Task: Research Airbnb options in Wevelgem, Belgium from 1st December, 2023 to 9th December, 2023 for 2 adults.1  bedroom having 1 bed and 1 bathroom. Property type can be house. Amenities needed are: heating. Look for 5 properties as per requirement.
Action: Mouse moved to (399, 118)
Screenshot: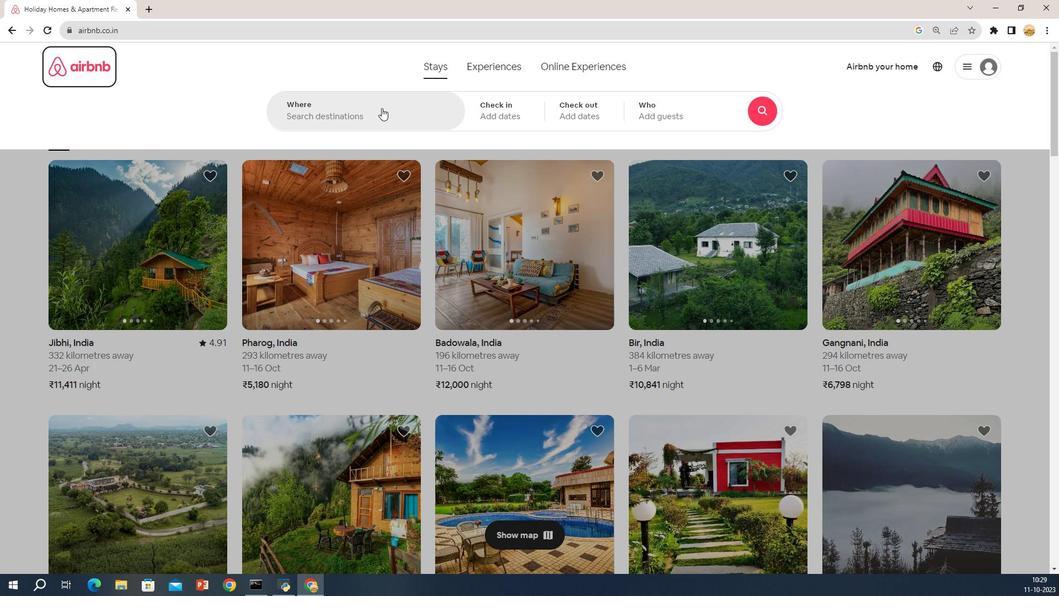 
Action: Mouse pressed left at (399, 118)
Screenshot: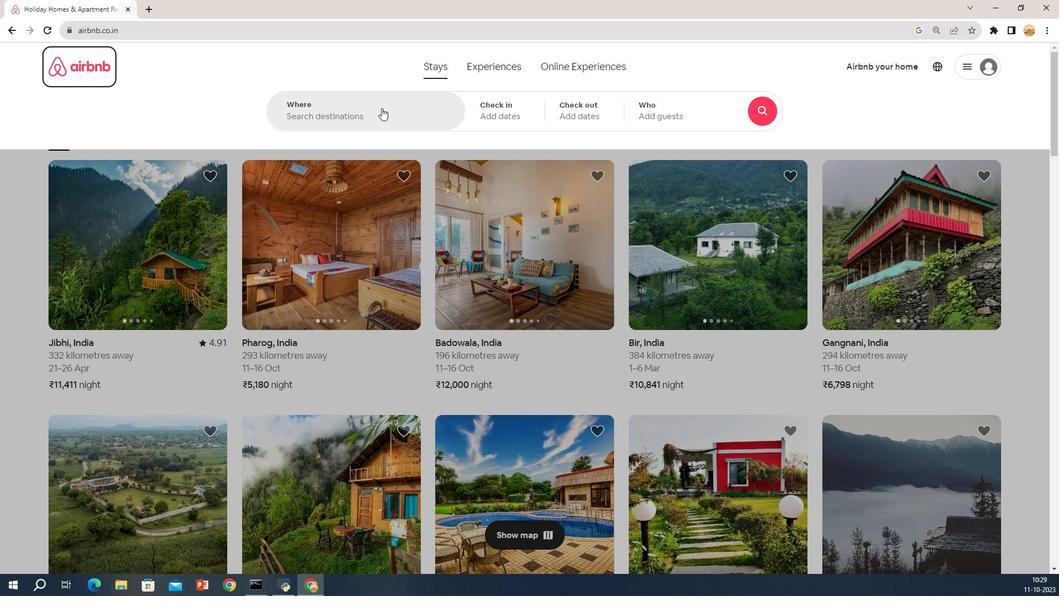 
Action: Mouse moved to (344, 142)
Screenshot: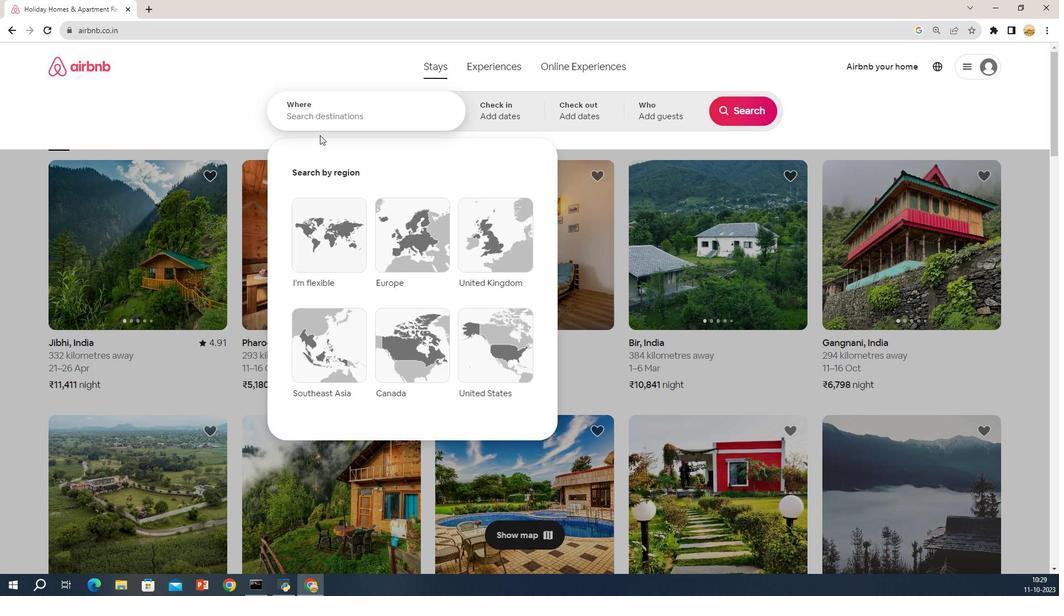 
Action: Key pressed <Key.shift>Wevelge,<Key.space><Key.shift><Key.shift><Key.shift><Key.shift><Key.shift><Key.shift><Key.shift>Belgium
Screenshot: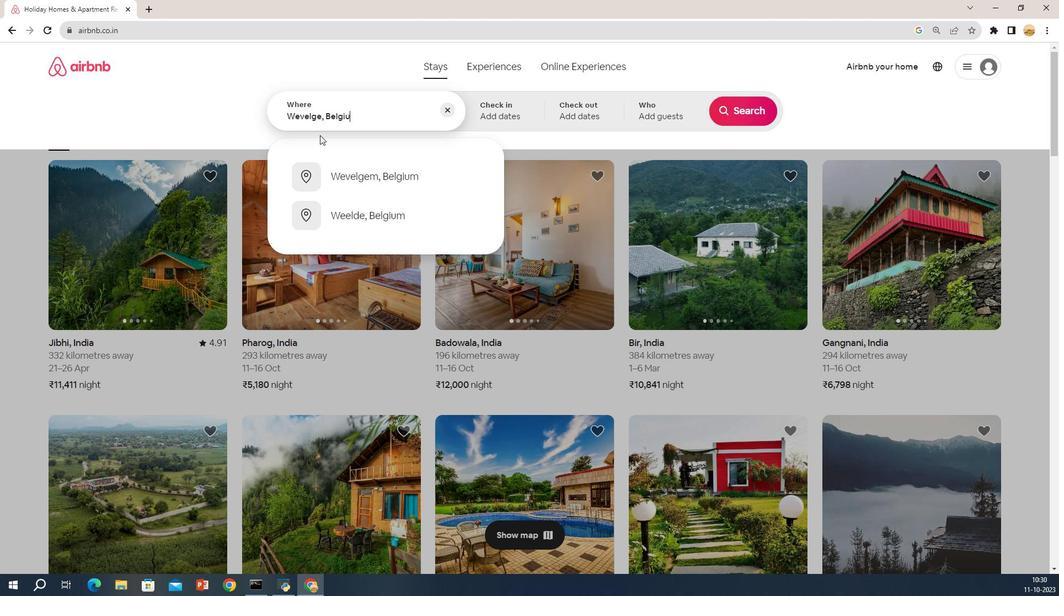 
Action: Mouse moved to (398, 183)
Screenshot: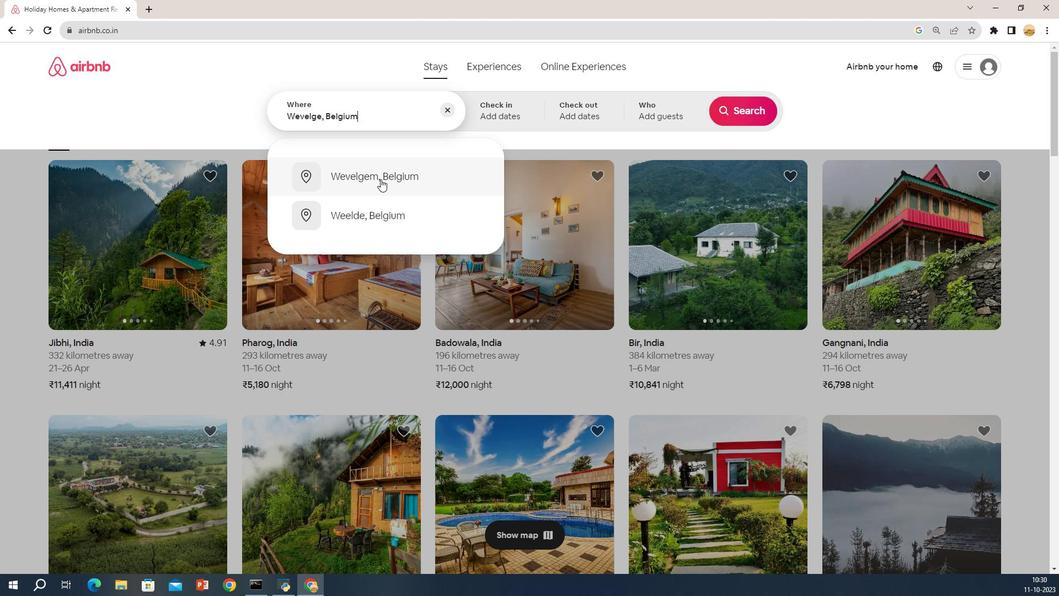 
Action: Mouse pressed left at (398, 183)
Screenshot: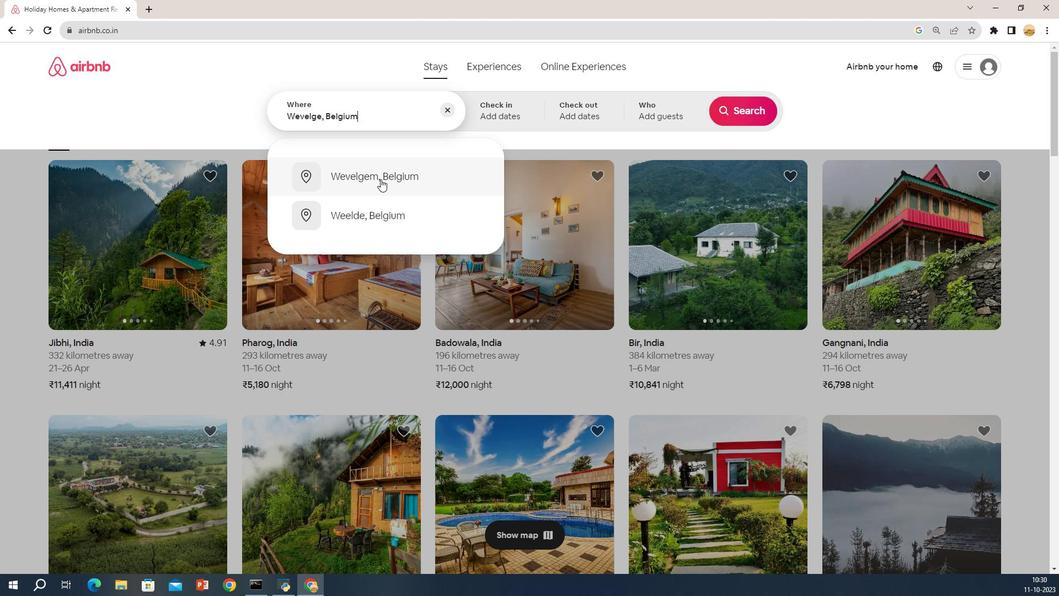 
Action: Mouse moved to (716, 207)
Screenshot: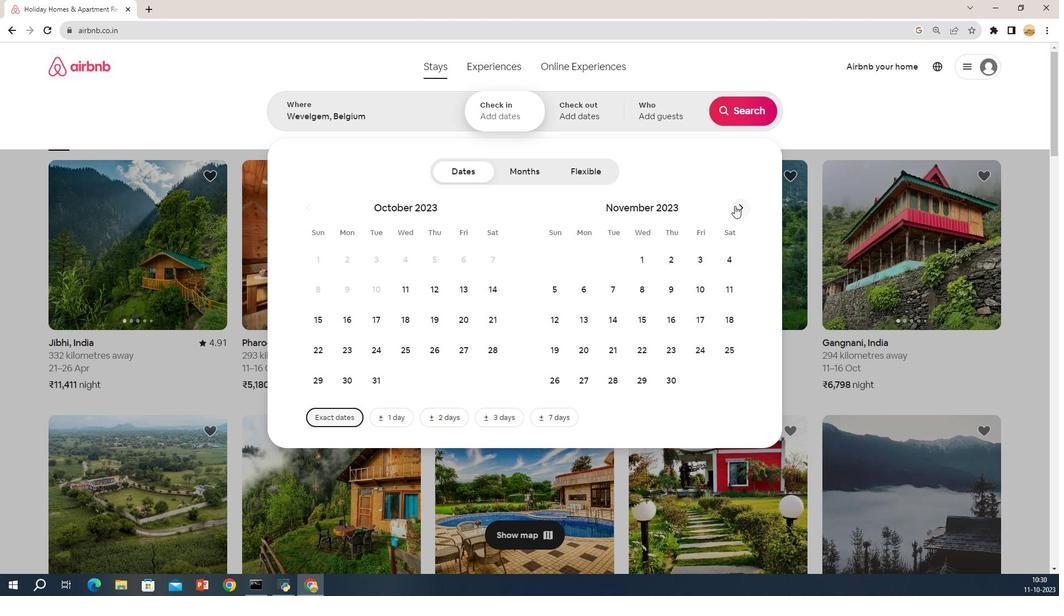 
Action: Mouse pressed left at (716, 207)
Screenshot: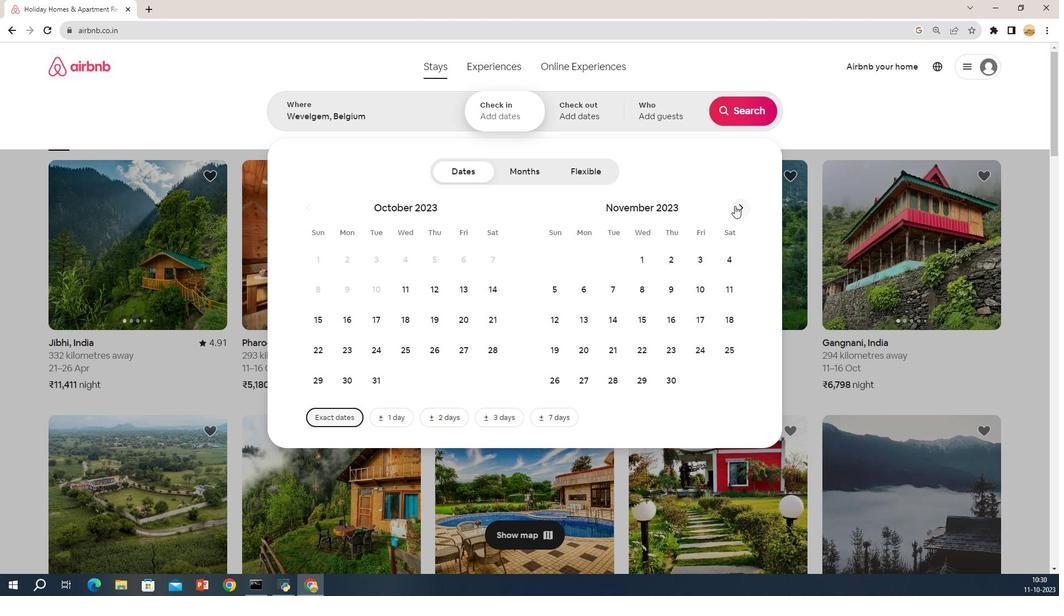 
Action: Mouse moved to (686, 263)
Screenshot: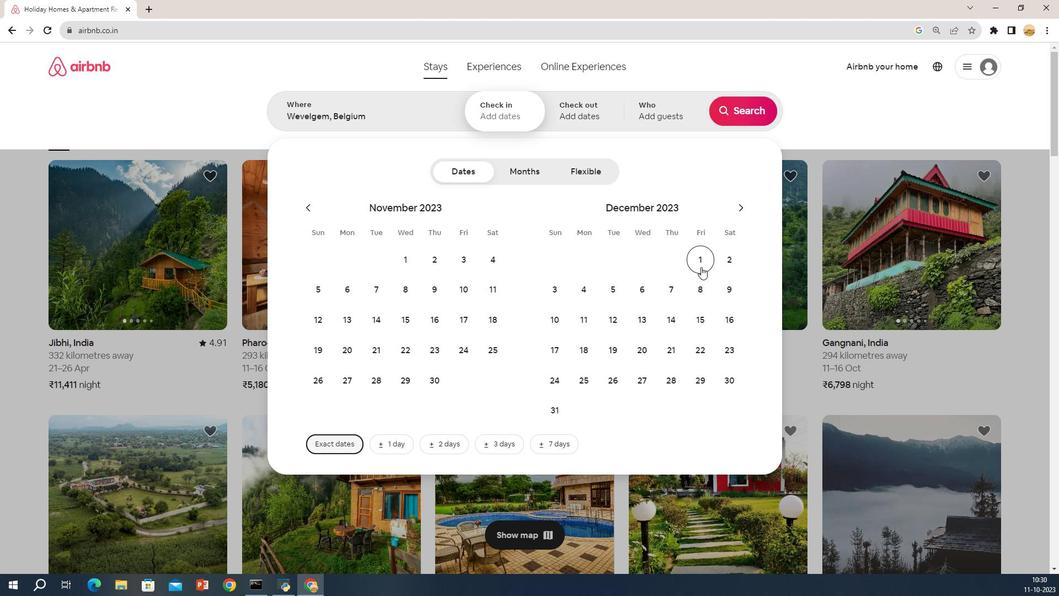 
Action: Mouse pressed left at (686, 263)
Screenshot: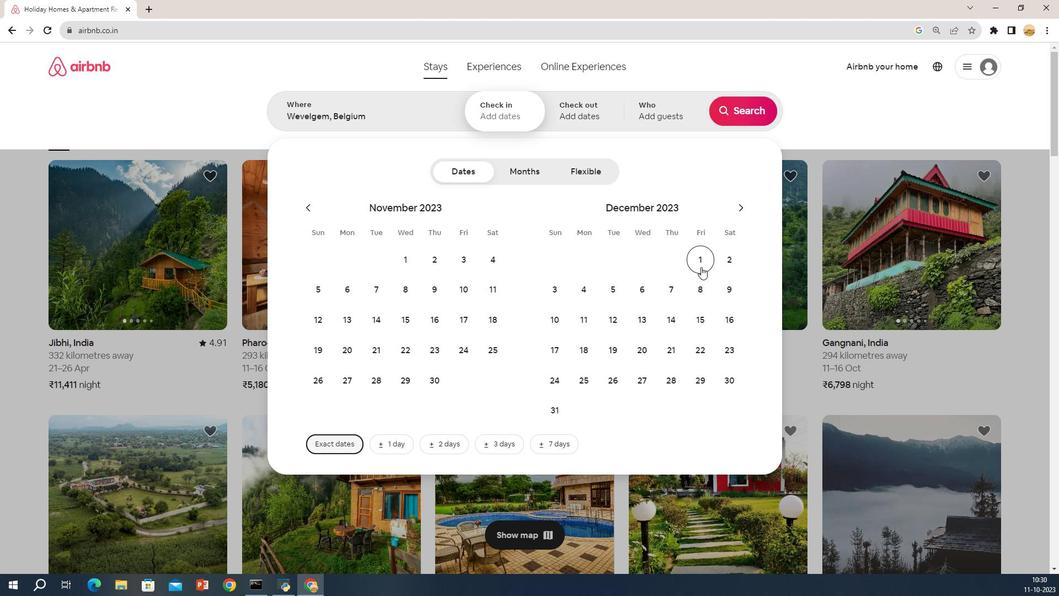 
Action: Mouse moved to (708, 289)
Screenshot: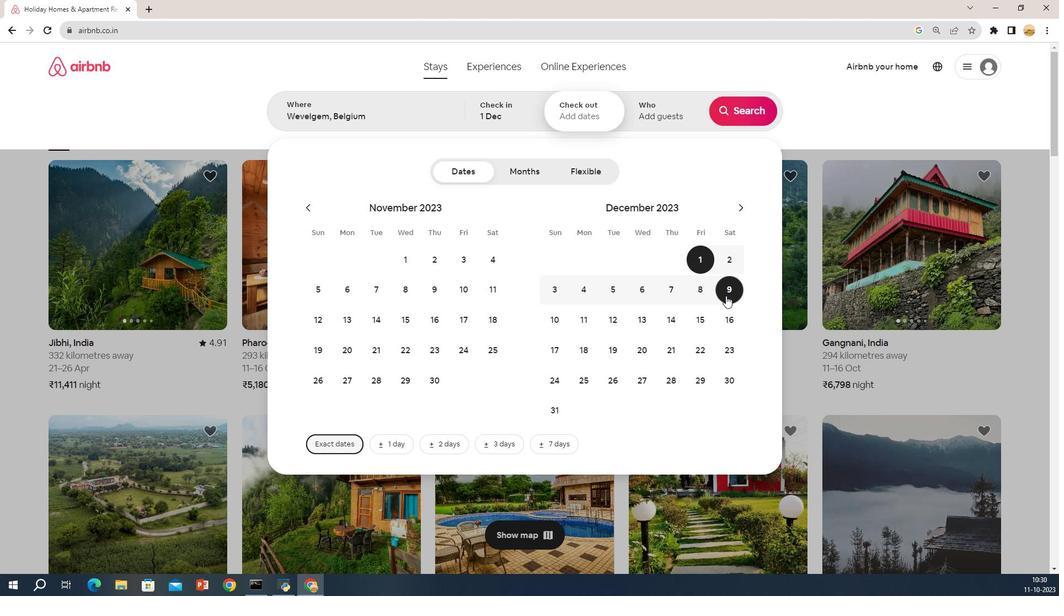 
Action: Mouse pressed left at (708, 289)
Screenshot: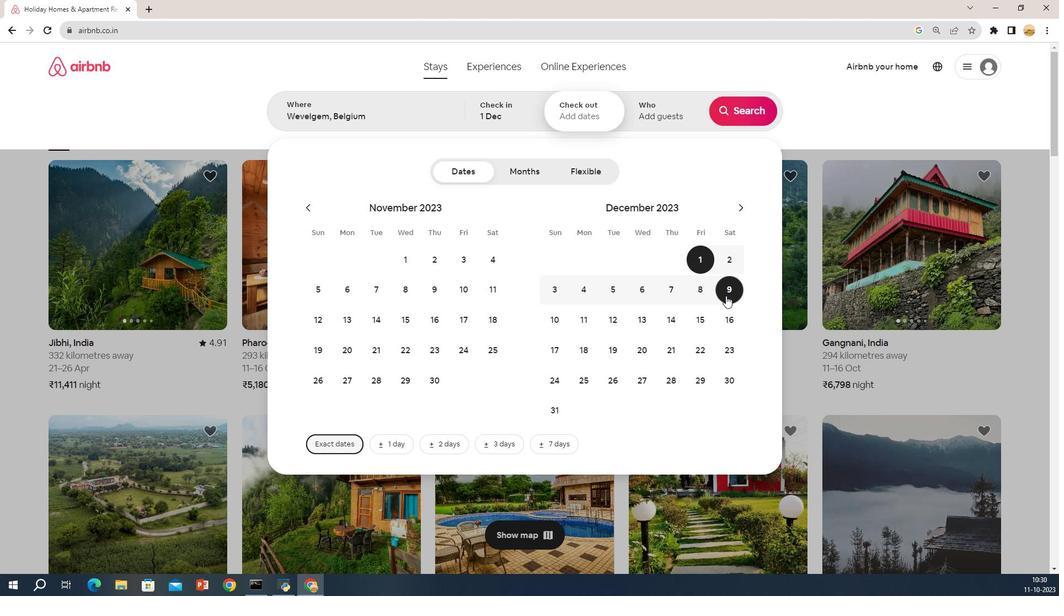 
Action: Mouse moved to (652, 129)
Screenshot: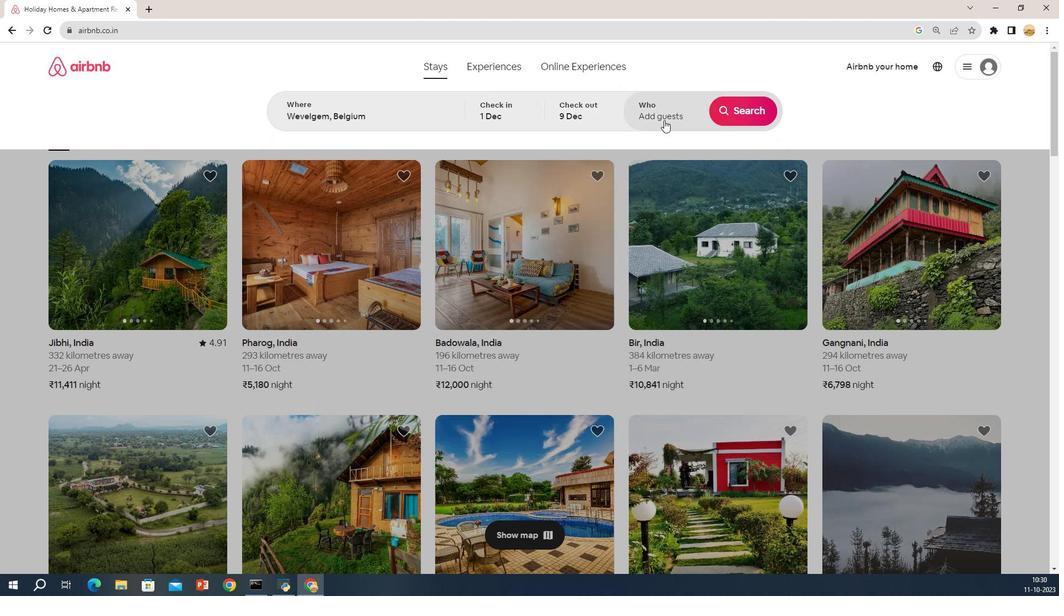 
Action: Mouse pressed left at (652, 129)
Screenshot: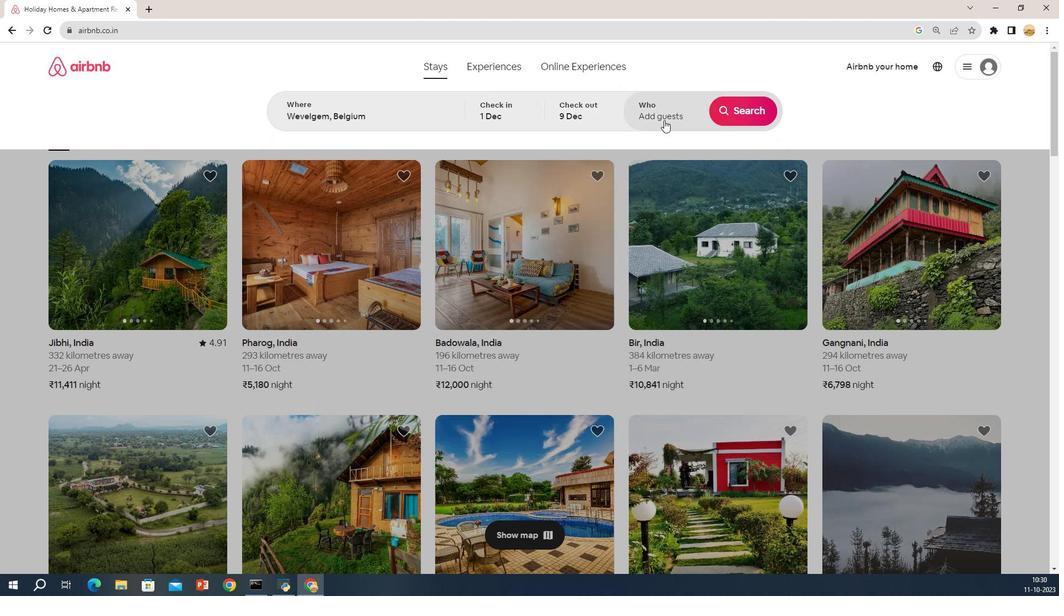 
Action: Mouse moved to (732, 178)
Screenshot: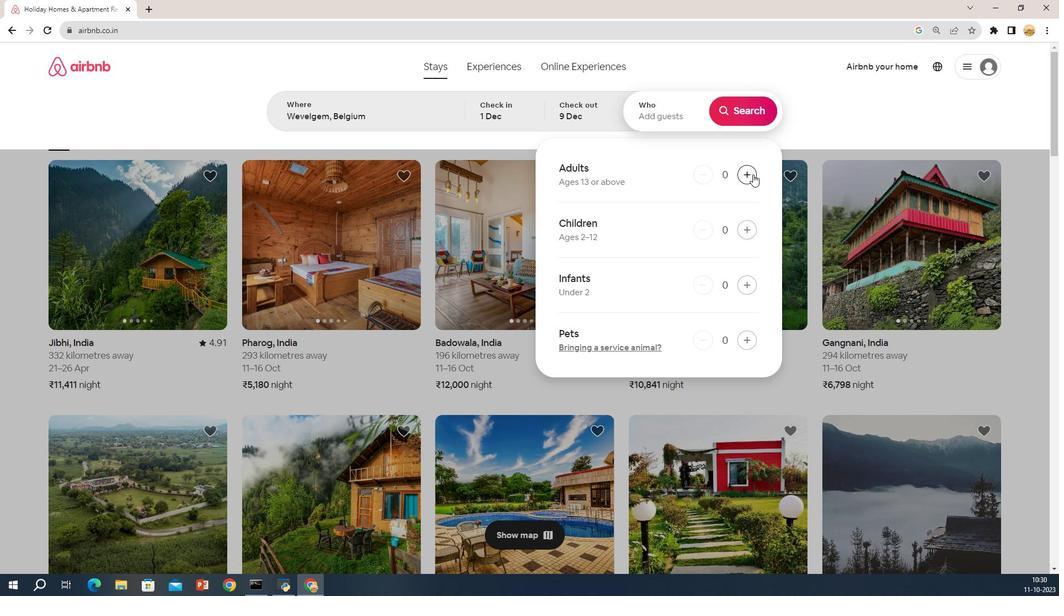
Action: Mouse pressed left at (732, 178)
Screenshot: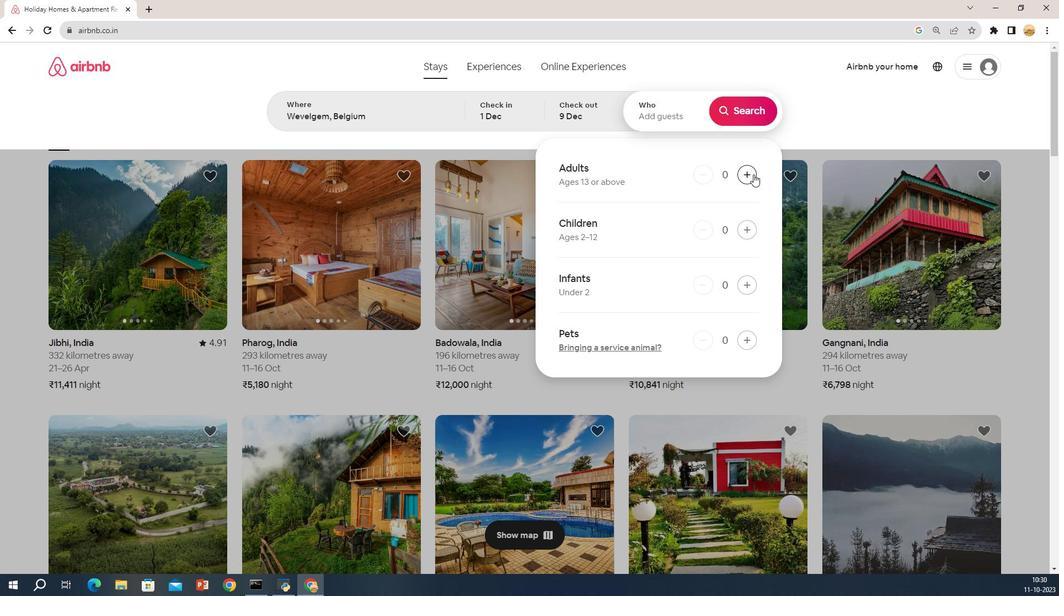 
Action: Mouse moved to (733, 178)
Screenshot: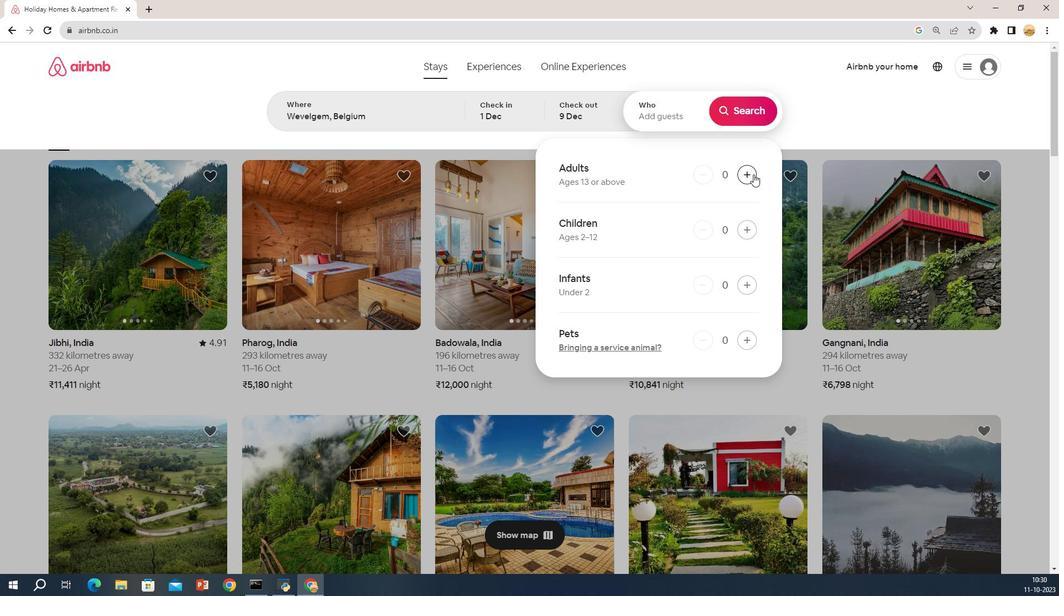 
Action: Mouse pressed left at (733, 178)
Screenshot: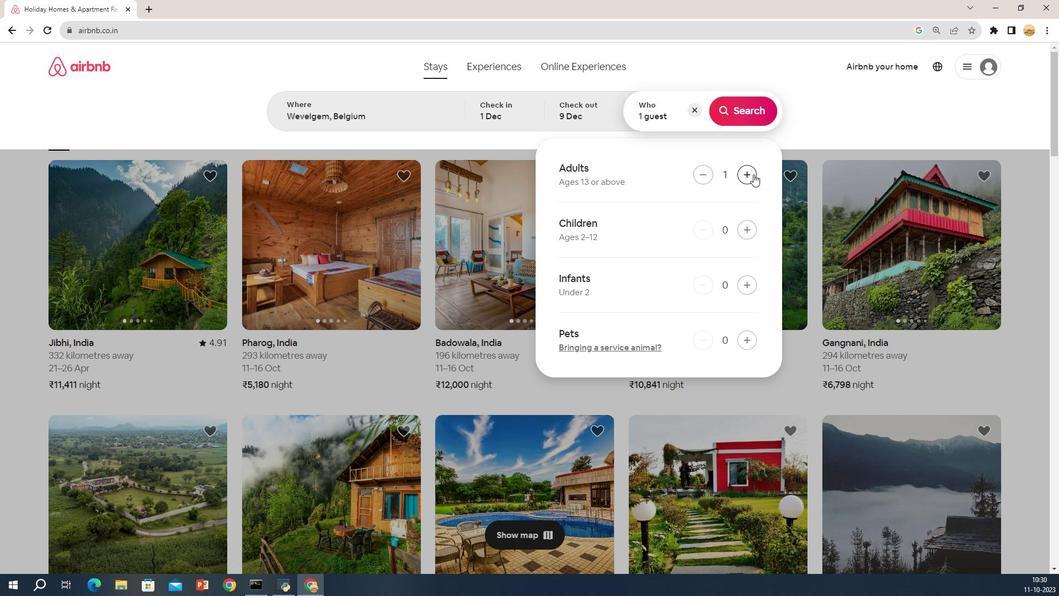 
Action: Mouse moved to (730, 124)
Screenshot: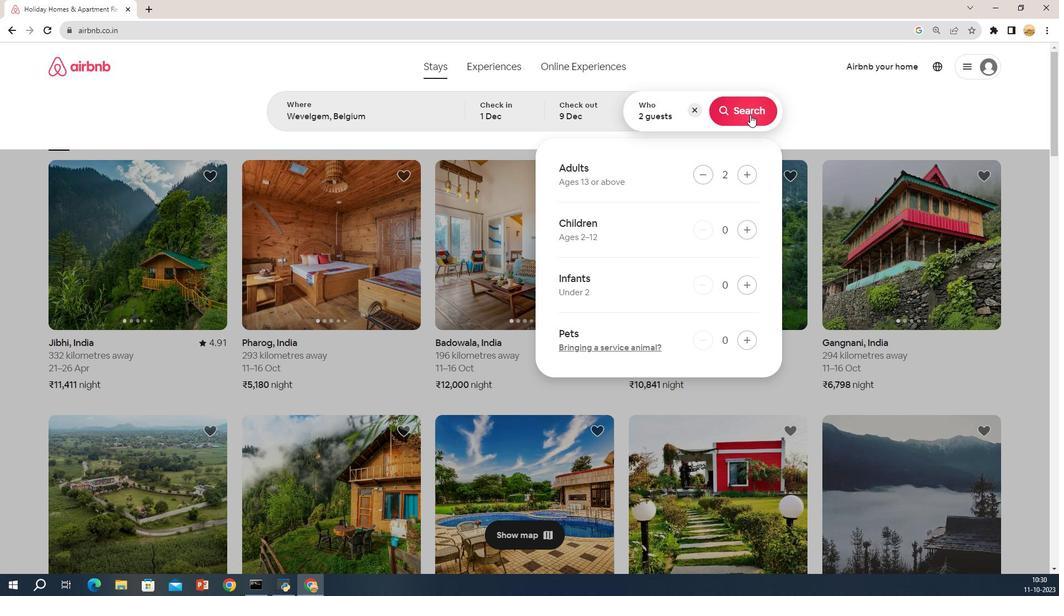 
Action: Mouse pressed left at (730, 124)
Screenshot: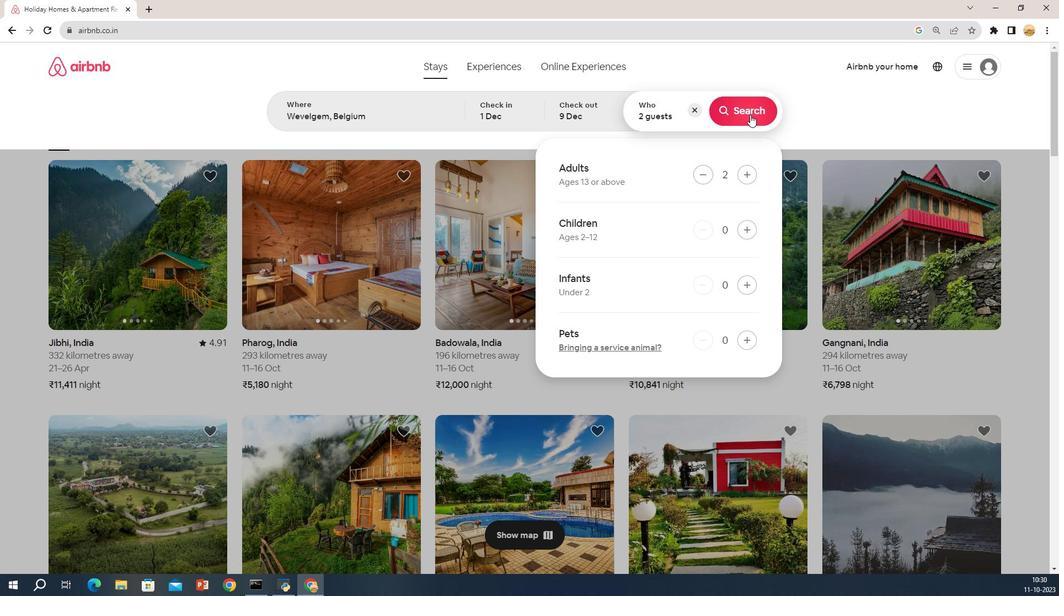 
Action: Mouse moved to (833, 123)
Screenshot: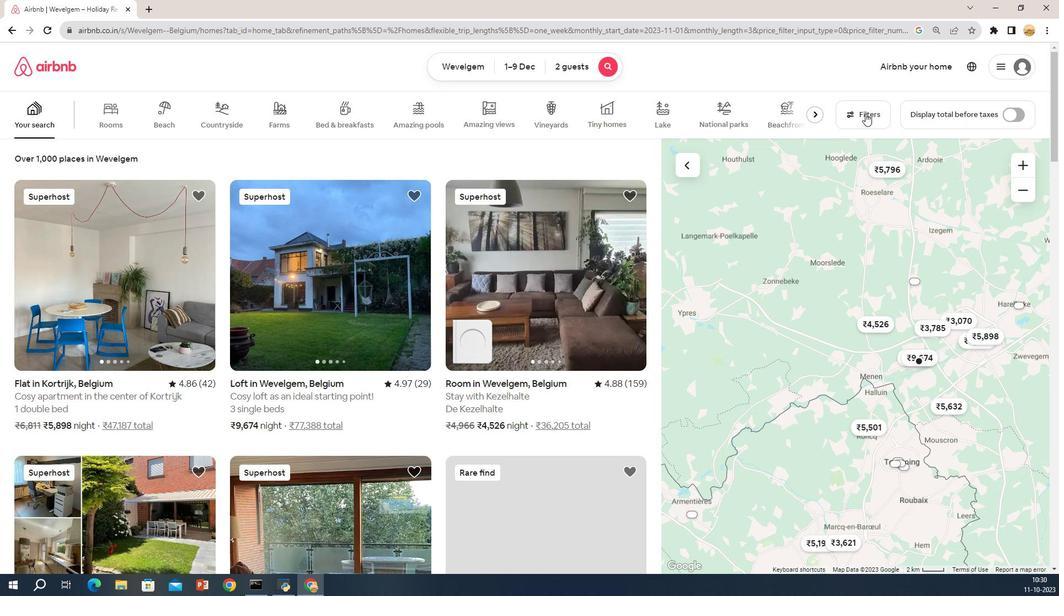 
Action: Mouse pressed left at (833, 123)
Screenshot: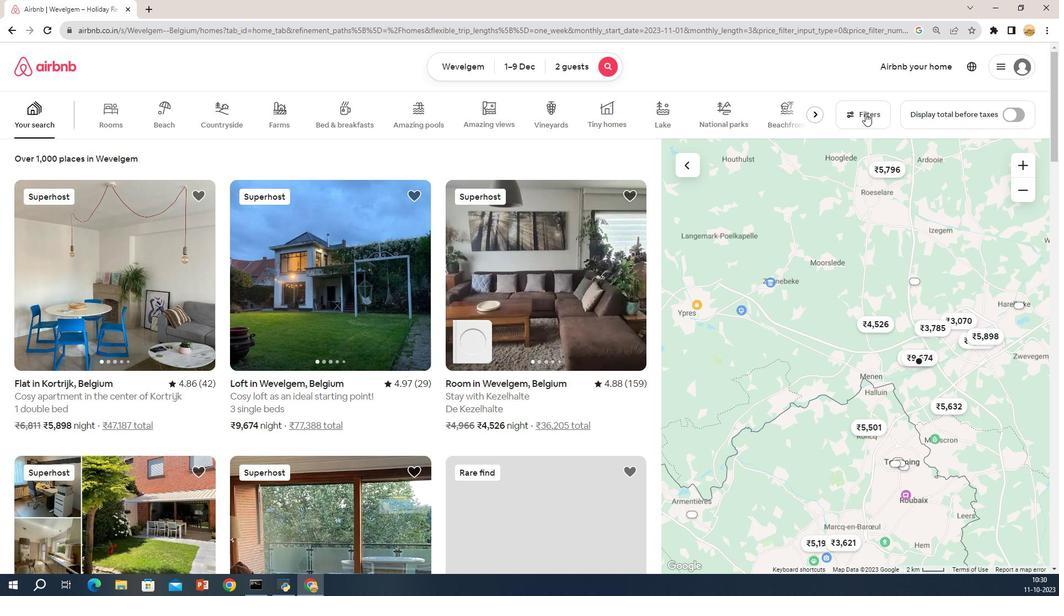 
Action: Mouse moved to (531, 290)
Screenshot: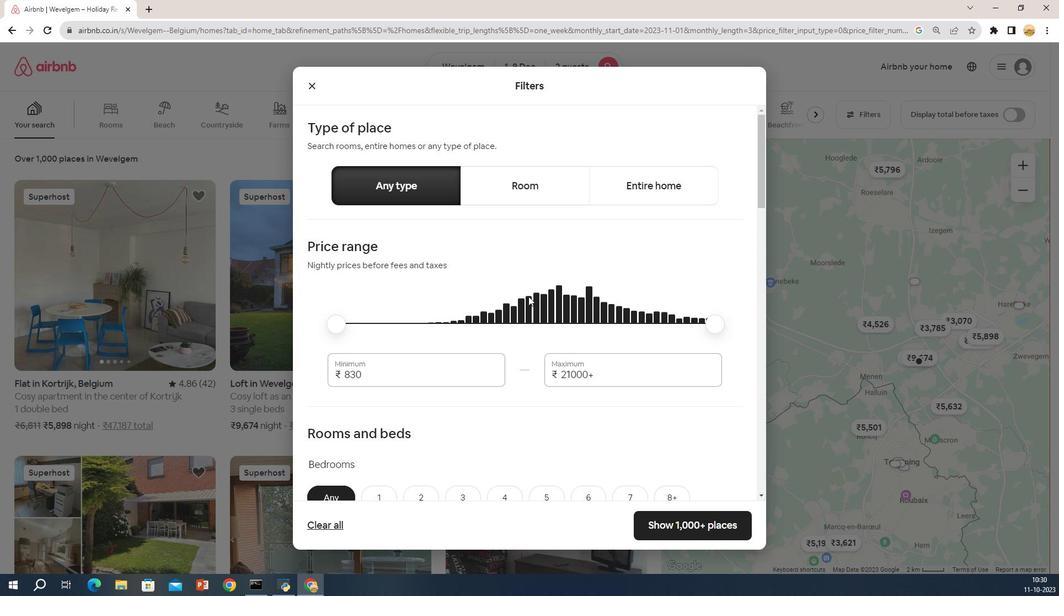 
Action: Mouse scrolled (531, 289) with delta (0, 0)
Screenshot: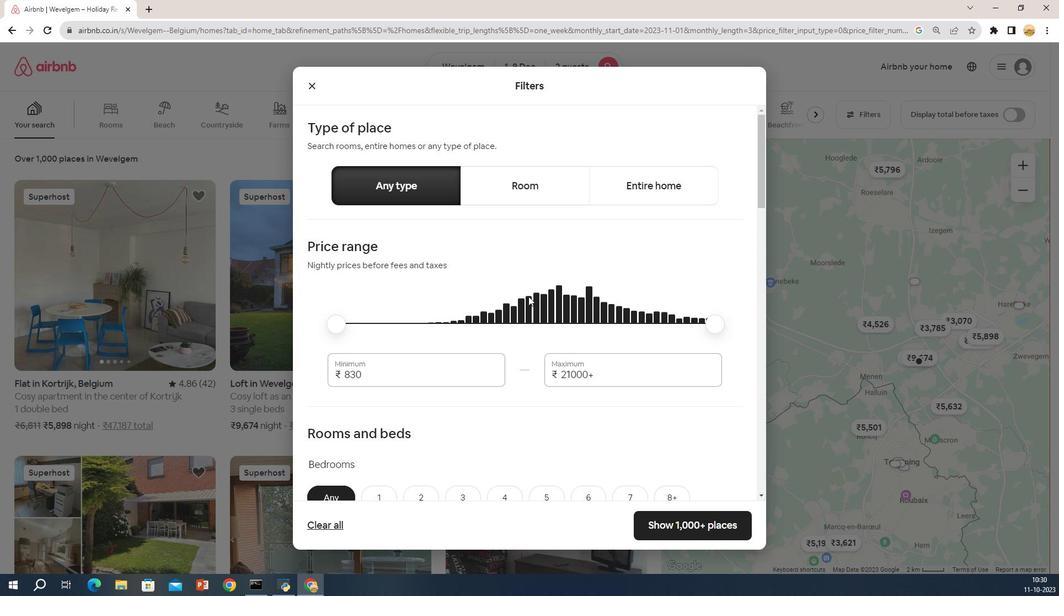 
Action: Mouse scrolled (531, 289) with delta (0, 0)
Screenshot: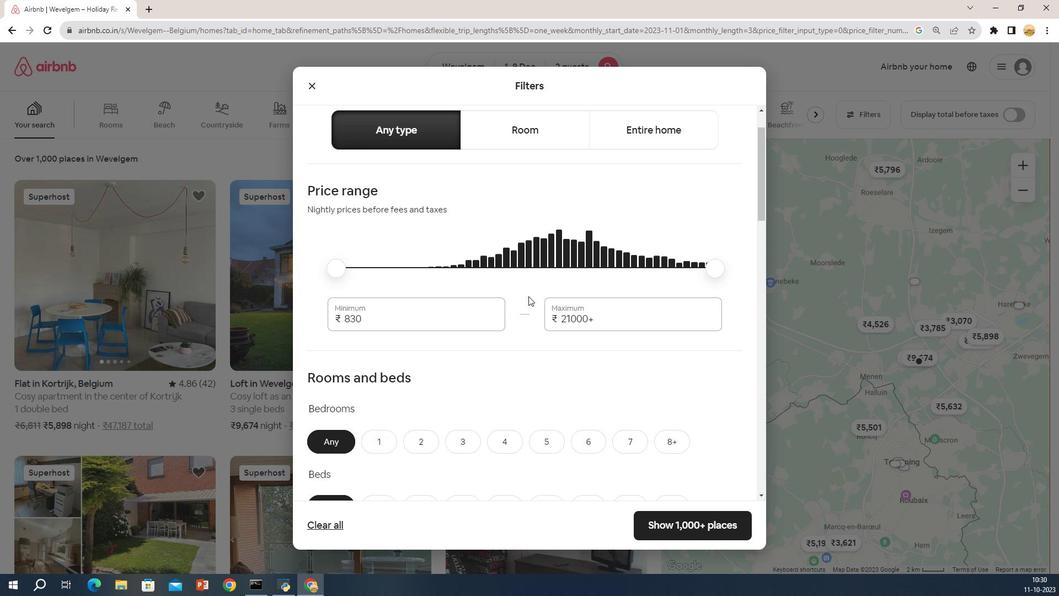 
Action: Mouse scrolled (531, 289) with delta (0, 0)
Screenshot: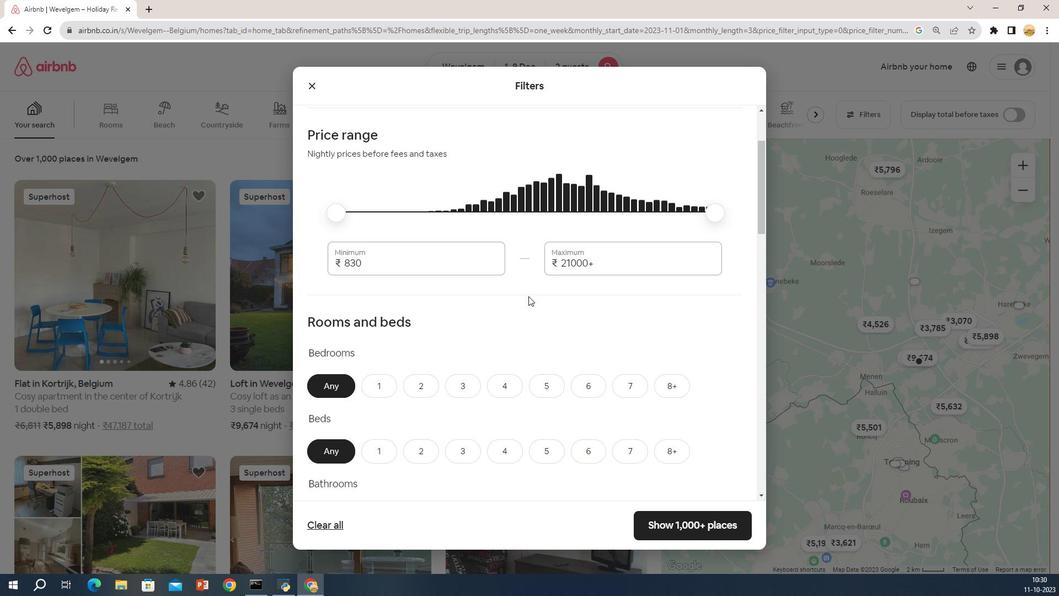 
Action: Mouse moved to (399, 321)
Screenshot: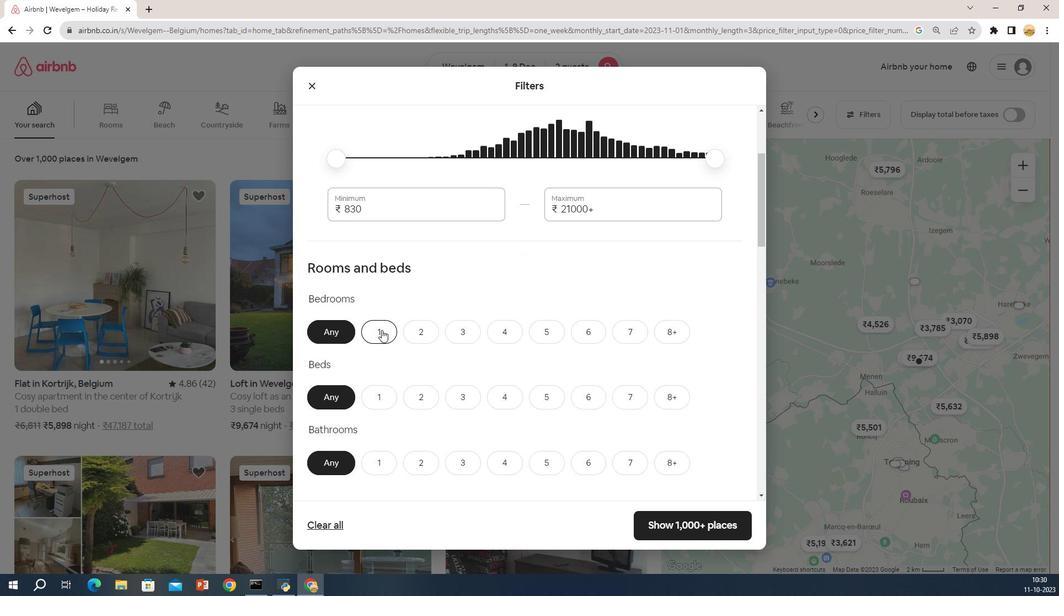 
Action: Mouse pressed left at (399, 321)
Screenshot: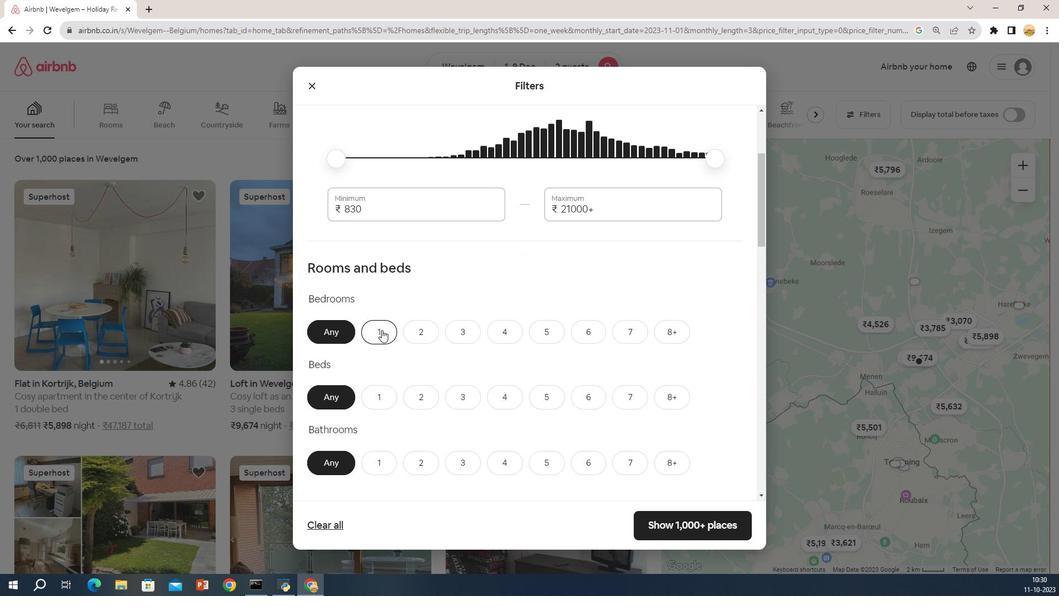 
Action: Mouse moved to (397, 379)
Screenshot: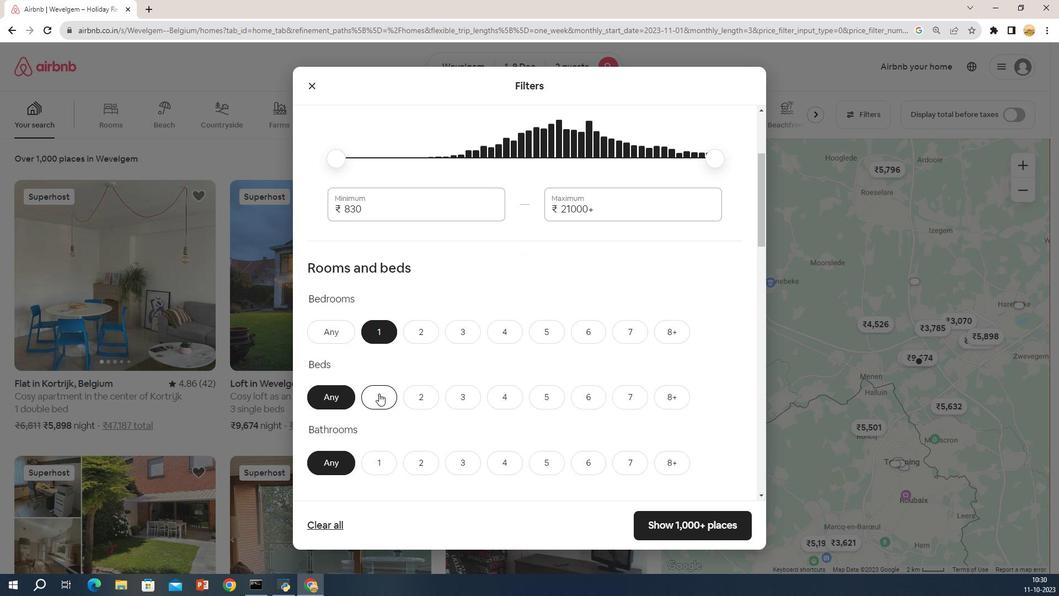 
Action: Mouse pressed left at (397, 379)
Screenshot: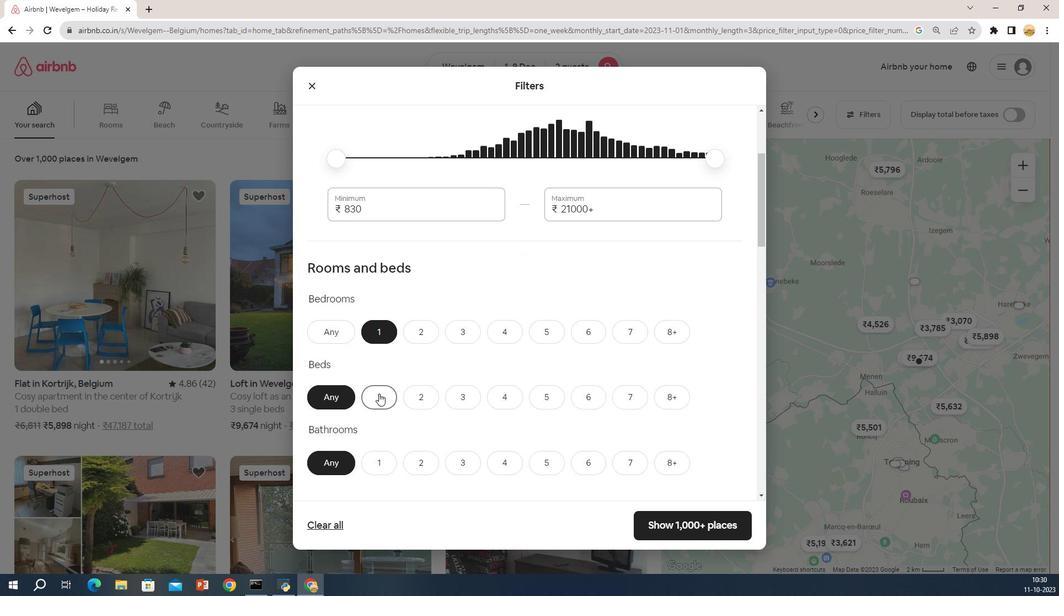 
Action: Mouse moved to (395, 444)
Screenshot: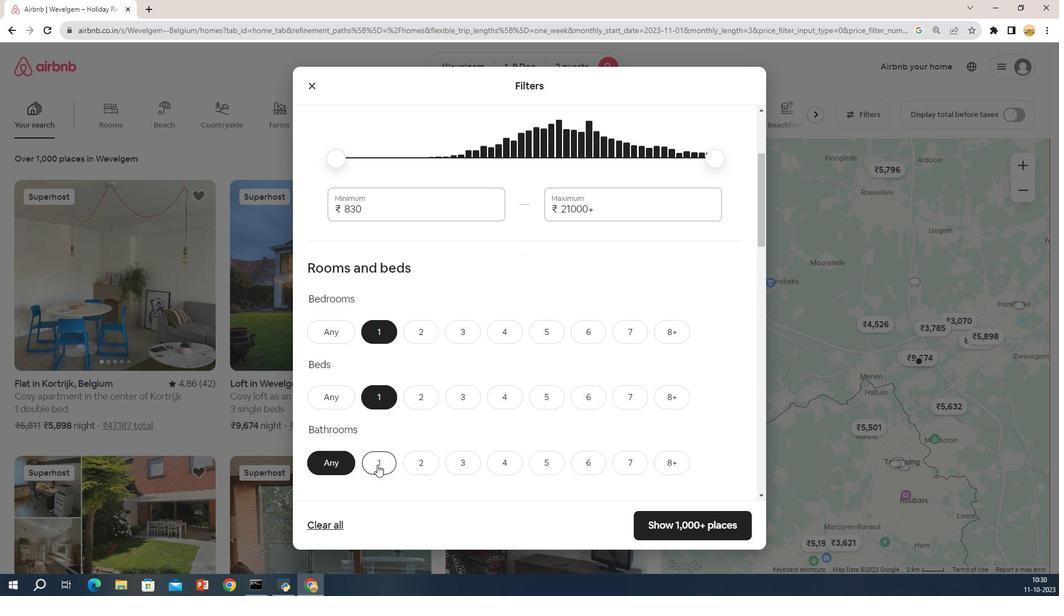 
Action: Mouse pressed left at (395, 444)
Screenshot: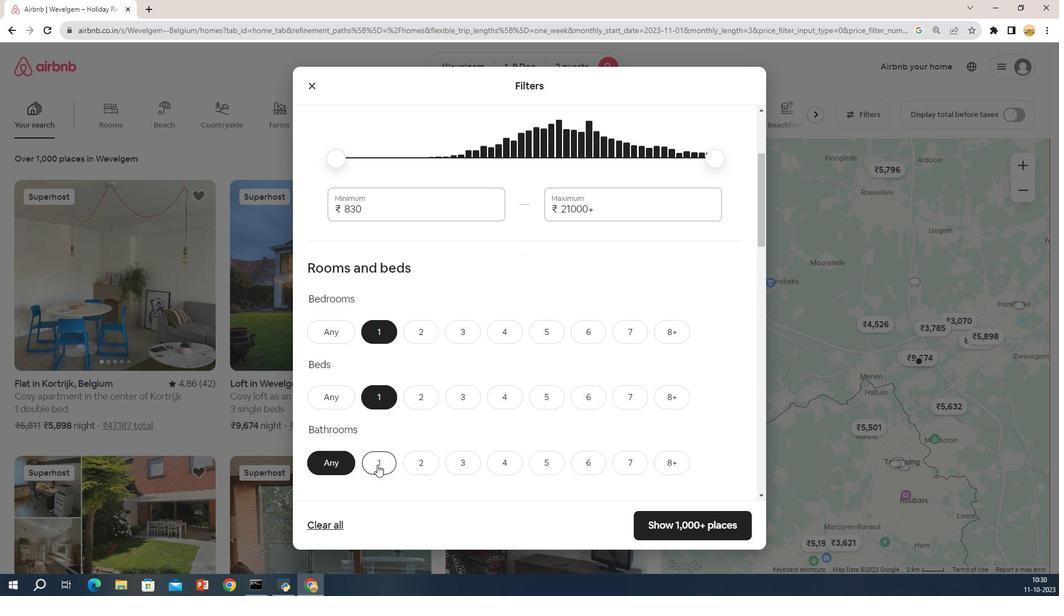 
Action: Mouse moved to (567, 342)
Screenshot: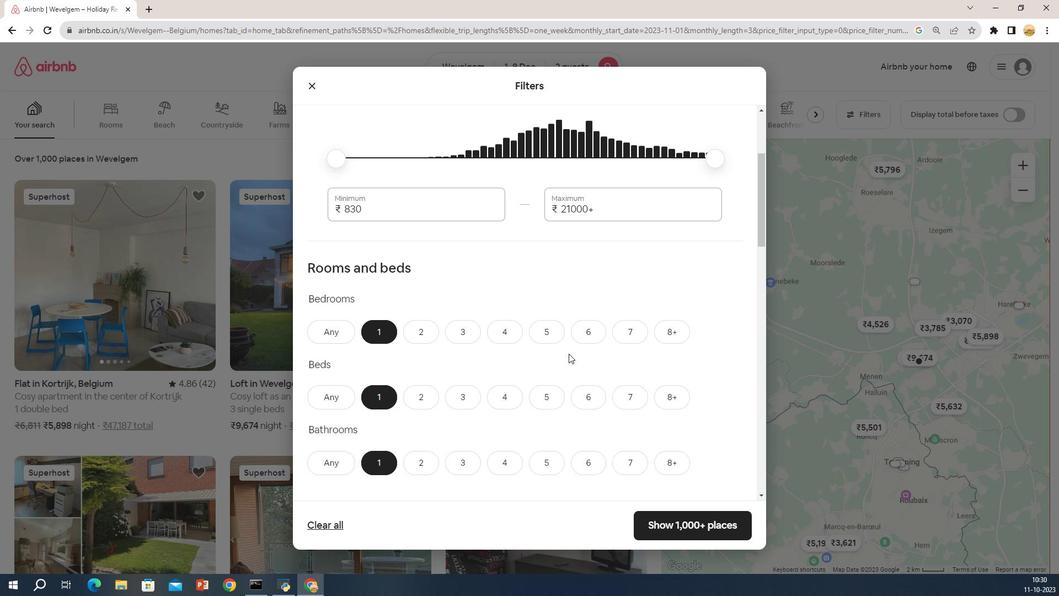 
Action: Mouse scrolled (567, 342) with delta (0, 0)
Screenshot: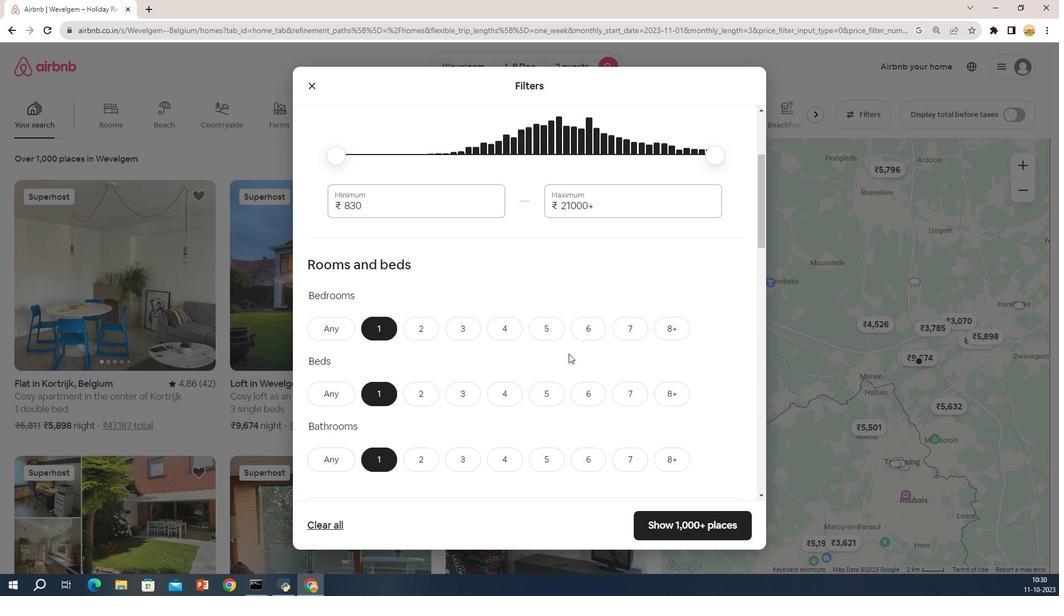 
Action: Mouse scrolled (567, 342) with delta (0, 0)
Screenshot: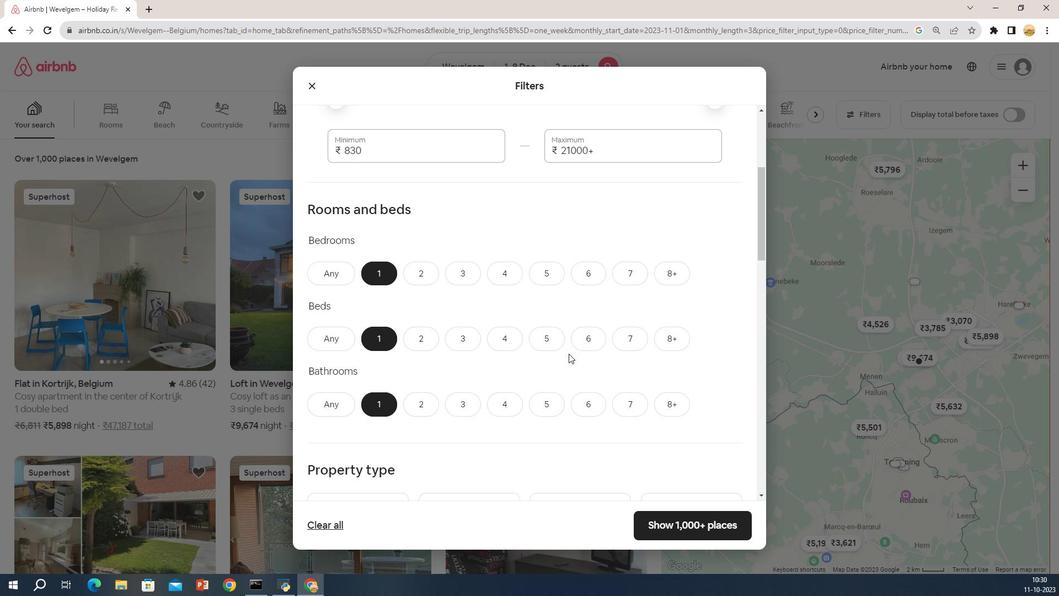 
Action: Mouse moved to (568, 343)
Screenshot: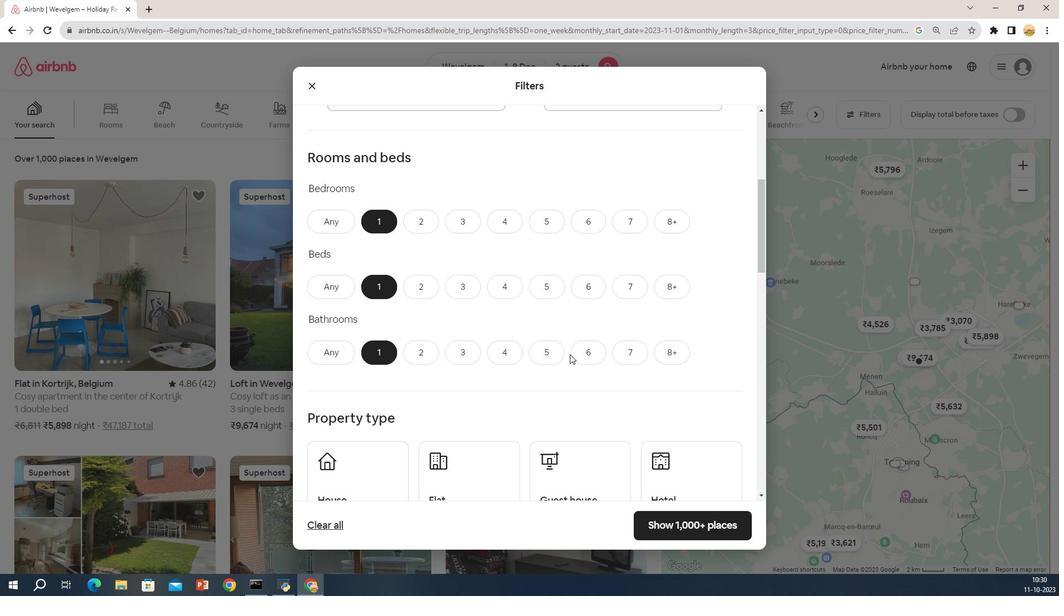 
Action: Mouse scrolled (568, 342) with delta (0, 0)
Screenshot: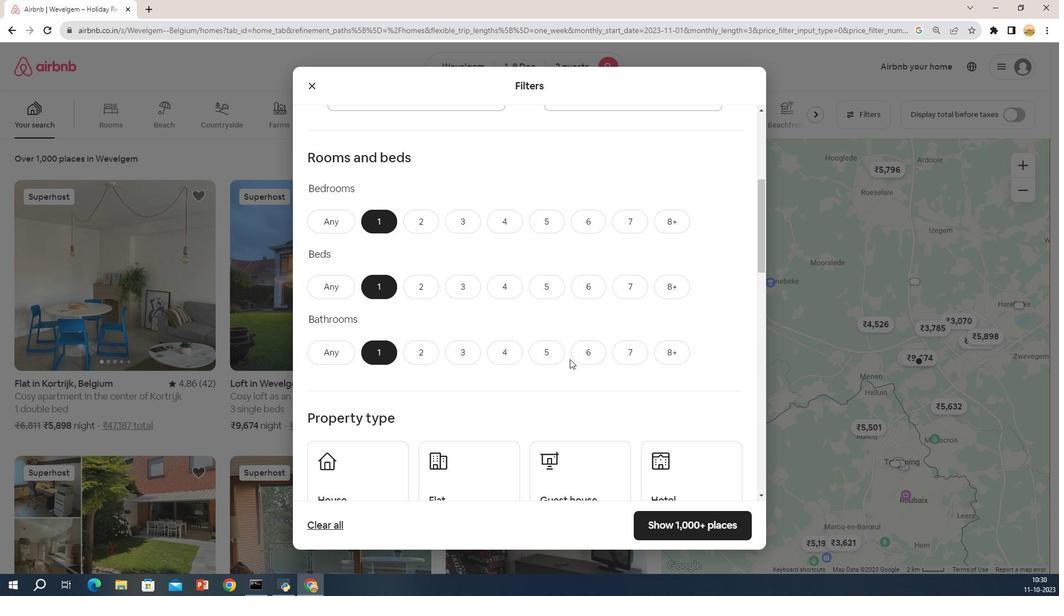 
Action: Mouse moved to (566, 356)
Screenshot: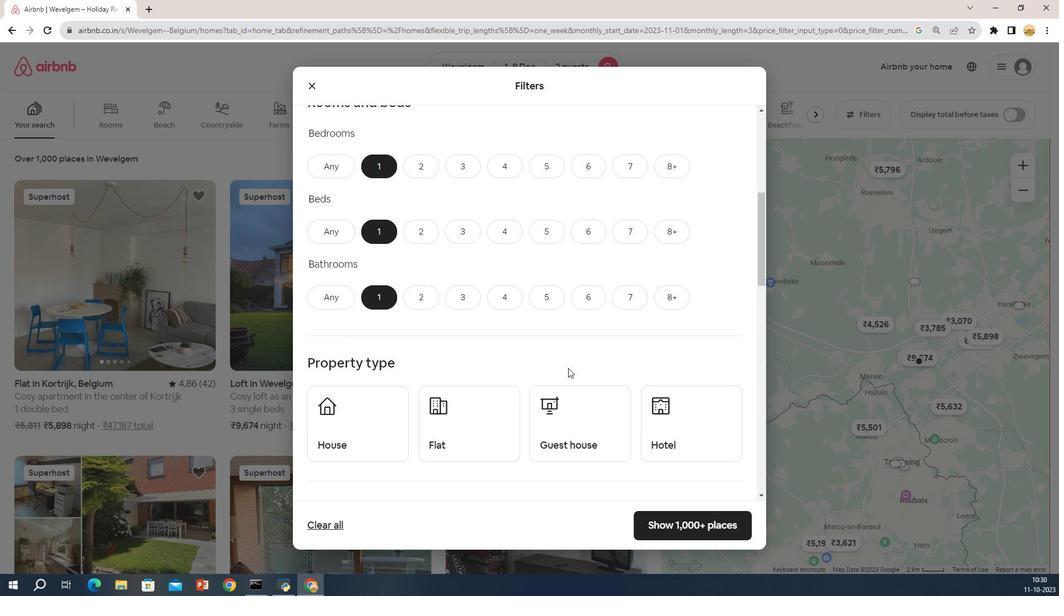 
Action: Mouse scrolled (566, 355) with delta (0, 0)
Screenshot: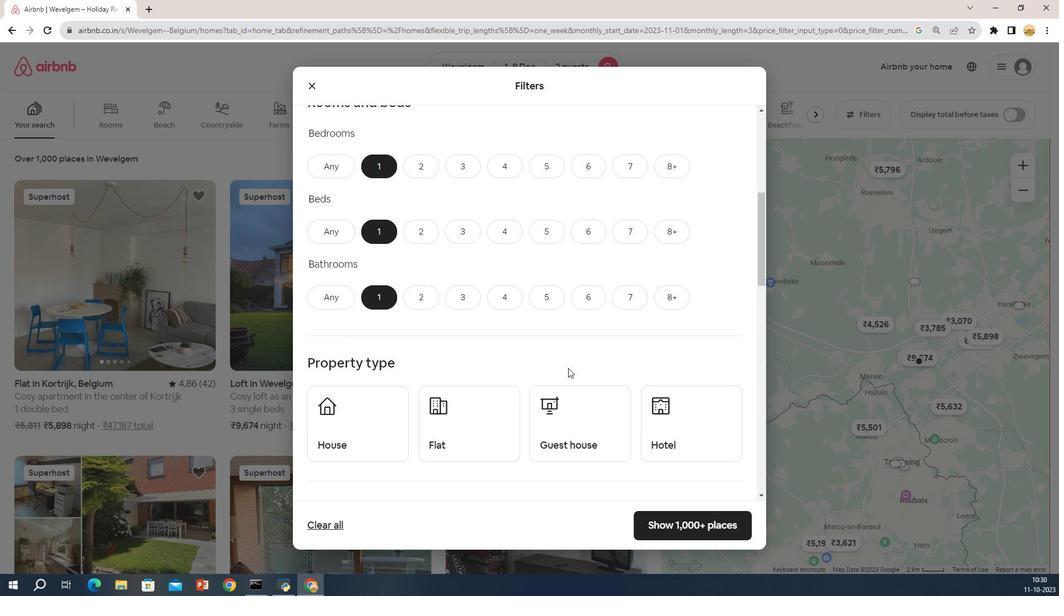 
Action: Mouse moved to (370, 349)
Screenshot: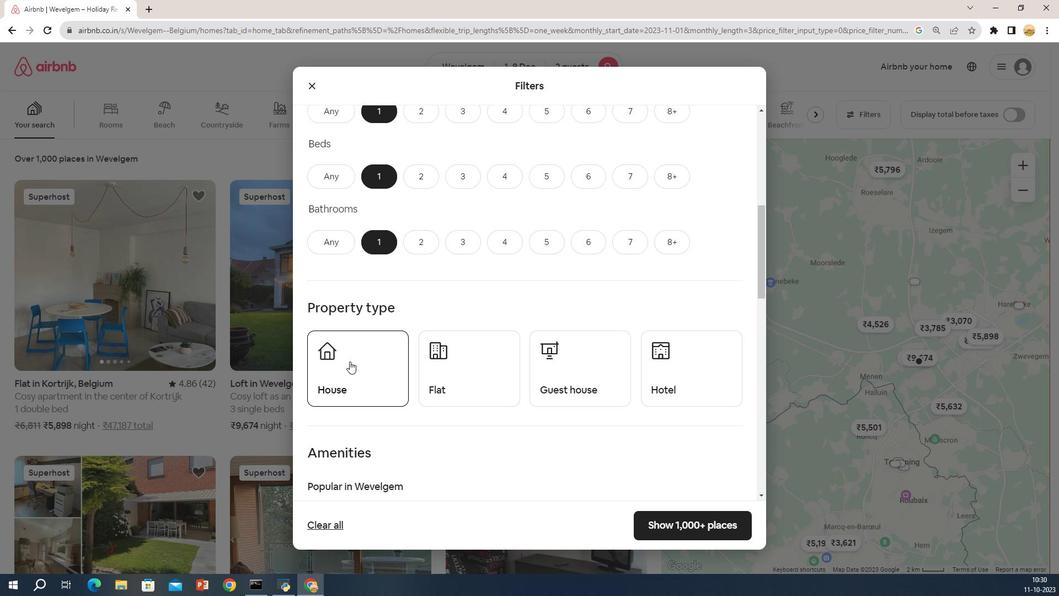 
Action: Mouse pressed left at (370, 349)
Screenshot: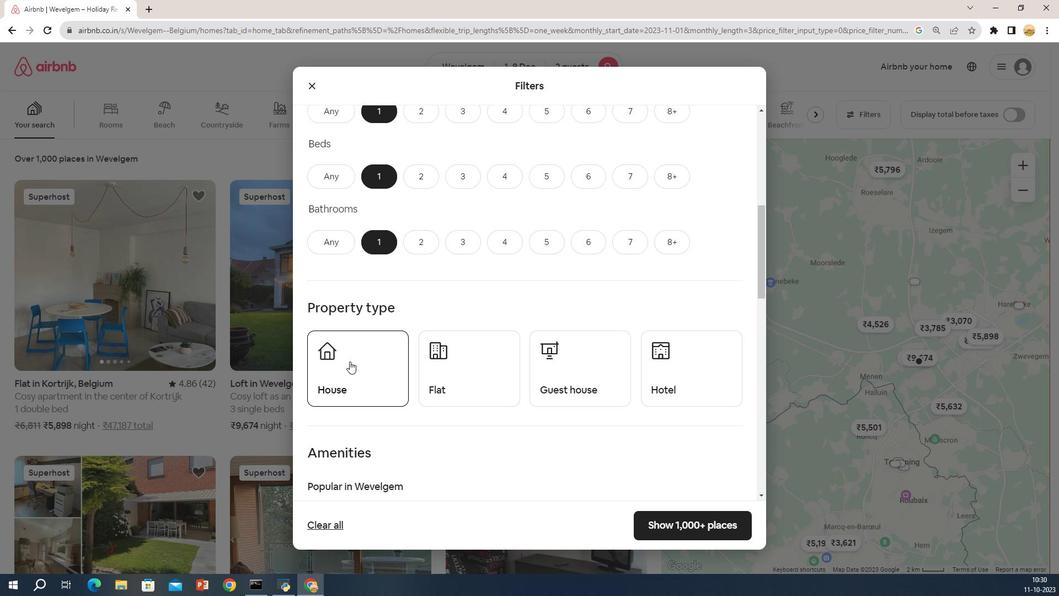 
Action: Mouse scrolled (370, 349) with delta (0, 0)
Screenshot: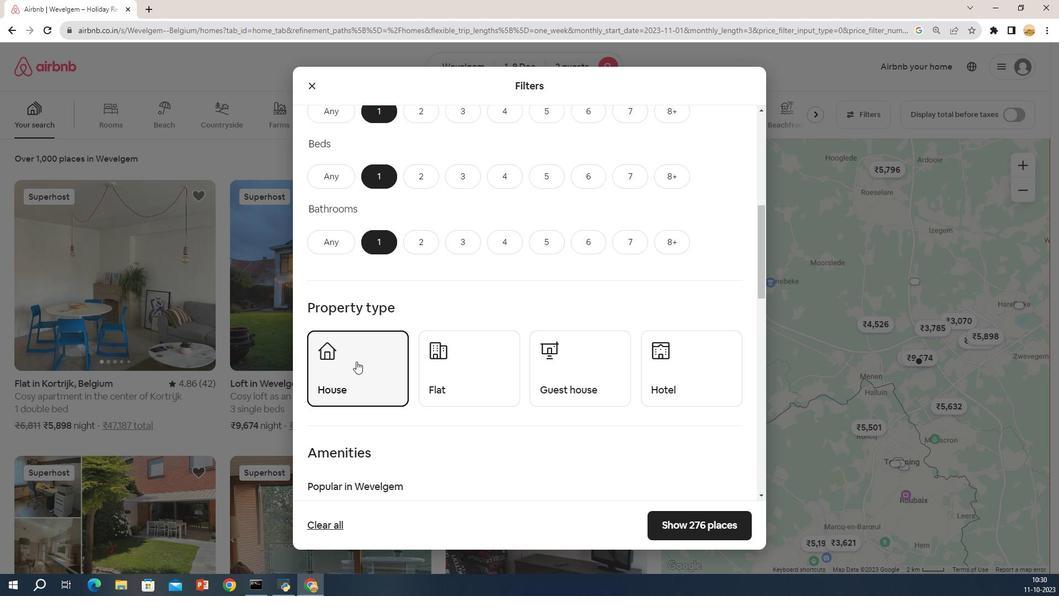 
Action: Mouse moved to (378, 351)
Screenshot: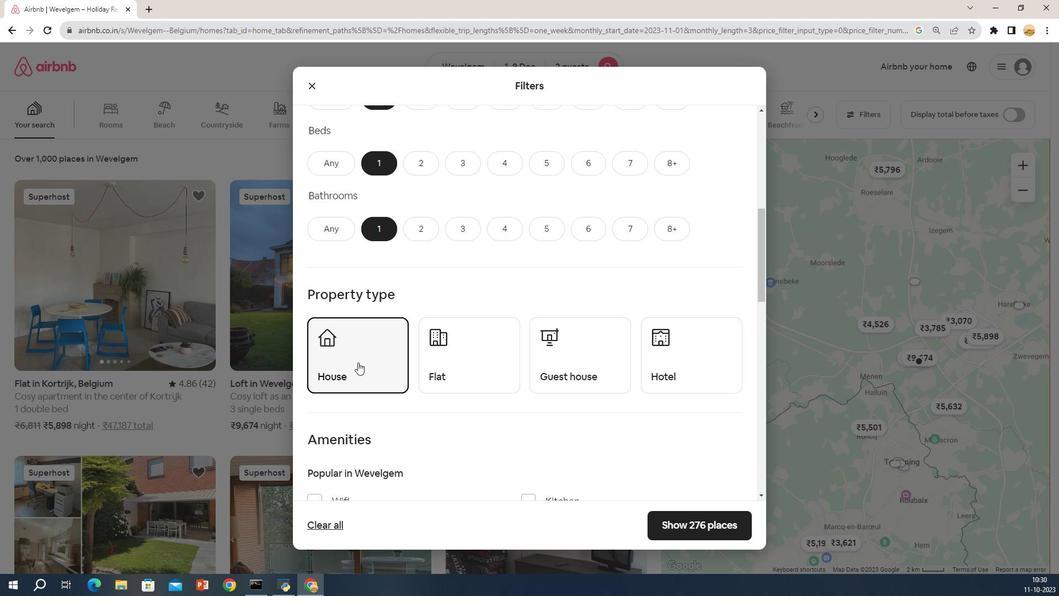 
Action: Mouse scrolled (378, 350) with delta (0, 0)
Screenshot: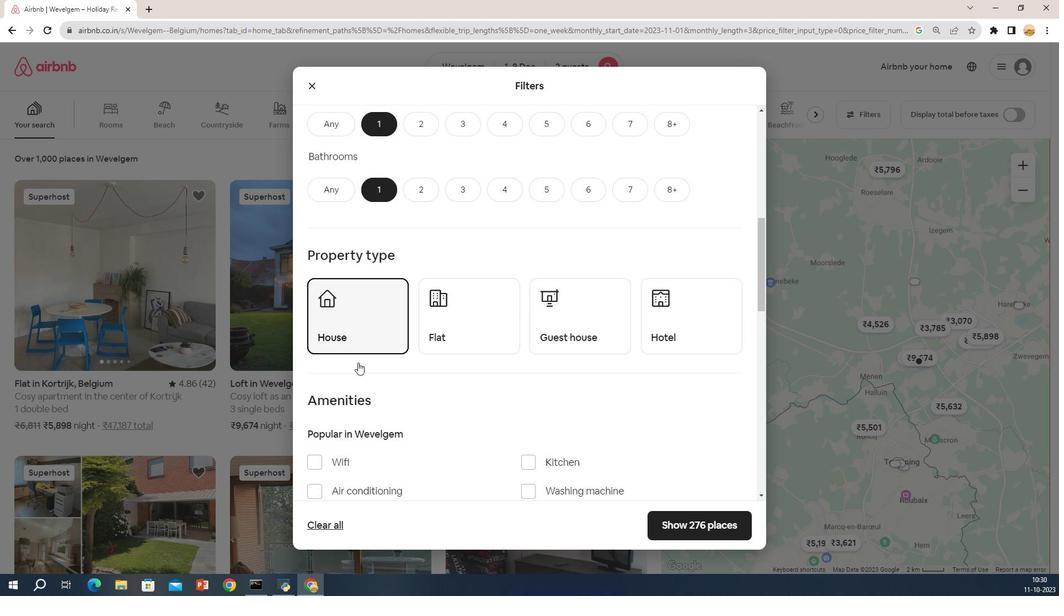 
Action: Mouse moved to (362, 461)
Screenshot: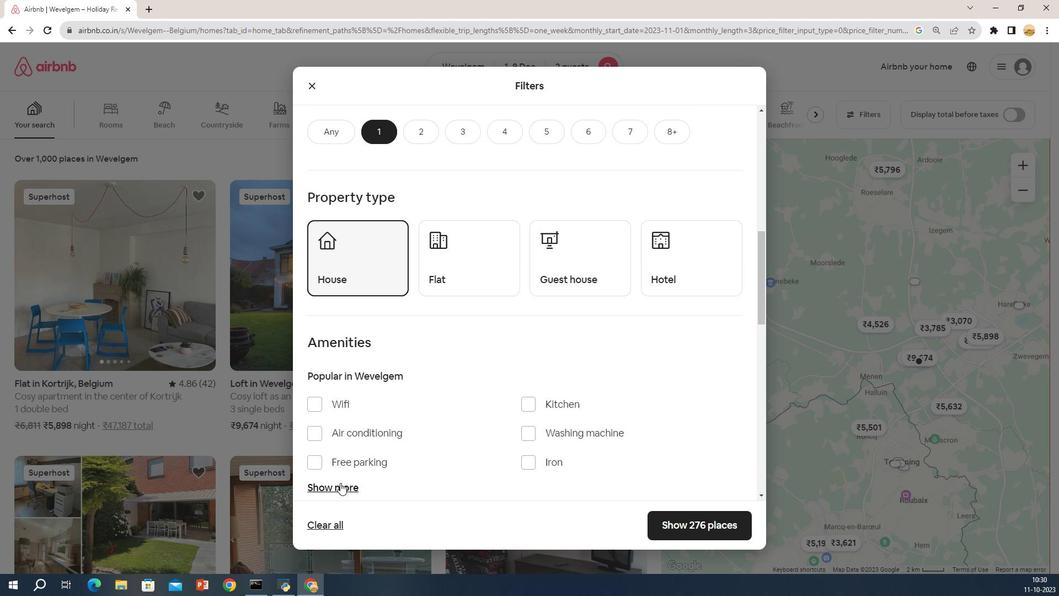 
Action: Mouse pressed left at (362, 461)
Screenshot: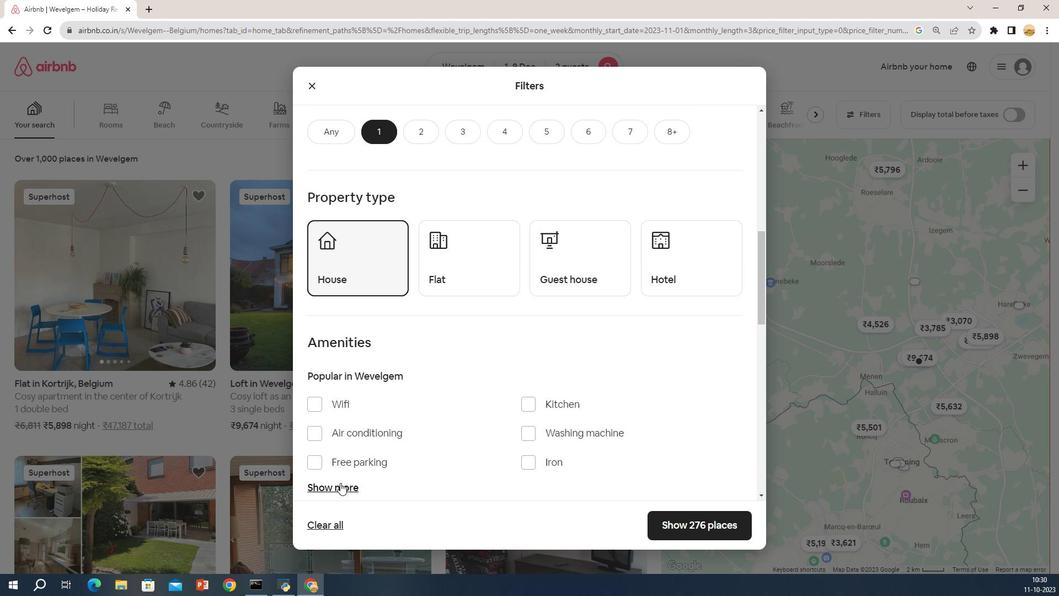 
Action: Mouse moved to (521, 397)
Screenshot: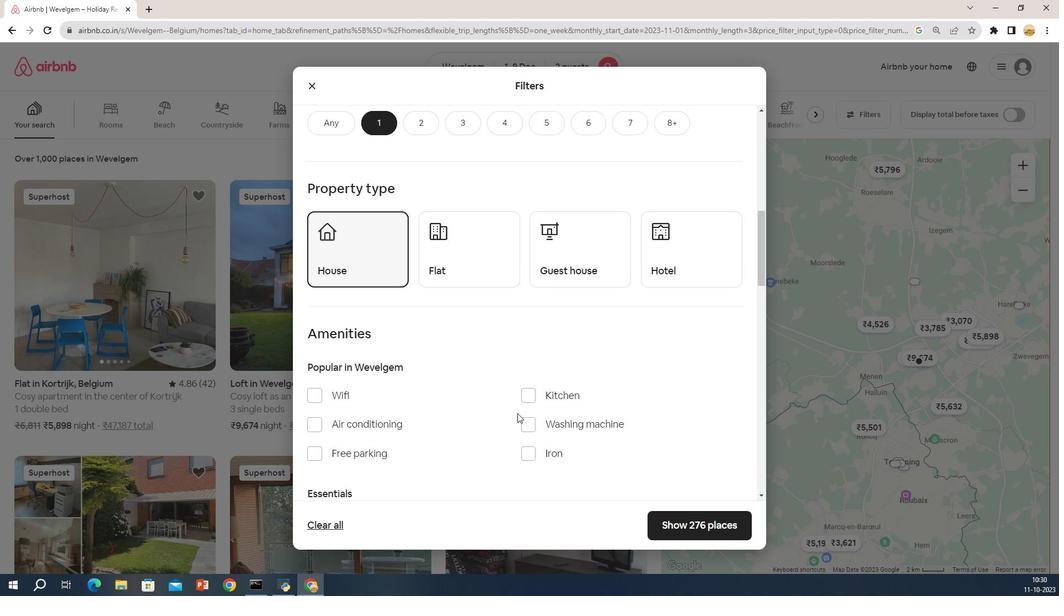 
Action: Mouse scrolled (521, 396) with delta (0, 0)
Screenshot: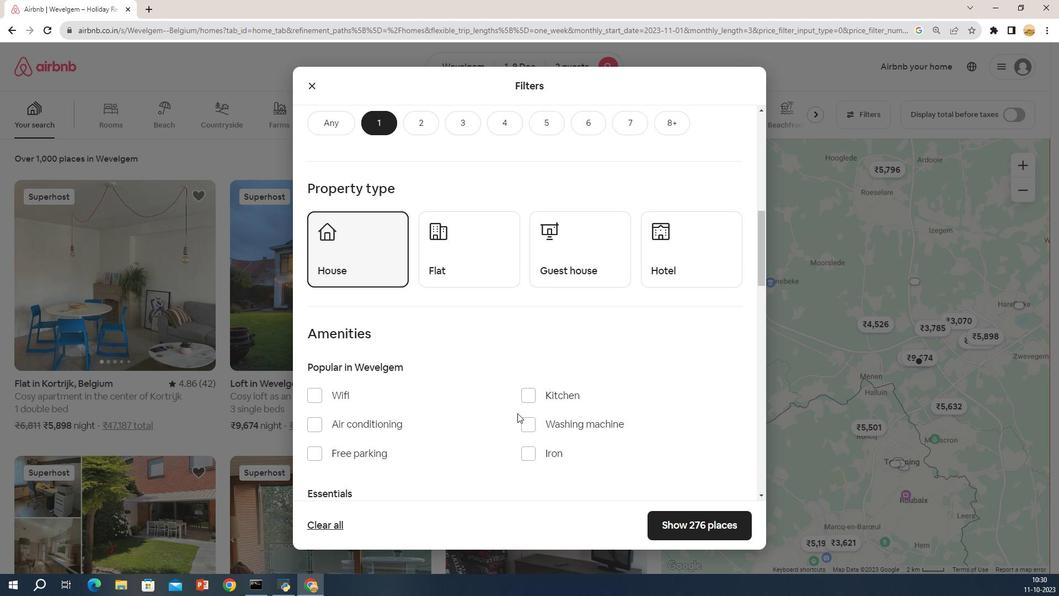 
Action: Mouse moved to (407, 365)
Screenshot: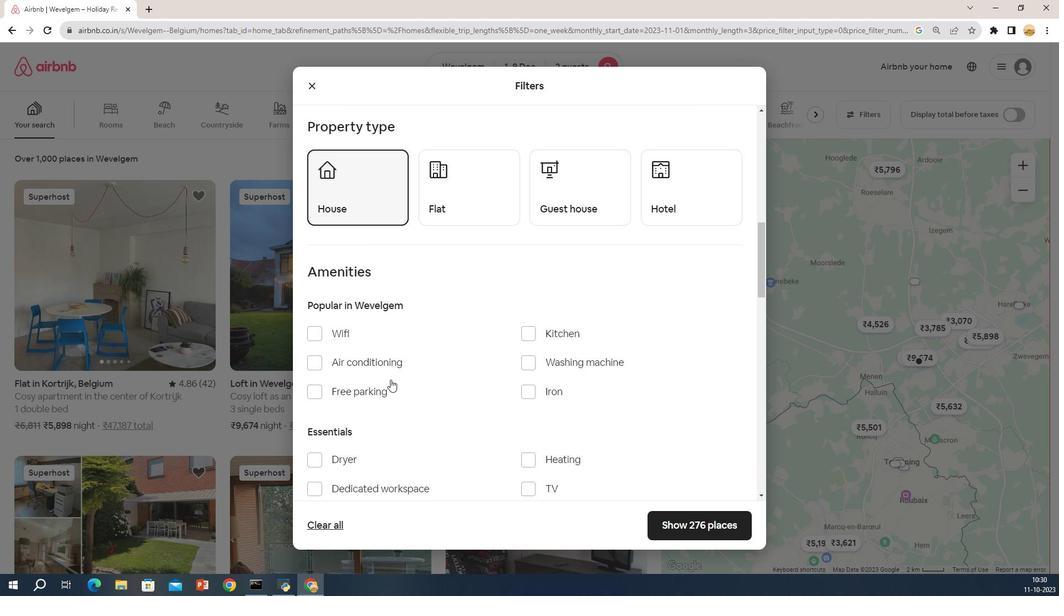 
Action: Mouse scrolled (407, 365) with delta (0, 0)
Screenshot: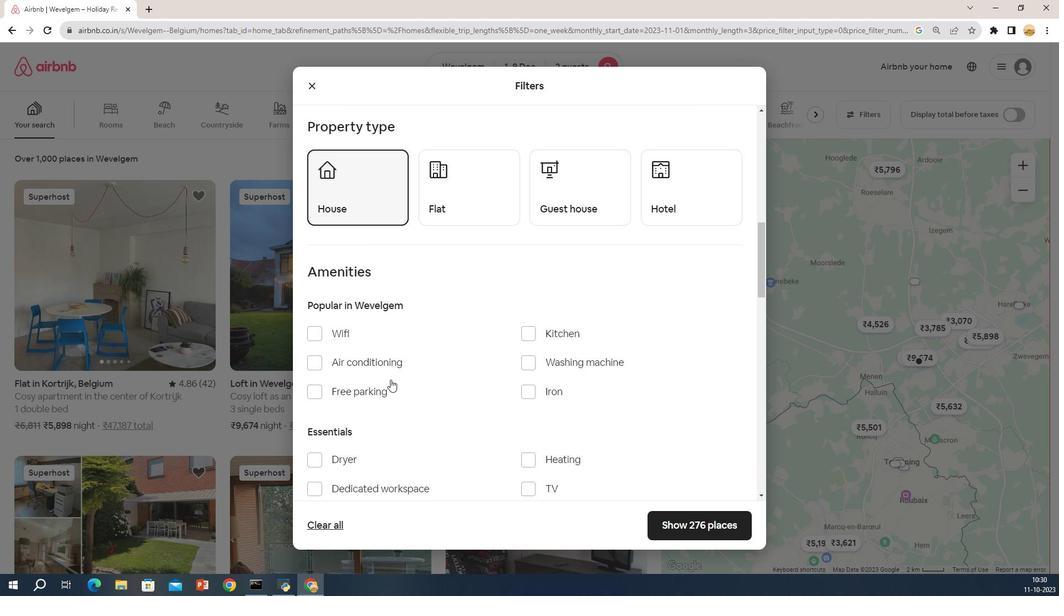 
Action: Mouse moved to (532, 391)
Screenshot: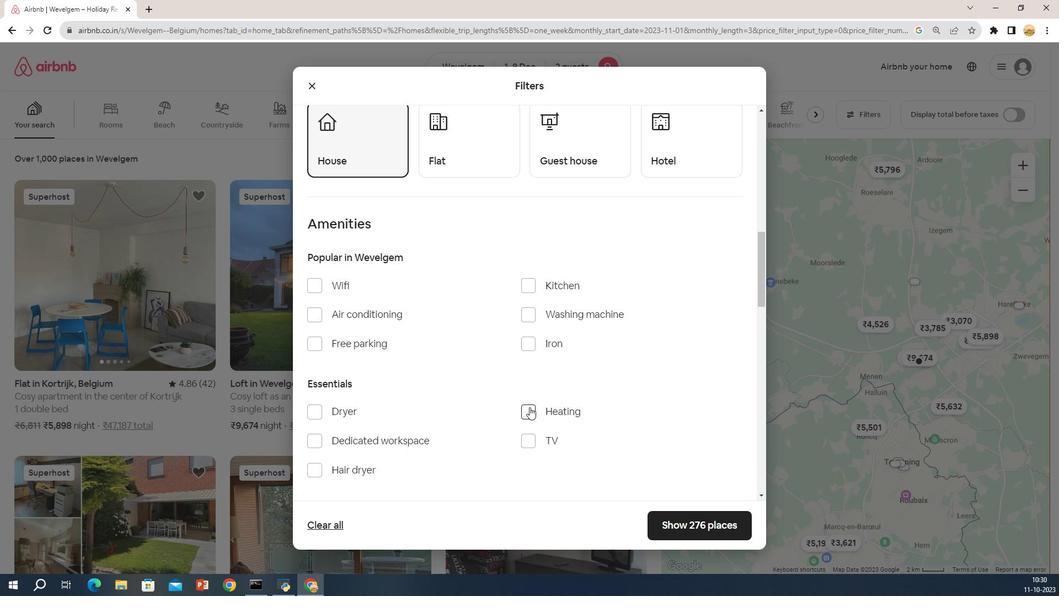 
Action: Mouse pressed left at (532, 391)
Screenshot: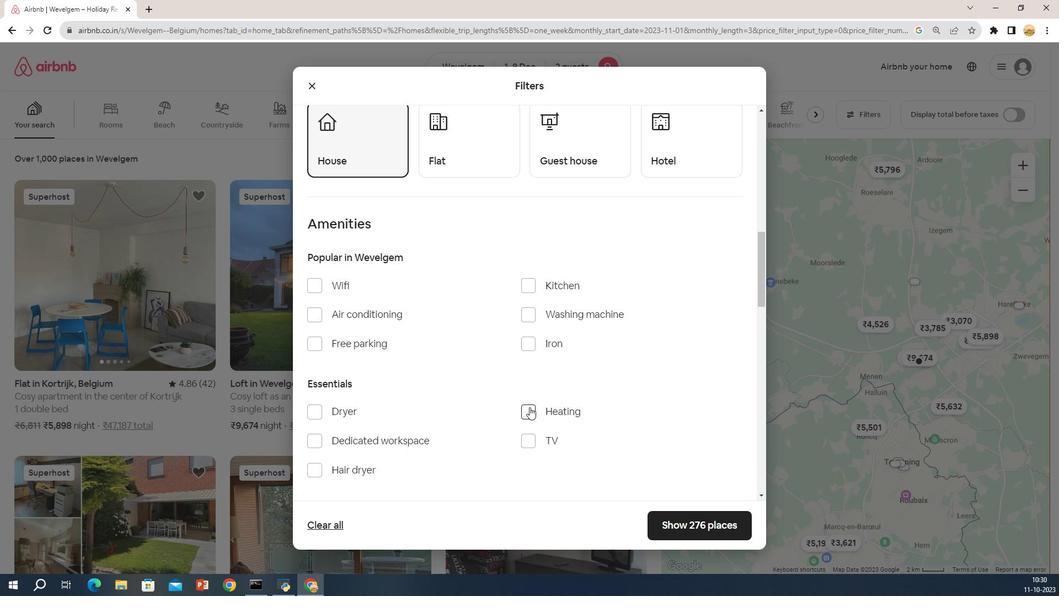 
Action: Mouse moved to (508, 384)
Screenshot: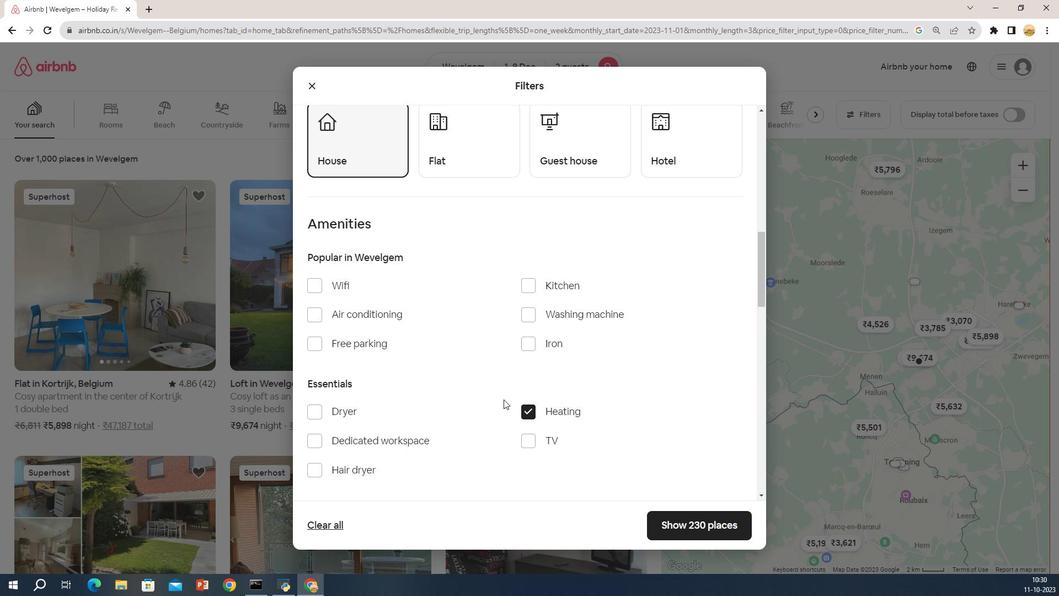 
Action: Mouse scrolled (508, 384) with delta (0, 0)
Screenshot: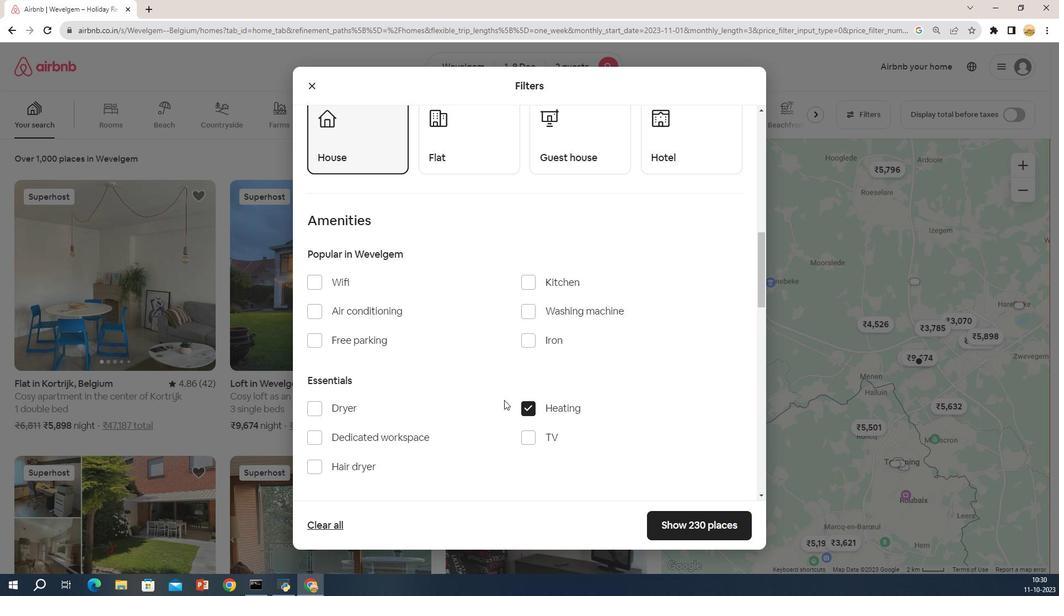 
Action: Mouse moved to (510, 385)
Screenshot: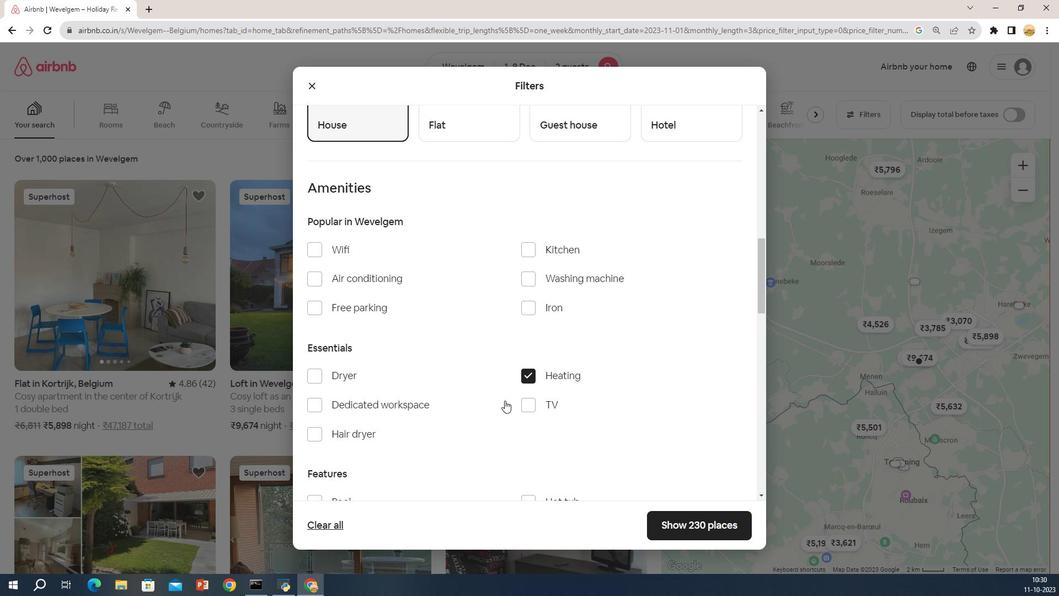 
Action: Mouse scrolled (510, 385) with delta (0, 0)
Screenshot: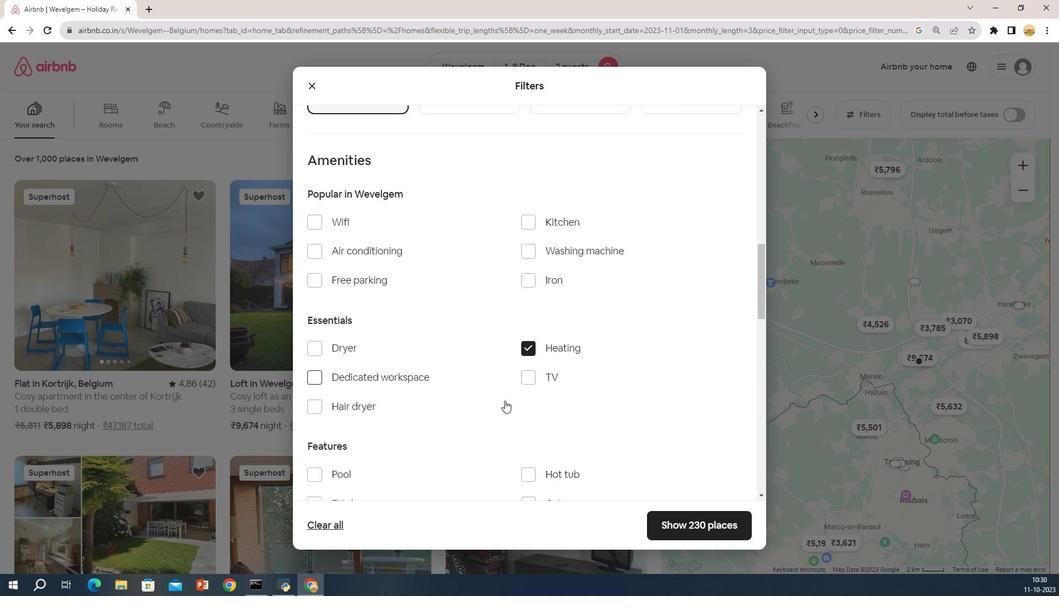 
Action: Mouse moved to (510, 385)
Screenshot: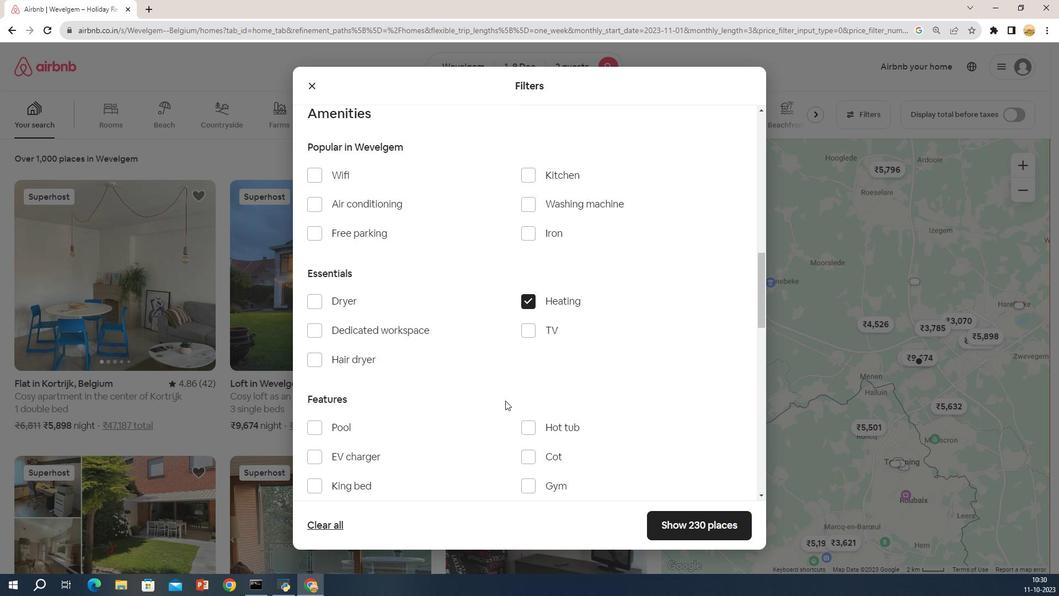 
Action: Mouse scrolled (510, 385) with delta (0, 0)
Screenshot: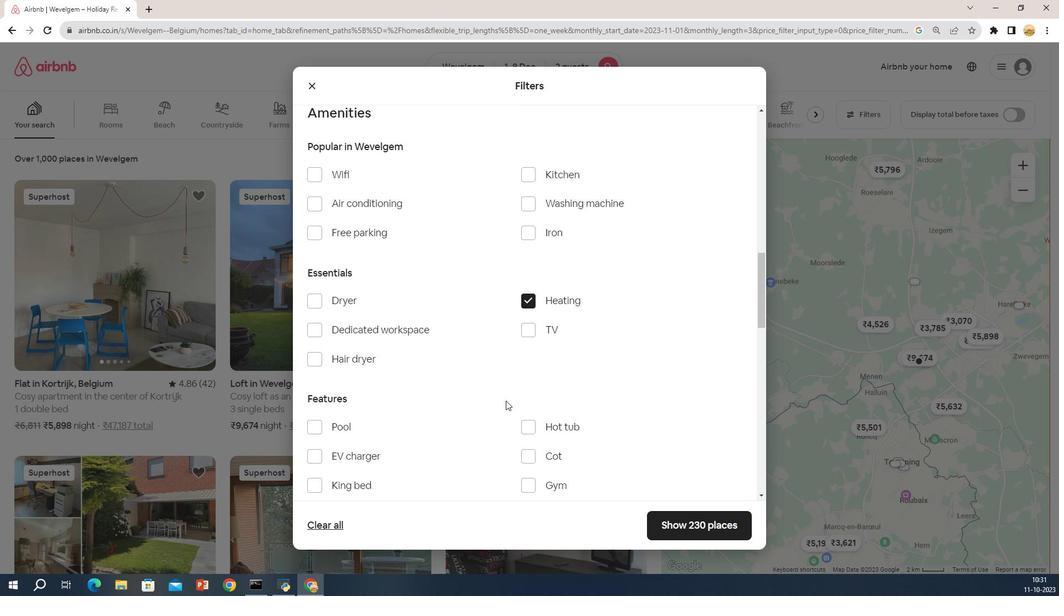 
Action: Mouse moved to (511, 385)
Screenshot: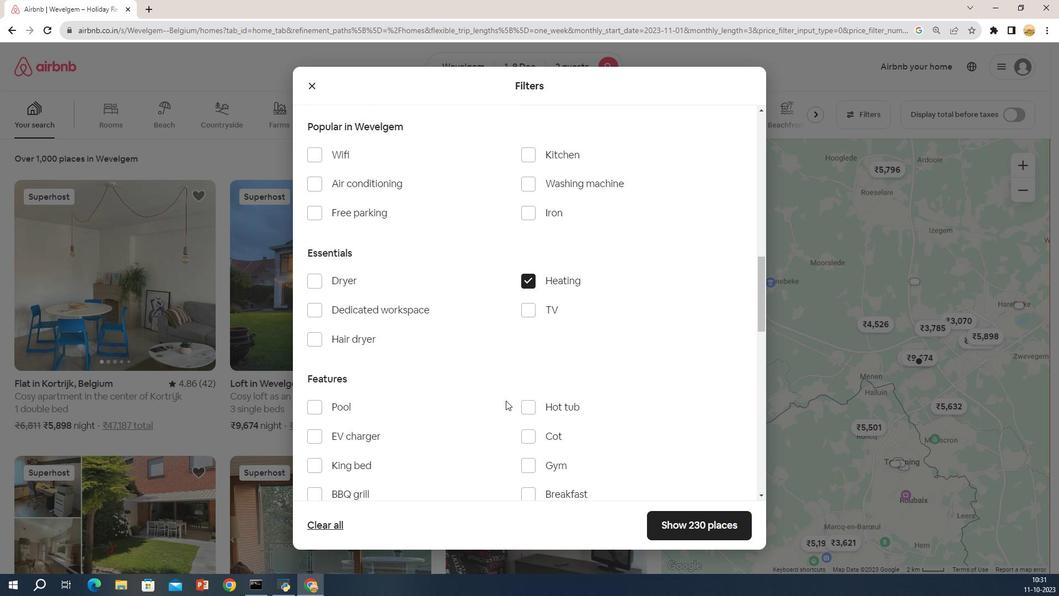 
Action: Mouse scrolled (511, 385) with delta (0, 0)
Screenshot: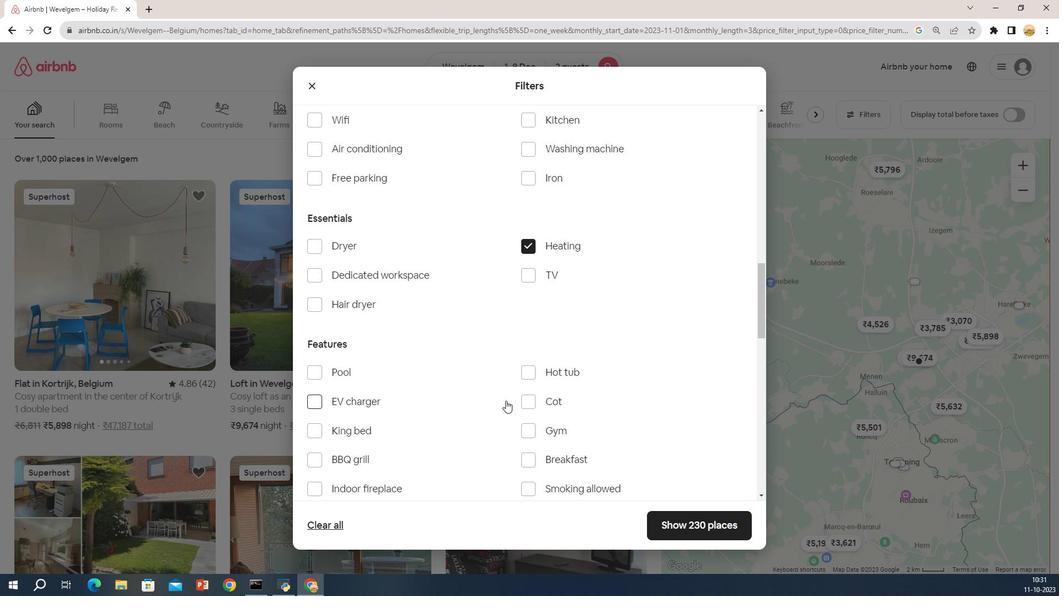 
Action: Mouse moved to (657, 498)
Screenshot: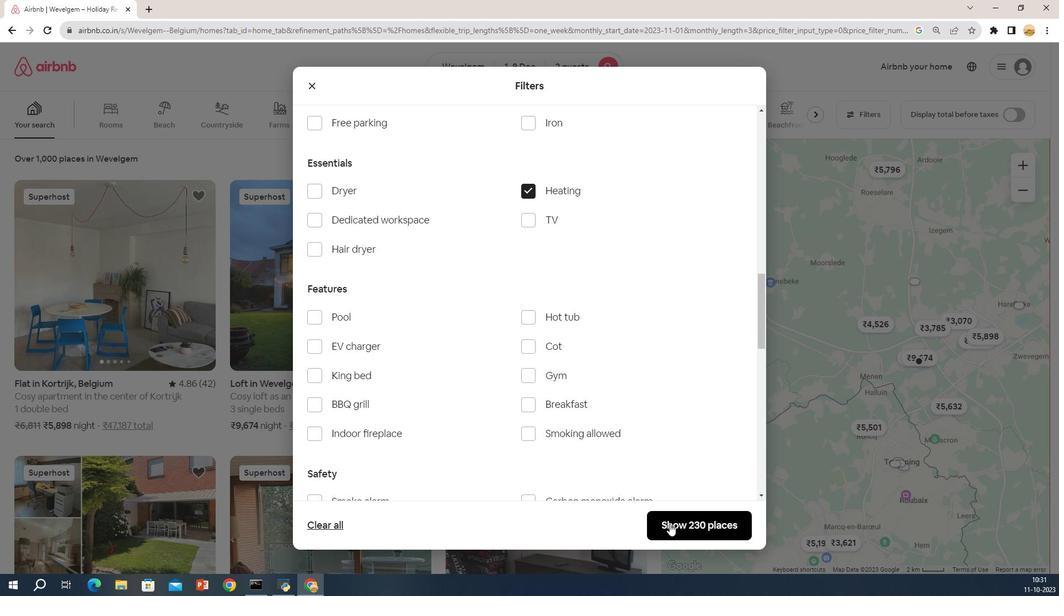 
Action: Mouse pressed left at (657, 498)
Screenshot: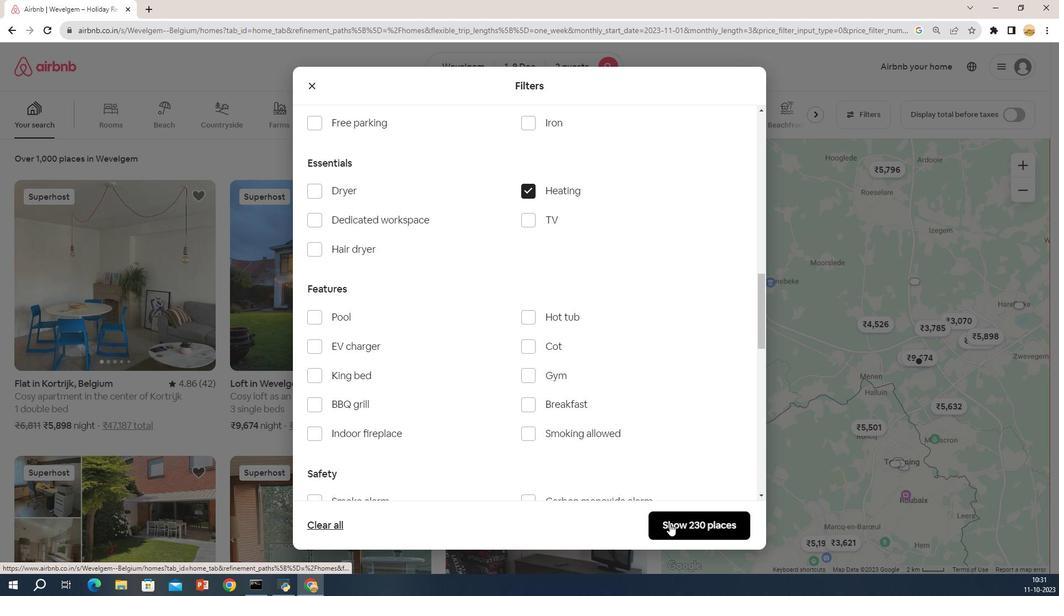 
Action: Mouse moved to (198, 270)
Screenshot: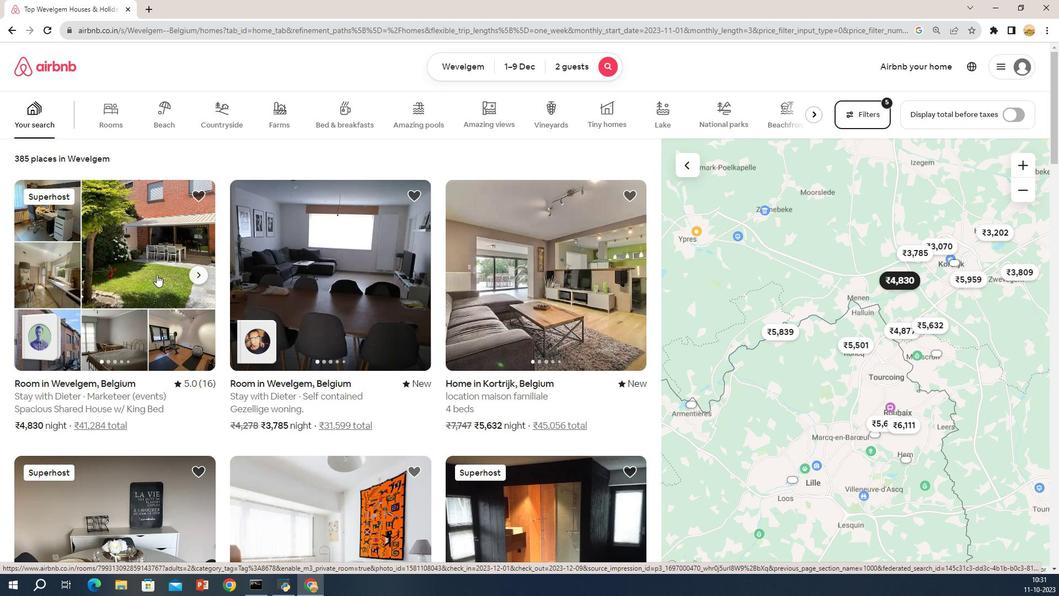 
Action: Mouse pressed left at (198, 270)
Screenshot: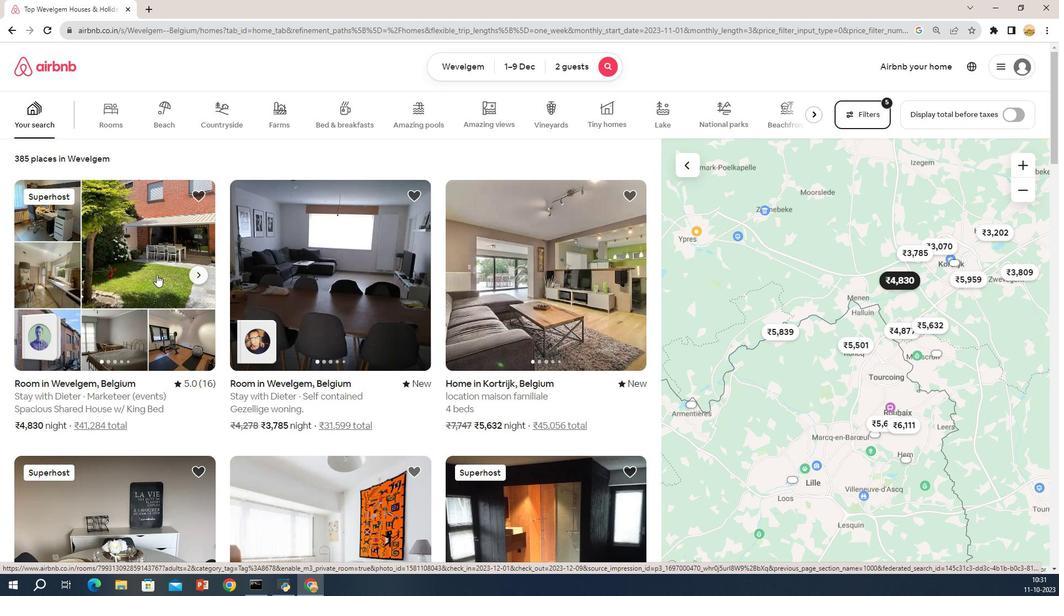 
Action: Mouse moved to (288, 205)
Screenshot: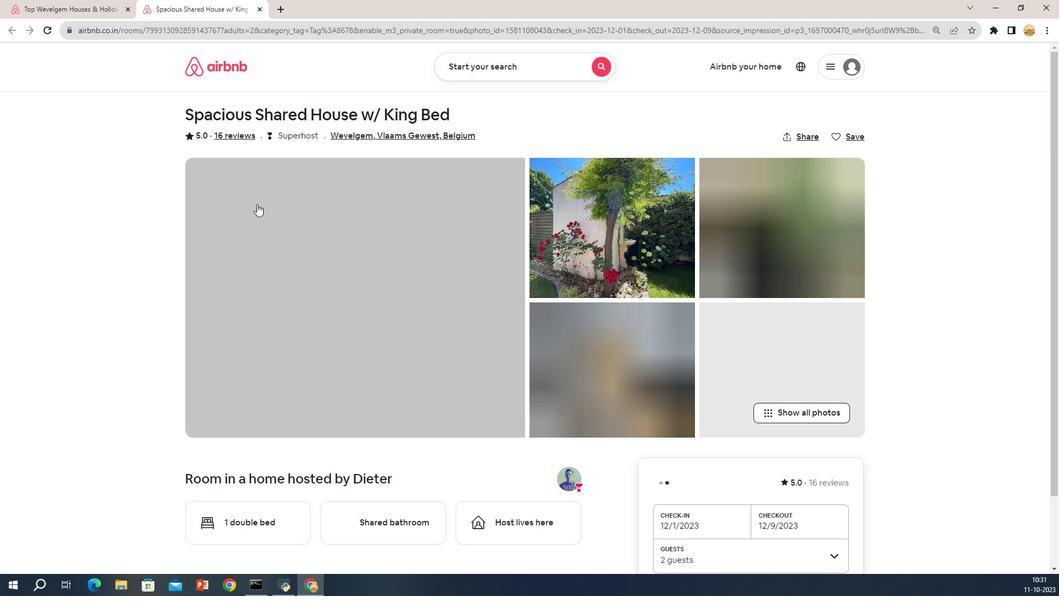 
Action: Mouse pressed left at (288, 205)
Screenshot: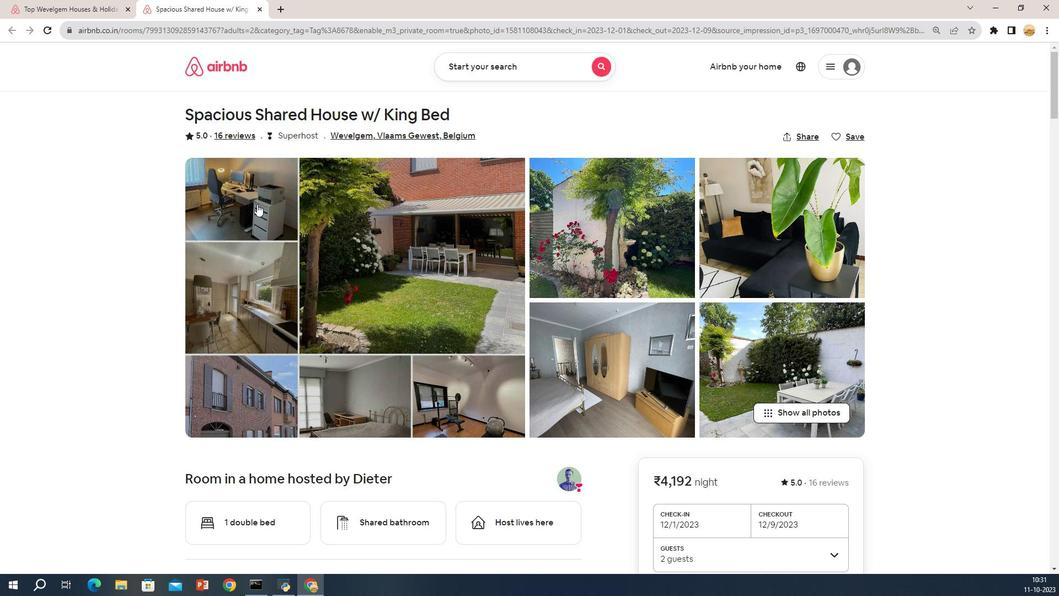 
Action: Mouse moved to (582, 297)
Screenshot: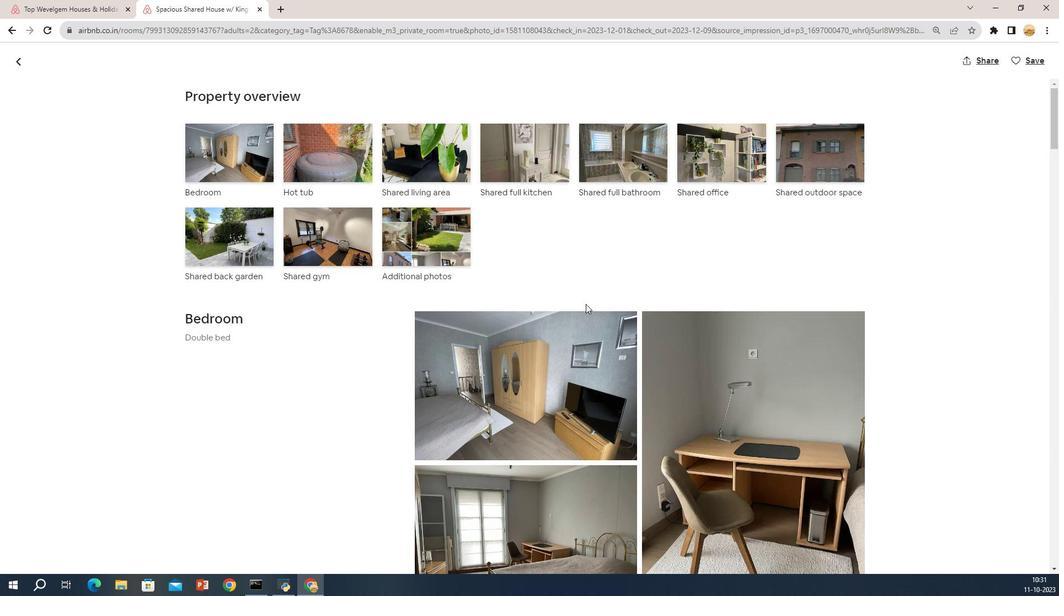 
Action: Mouse scrolled (582, 296) with delta (0, 0)
Screenshot: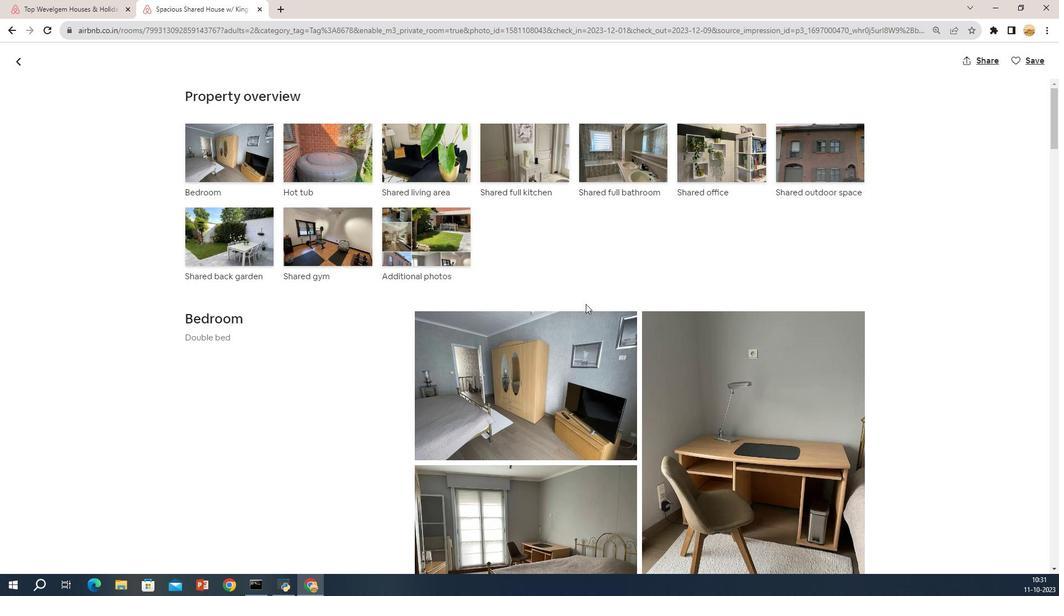 
Action: Mouse moved to (582, 297)
Screenshot: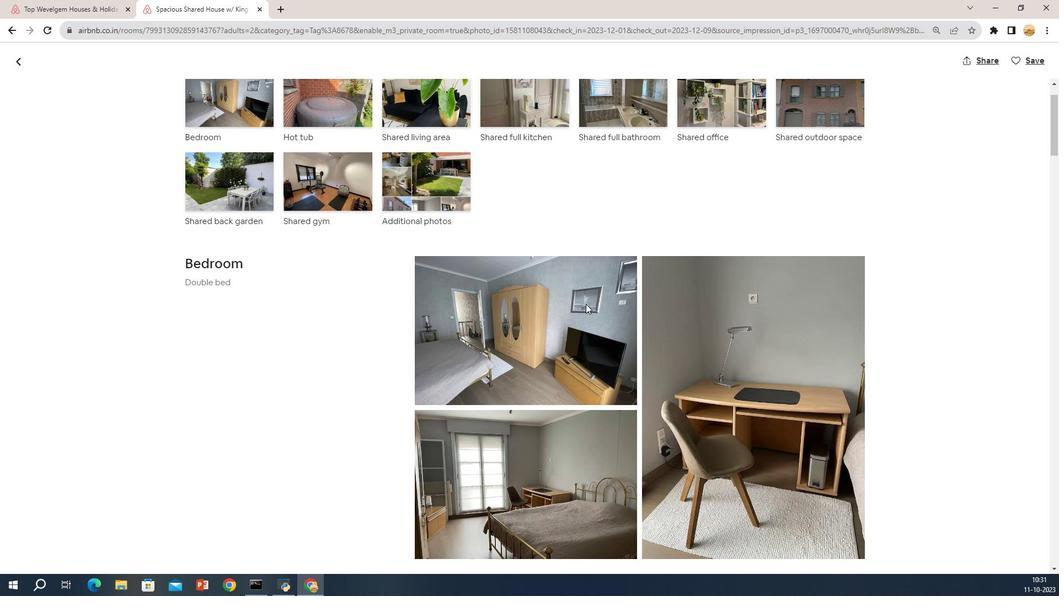 
Action: Mouse scrolled (582, 296) with delta (0, 0)
Screenshot: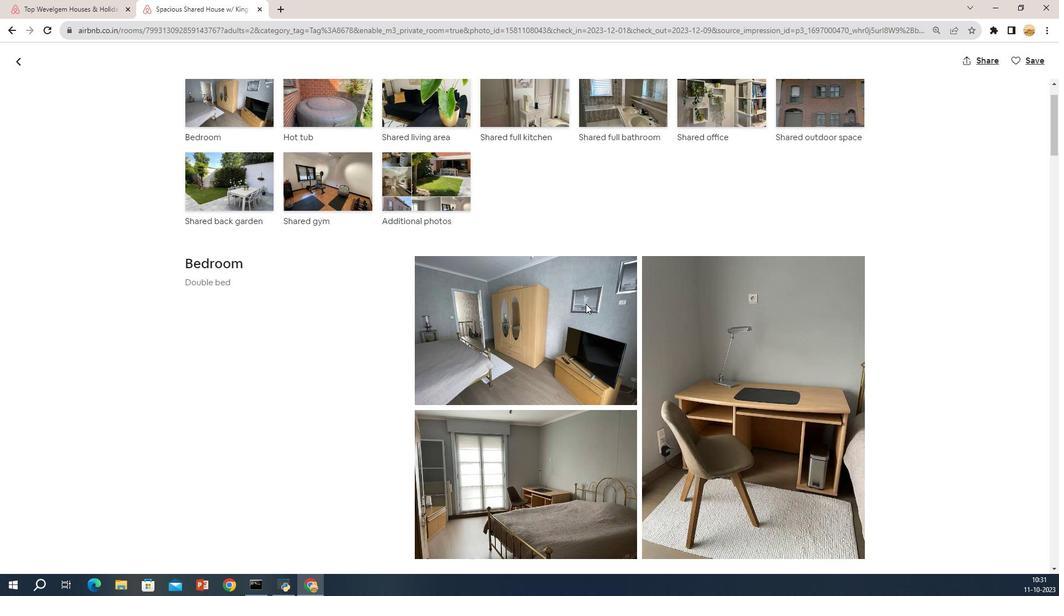 
Action: Mouse scrolled (582, 296) with delta (0, 0)
Screenshot: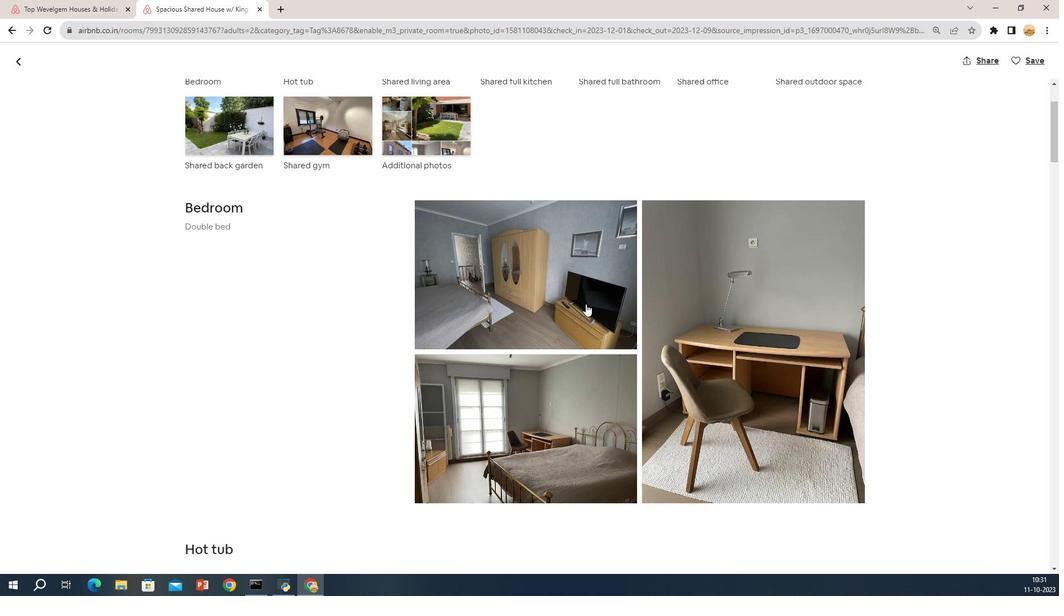 
Action: Mouse scrolled (582, 296) with delta (0, 0)
Screenshot: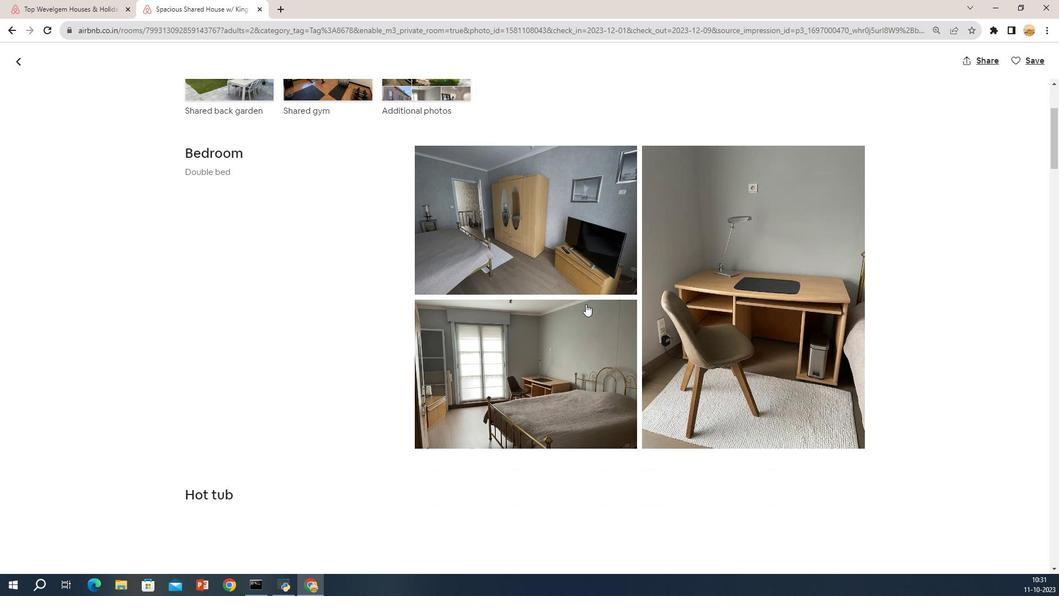 
Action: Mouse moved to (583, 299)
Screenshot: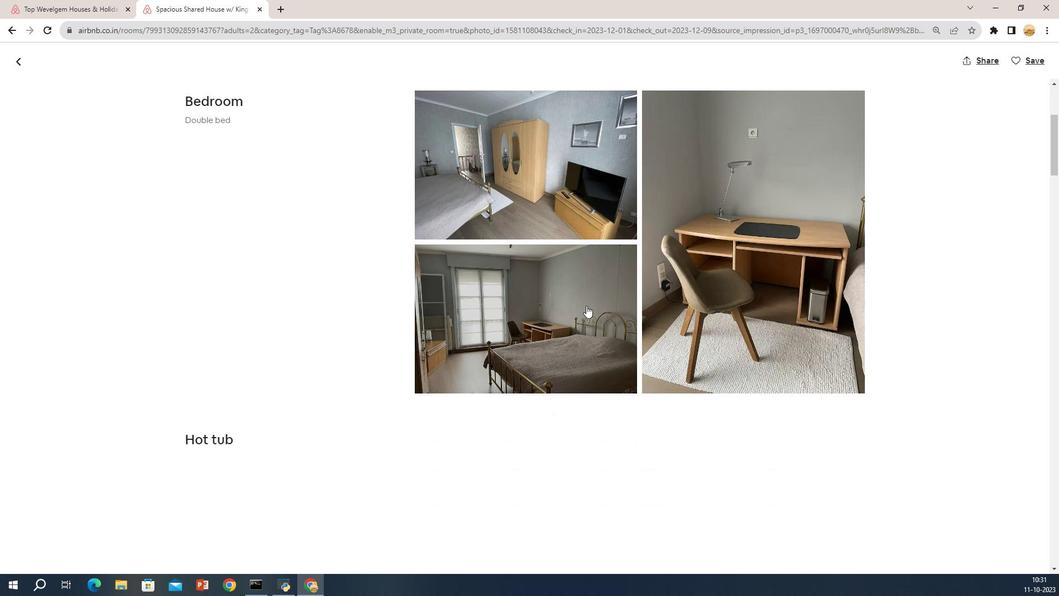
Action: Mouse scrolled (583, 298) with delta (0, 0)
Screenshot: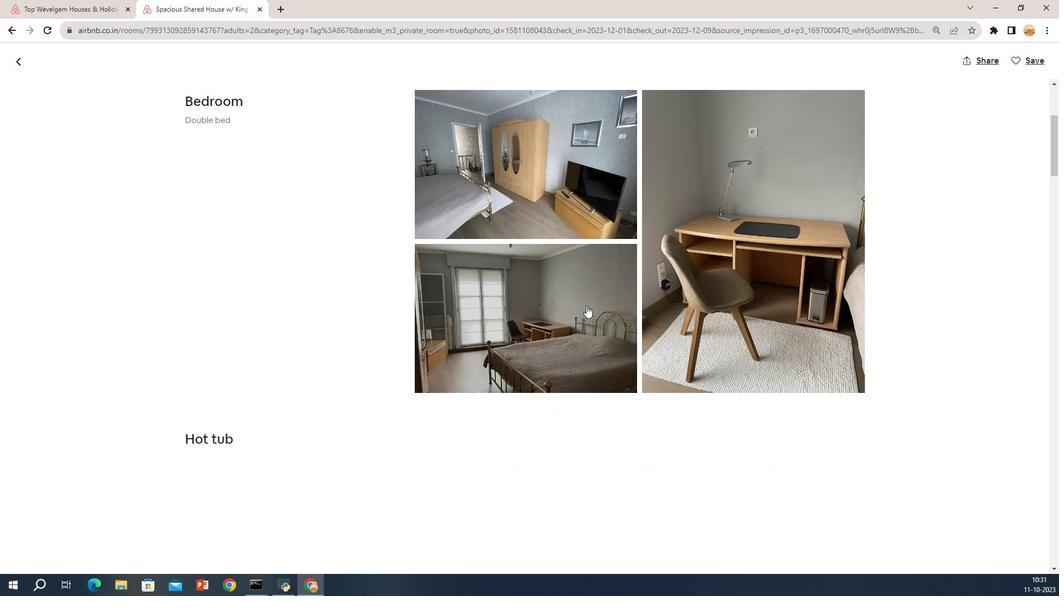 
Action: Mouse scrolled (583, 298) with delta (0, 0)
Screenshot: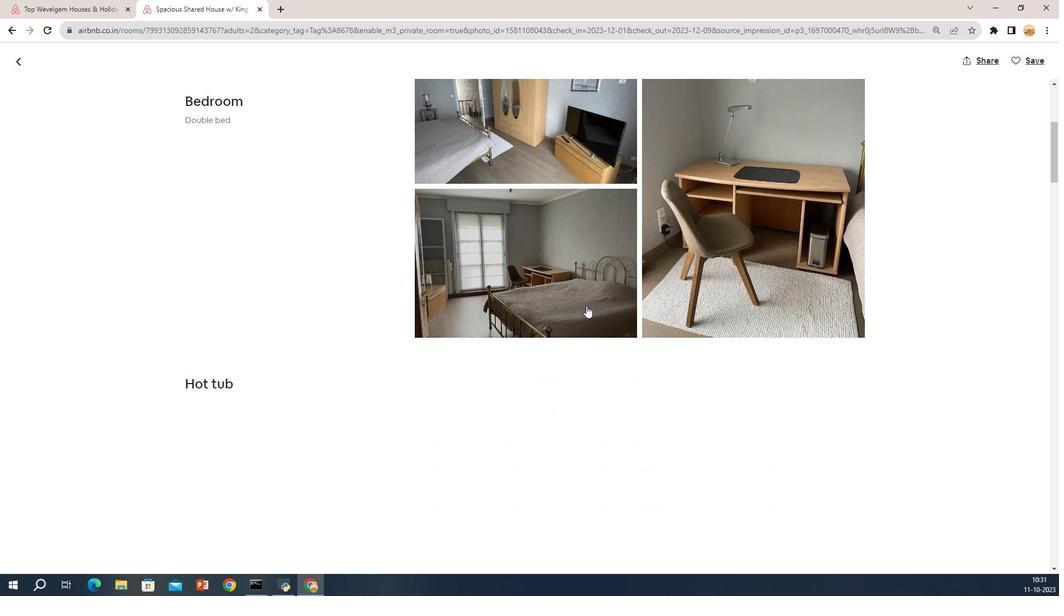 
Action: Mouse scrolled (583, 298) with delta (0, 0)
Screenshot: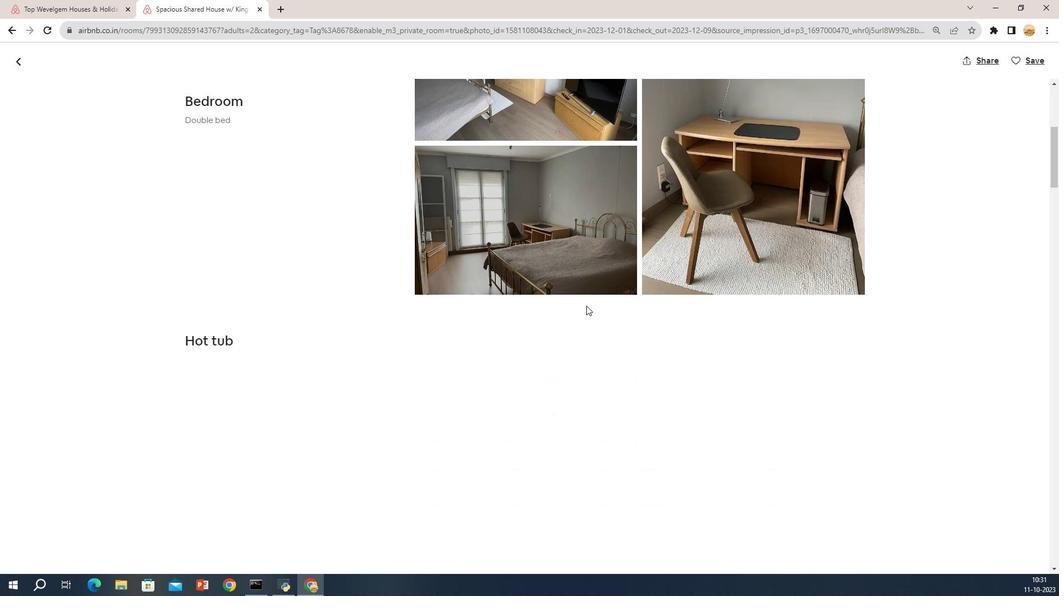 
Action: Mouse scrolled (583, 298) with delta (0, 0)
Screenshot: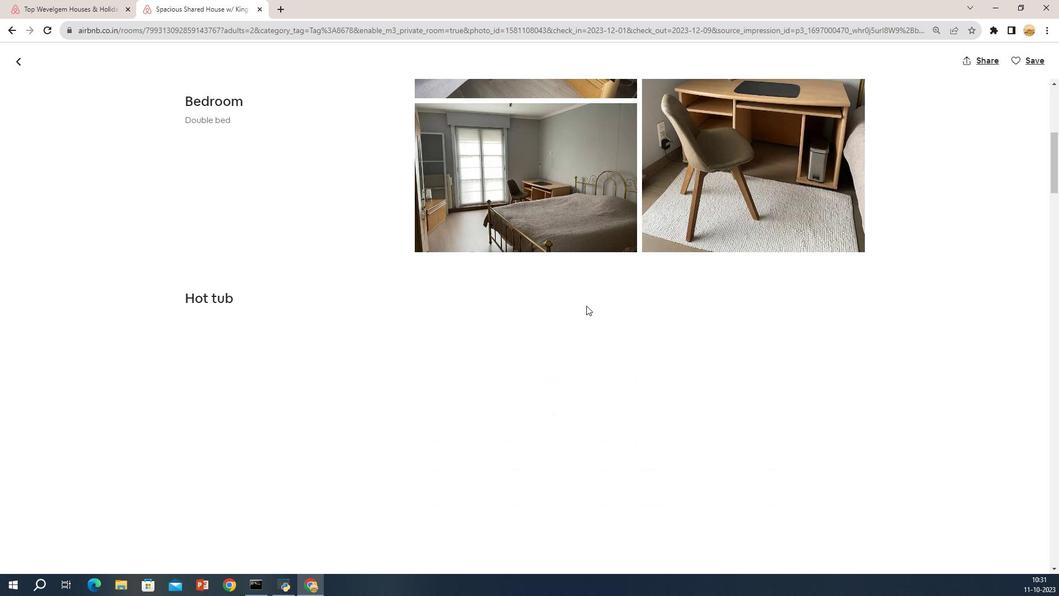 
Action: Mouse scrolled (583, 298) with delta (0, 0)
Screenshot: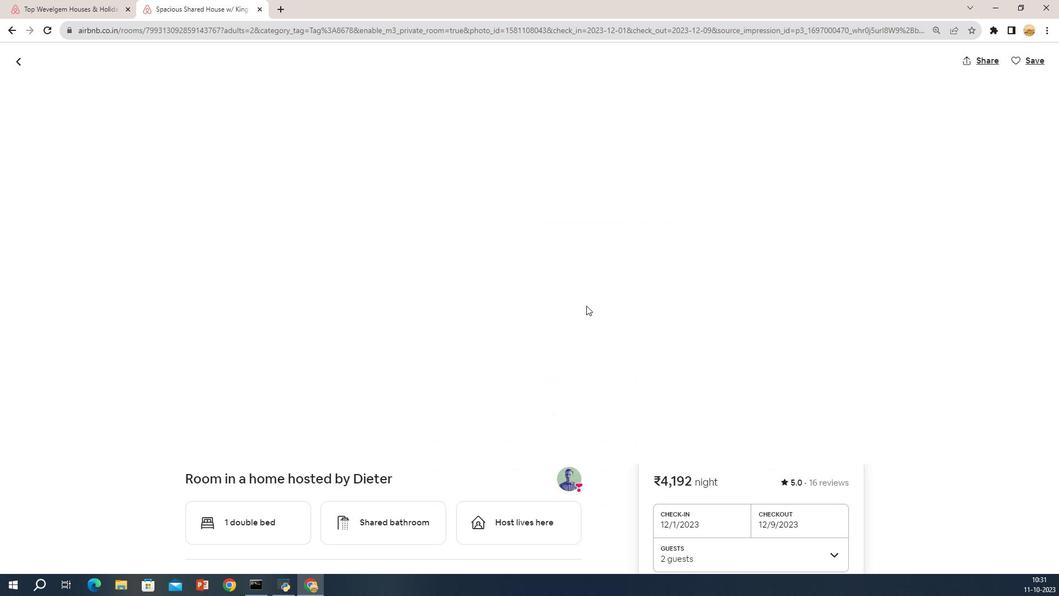 
Action: Mouse scrolled (583, 298) with delta (0, 0)
Screenshot: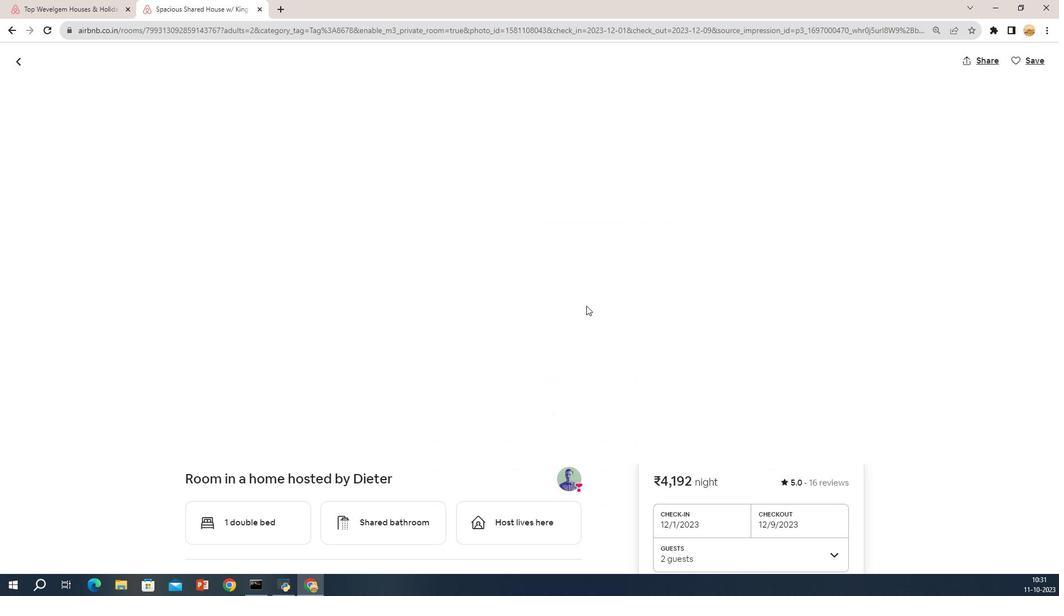 
Action: Mouse scrolled (583, 299) with delta (0, 0)
Screenshot: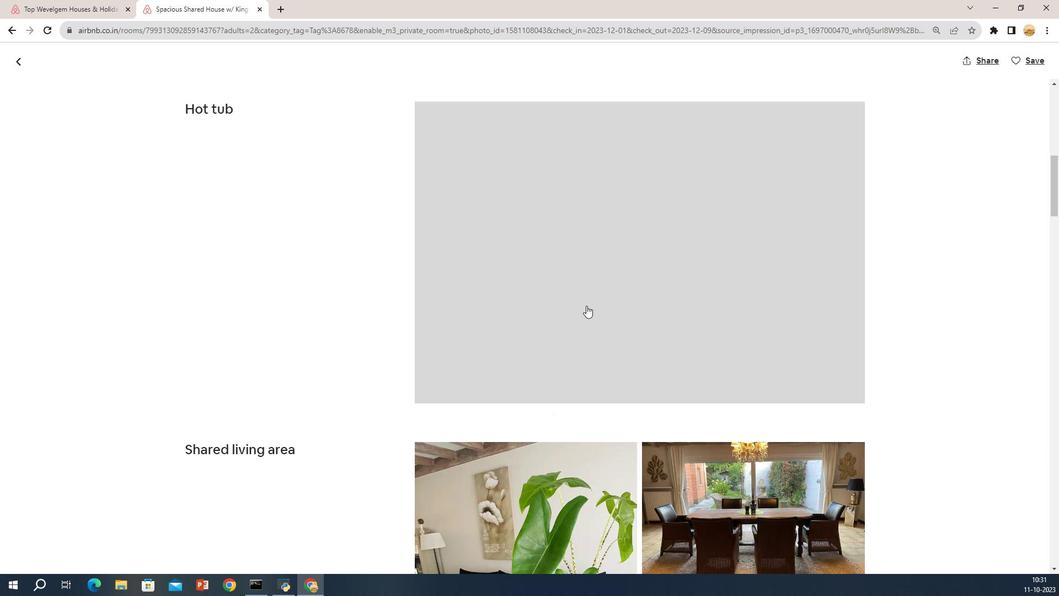 
Action: Mouse scrolled (583, 299) with delta (0, 0)
Screenshot: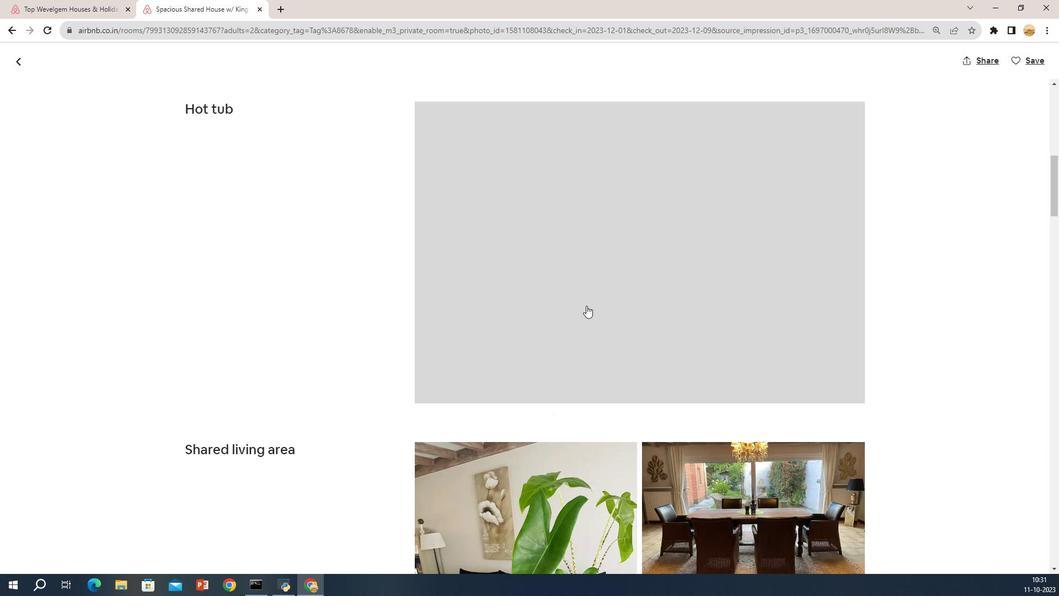 
Action: Mouse scrolled (583, 299) with delta (0, 0)
Screenshot: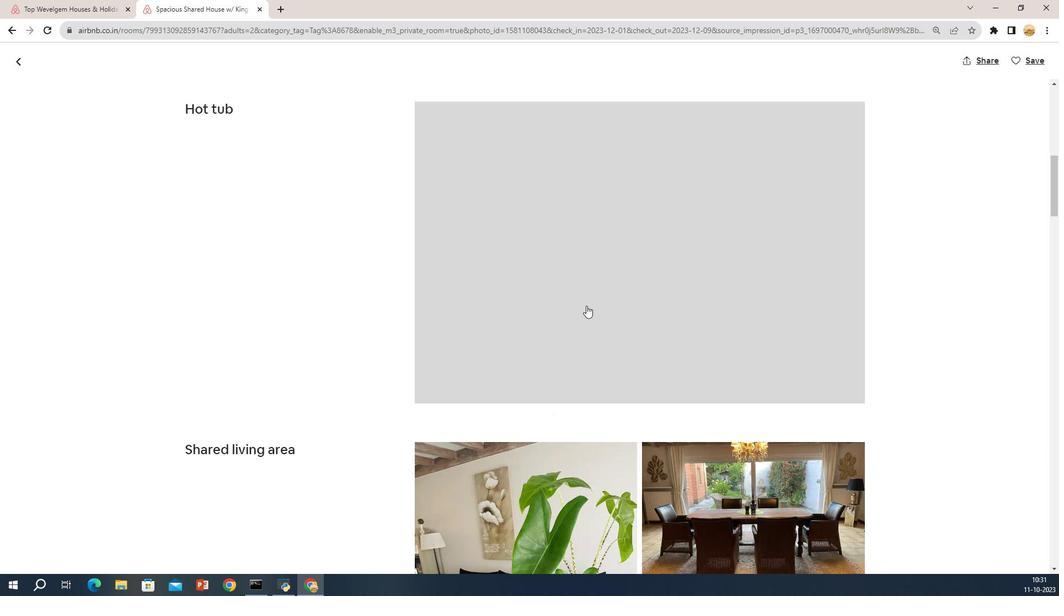 
Action: Mouse scrolled (583, 299) with delta (0, 0)
Screenshot: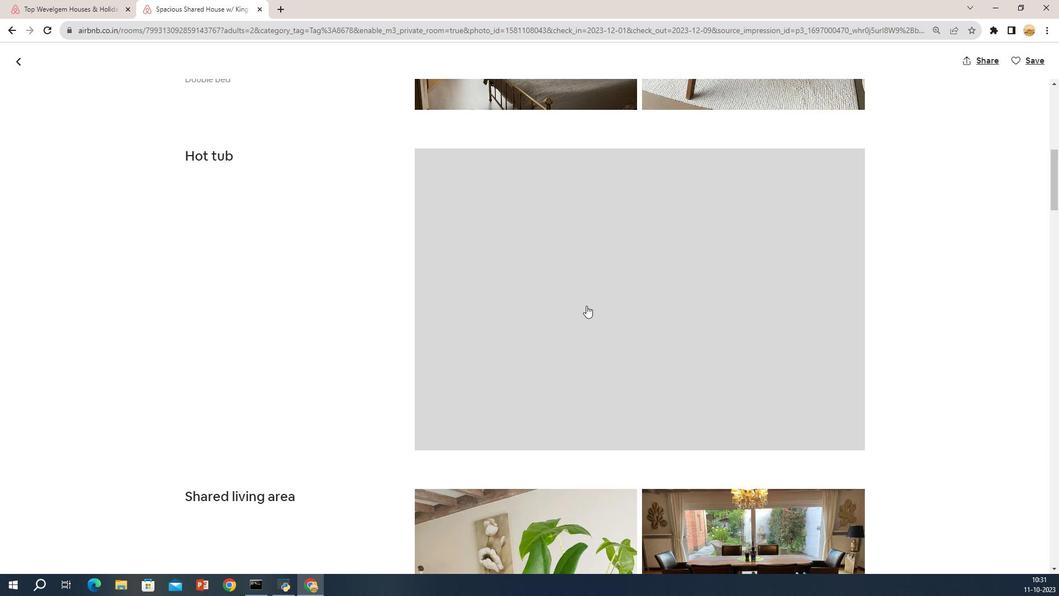 
Action: Mouse scrolled (583, 299) with delta (0, 0)
Screenshot: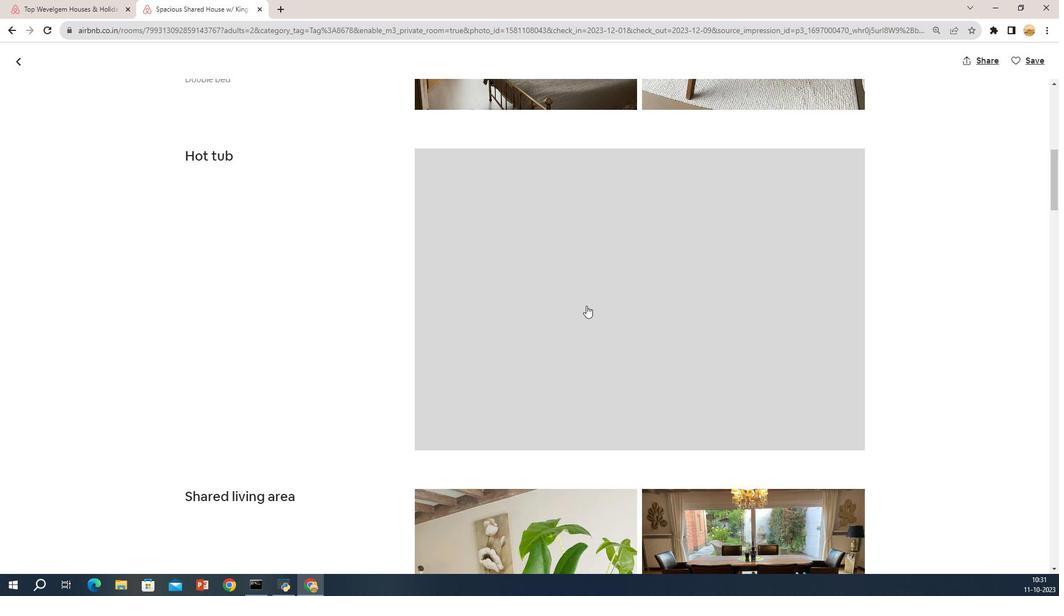 
Action: Mouse scrolled (583, 299) with delta (0, 0)
Screenshot: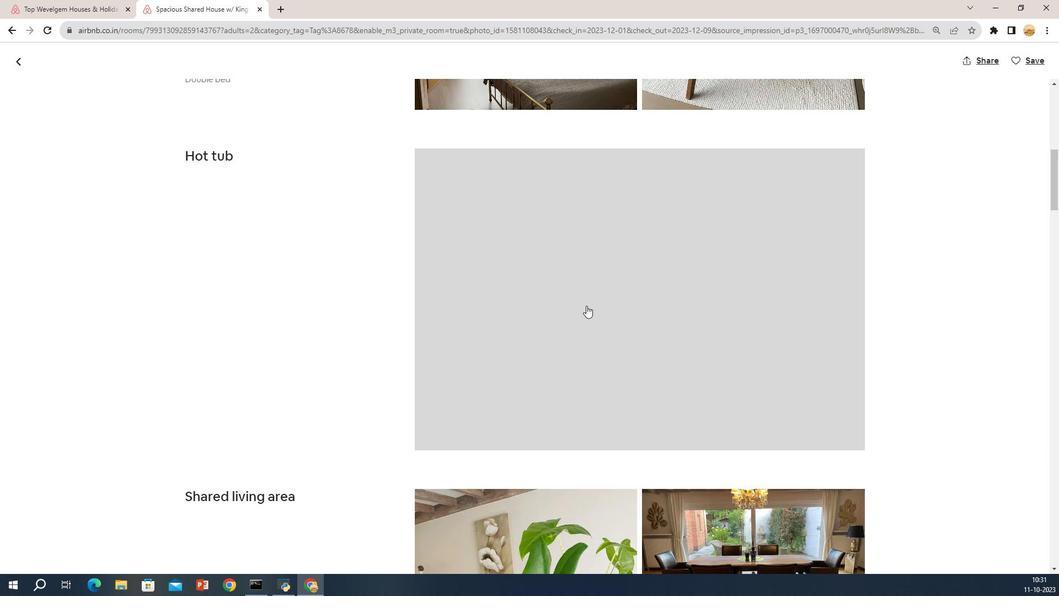 
Action: Mouse scrolled (583, 299) with delta (0, 0)
Screenshot: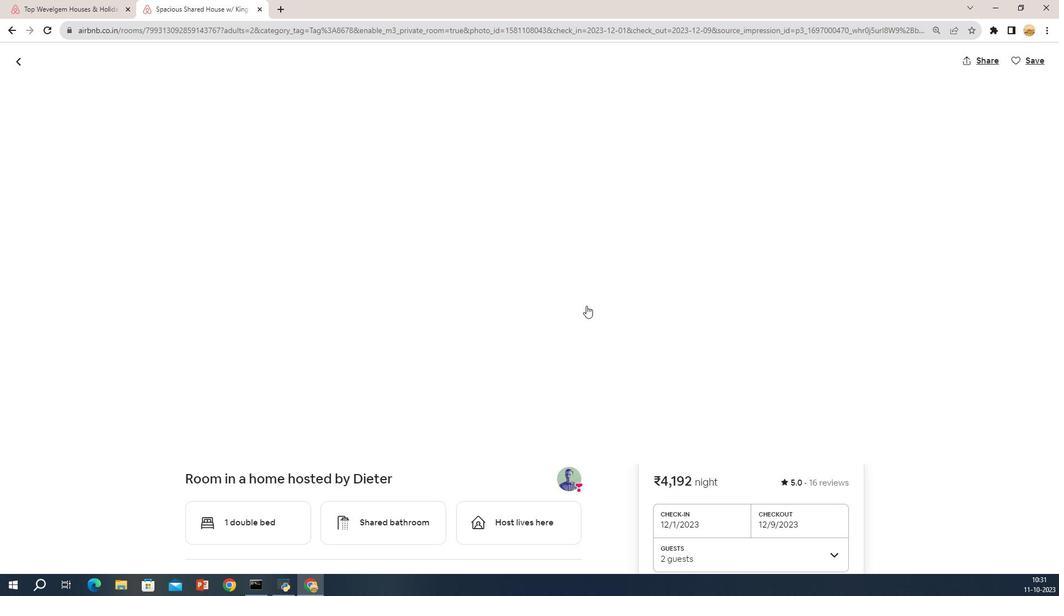 
Action: Mouse scrolled (583, 299) with delta (0, 0)
Screenshot: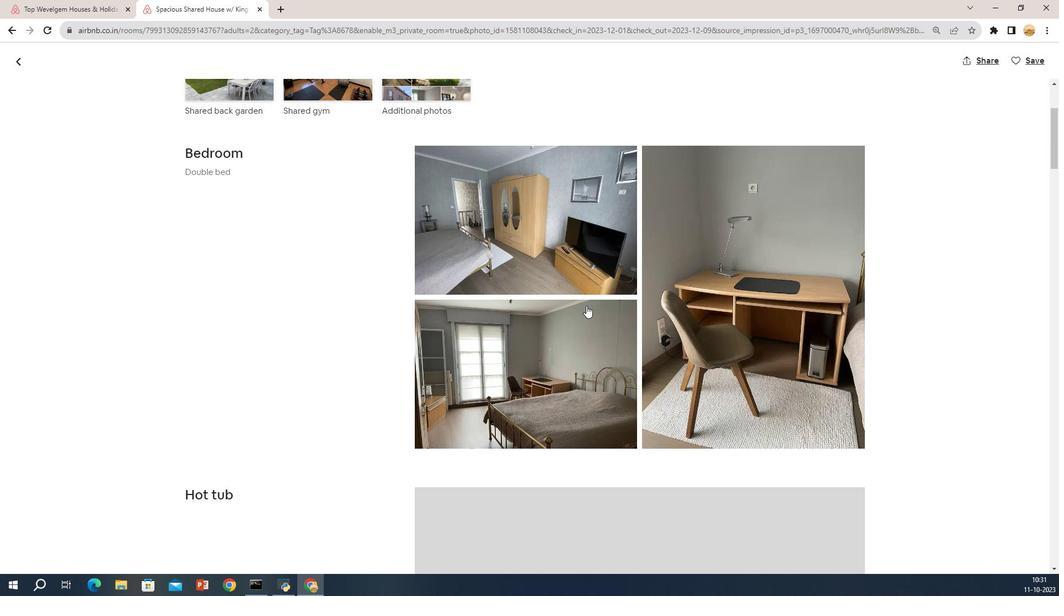 
Action: Mouse scrolled (583, 299) with delta (0, 0)
Screenshot: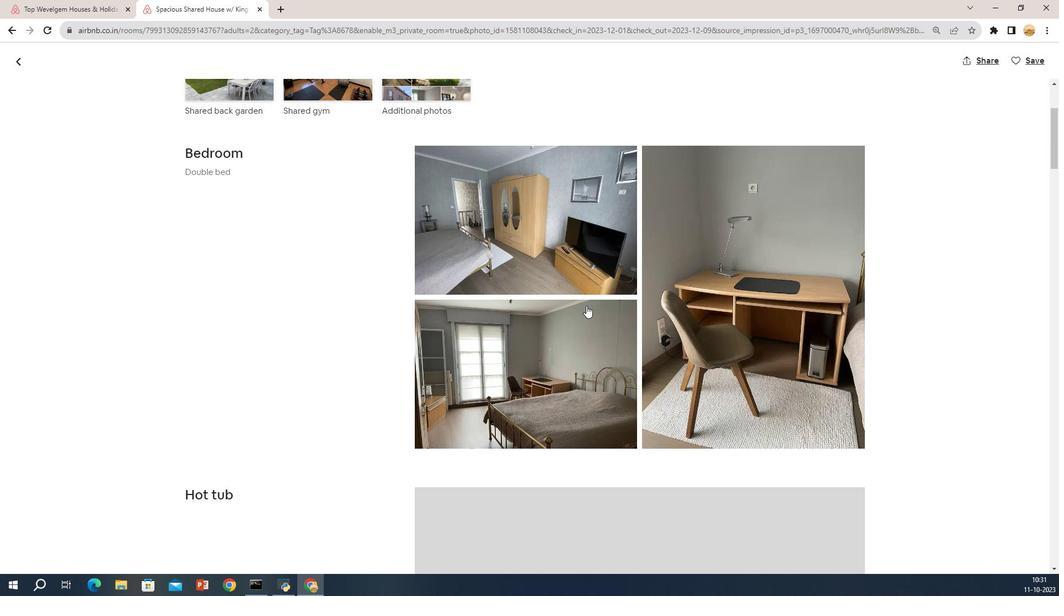 
Action: Mouse scrolled (583, 299) with delta (0, 0)
Screenshot: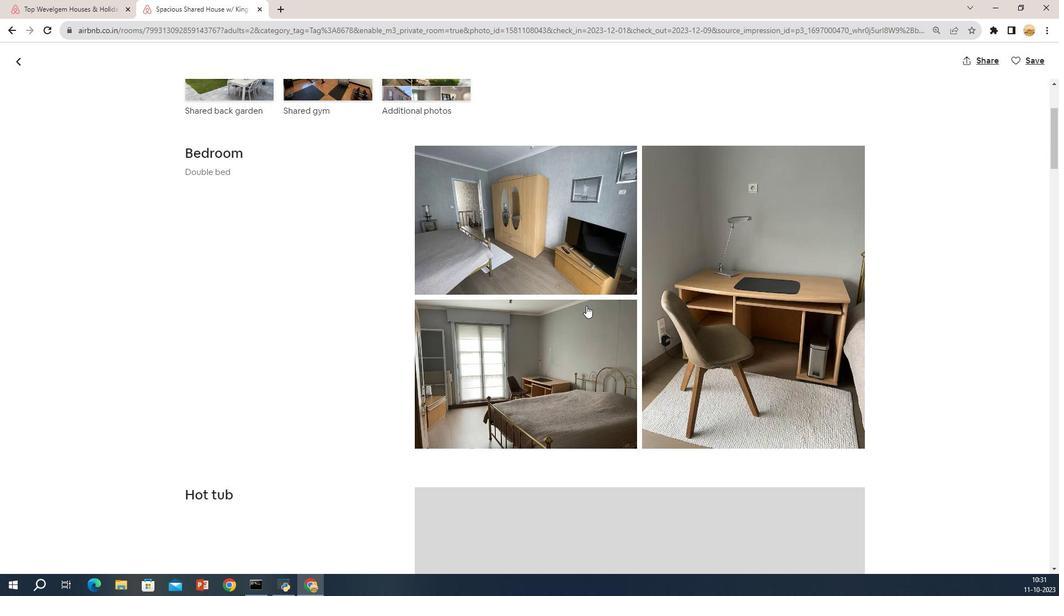 
Action: Mouse moved to (339, 165)
Screenshot: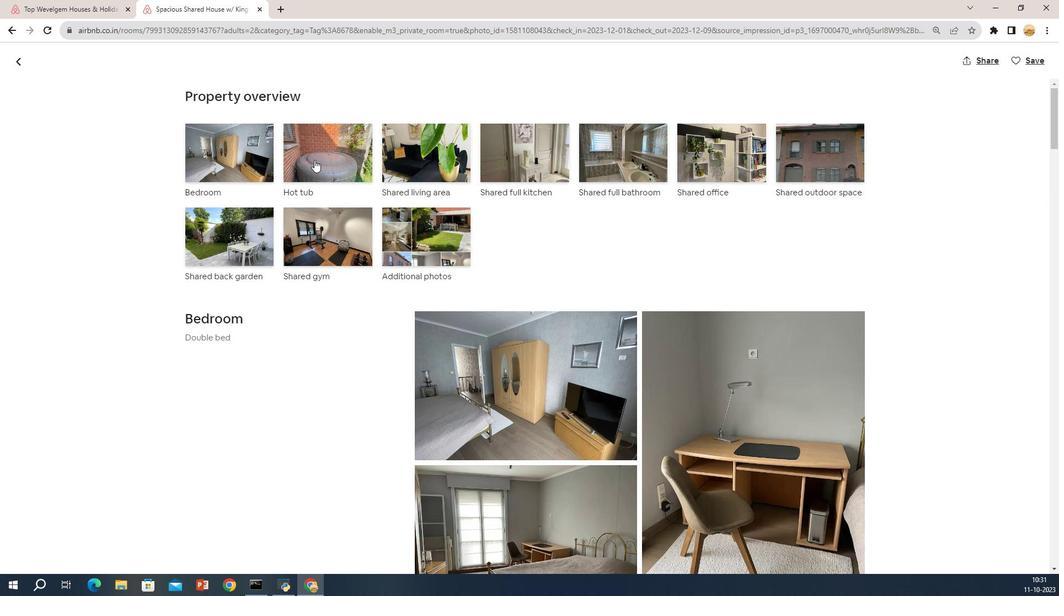
Action: Mouse pressed left at (339, 165)
Screenshot: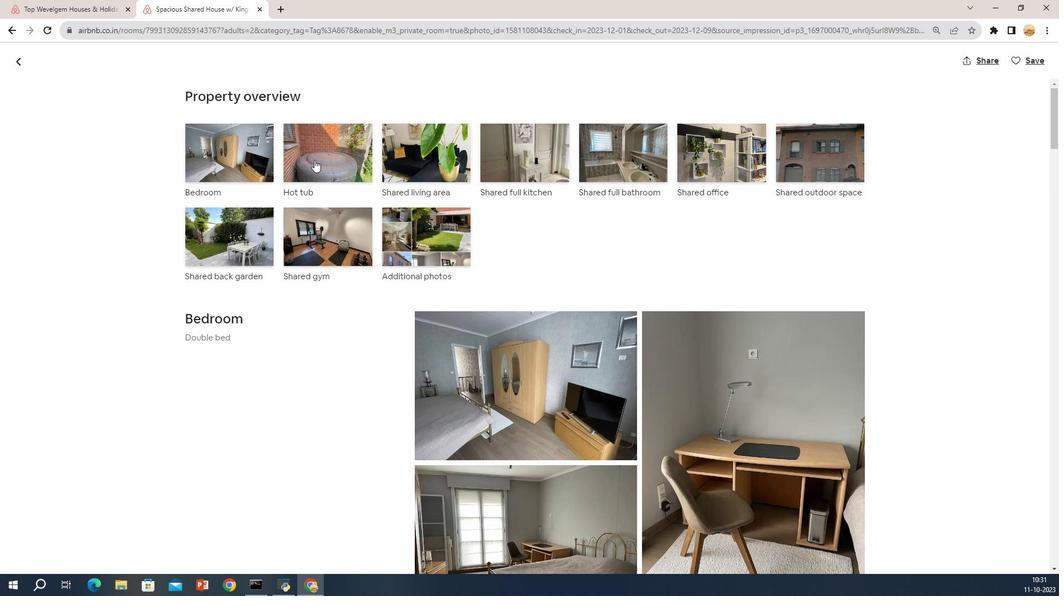 
Action: Mouse moved to (566, 208)
Screenshot: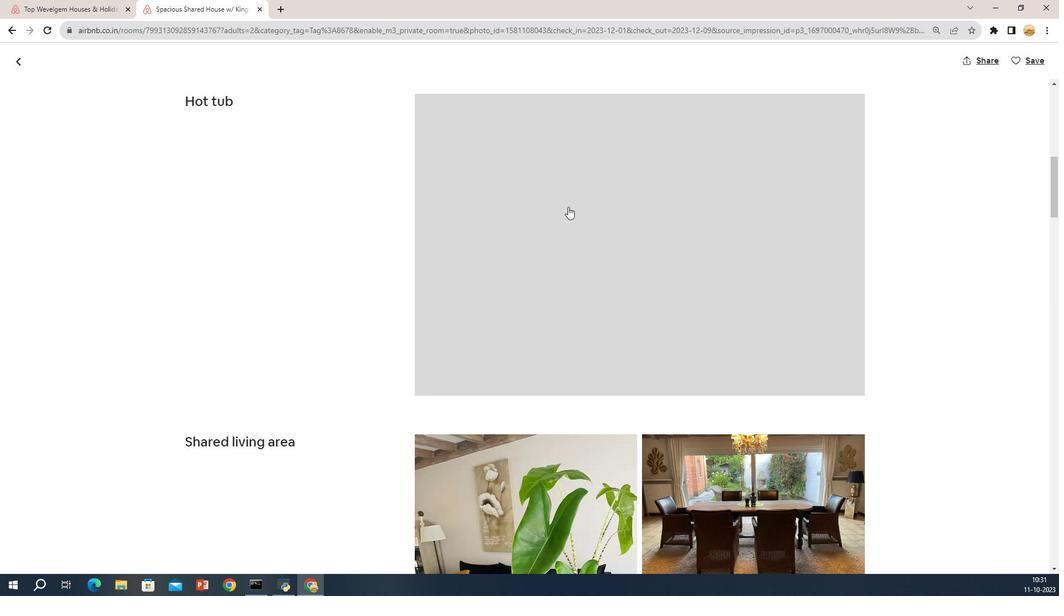
Action: Mouse scrolled (566, 208) with delta (0, 0)
Screenshot: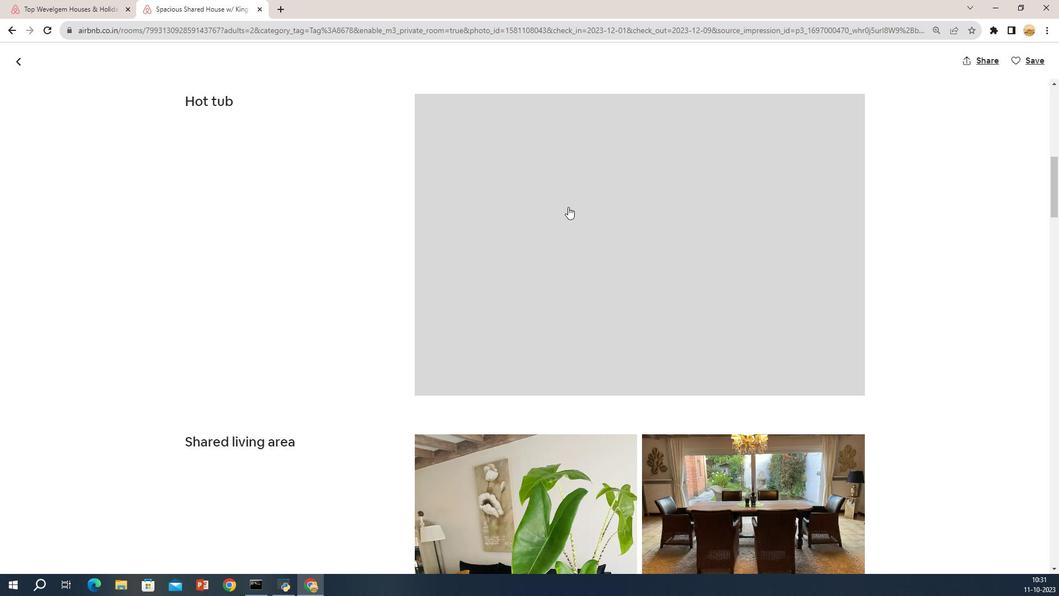 
Action: Mouse scrolled (566, 208) with delta (0, 0)
Screenshot: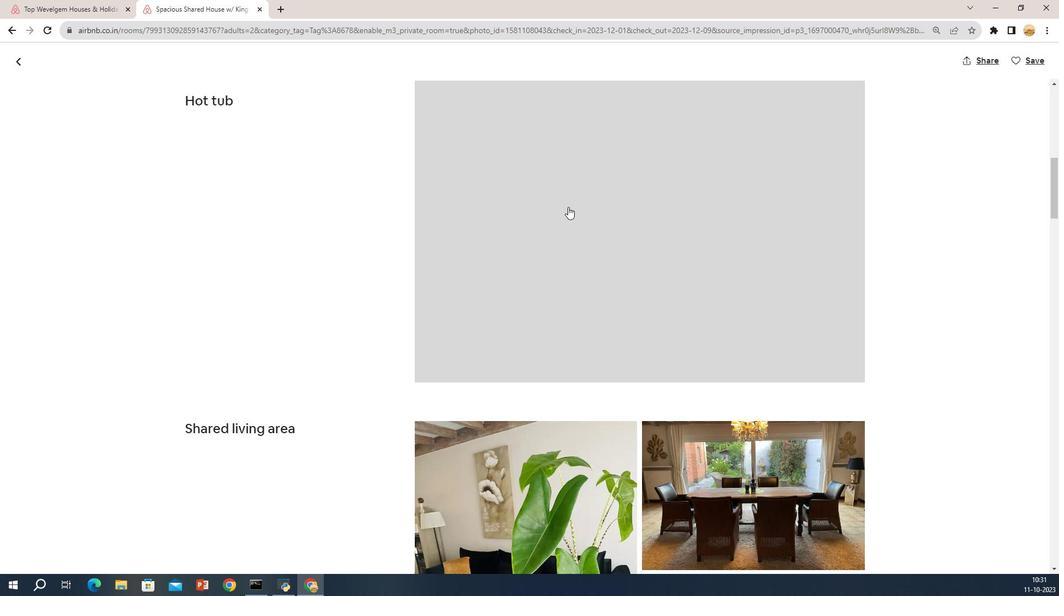 
Action: Mouse moved to (567, 209)
Screenshot: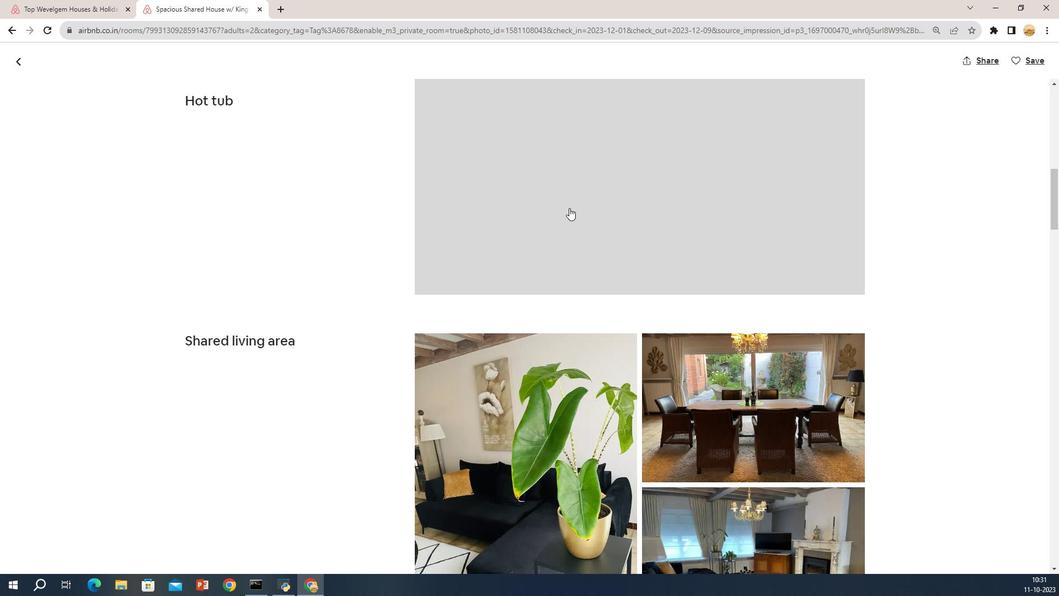 
Action: Mouse scrolled (567, 209) with delta (0, 0)
Screenshot: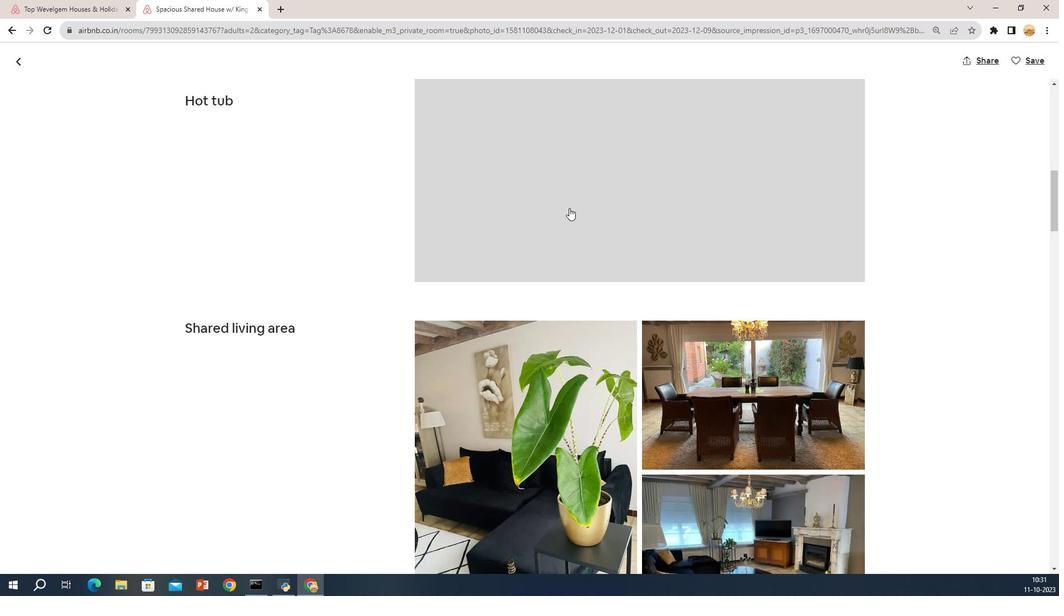 
Action: Mouse scrolled (567, 209) with delta (0, 0)
Screenshot: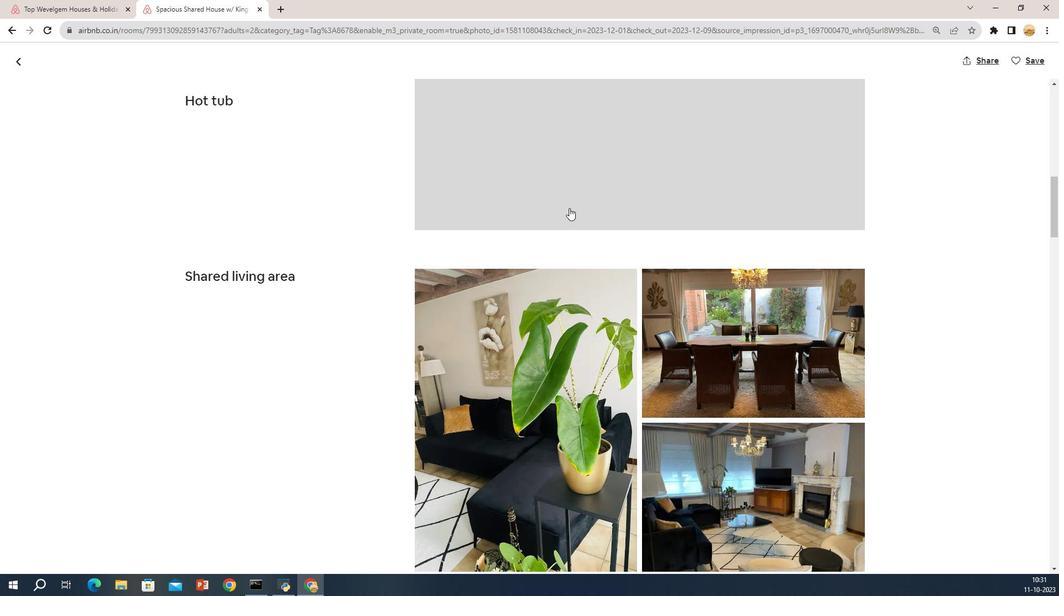 
Action: Mouse moved to (567, 209)
Screenshot: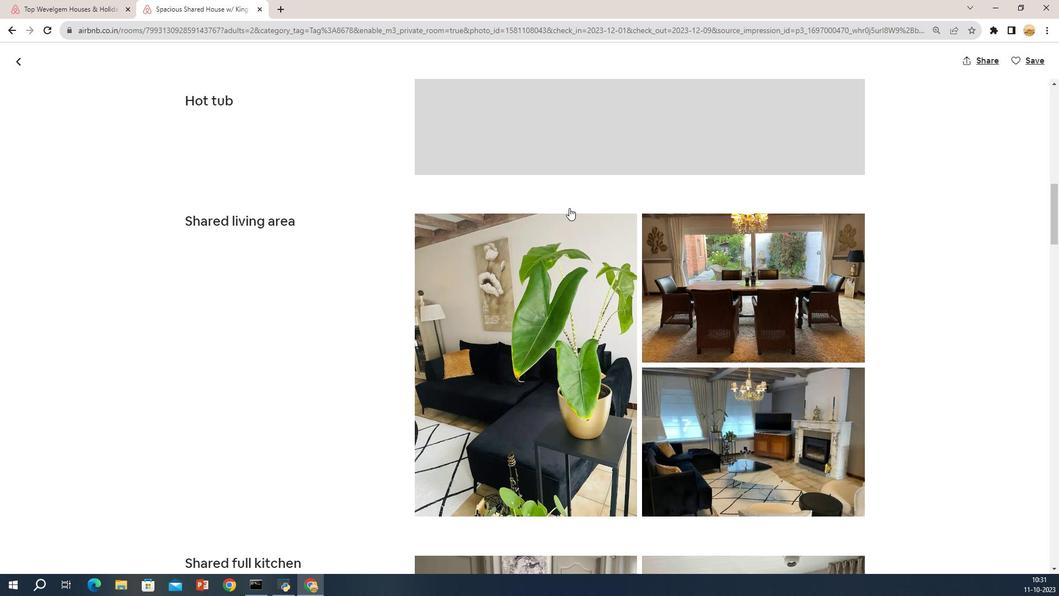 
Action: Mouse scrolled (567, 209) with delta (0, 0)
Screenshot: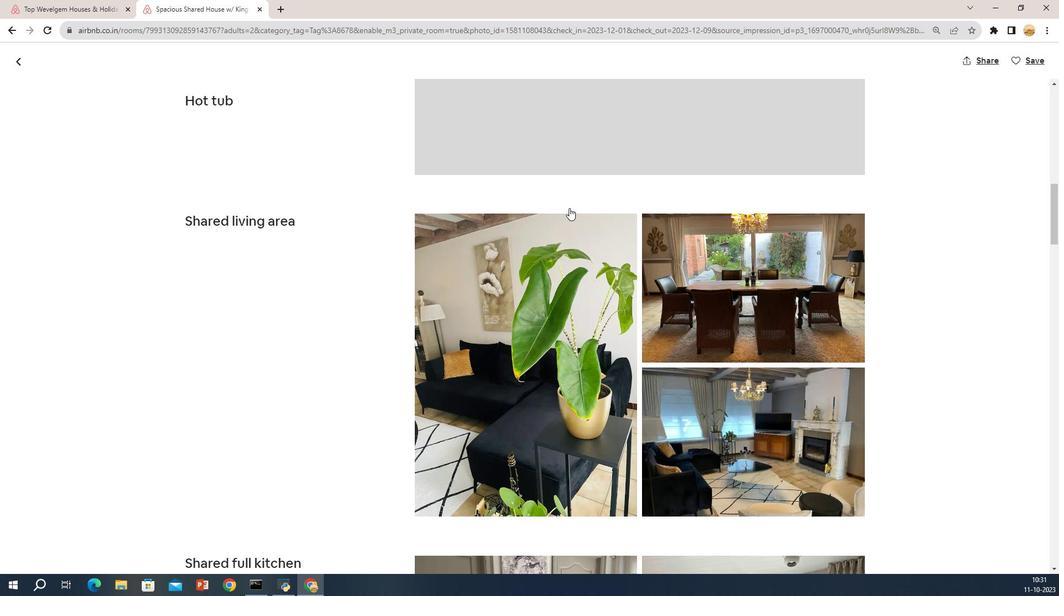 
Action: Mouse scrolled (567, 209) with delta (0, 0)
Screenshot: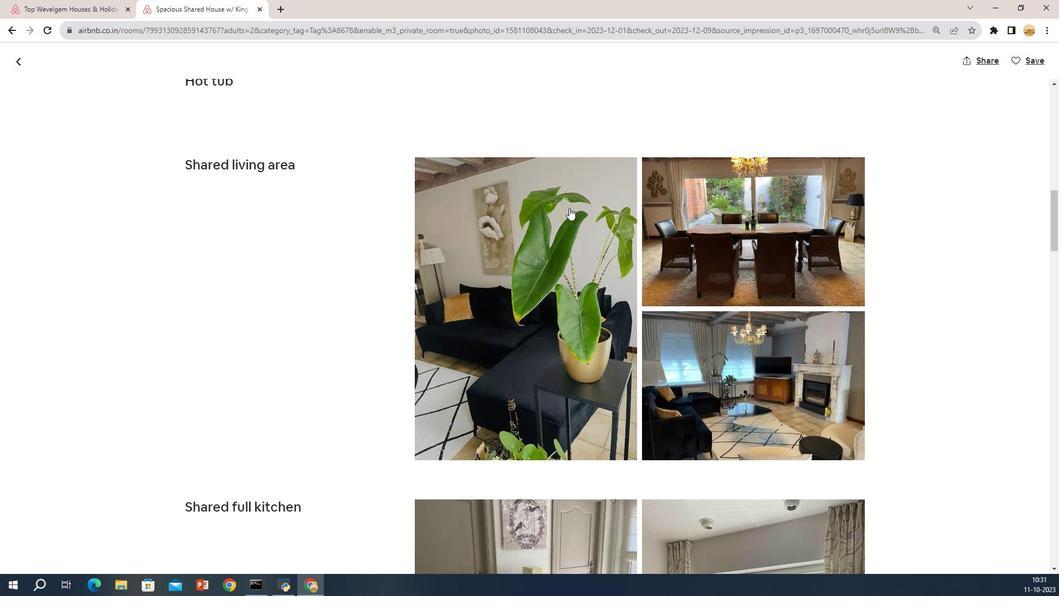 
Action: Mouse scrolled (567, 209) with delta (0, 0)
Screenshot: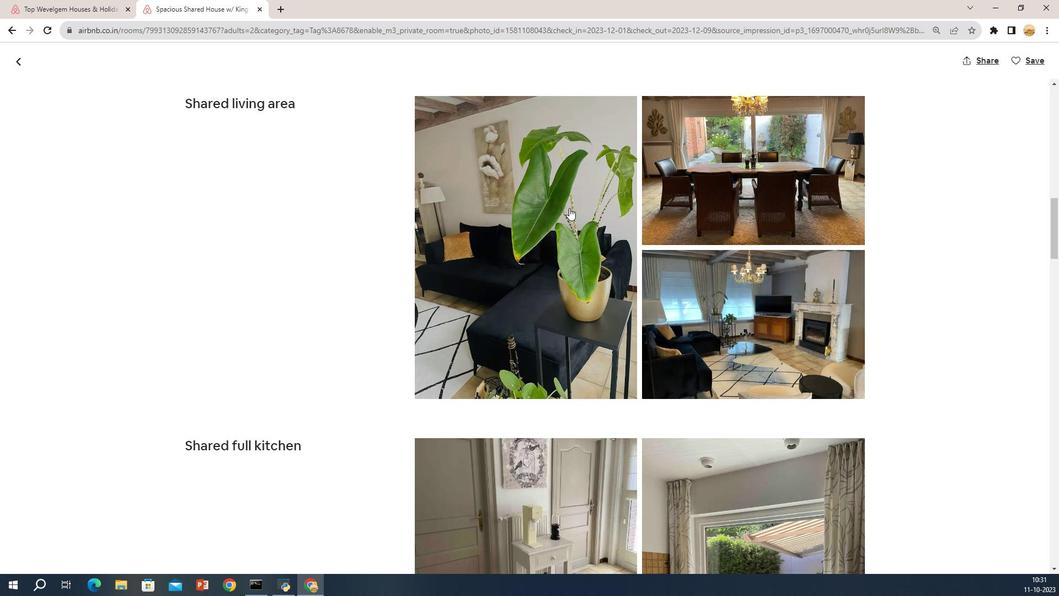 
Action: Mouse scrolled (567, 209) with delta (0, 0)
Screenshot: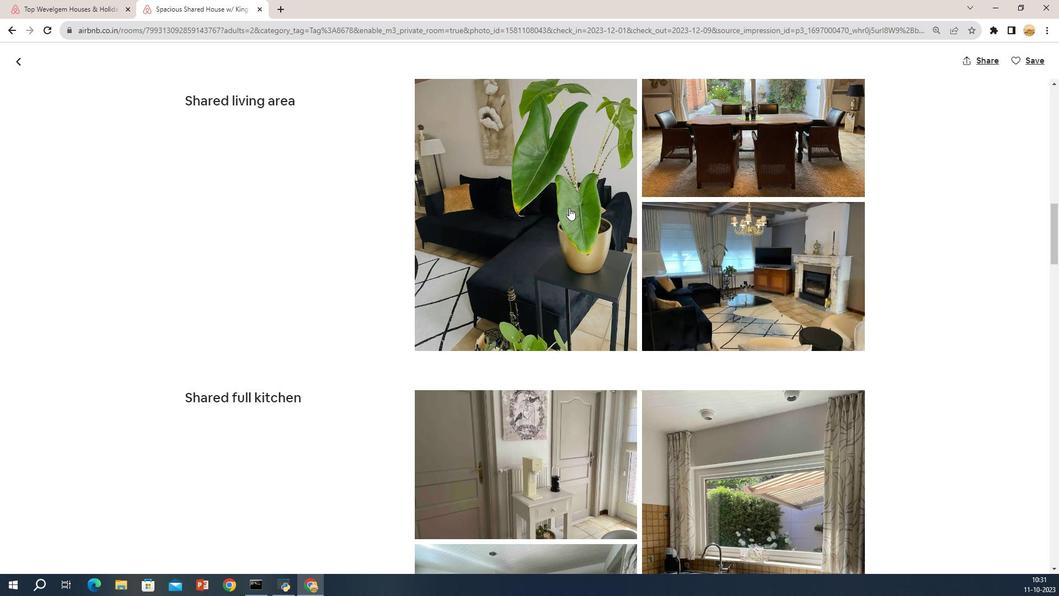 
Action: Mouse scrolled (567, 209) with delta (0, 0)
Screenshot: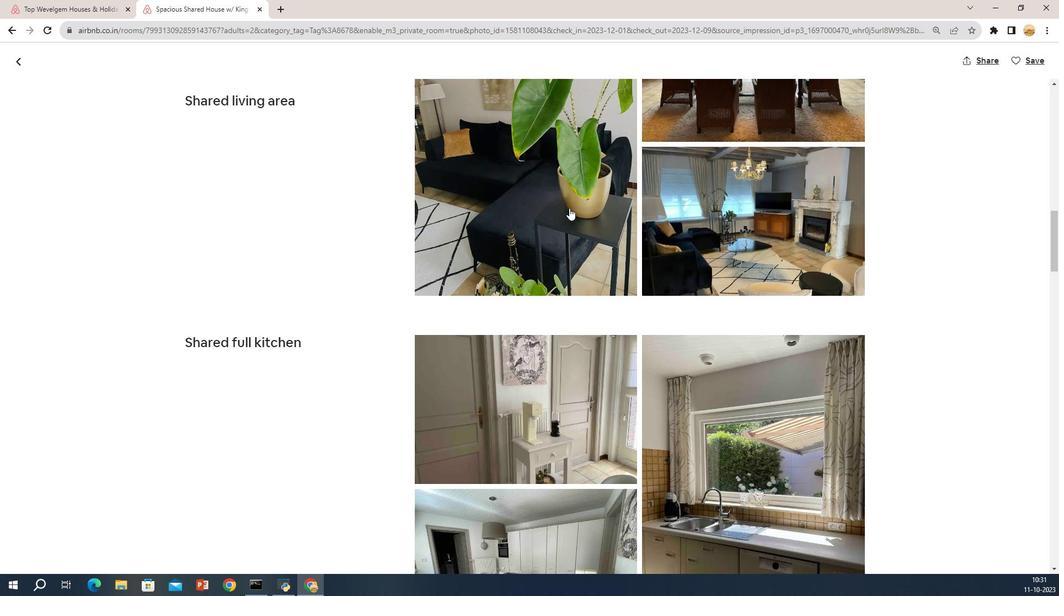 
Action: Mouse scrolled (567, 209) with delta (0, 0)
Screenshot: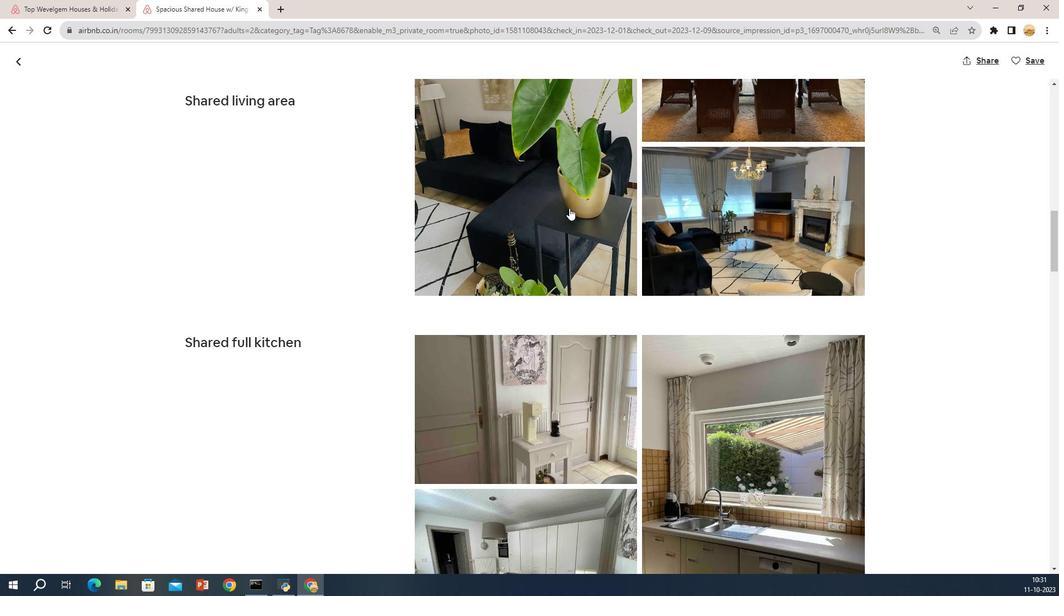 
Action: Mouse scrolled (567, 209) with delta (0, 0)
Screenshot: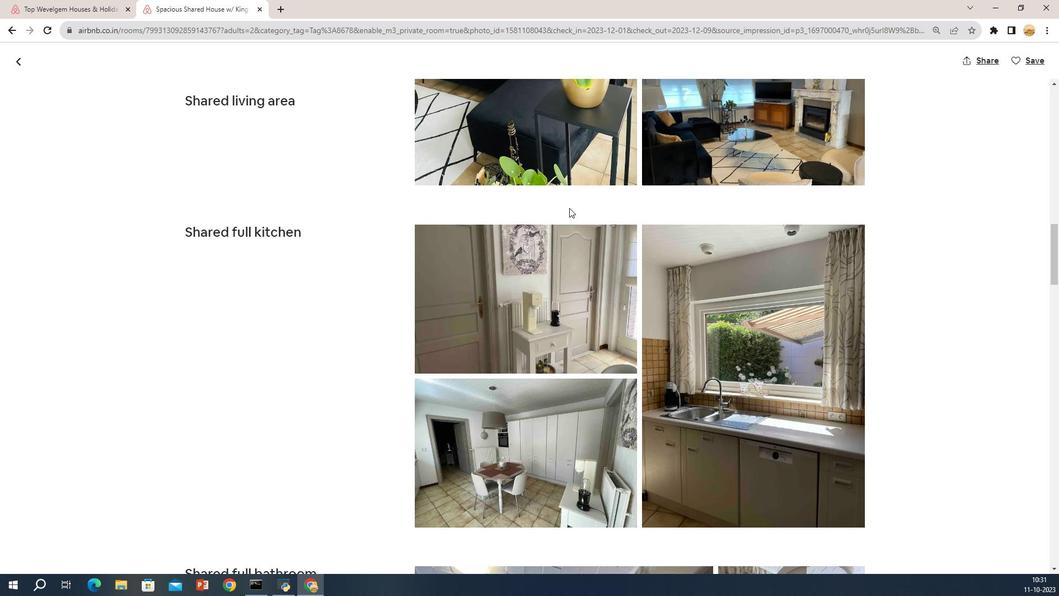 
Action: Mouse scrolled (567, 209) with delta (0, 0)
Screenshot: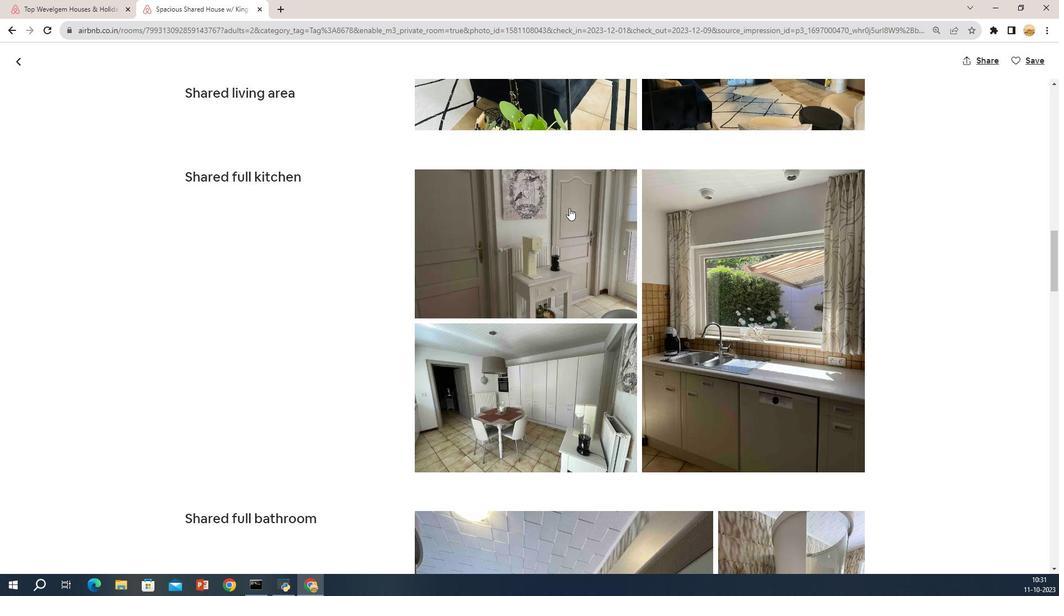
Action: Mouse scrolled (567, 209) with delta (0, 0)
Screenshot: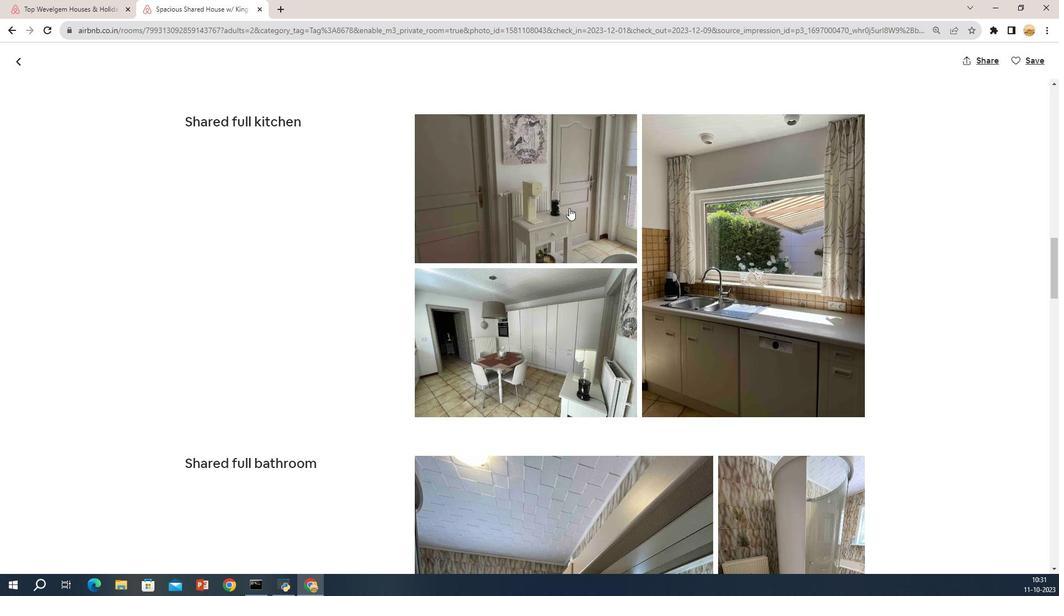 
Action: Mouse scrolled (567, 209) with delta (0, 0)
Screenshot: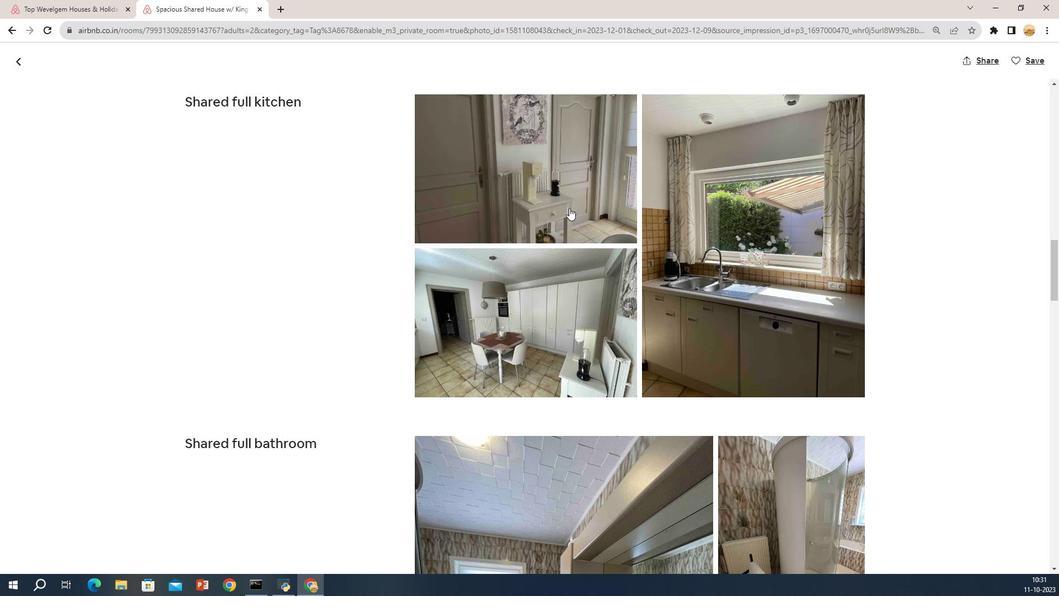 
Action: Mouse scrolled (567, 209) with delta (0, 0)
Screenshot: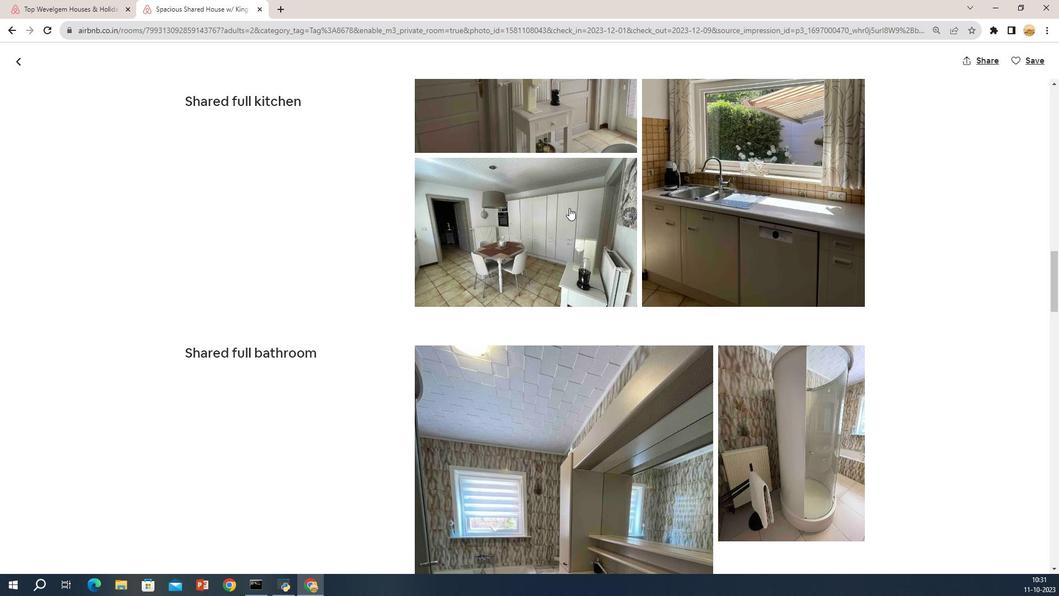 
Action: Mouse scrolled (567, 209) with delta (0, 0)
Screenshot: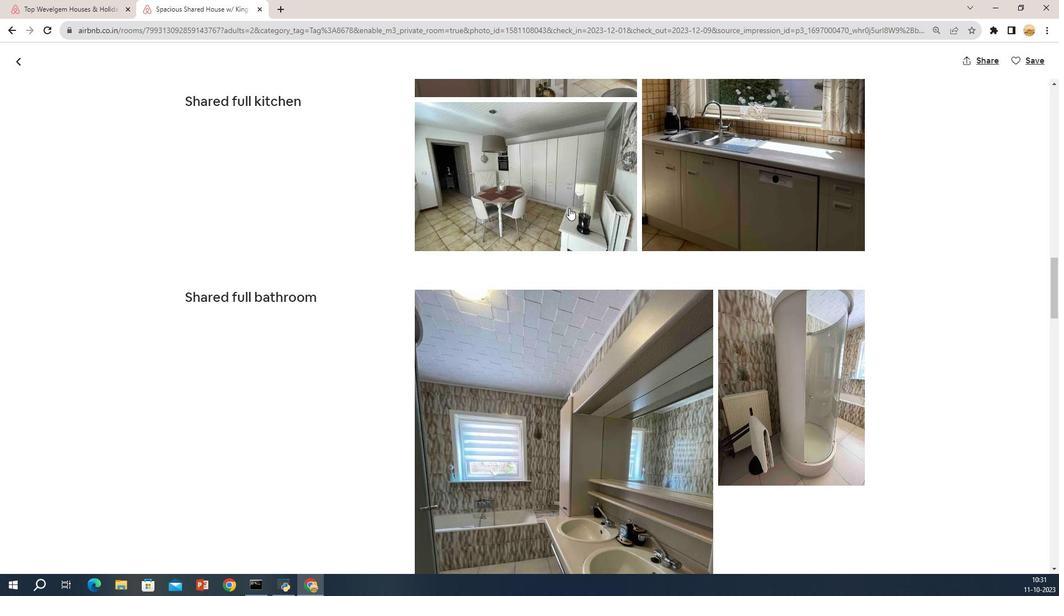 
Action: Mouse scrolled (567, 209) with delta (0, 0)
Screenshot: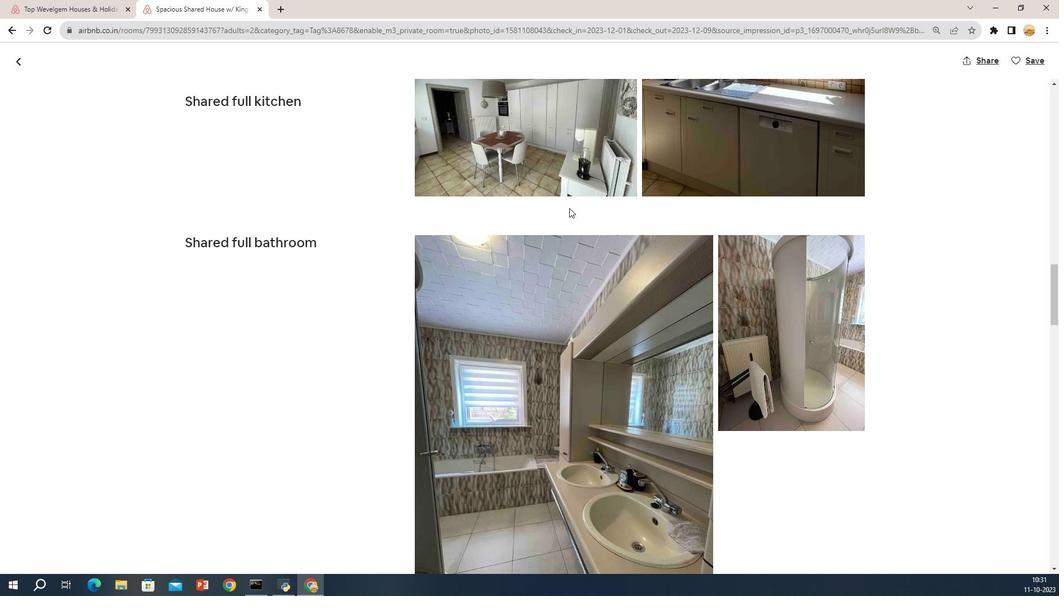 
Action: Mouse scrolled (567, 209) with delta (0, 0)
Screenshot: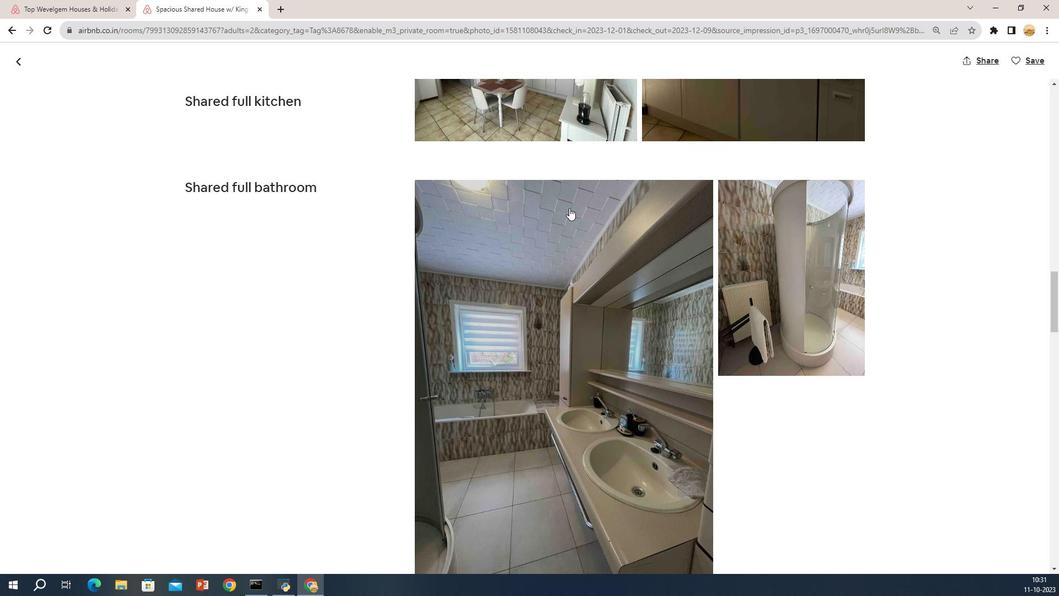 
Action: Mouse scrolled (567, 209) with delta (0, 0)
Screenshot: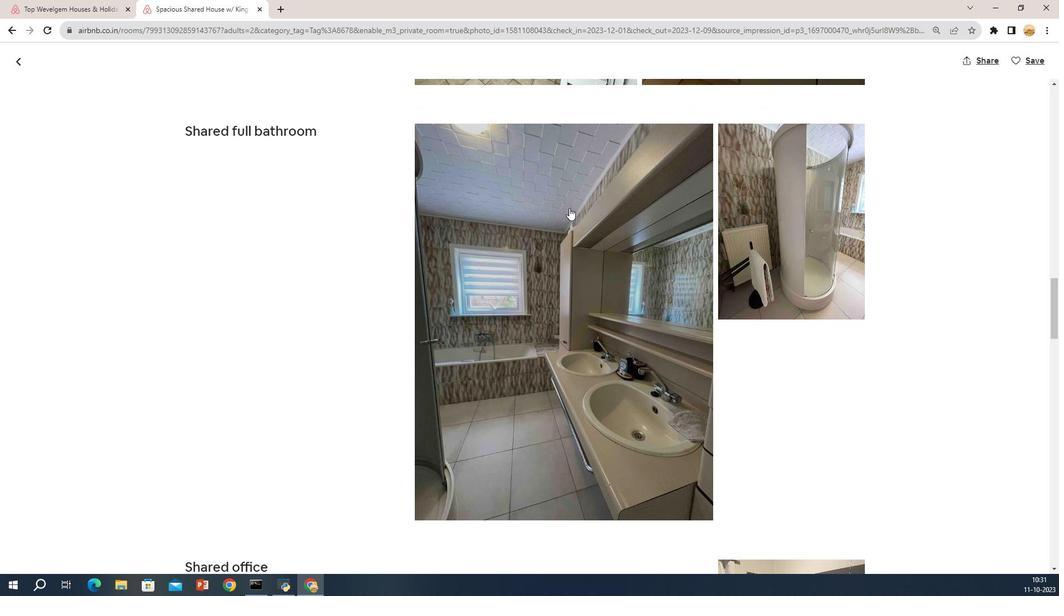 
Action: Mouse scrolled (567, 209) with delta (0, 0)
Screenshot: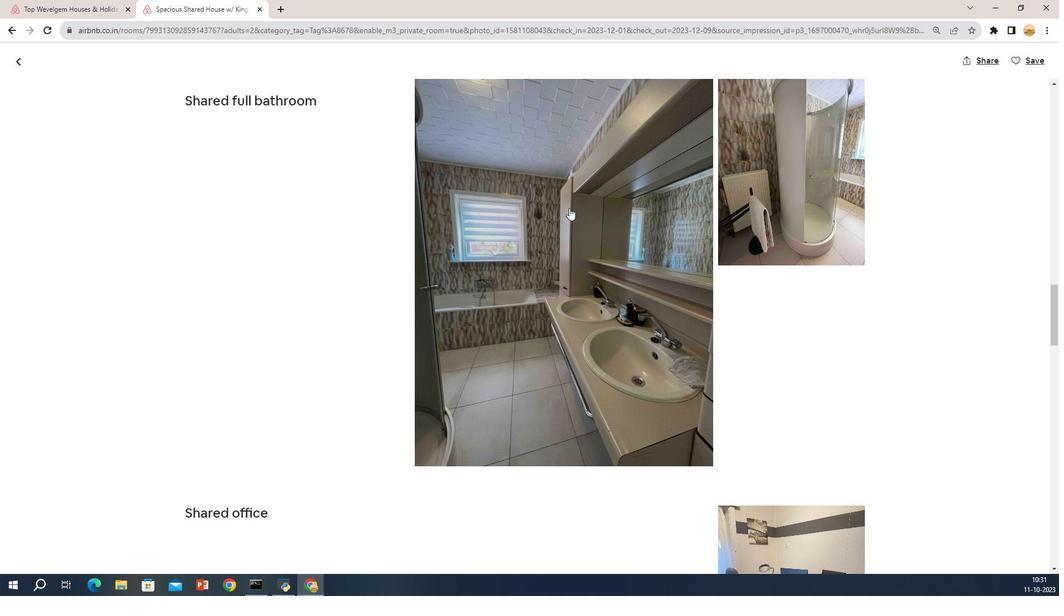 
Action: Mouse scrolled (567, 209) with delta (0, 0)
Screenshot: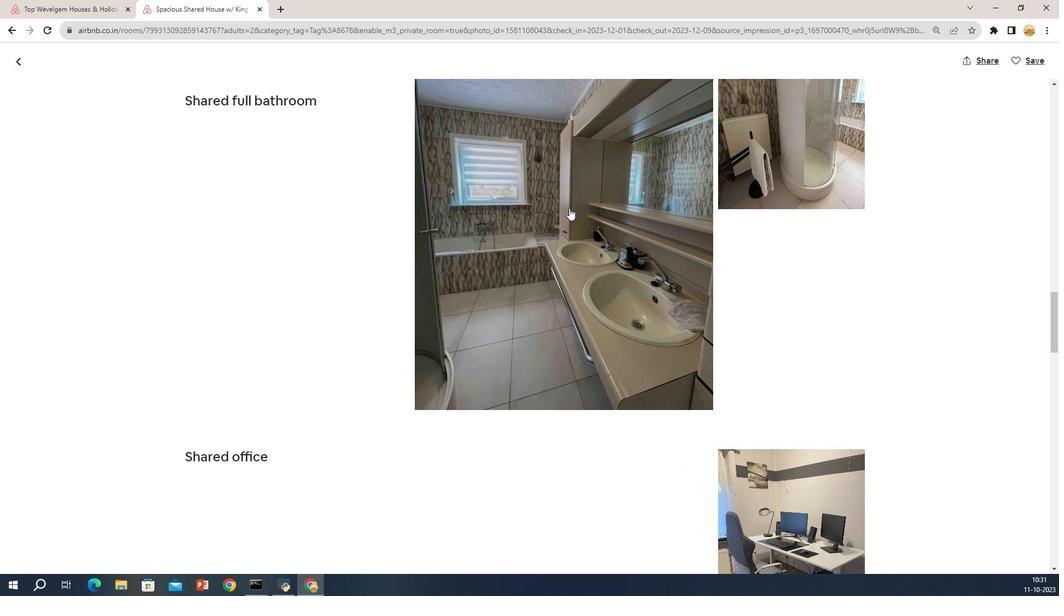
Action: Mouse scrolled (567, 209) with delta (0, 0)
Screenshot: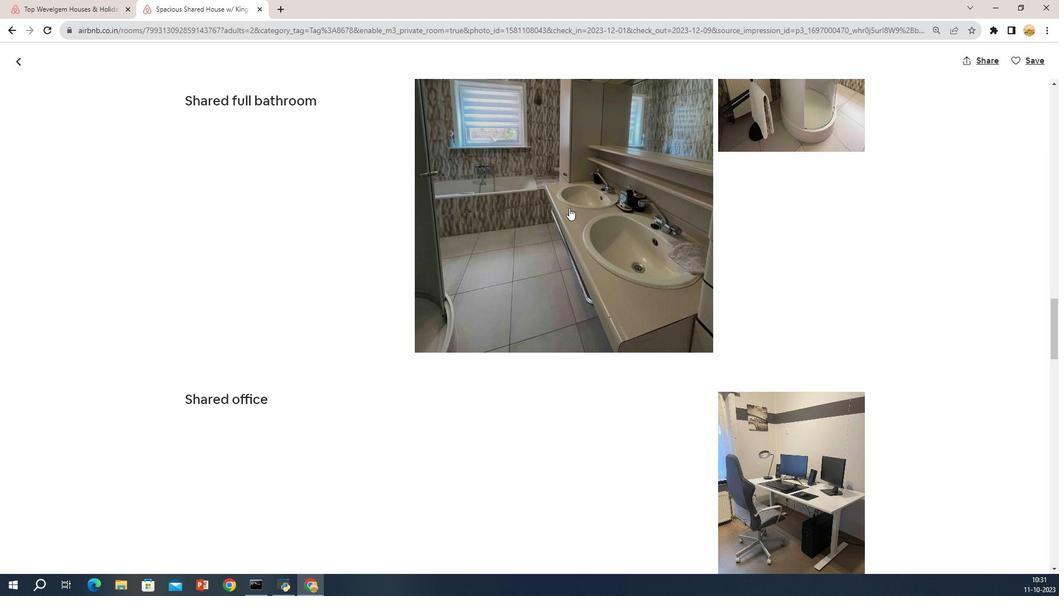 
Action: Mouse scrolled (567, 209) with delta (0, 0)
Screenshot: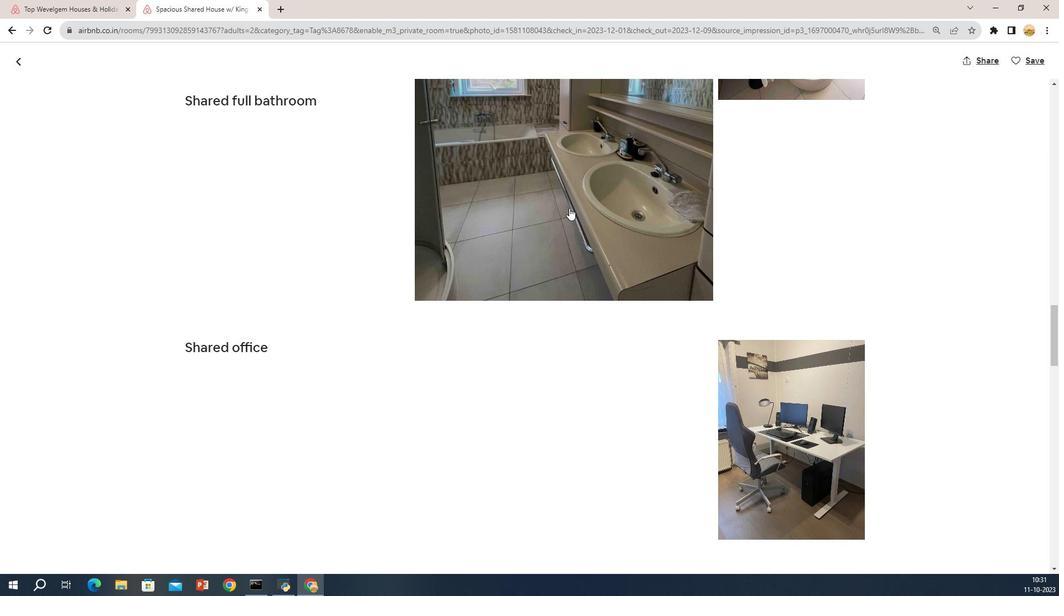 
Action: Mouse scrolled (567, 209) with delta (0, 0)
Screenshot: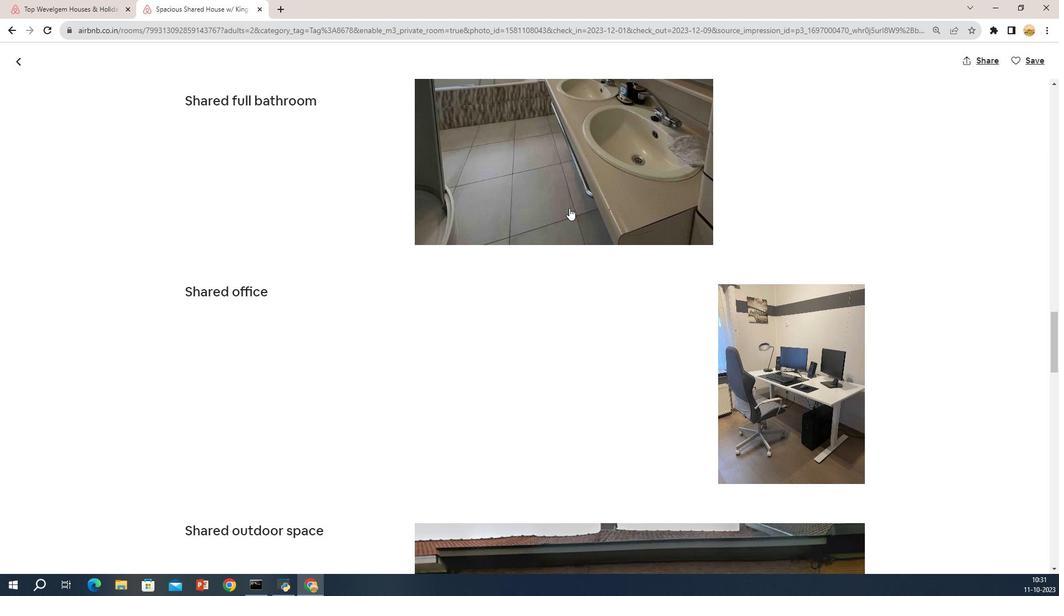 
Action: Mouse scrolled (567, 209) with delta (0, 0)
Screenshot: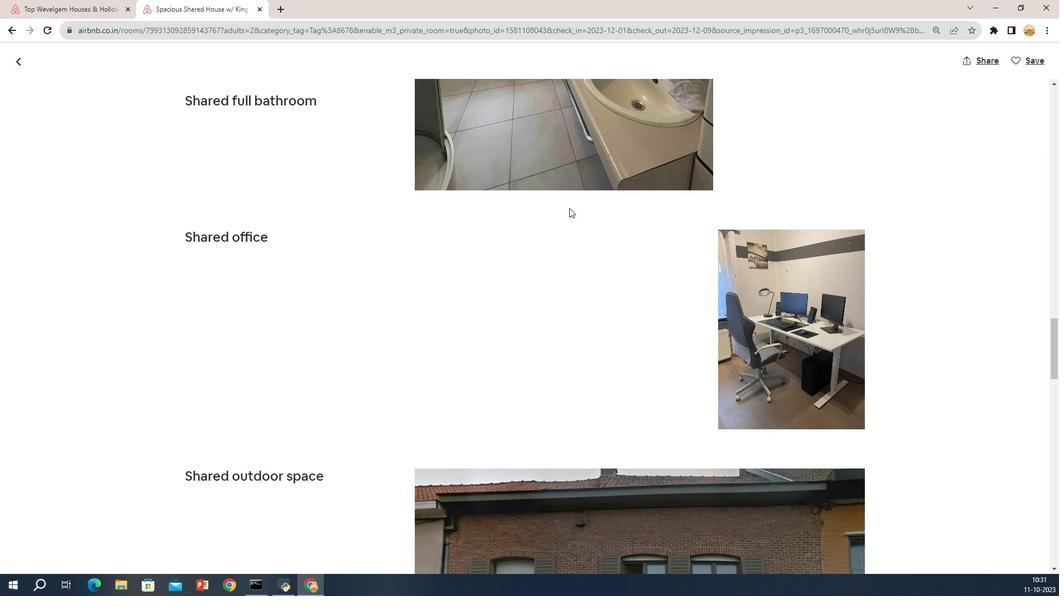 
Action: Mouse scrolled (567, 209) with delta (0, 0)
Screenshot: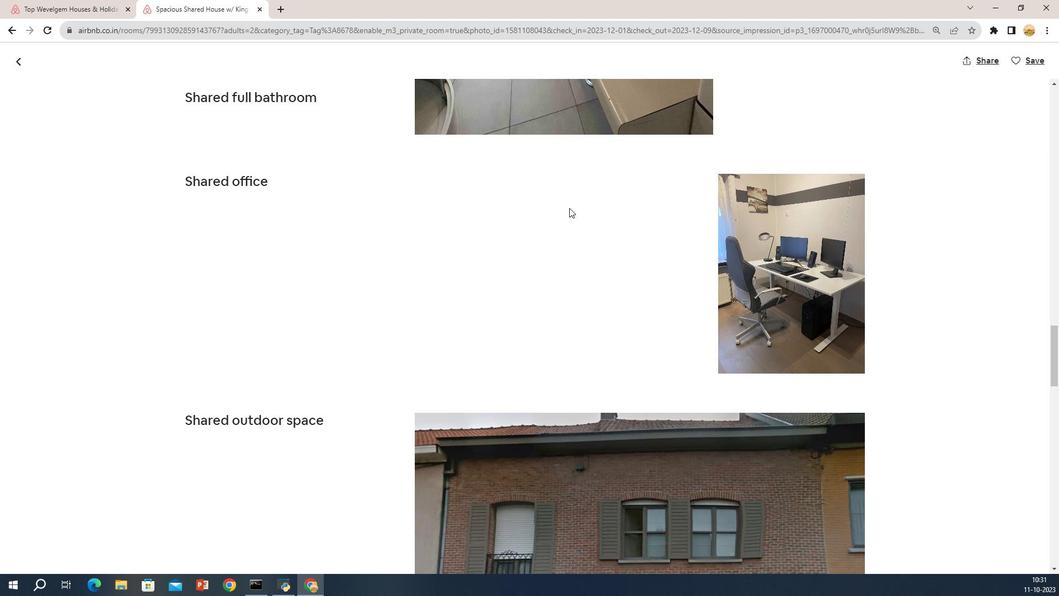 
Action: Mouse scrolled (567, 209) with delta (0, 0)
Screenshot: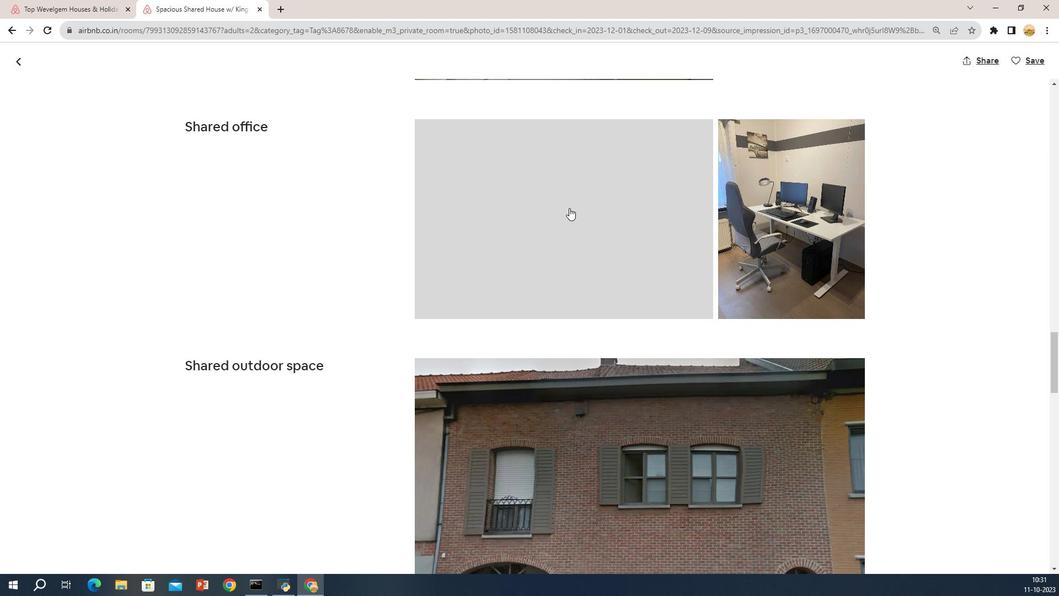 
Action: Mouse scrolled (567, 209) with delta (0, 0)
Screenshot: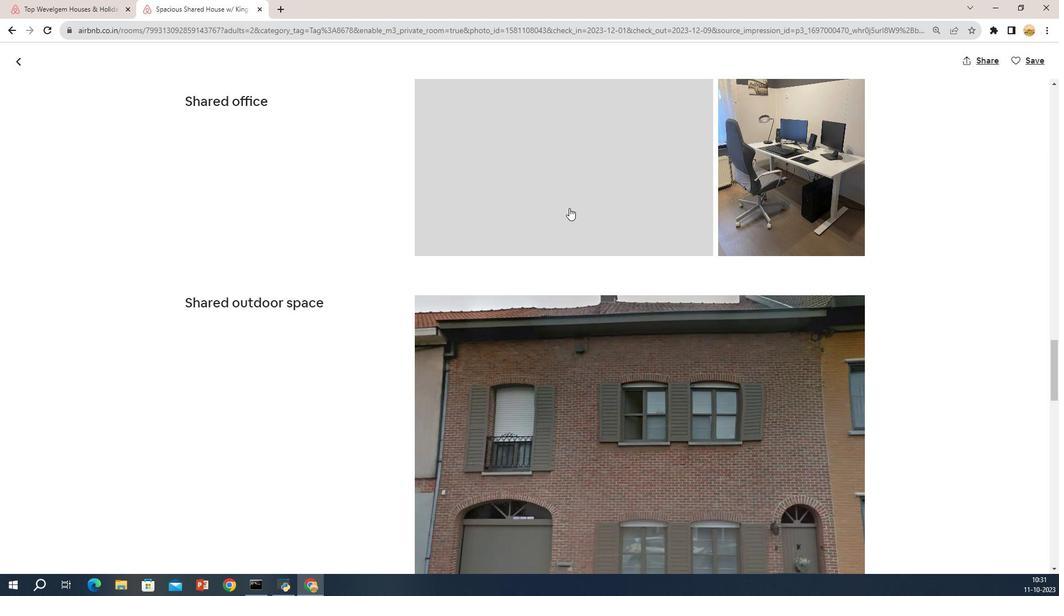 
Action: Mouse scrolled (567, 209) with delta (0, 0)
Screenshot: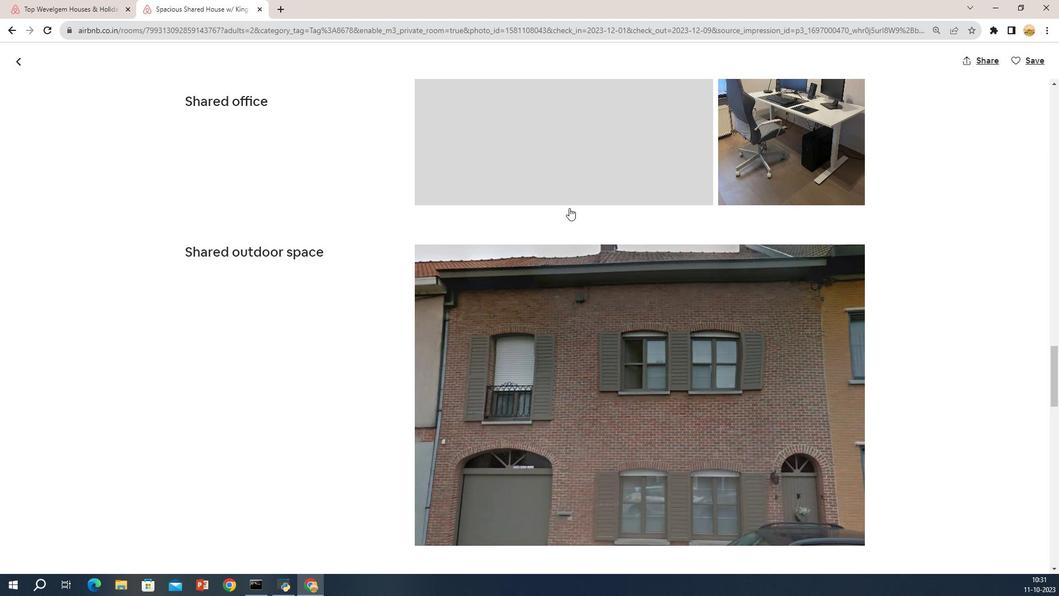 
Action: Mouse scrolled (567, 209) with delta (0, 0)
Screenshot: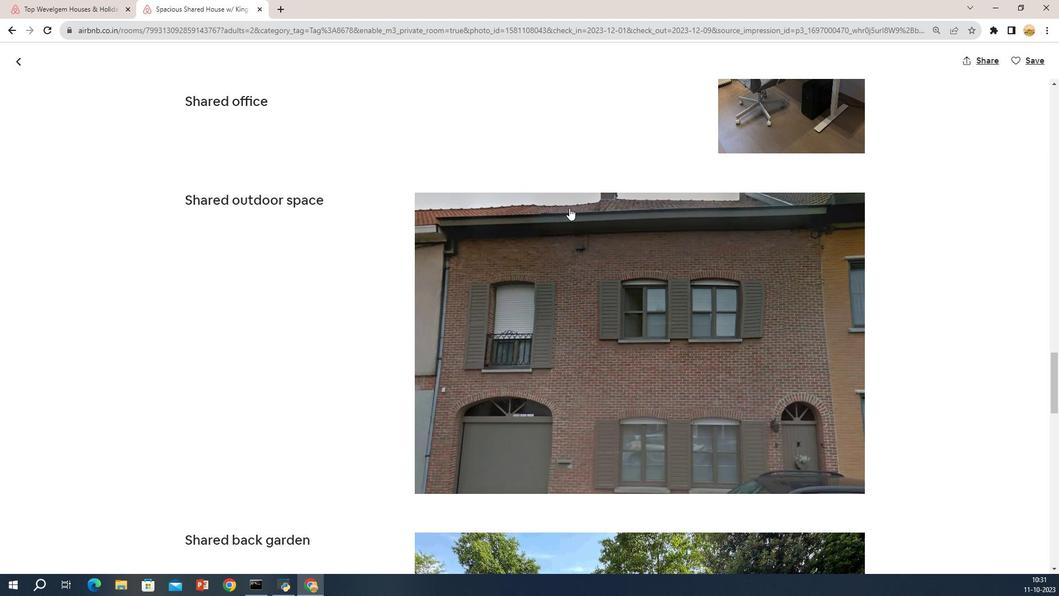 
Action: Mouse scrolled (567, 209) with delta (0, 0)
Screenshot: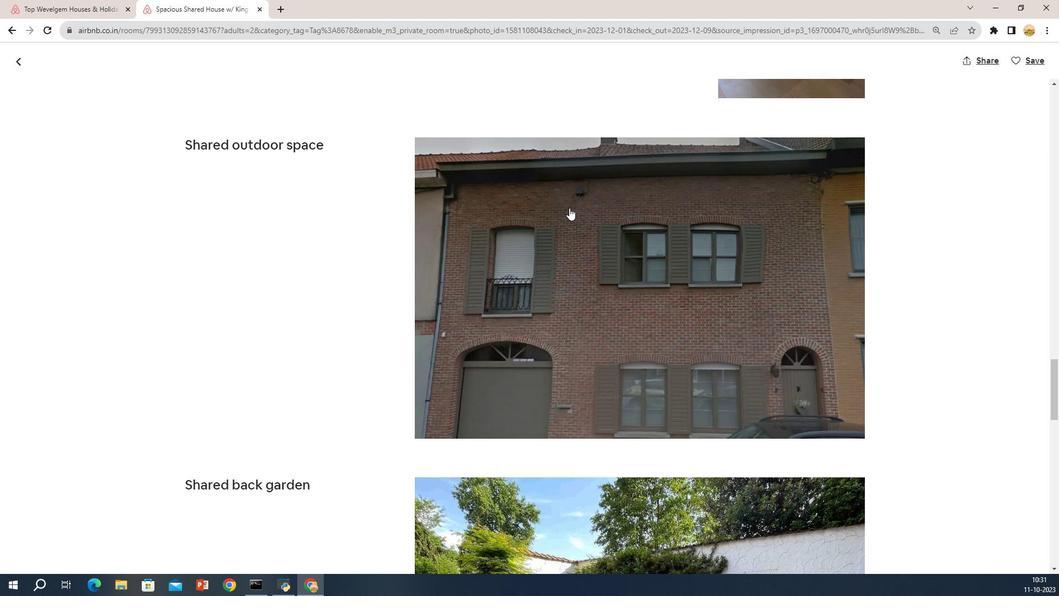 
Action: Mouse scrolled (567, 209) with delta (0, 0)
Screenshot: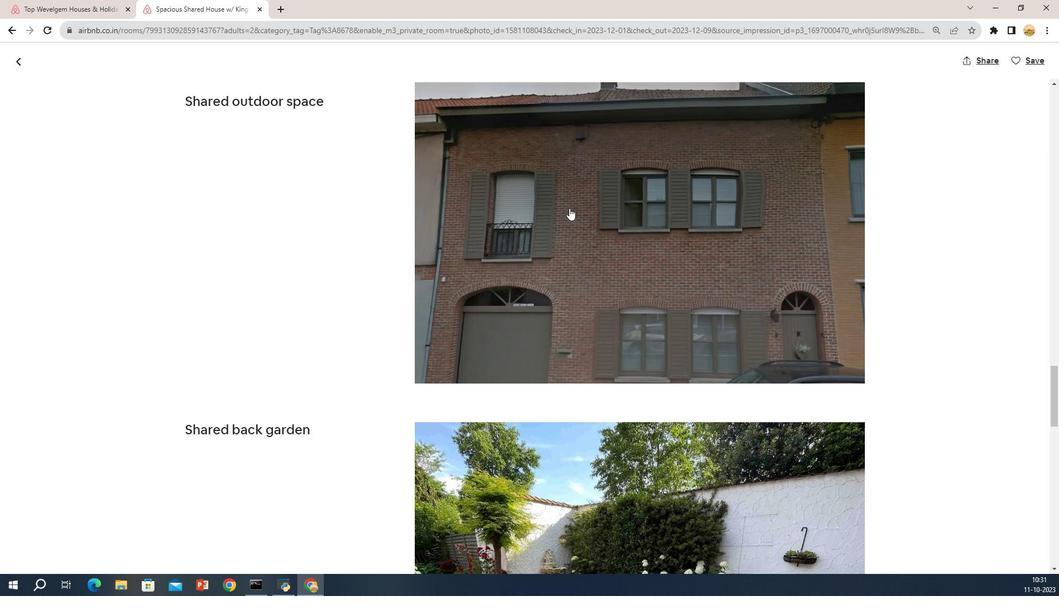 
Action: Mouse scrolled (567, 209) with delta (0, 0)
Screenshot: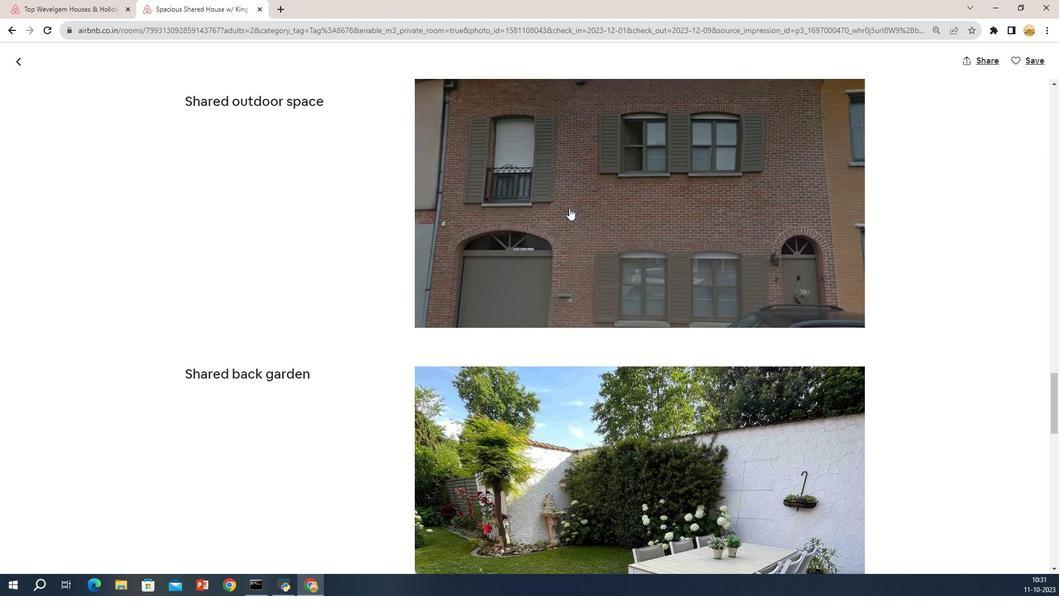 
Action: Mouse scrolled (567, 209) with delta (0, 0)
Screenshot: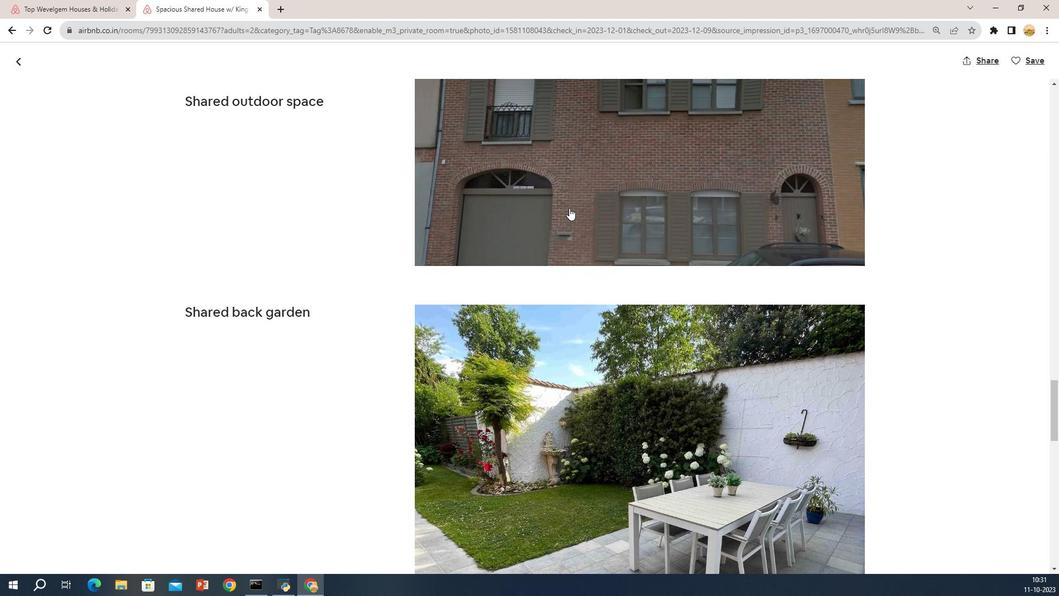 
Action: Mouse scrolled (567, 209) with delta (0, 0)
Screenshot: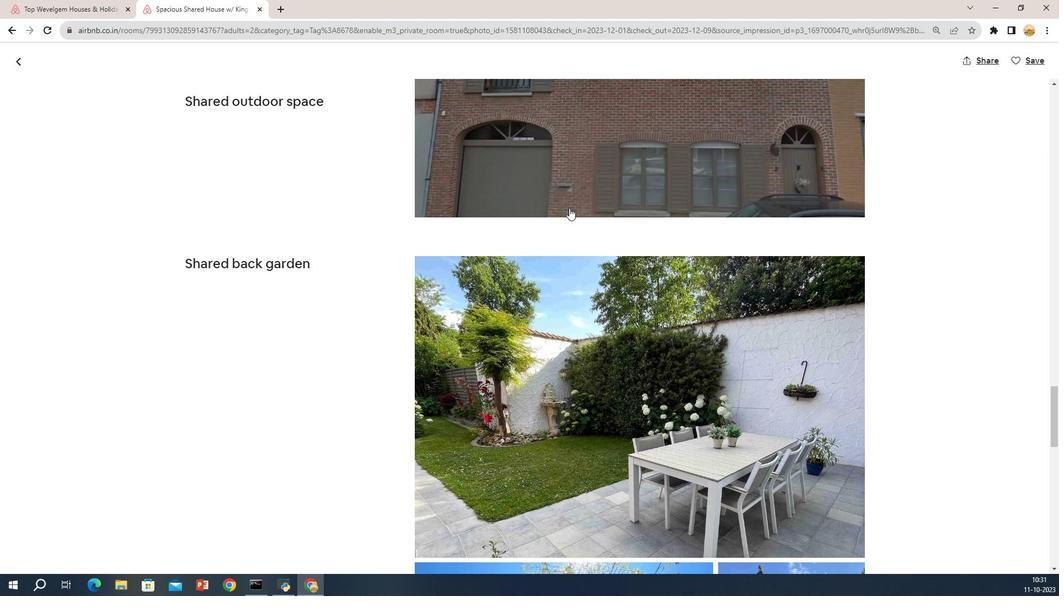 
Action: Mouse scrolled (567, 209) with delta (0, 0)
Screenshot: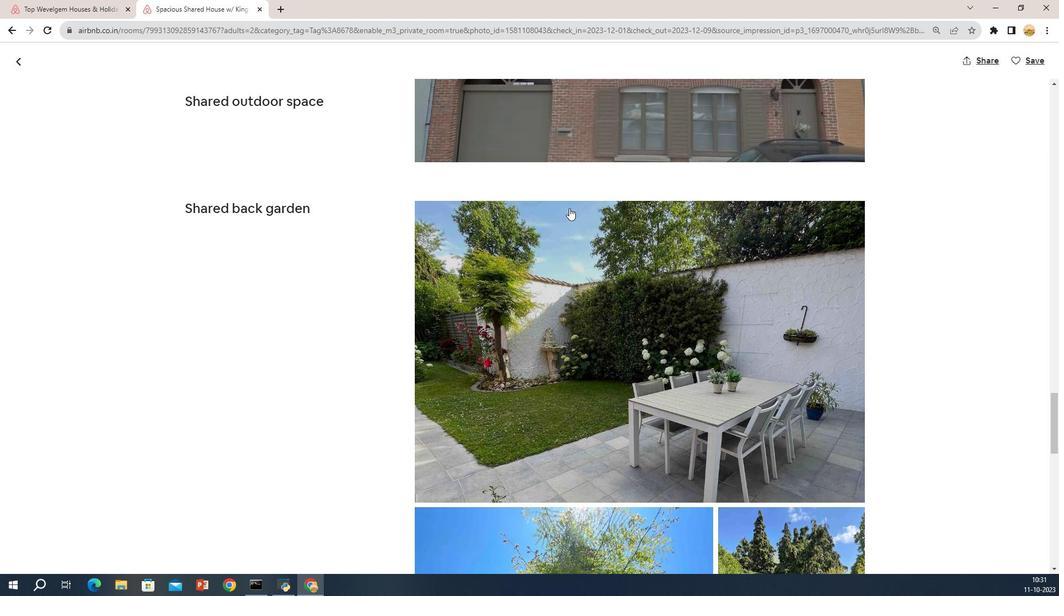 
Action: Mouse scrolled (567, 209) with delta (0, 0)
Screenshot: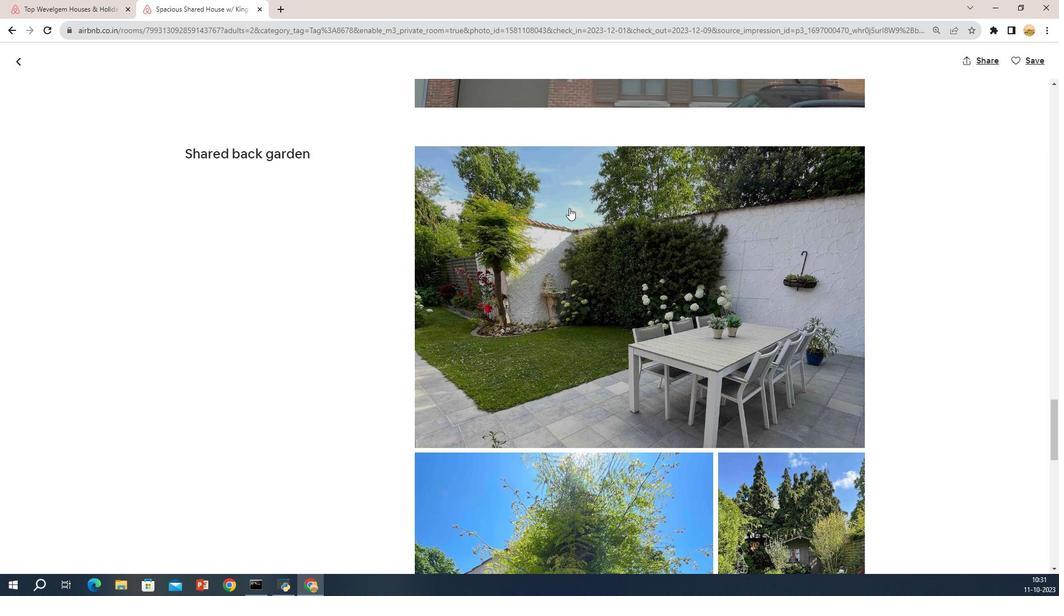 
Action: Mouse scrolled (567, 209) with delta (0, 0)
Screenshot: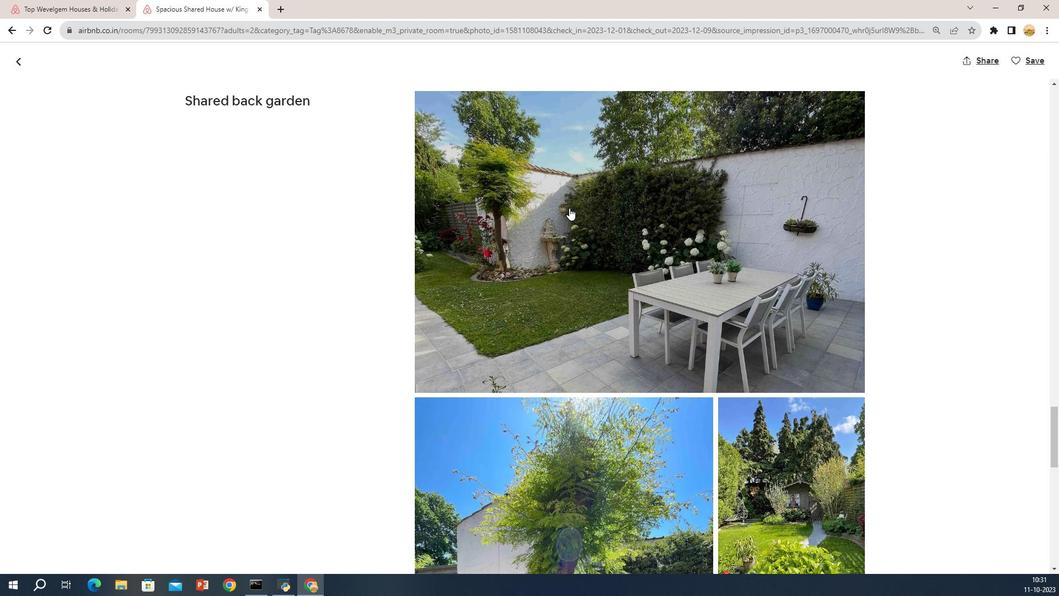 
Action: Mouse scrolled (567, 209) with delta (0, 0)
Screenshot: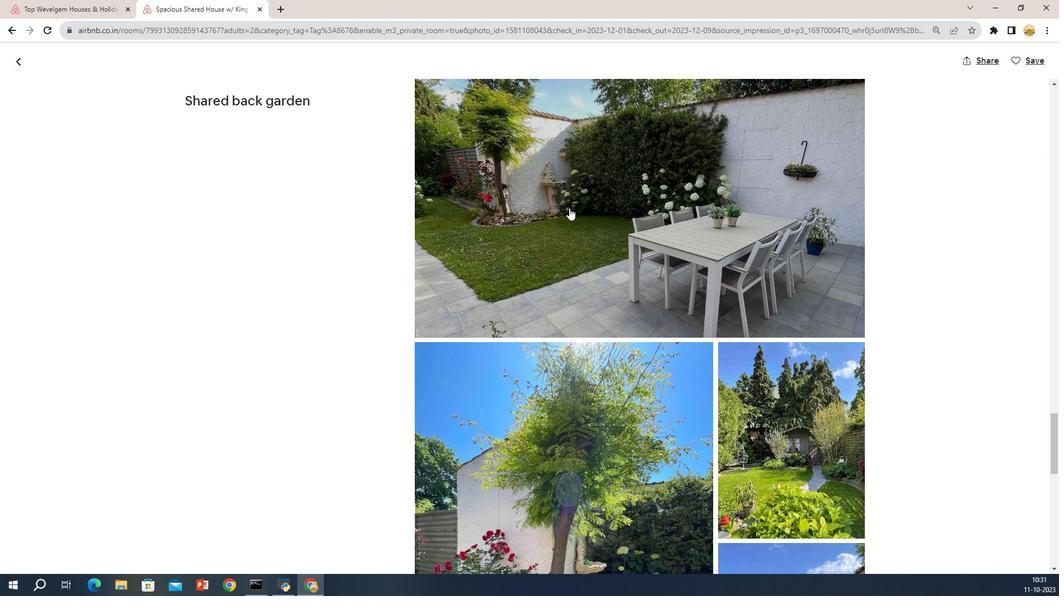 
Action: Mouse scrolled (567, 209) with delta (0, 0)
Screenshot: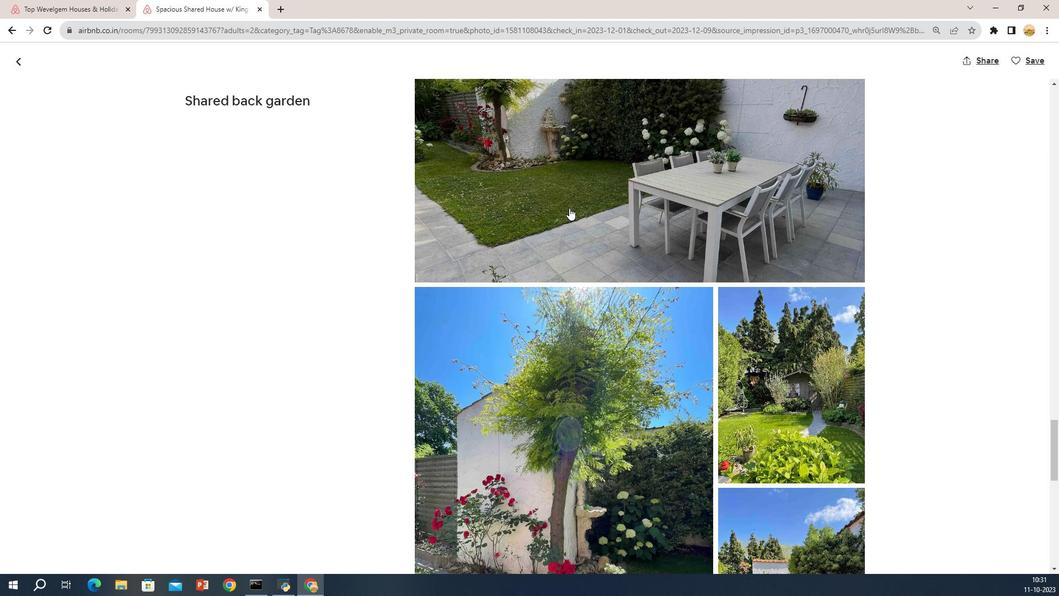 
Action: Mouse scrolled (567, 209) with delta (0, 0)
Screenshot: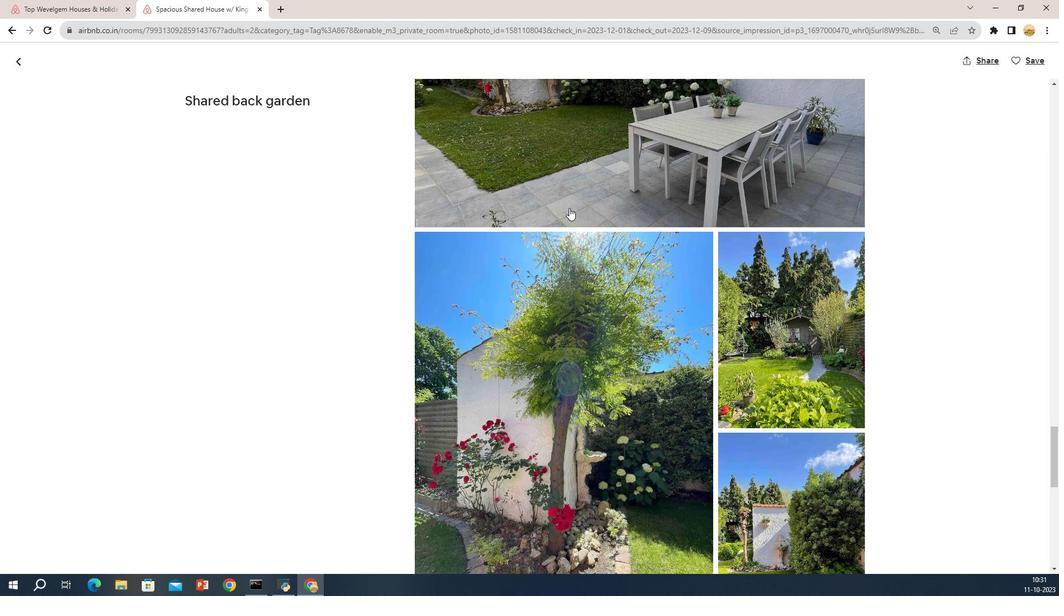 
Action: Mouse scrolled (567, 209) with delta (0, 0)
Screenshot: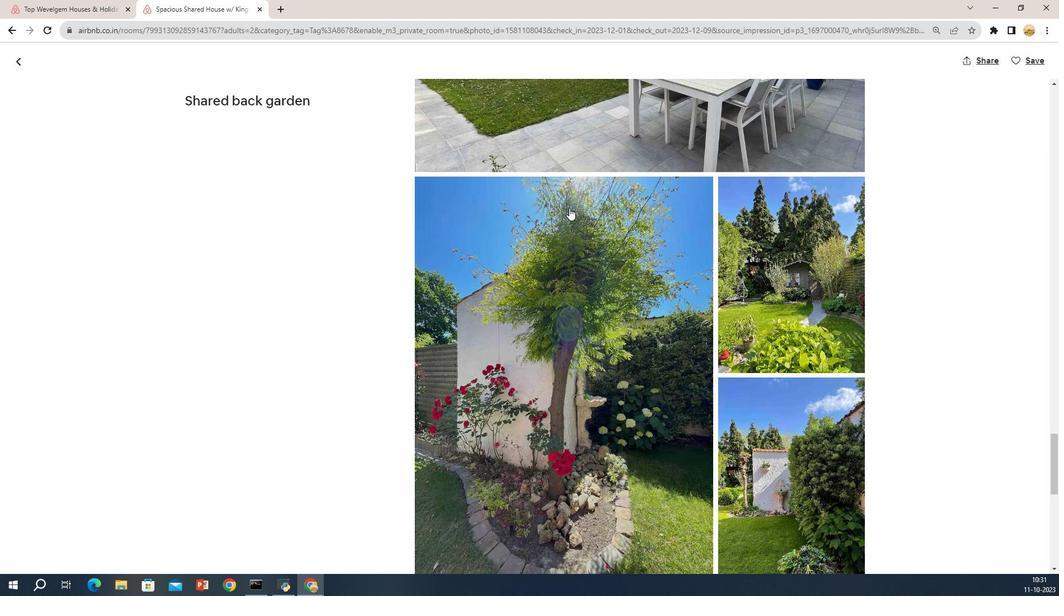 
Action: Mouse scrolled (567, 209) with delta (0, 0)
Screenshot: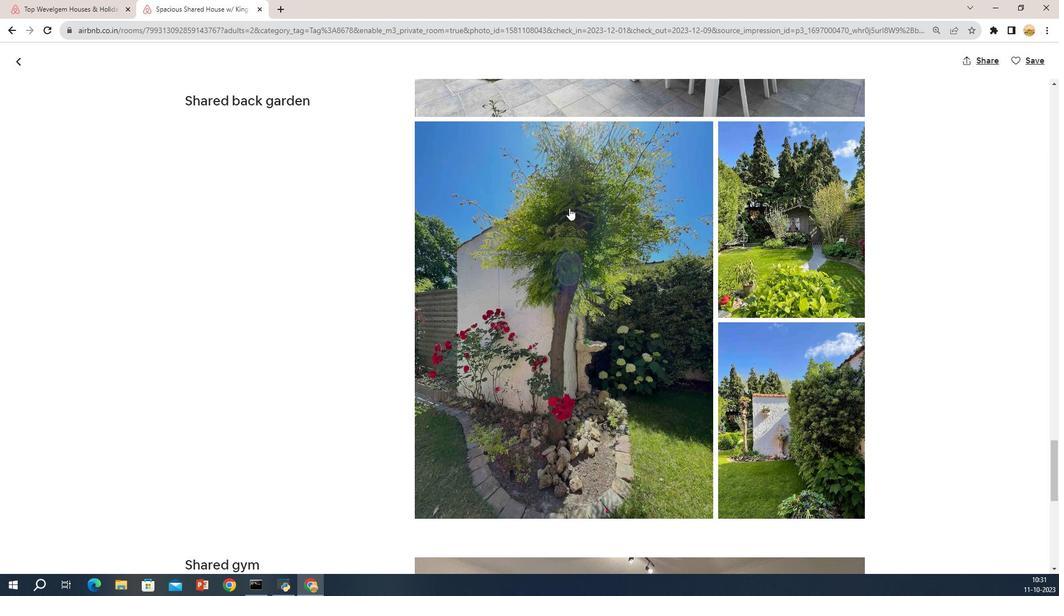
Action: Mouse scrolled (567, 209) with delta (0, 0)
Screenshot: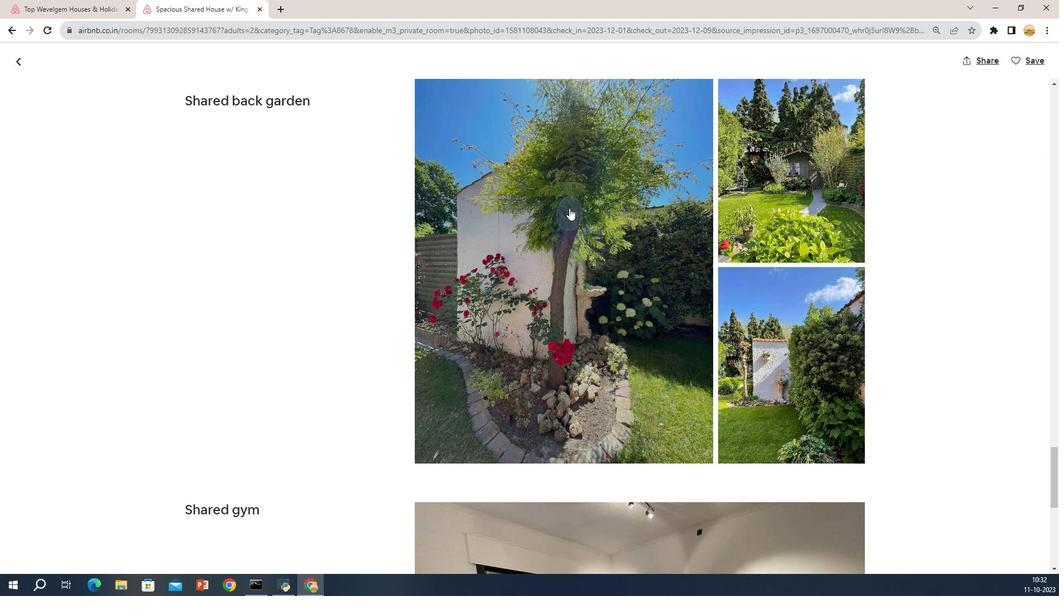 
Action: Mouse scrolled (567, 209) with delta (0, 0)
Screenshot: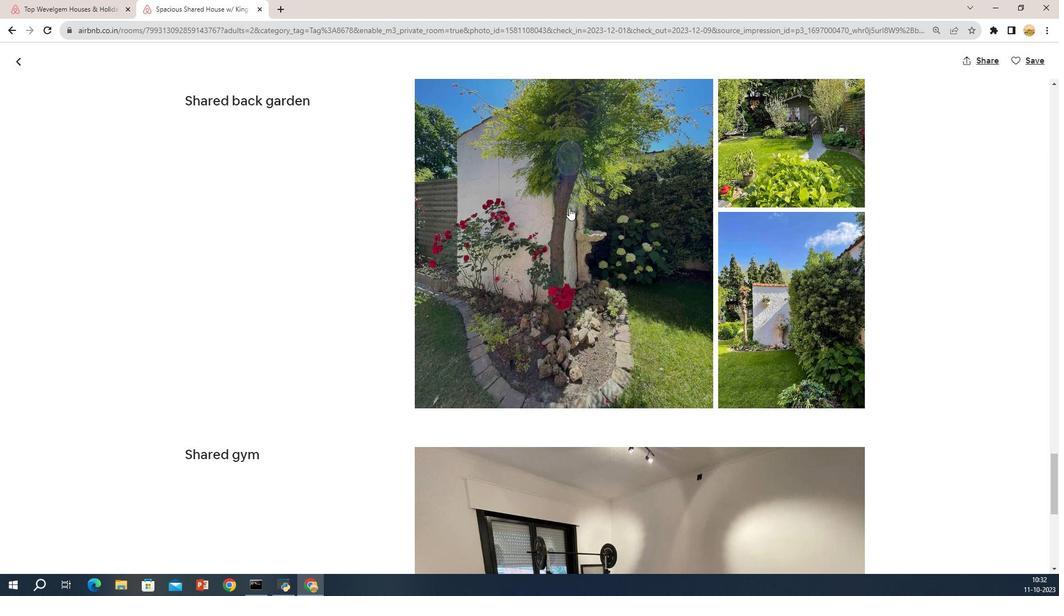 
Action: Mouse scrolled (567, 209) with delta (0, 0)
Screenshot: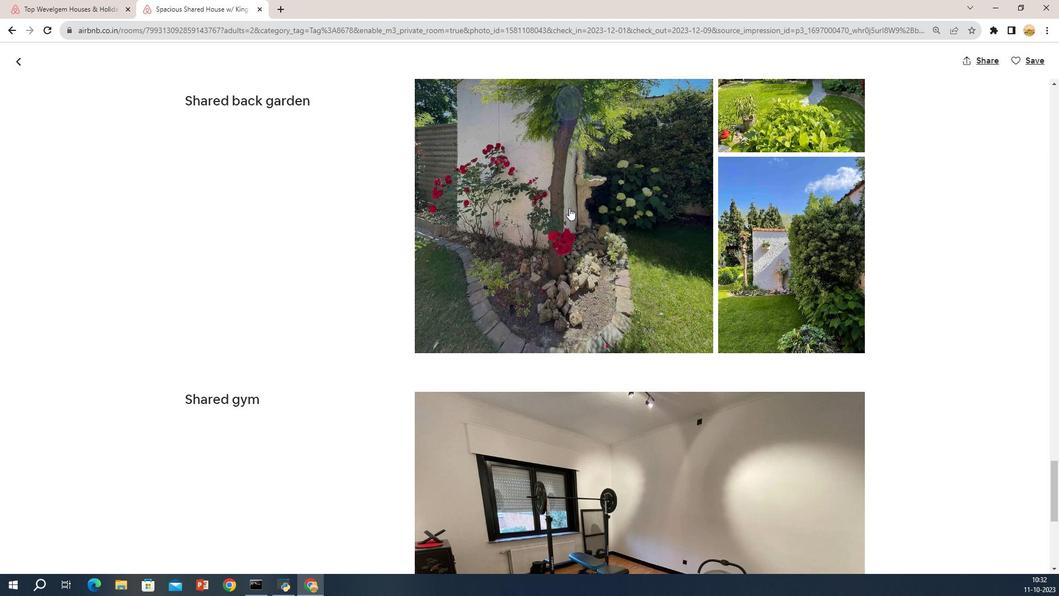 
Action: Mouse scrolled (567, 209) with delta (0, 0)
Screenshot: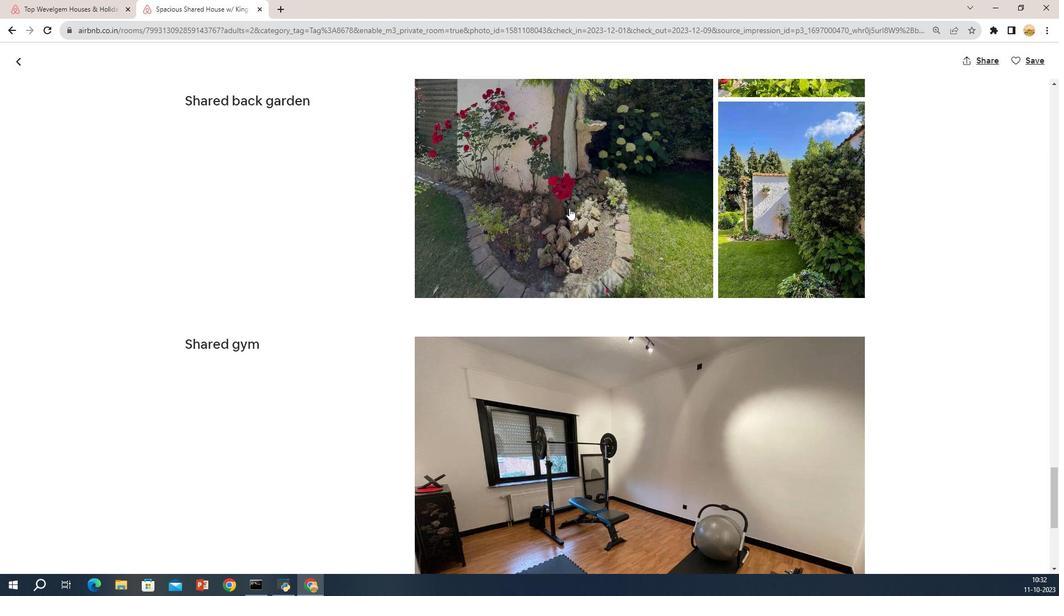 
Action: Mouse scrolled (567, 209) with delta (0, 0)
Screenshot: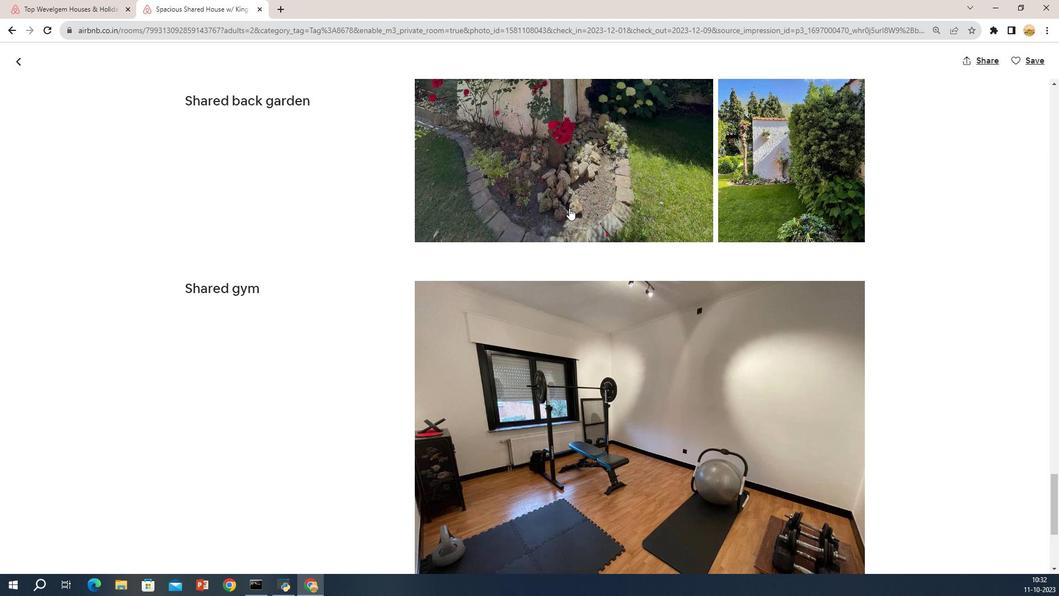 
Action: Mouse scrolled (567, 209) with delta (0, 0)
Screenshot: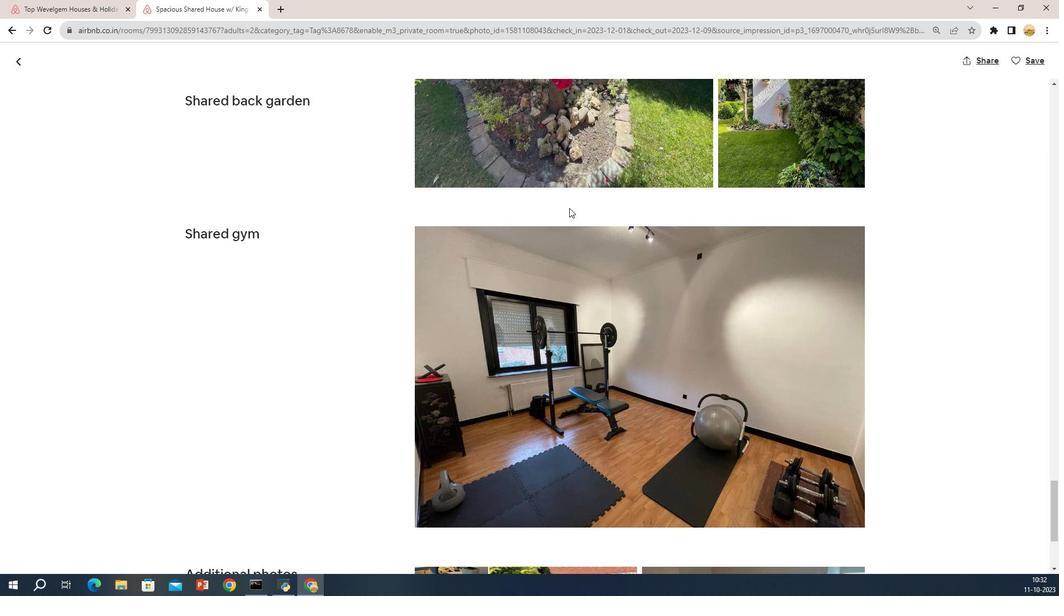 
Action: Mouse scrolled (567, 209) with delta (0, 0)
Screenshot: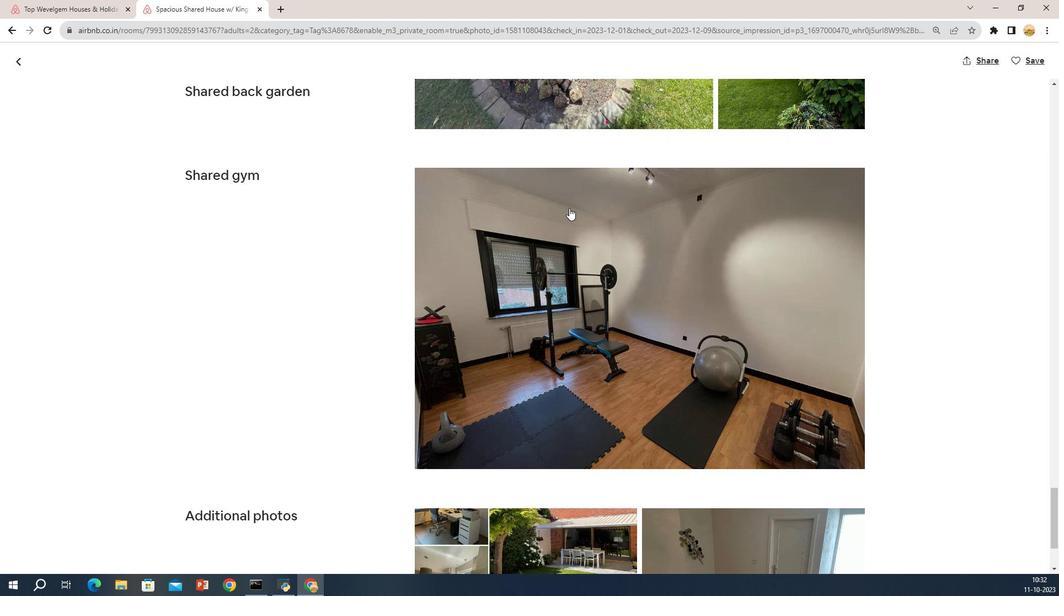 
Action: Mouse scrolled (567, 209) with delta (0, 0)
Screenshot: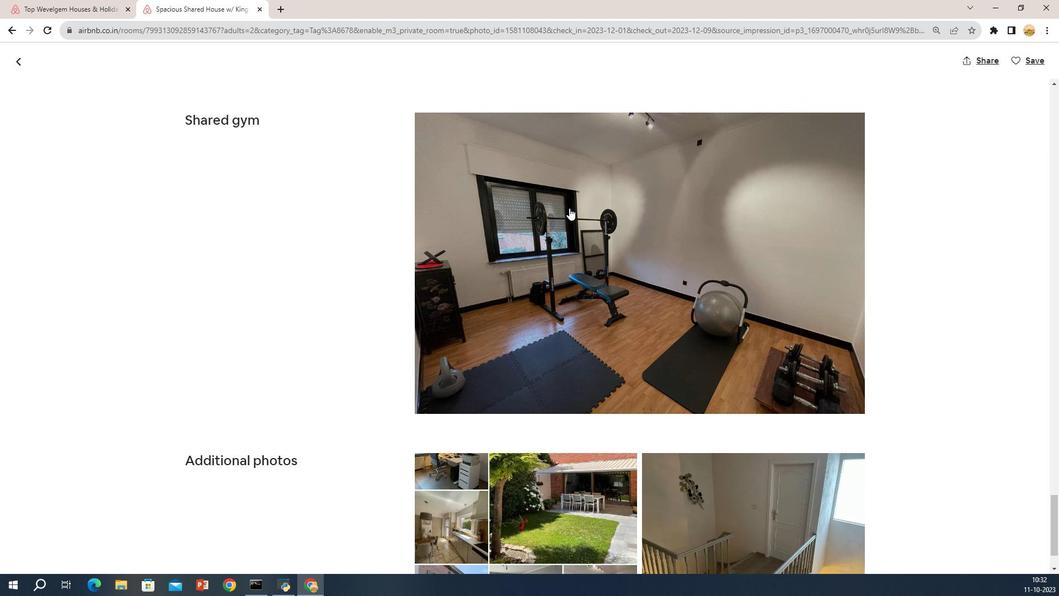 
Action: Mouse scrolled (567, 209) with delta (0, 0)
Screenshot: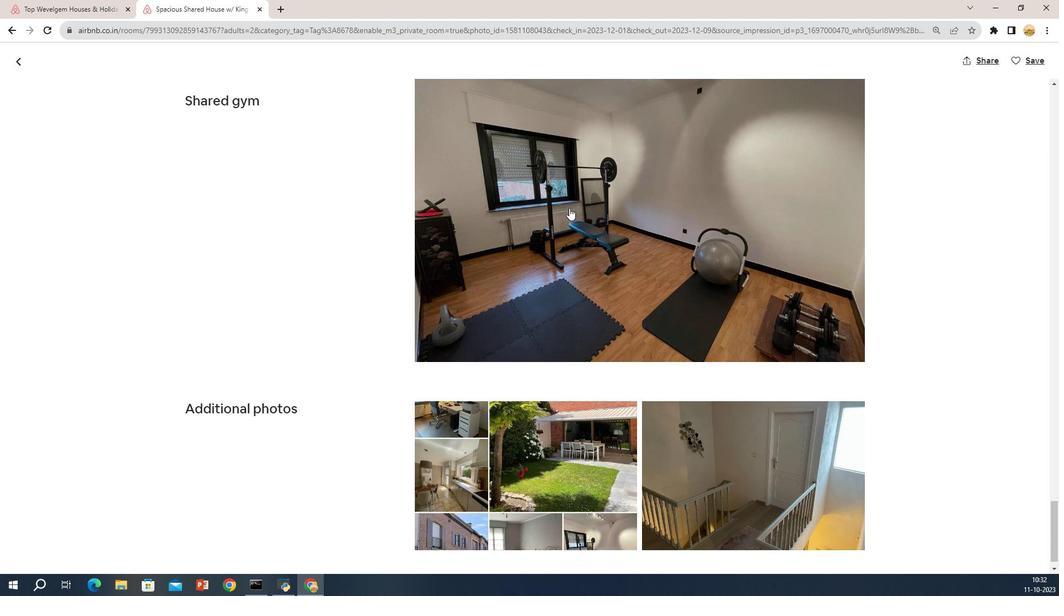 
Action: Mouse scrolled (567, 209) with delta (0, 0)
Screenshot: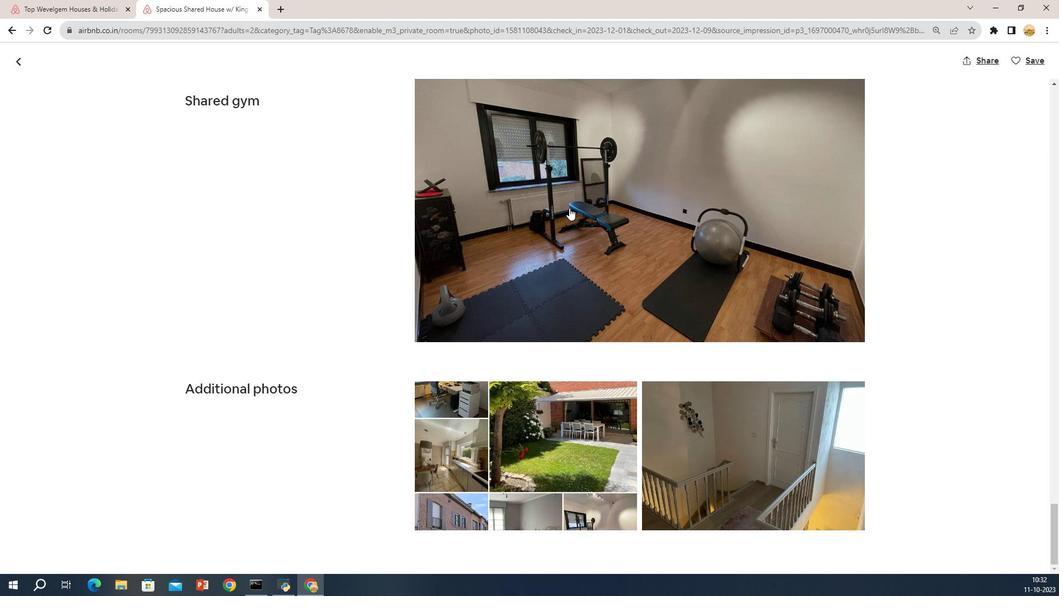 
Action: Mouse scrolled (567, 209) with delta (0, 0)
Screenshot: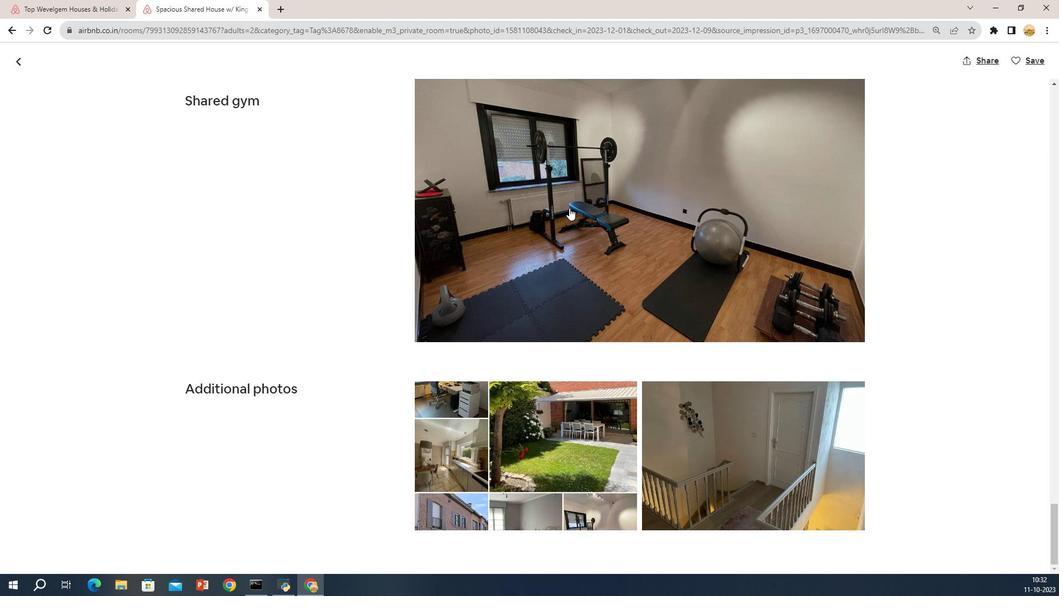 
Action: Mouse scrolled (567, 209) with delta (0, 0)
Screenshot: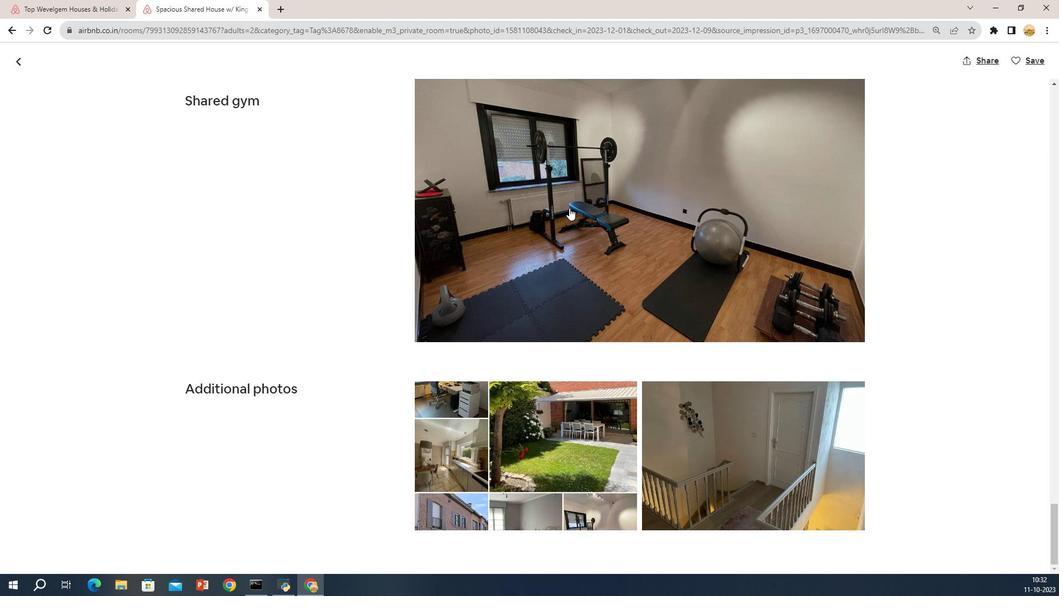 
Action: Mouse moved to (77, 75)
Screenshot: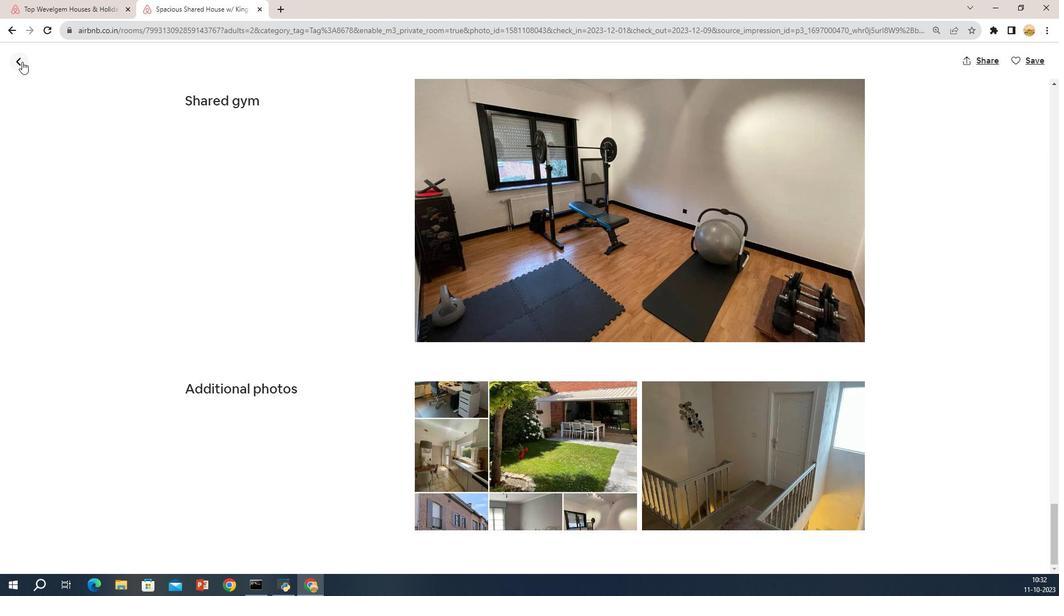 
Action: Mouse pressed left at (77, 75)
Screenshot: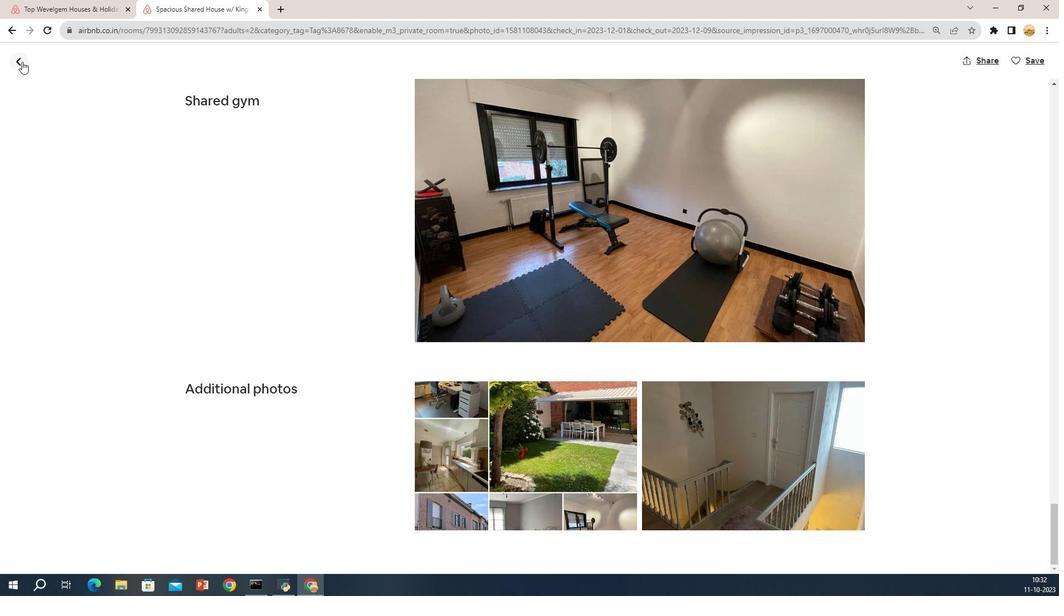 
Action: Mouse moved to (502, 192)
Screenshot: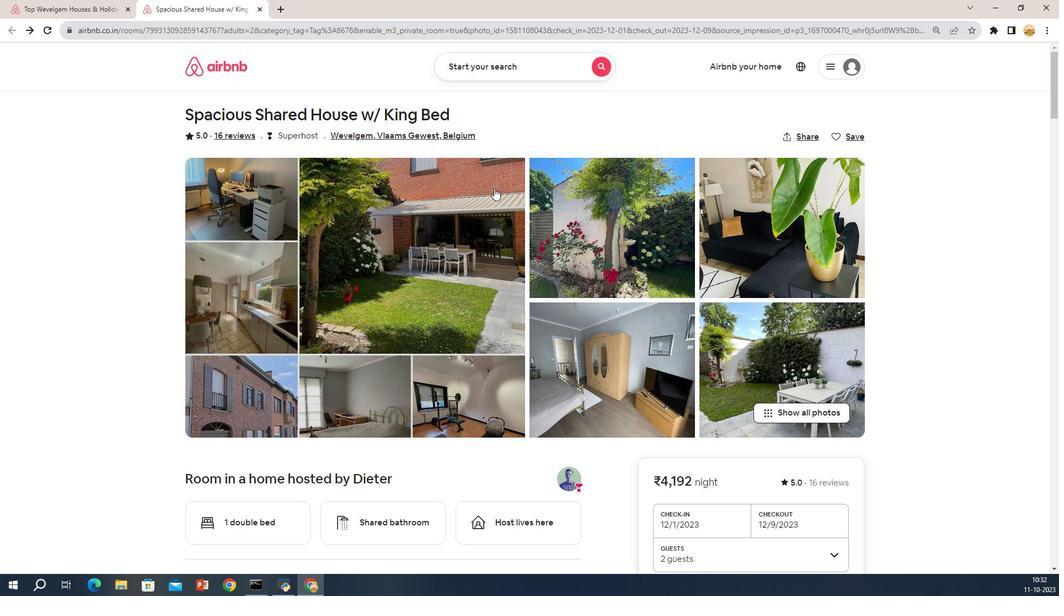 
Action: Mouse scrolled (502, 192) with delta (0, 0)
Screenshot: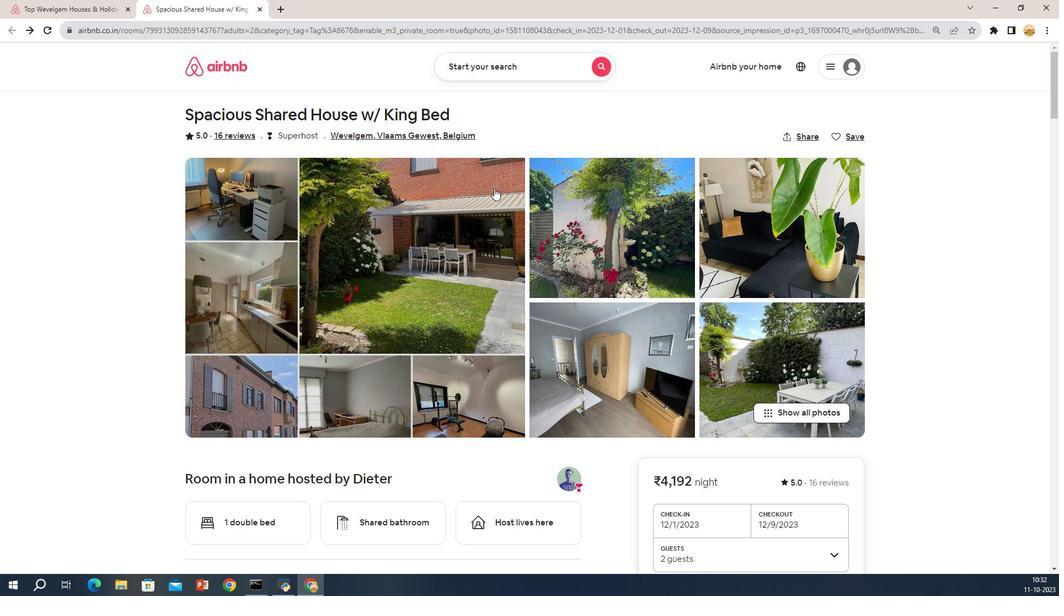
Action: Mouse moved to (587, 272)
Screenshot: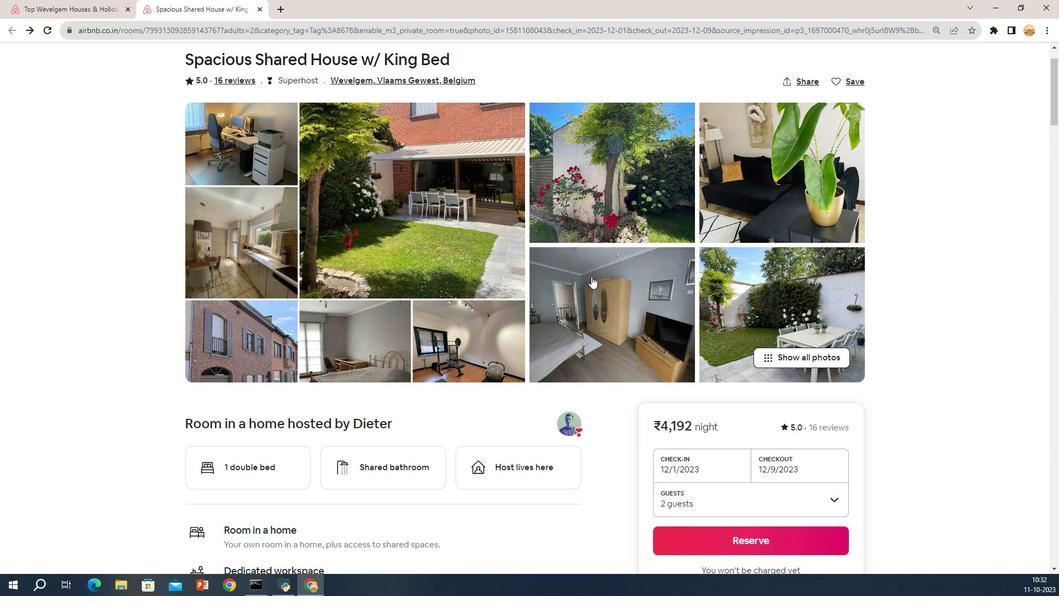
Action: Mouse scrolled (587, 271) with delta (0, 0)
Screenshot: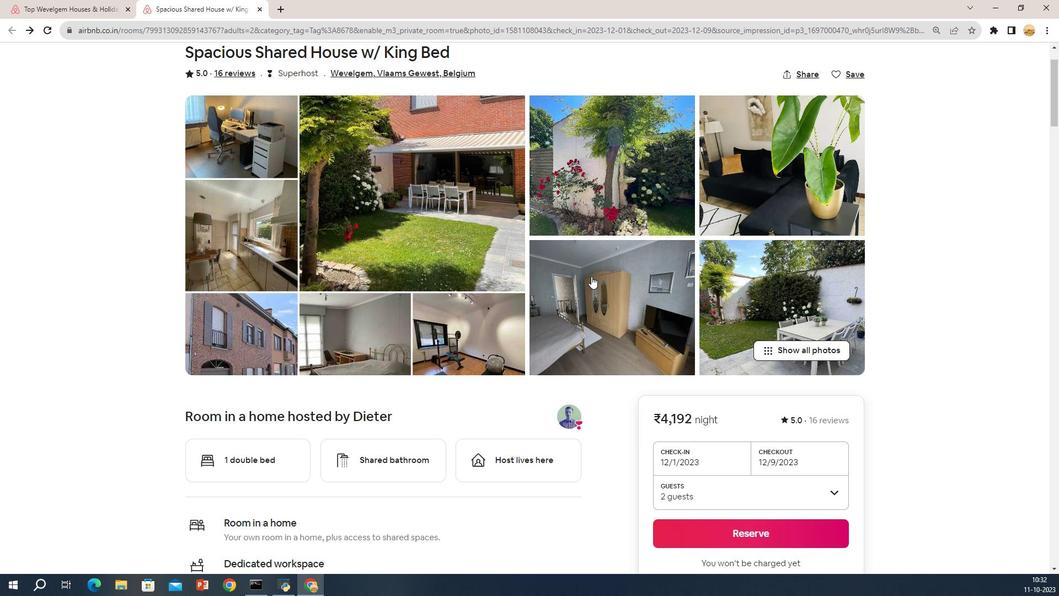
Action: Mouse scrolled (587, 271) with delta (0, 0)
Screenshot: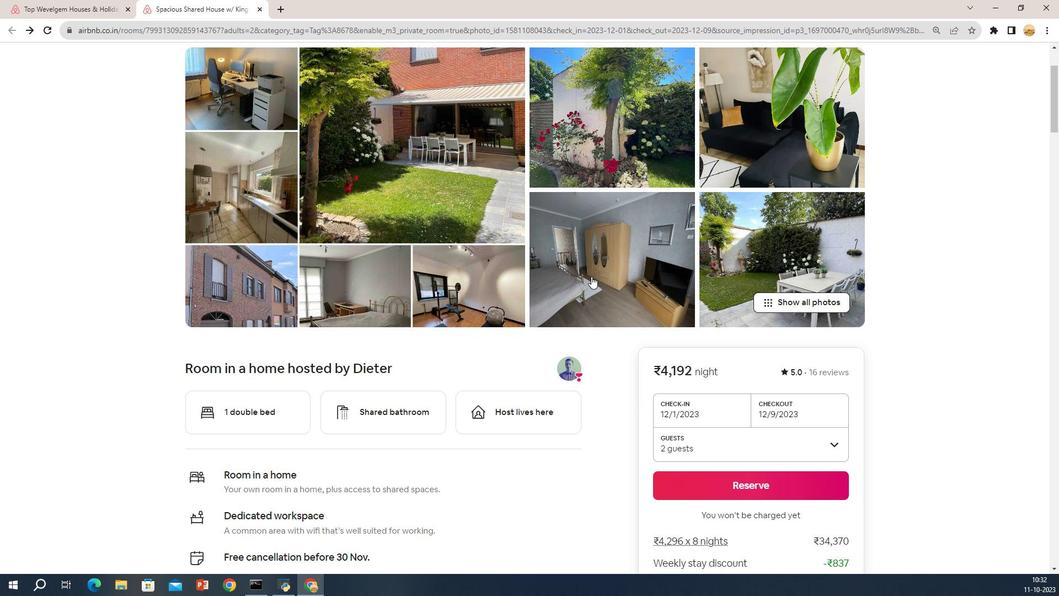 
Action: Mouse scrolled (587, 271) with delta (0, 0)
Screenshot: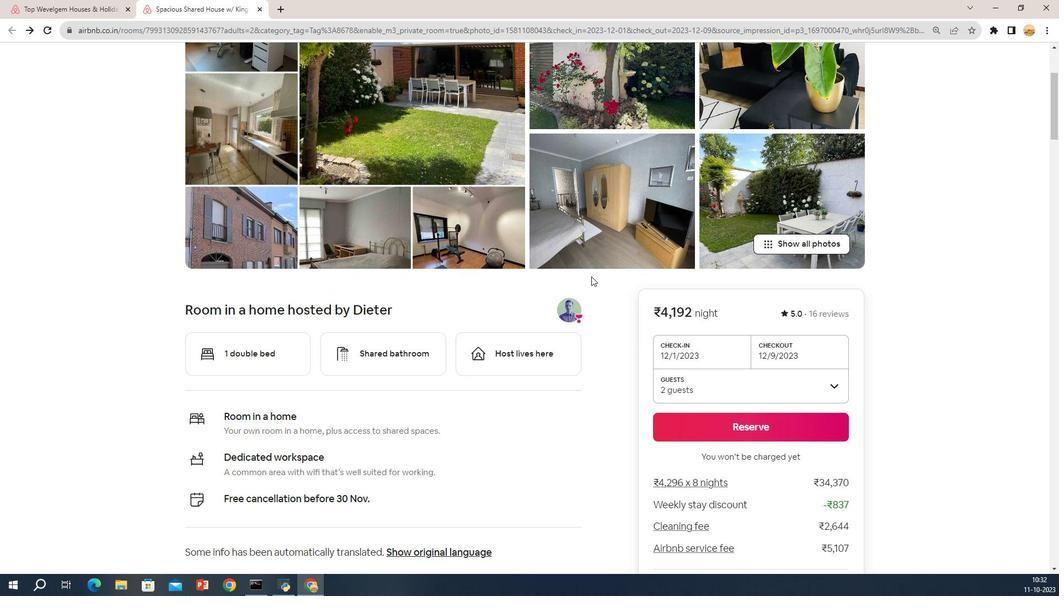 
Action: Mouse scrolled (587, 271) with delta (0, 0)
Screenshot: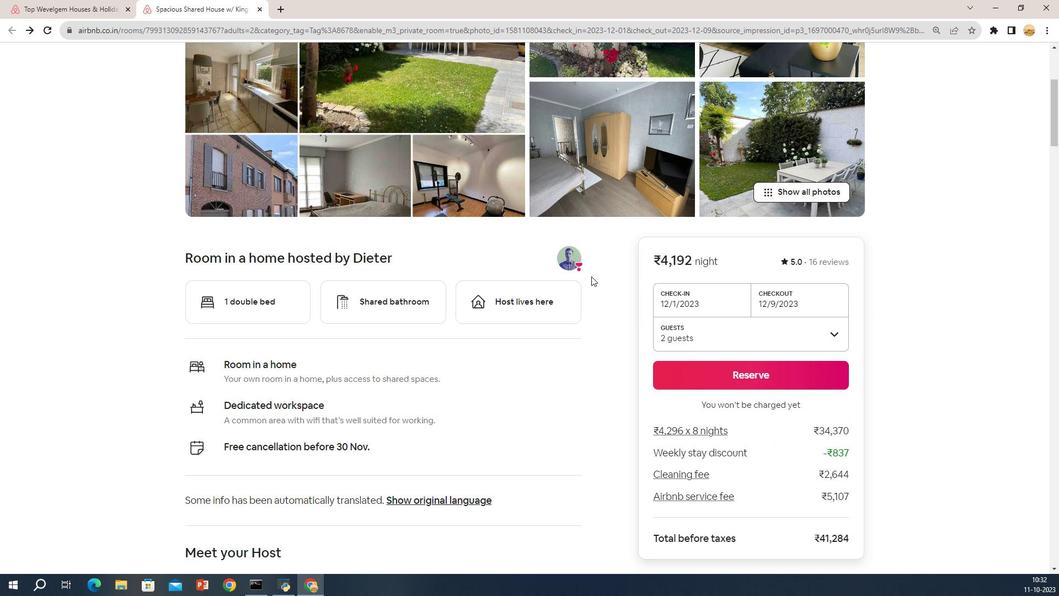 
Action: Mouse scrolled (587, 271) with delta (0, 0)
Screenshot: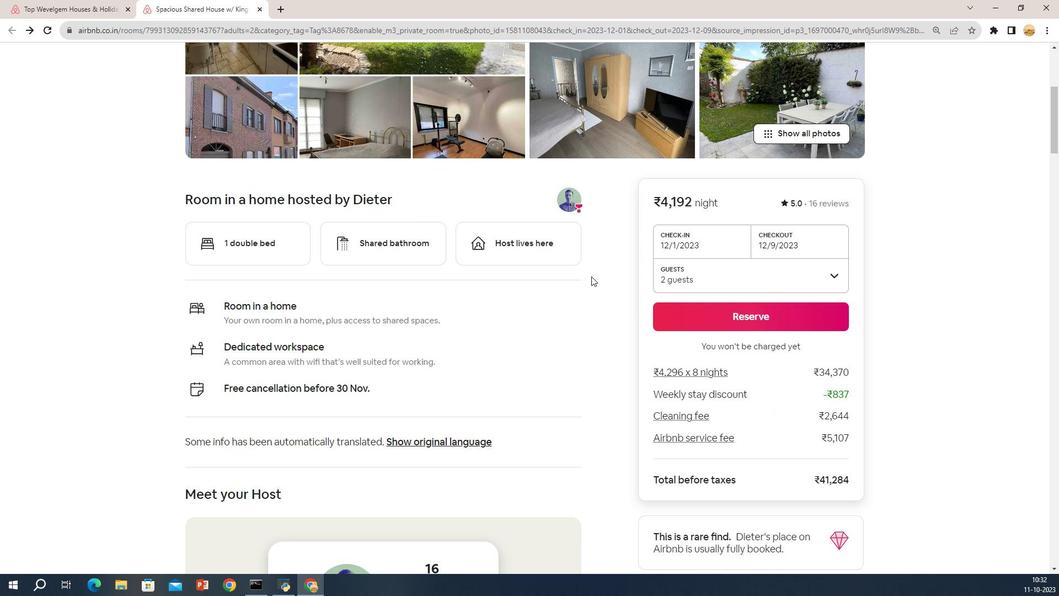 
Action: Mouse scrolled (587, 271) with delta (0, 0)
Screenshot: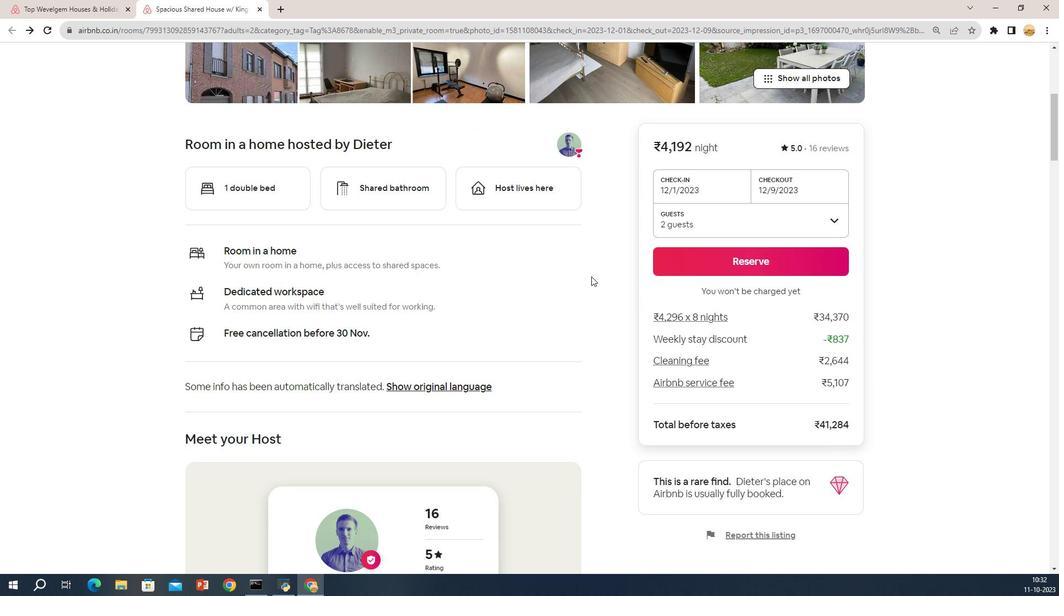 
Action: Mouse scrolled (587, 271) with delta (0, 0)
Screenshot: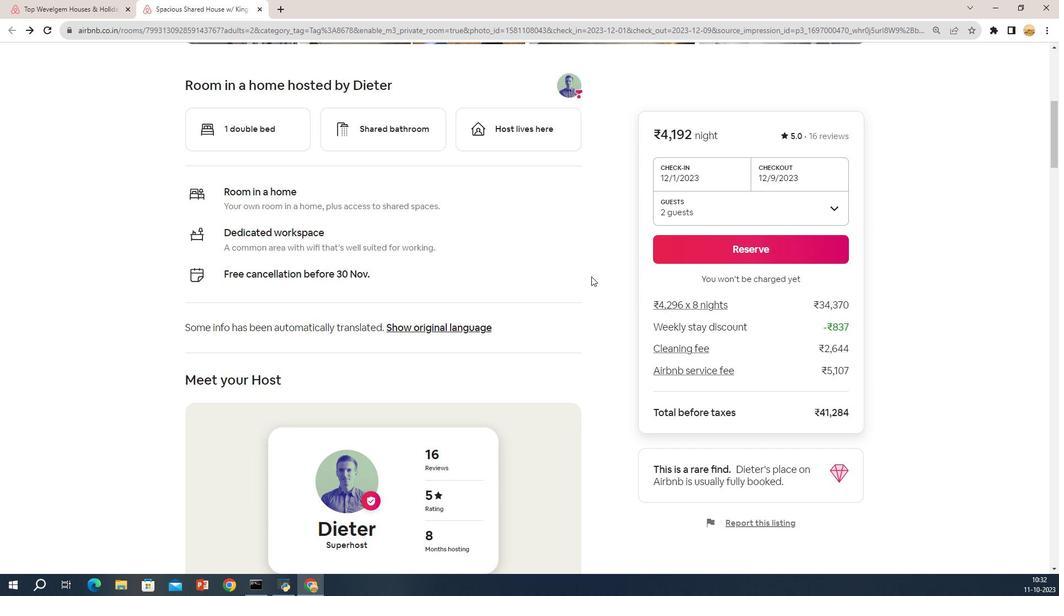 
Action: Mouse scrolled (587, 271) with delta (0, 0)
Screenshot: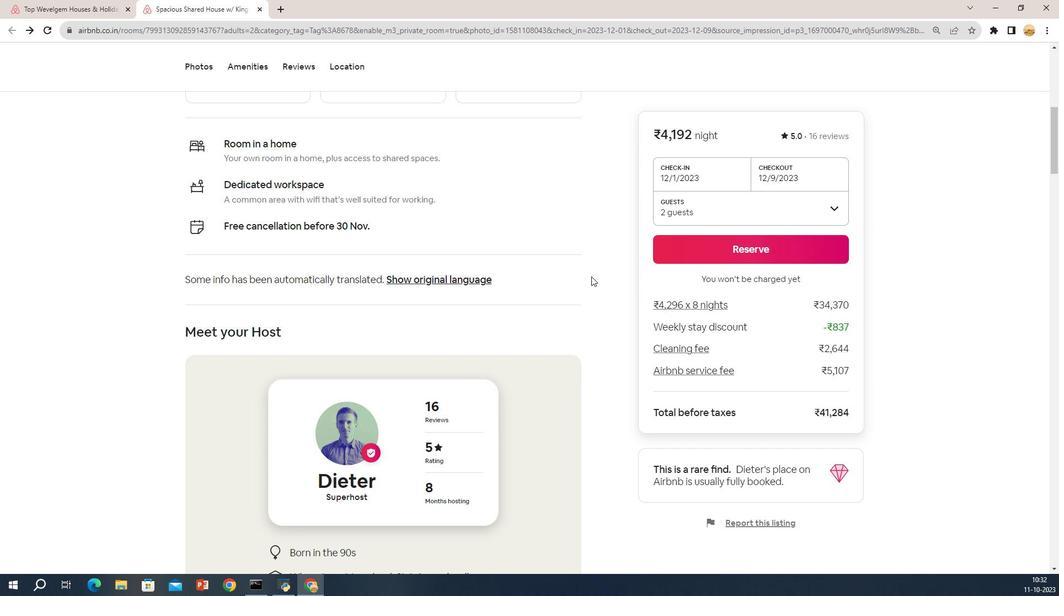 
Action: Mouse scrolled (587, 271) with delta (0, 0)
Screenshot: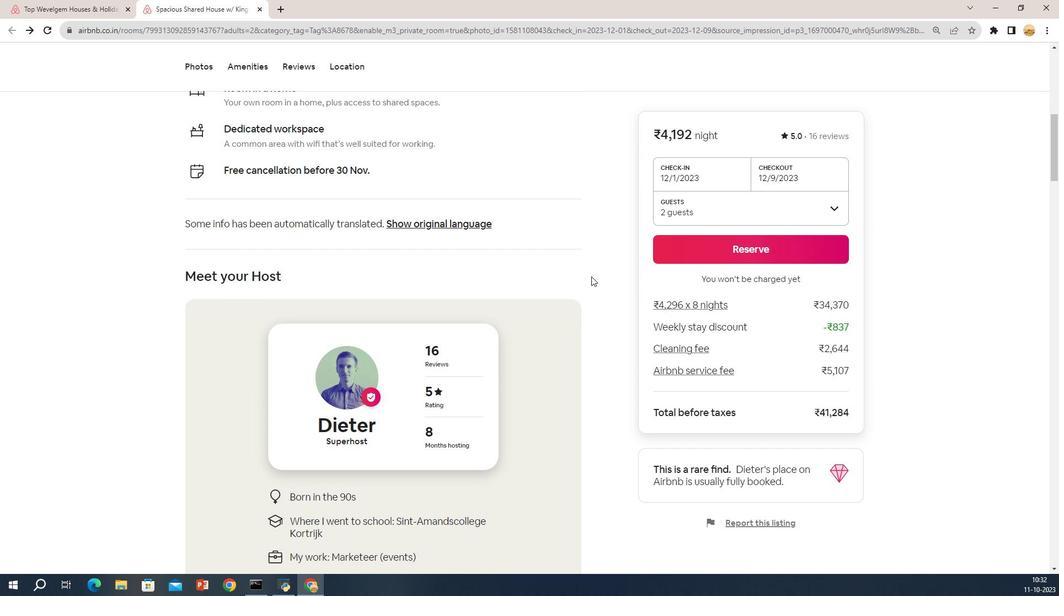 
Action: Mouse scrolled (587, 271) with delta (0, 0)
Screenshot: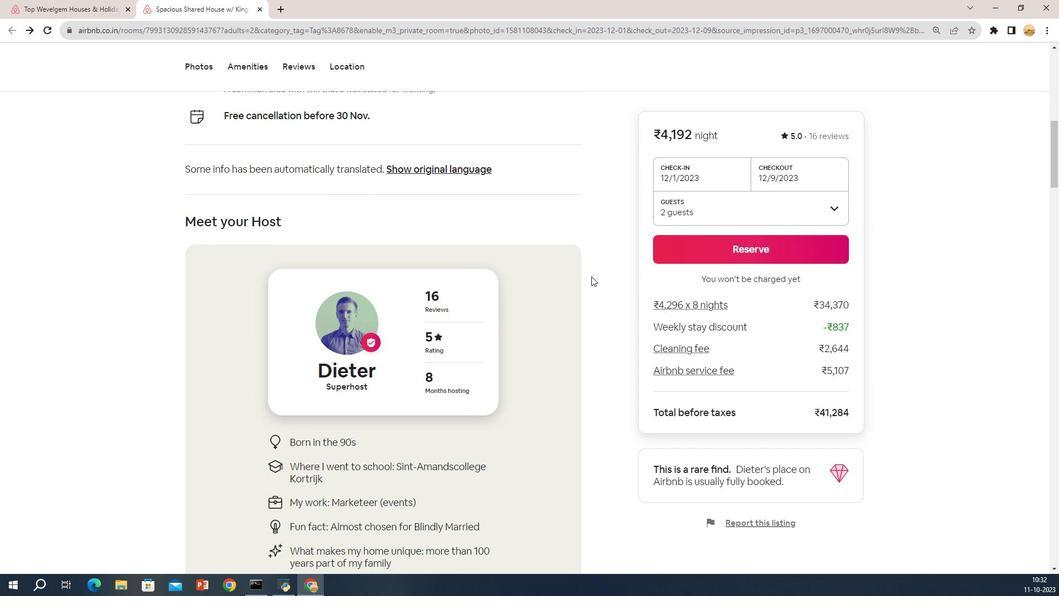
Action: Mouse scrolled (587, 271) with delta (0, 0)
Screenshot: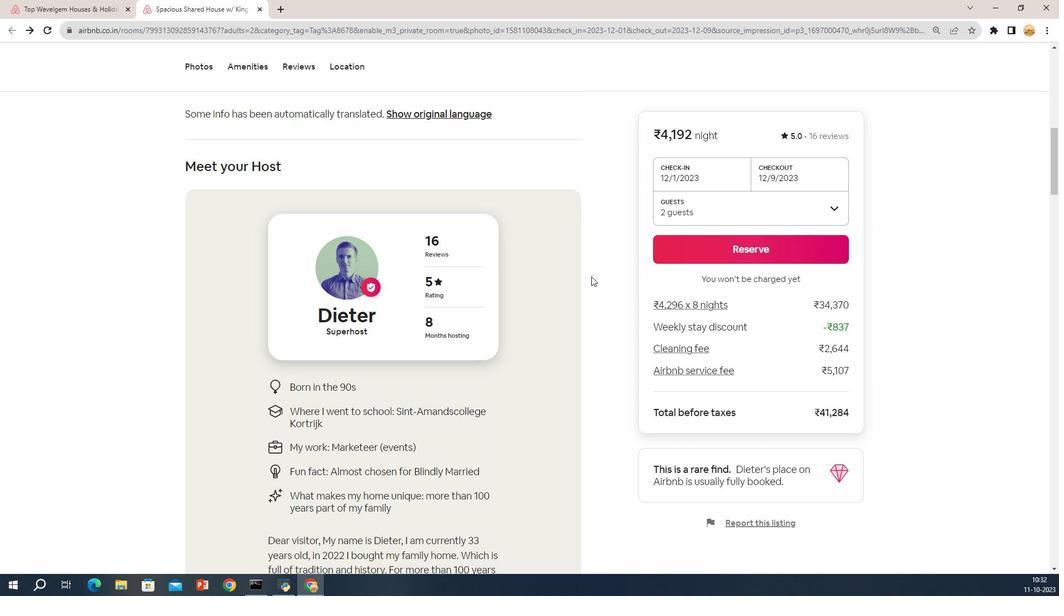 
Action: Mouse scrolled (587, 271) with delta (0, 0)
Screenshot: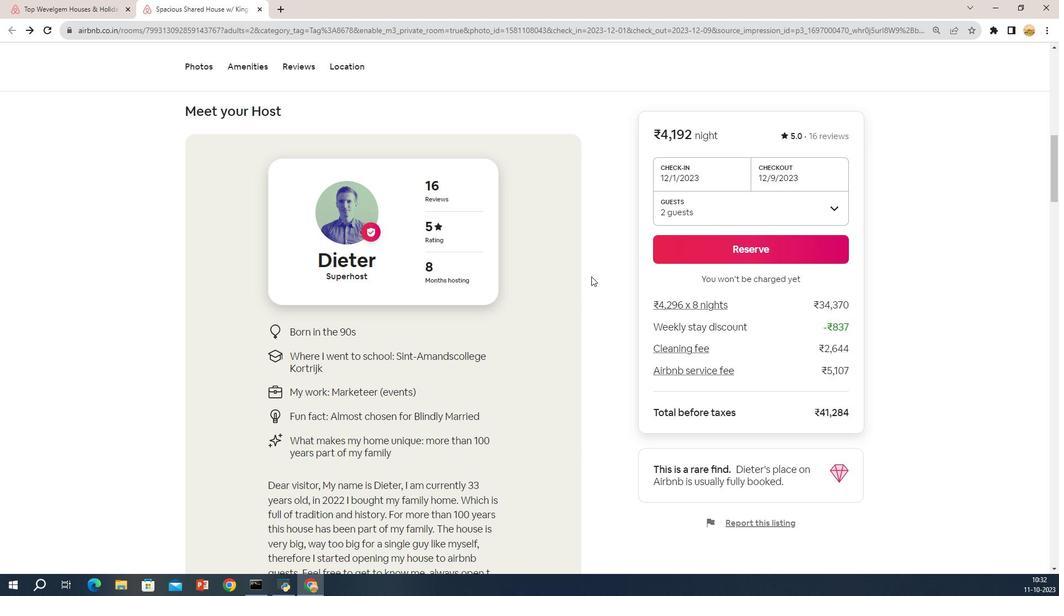 
Action: Mouse scrolled (587, 271) with delta (0, 0)
Screenshot: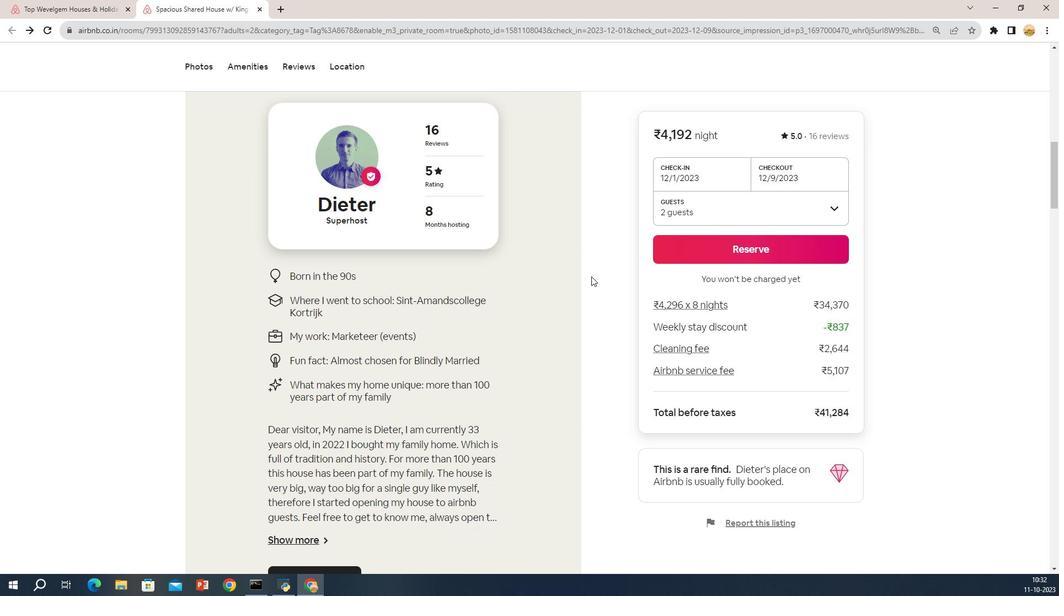 
Action: Mouse scrolled (587, 271) with delta (0, 0)
Screenshot: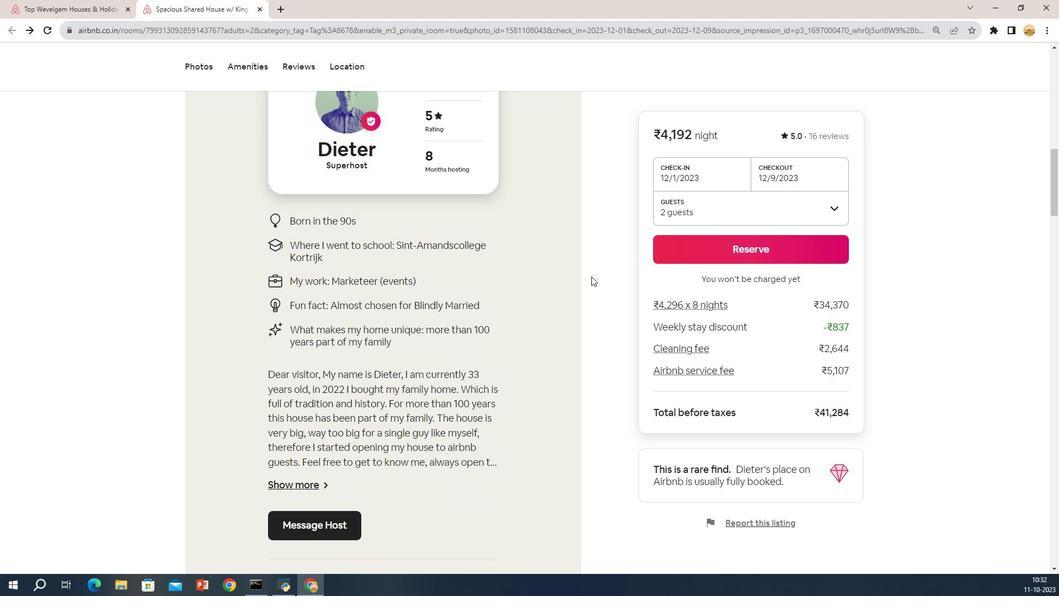 
Action: Mouse scrolled (587, 271) with delta (0, 0)
Screenshot: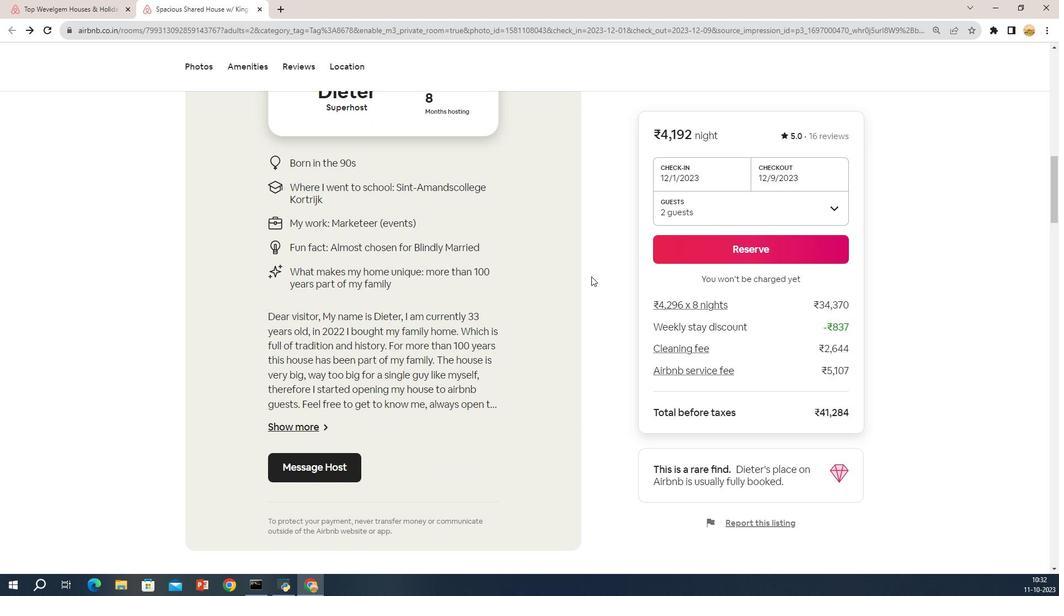 
Action: Mouse scrolled (587, 271) with delta (0, 0)
Screenshot: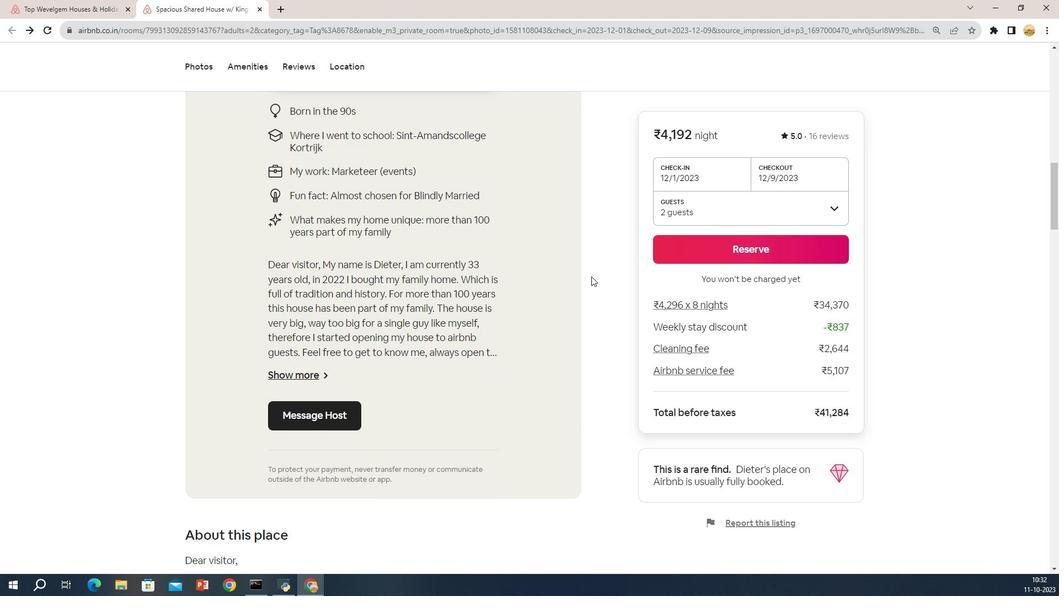 
Action: Mouse scrolled (587, 271) with delta (0, 0)
Screenshot: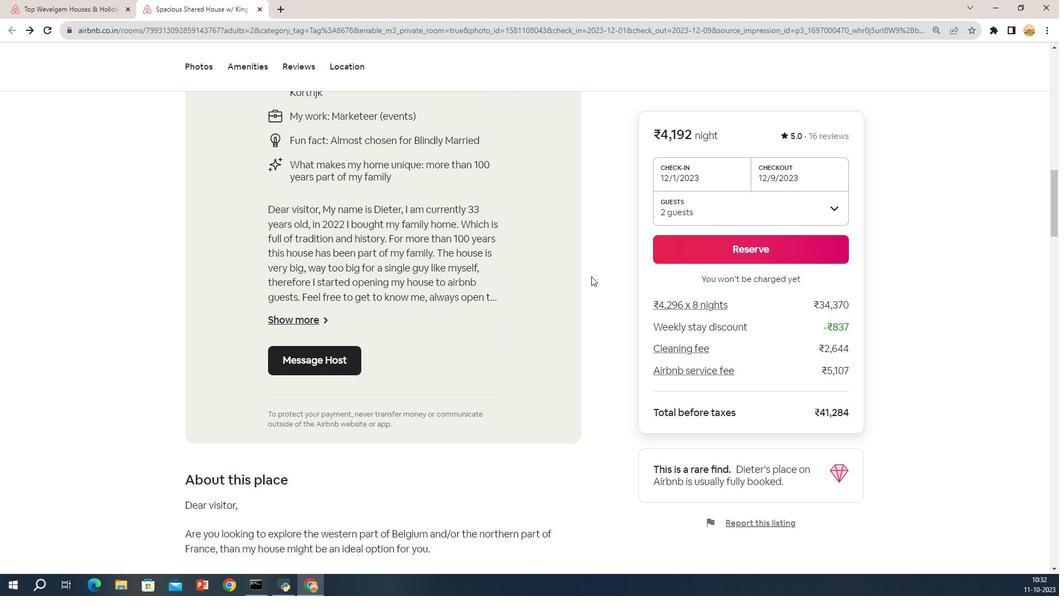 
Action: Mouse scrolled (587, 271) with delta (0, 0)
Screenshot: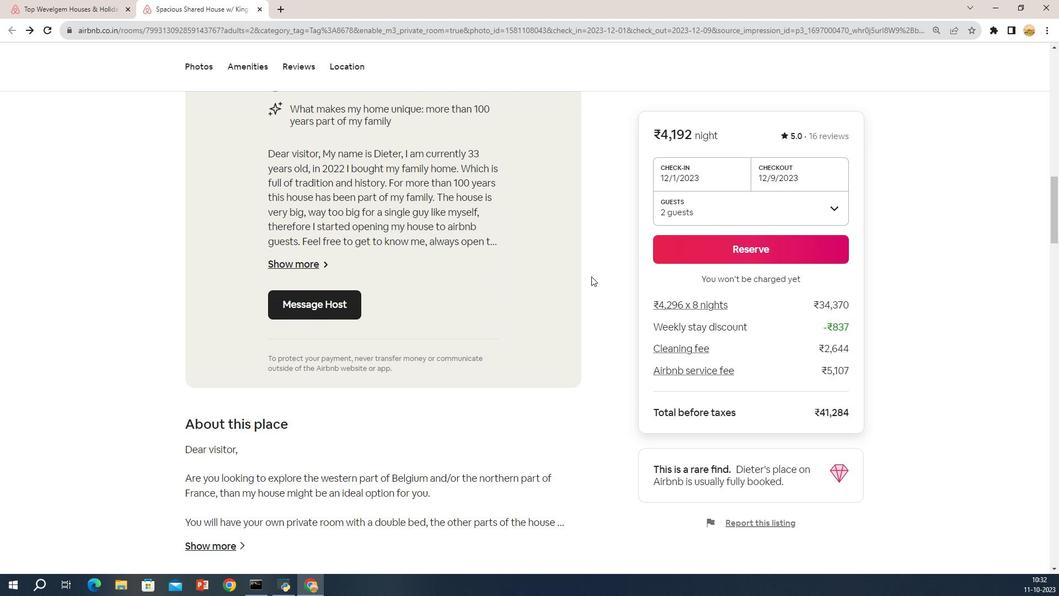
Action: Mouse scrolled (587, 271) with delta (0, 0)
Screenshot: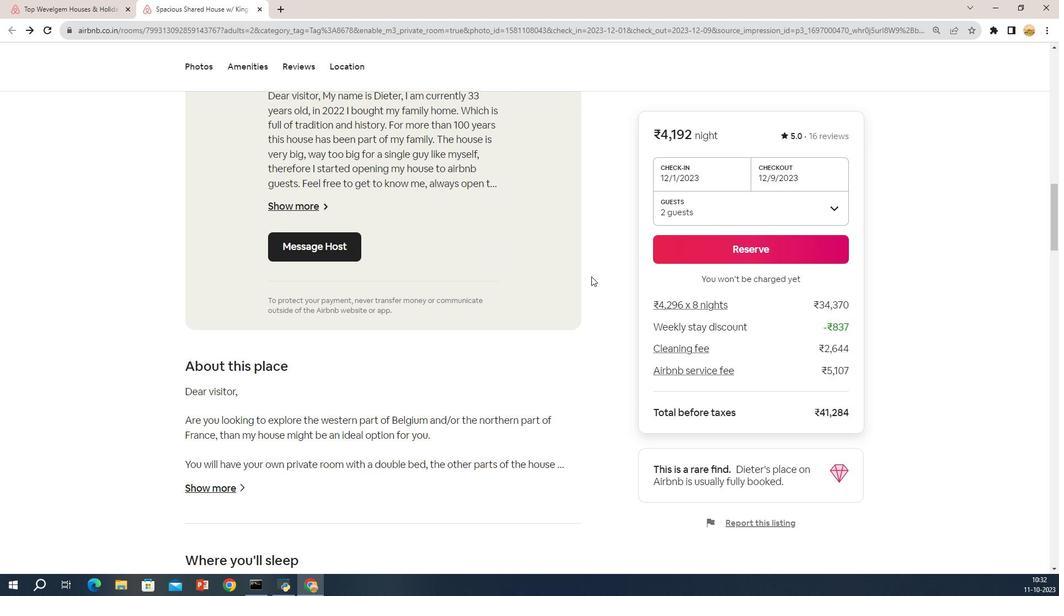 
Action: Mouse scrolled (587, 271) with delta (0, 0)
Screenshot: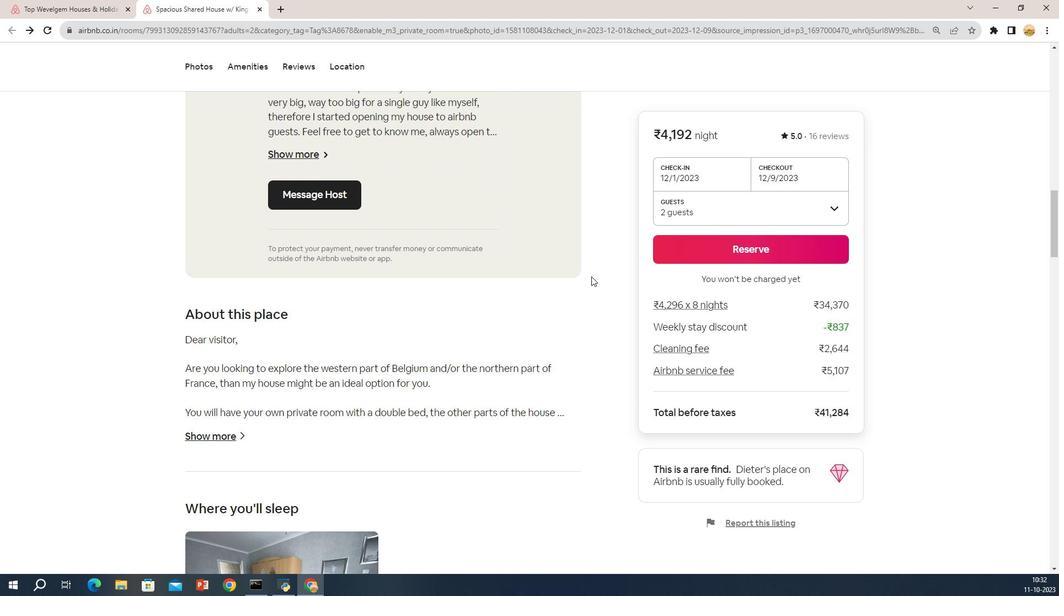 
Action: Mouse scrolled (587, 271) with delta (0, 0)
Screenshot: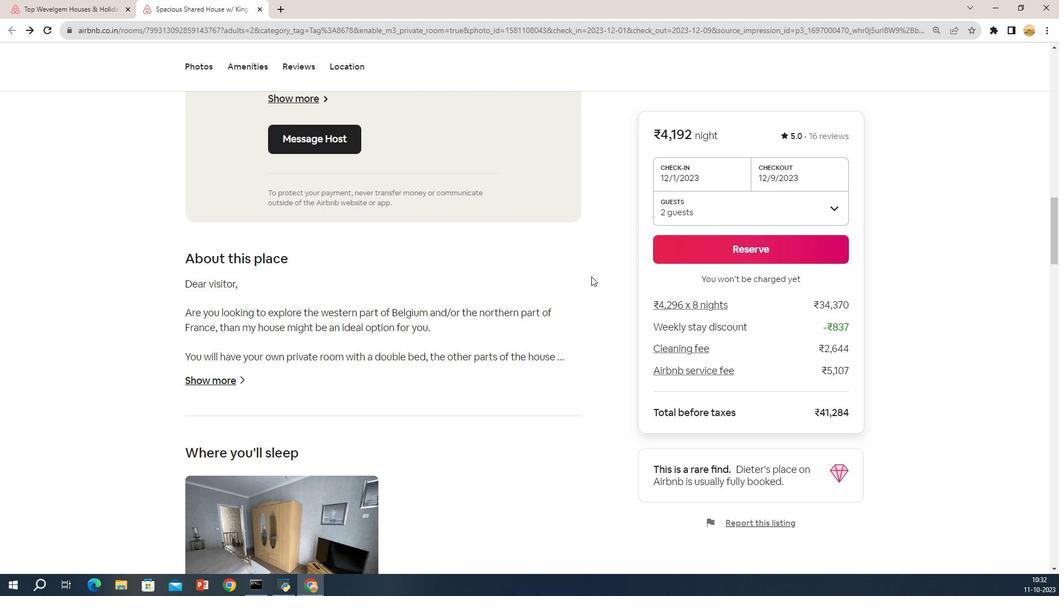 
Action: Mouse moved to (253, 316)
Screenshot: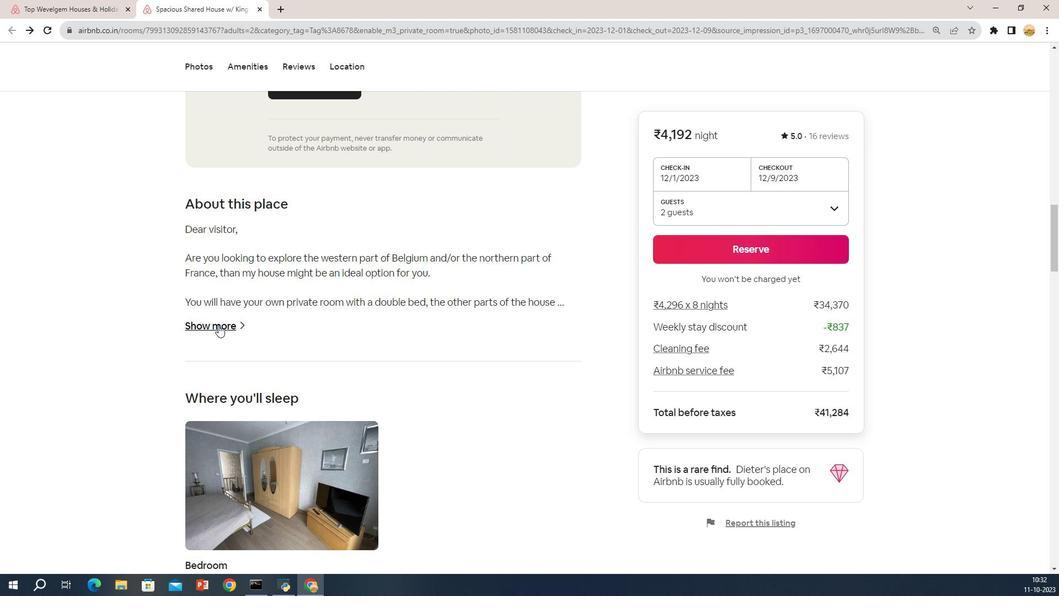 
Action: Mouse pressed left at (253, 316)
Screenshot: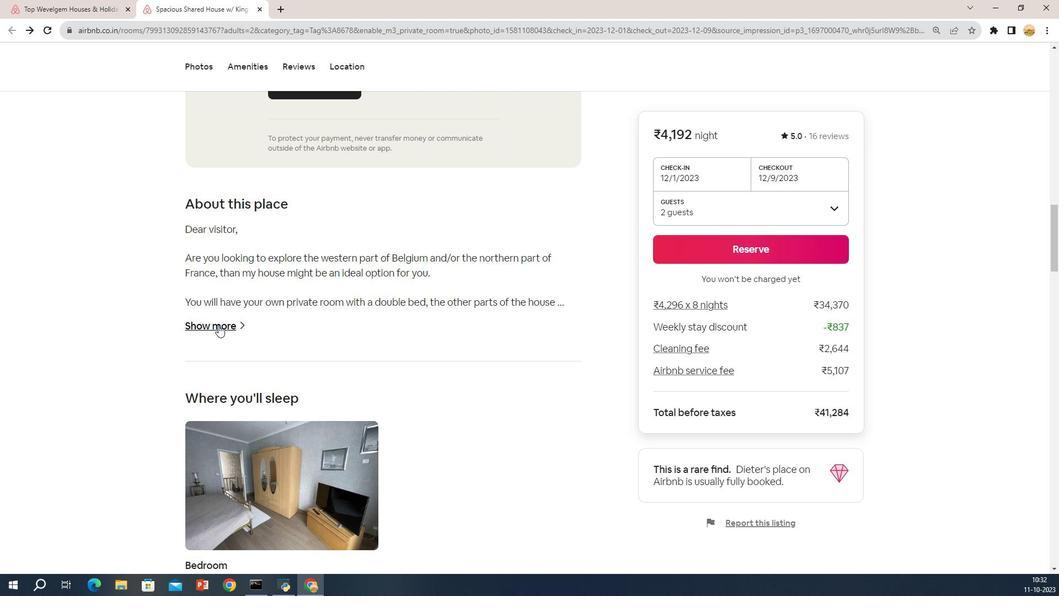 
Action: Mouse moved to (253, 317)
Screenshot: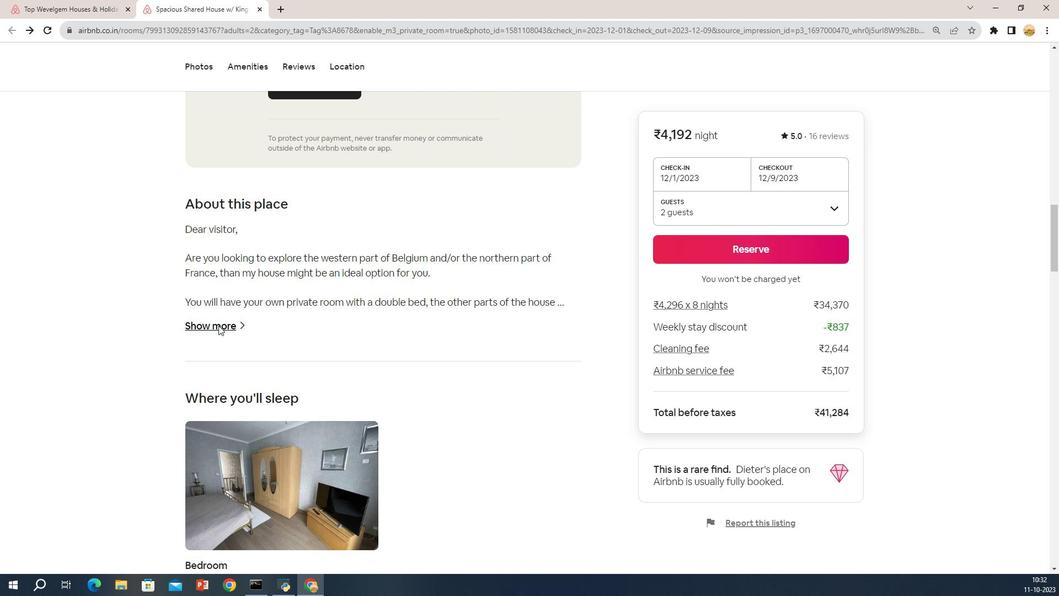 
Action: Mouse pressed left at (253, 317)
Screenshot: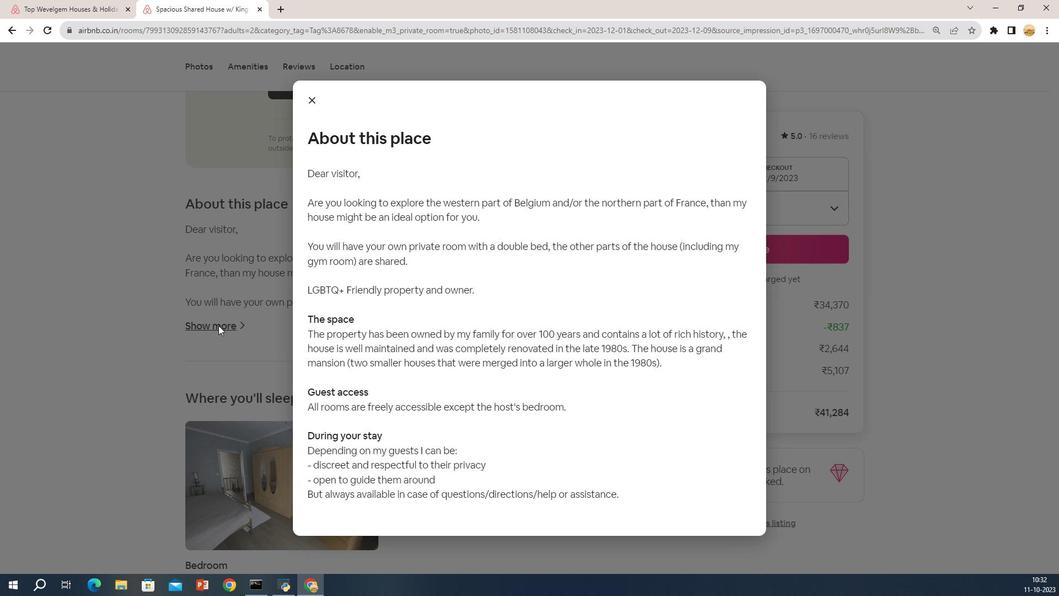
Action: Mouse moved to (253, 317)
Screenshot: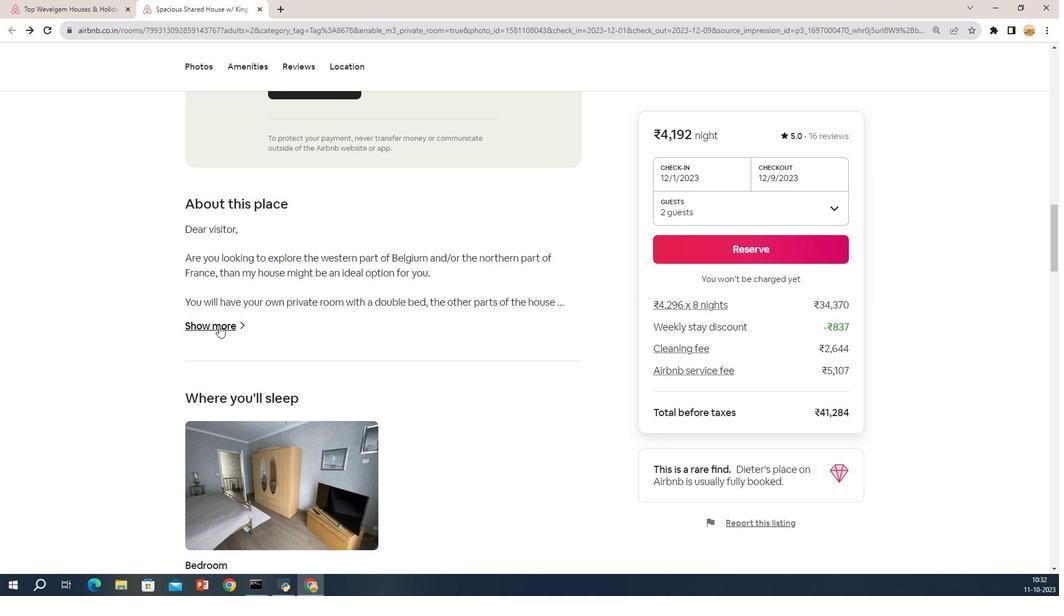 
Action: Mouse scrolled (253, 316) with delta (0, 0)
Screenshot: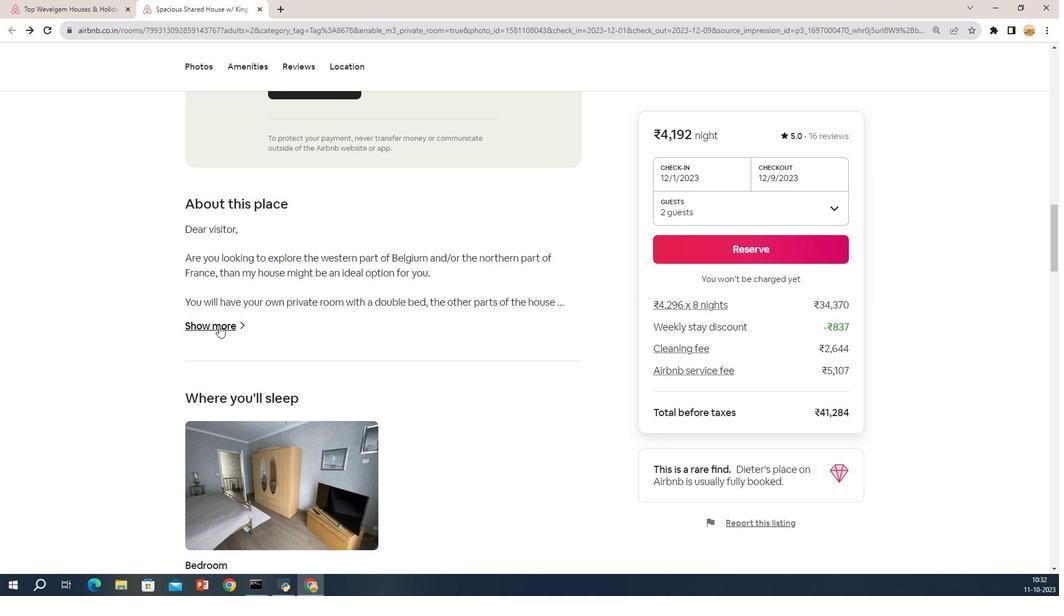 
Action: Mouse moved to (267, 312)
Screenshot: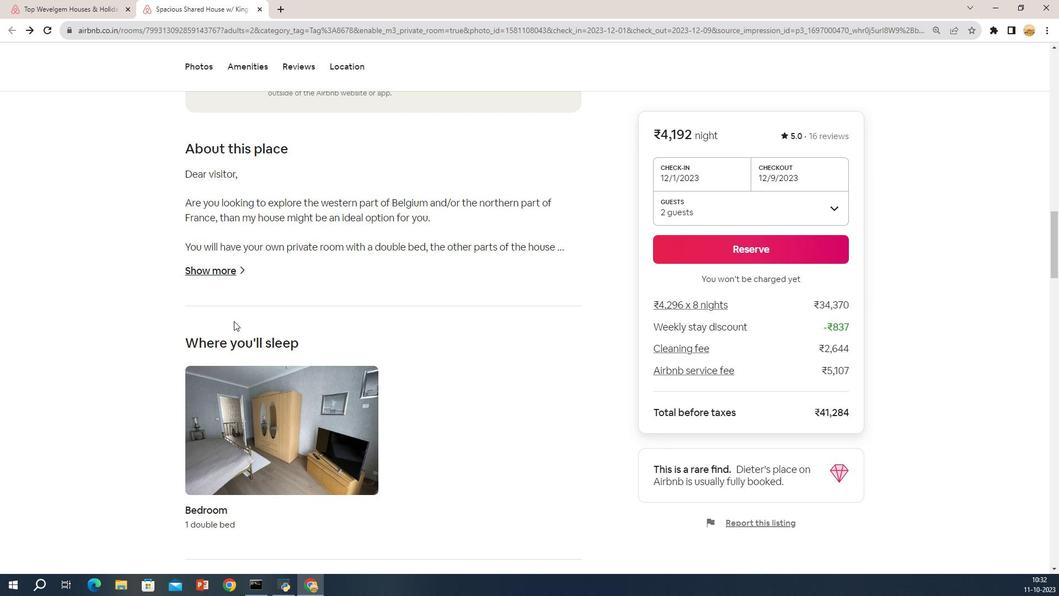 
Action: Mouse scrolled (267, 312) with delta (0, 0)
Screenshot: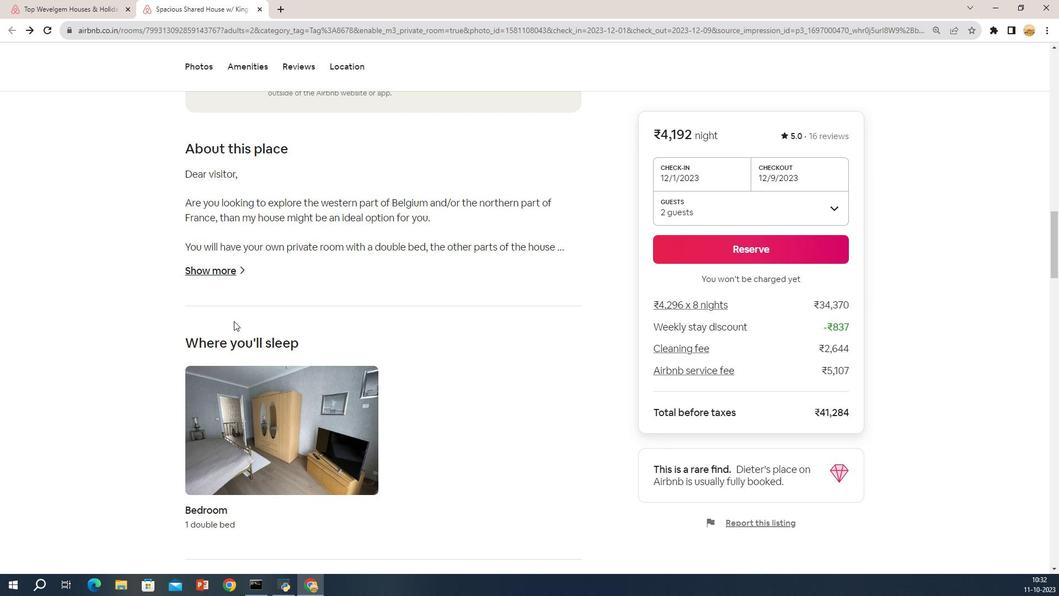 
Action: Mouse scrolled (267, 312) with delta (0, 0)
Screenshot: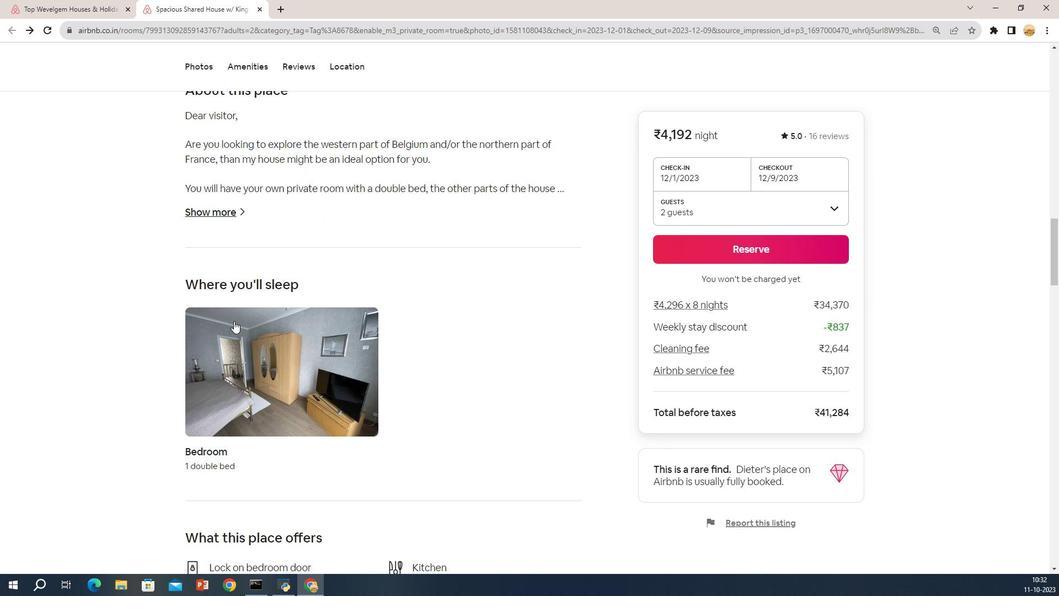 
Action: Mouse scrolled (267, 312) with delta (0, 0)
Screenshot: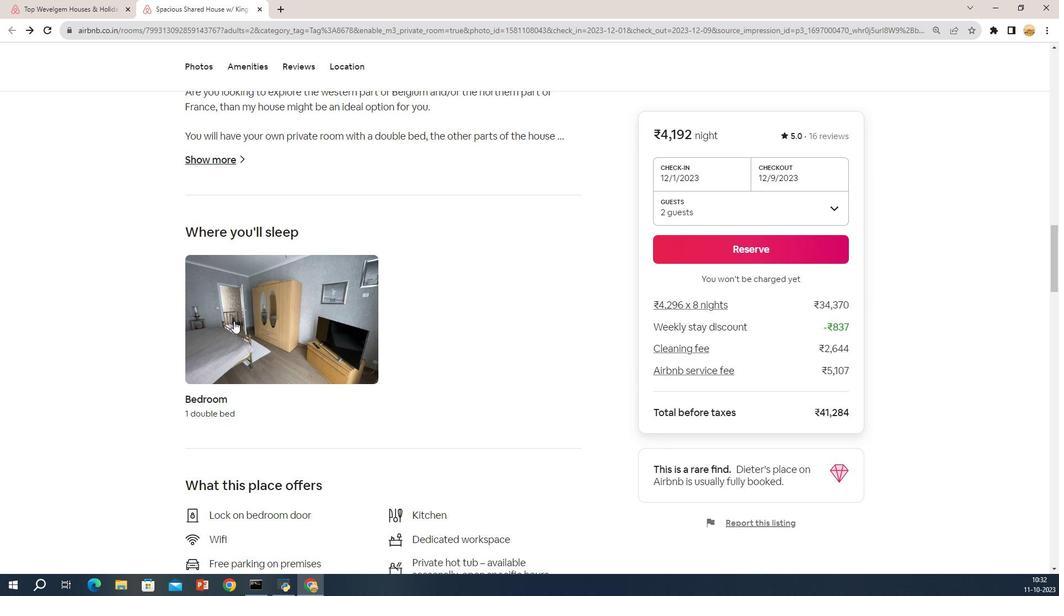 
Action: Mouse scrolled (267, 312) with delta (0, 0)
Screenshot: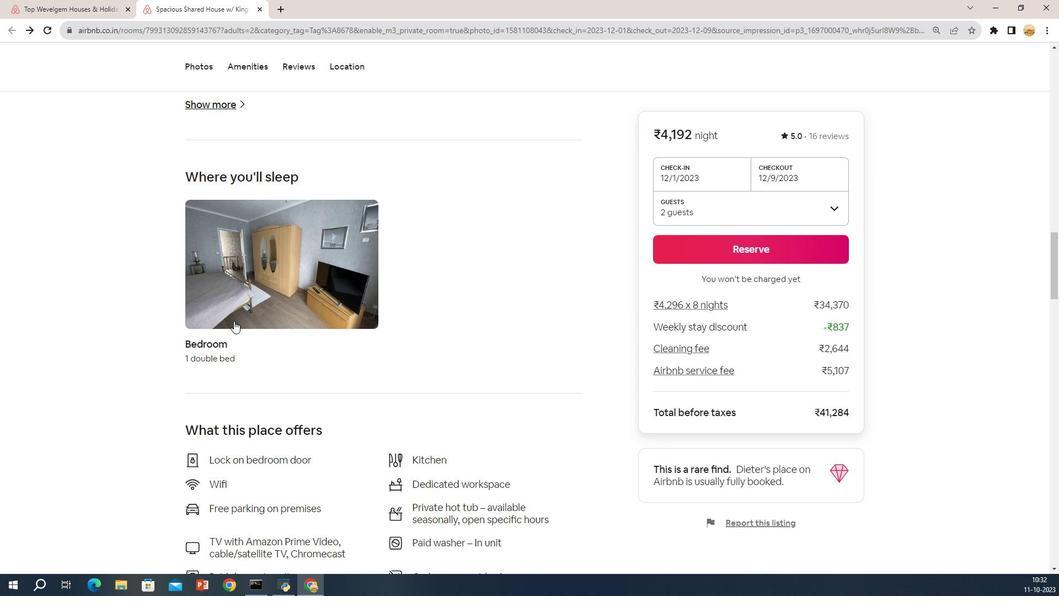 
Action: Mouse scrolled (267, 312) with delta (0, 0)
Screenshot: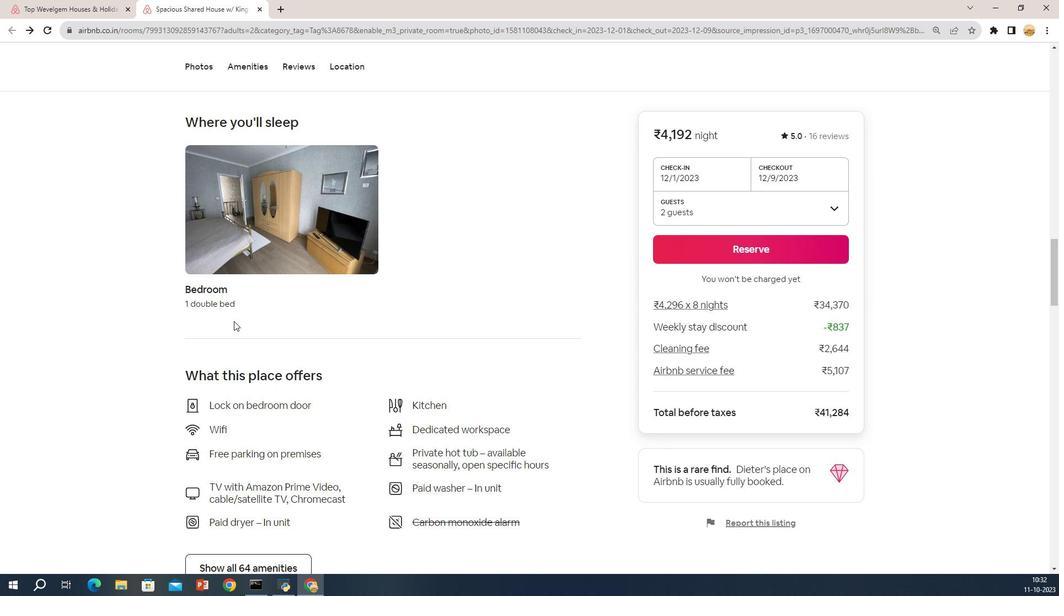 
Action: Mouse scrolled (267, 312) with delta (0, 0)
Screenshot: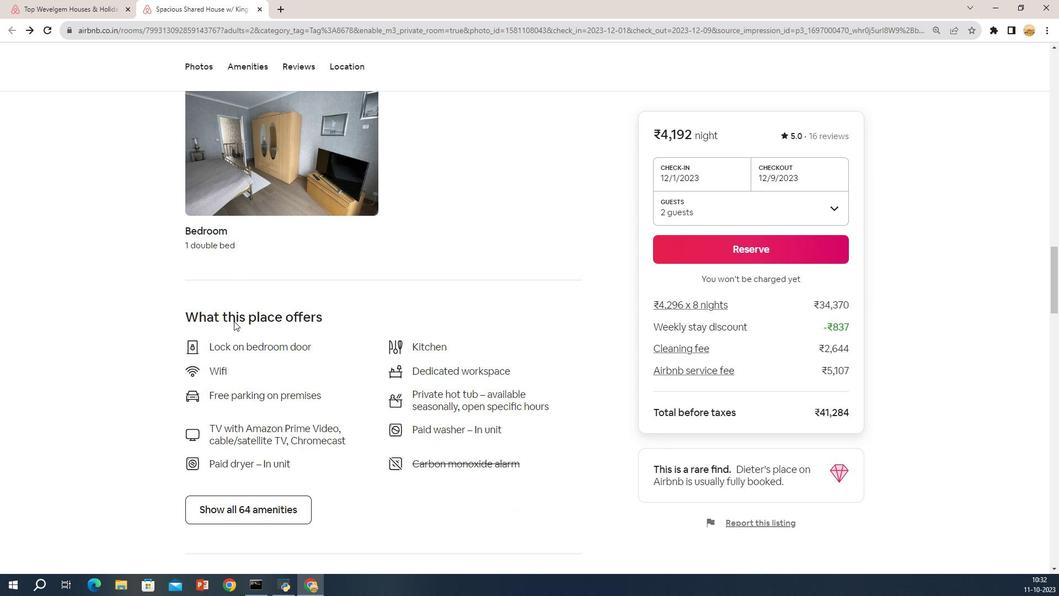 
Action: Mouse scrolled (267, 312) with delta (0, 0)
Screenshot: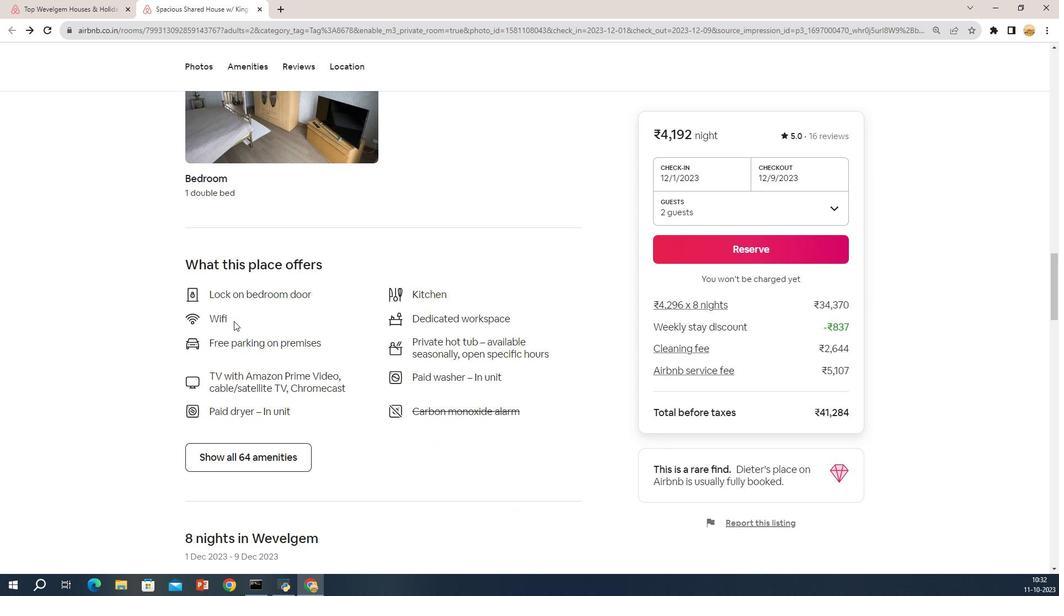 
Action: Mouse scrolled (267, 312) with delta (0, 0)
Screenshot: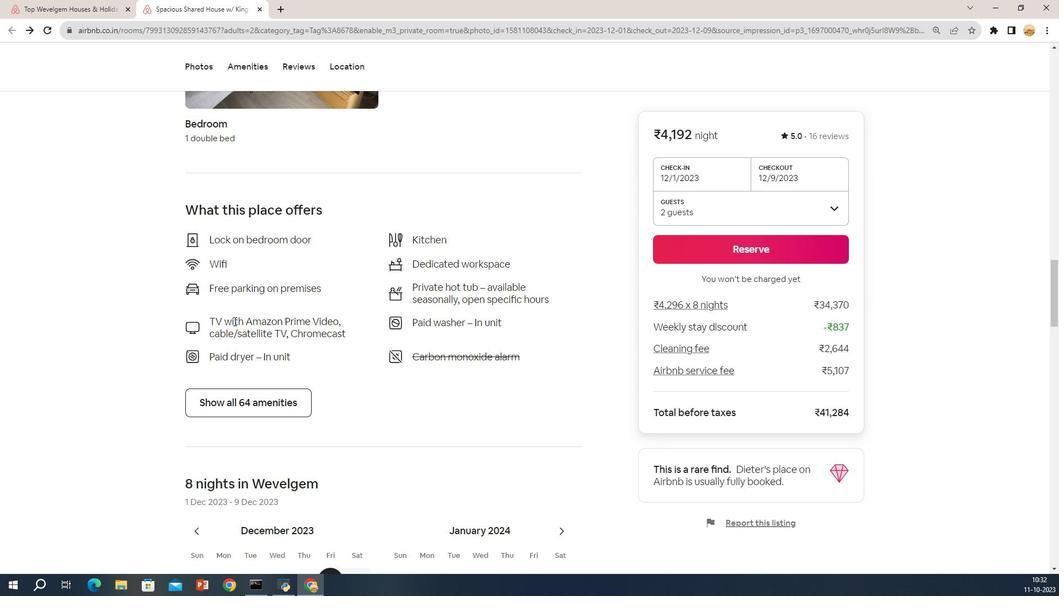
Action: Mouse scrolled (267, 312) with delta (0, 0)
Screenshot: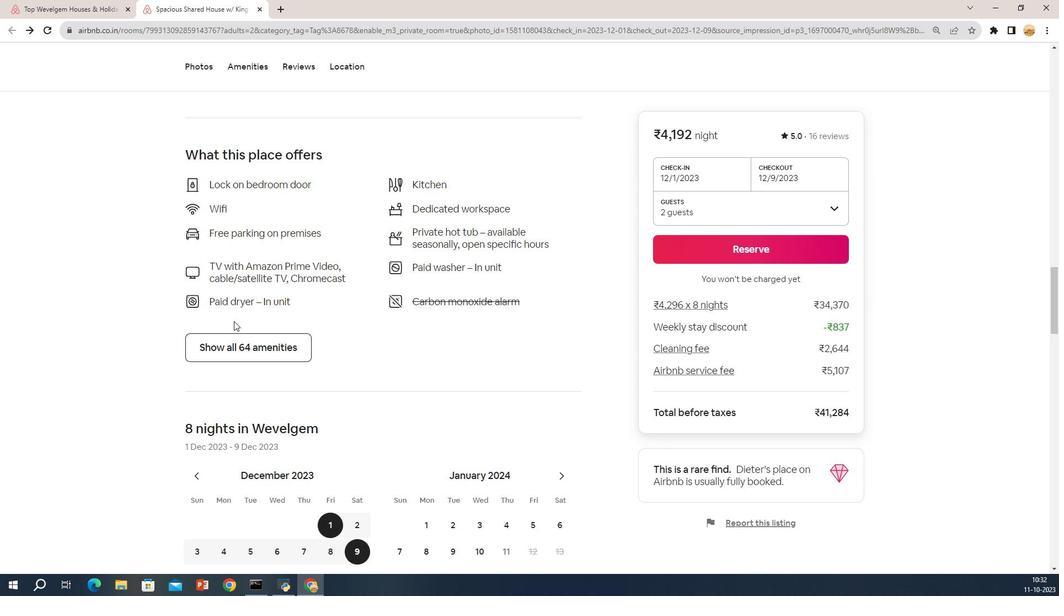 
Action: Mouse moved to (308, 282)
Screenshot: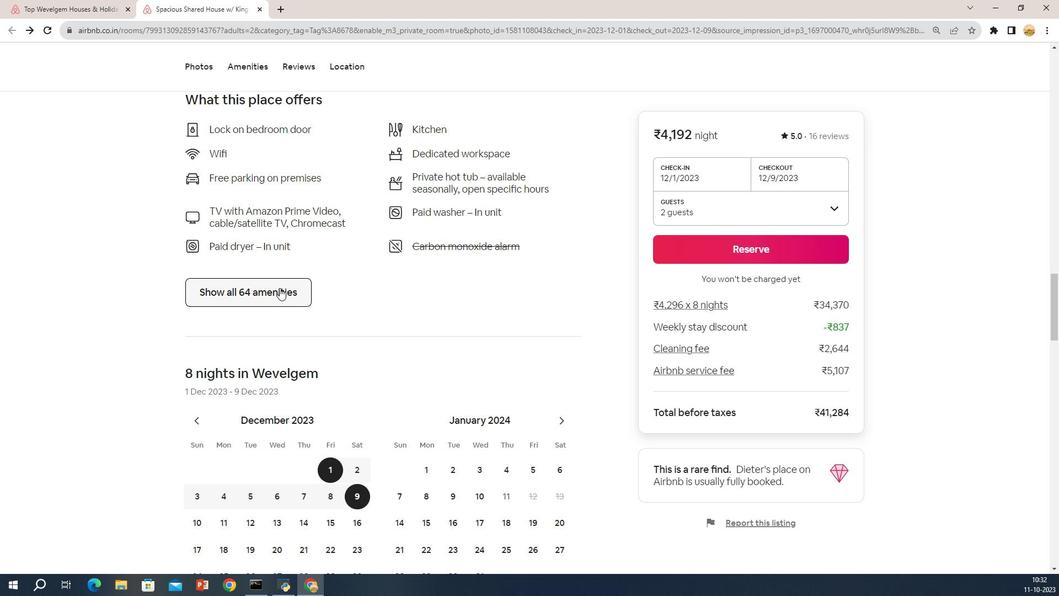 
Action: Mouse pressed left at (308, 282)
Screenshot: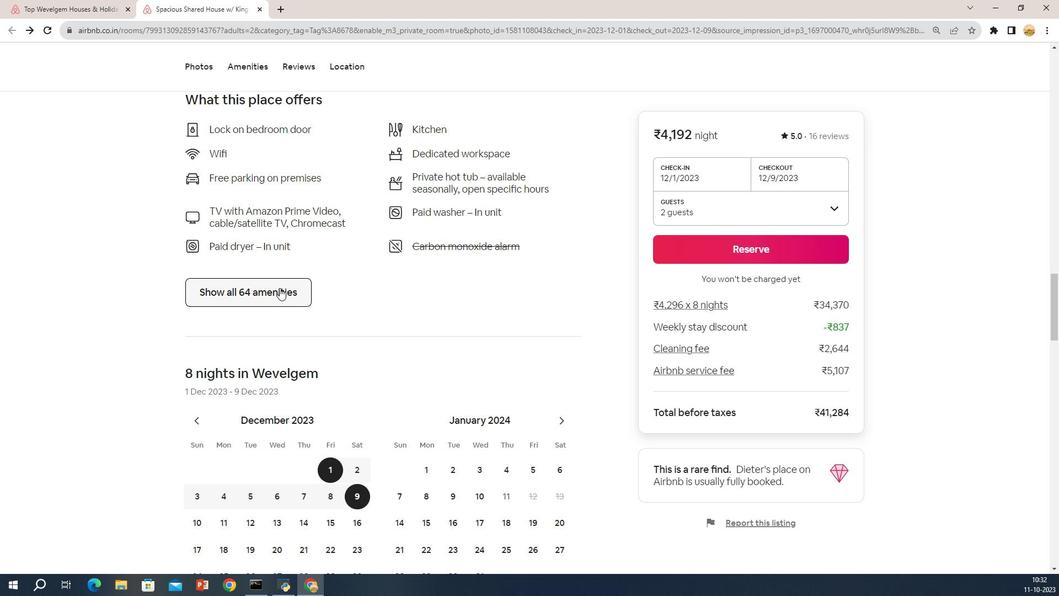 
Action: Mouse moved to (356, 311)
Screenshot: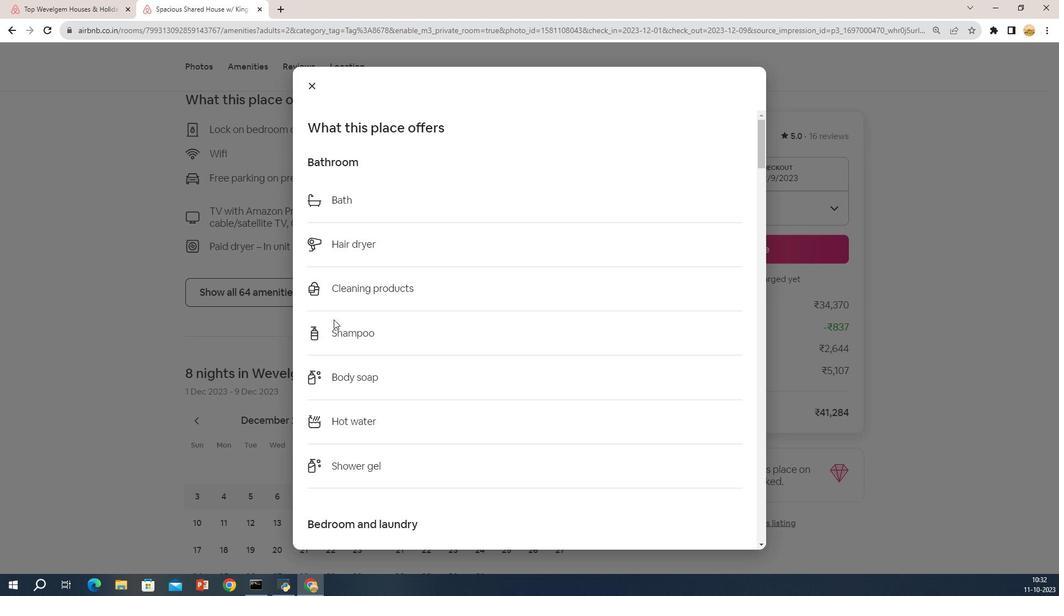 
Action: Mouse scrolled (356, 311) with delta (0, 0)
Screenshot: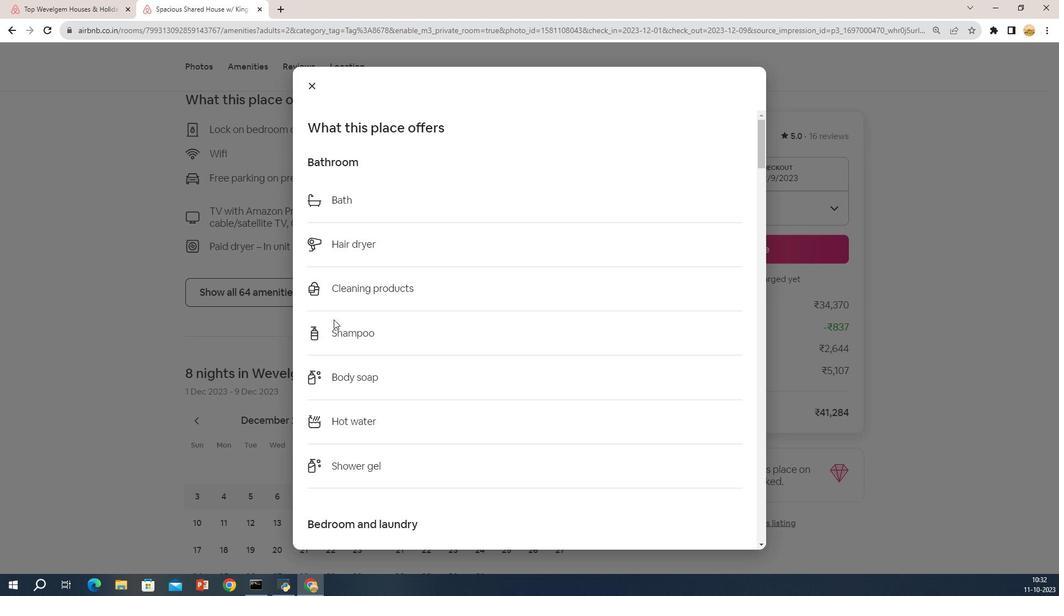 
Action: Mouse scrolled (356, 311) with delta (0, 0)
Screenshot: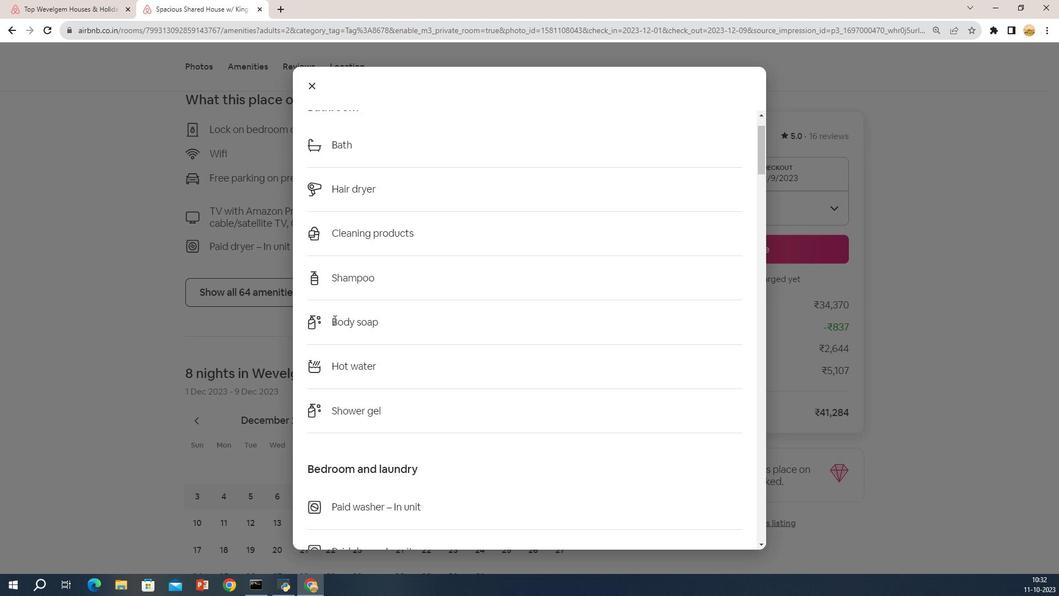
Action: Mouse scrolled (356, 311) with delta (0, 0)
Screenshot: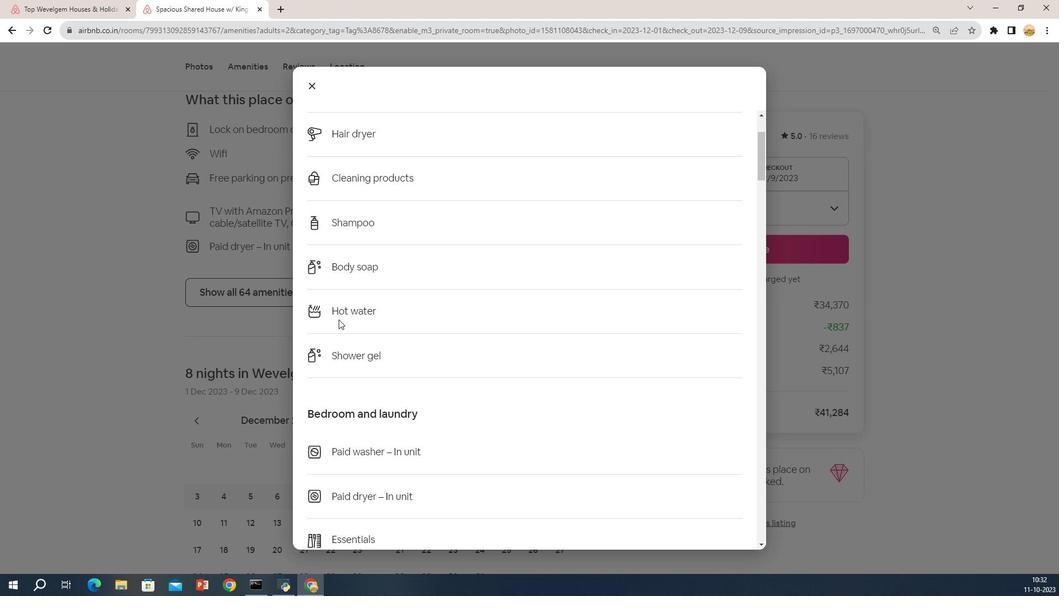 
Action: Mouse moved to (368, 311)
Screenshot: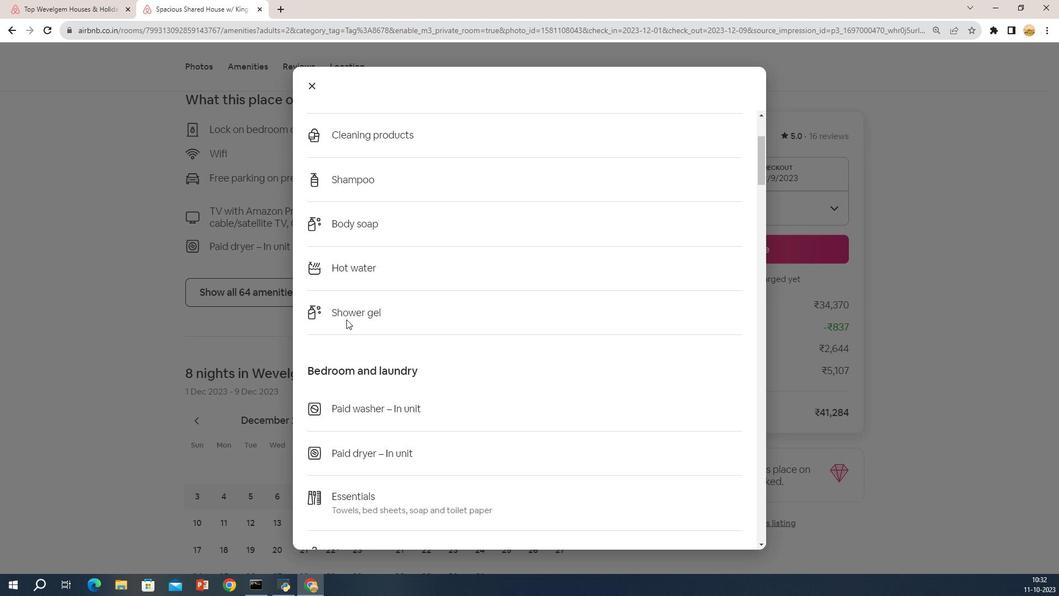 
Action: Mouse scrolled (368, 311) with delta (0, 0)
Screenshot: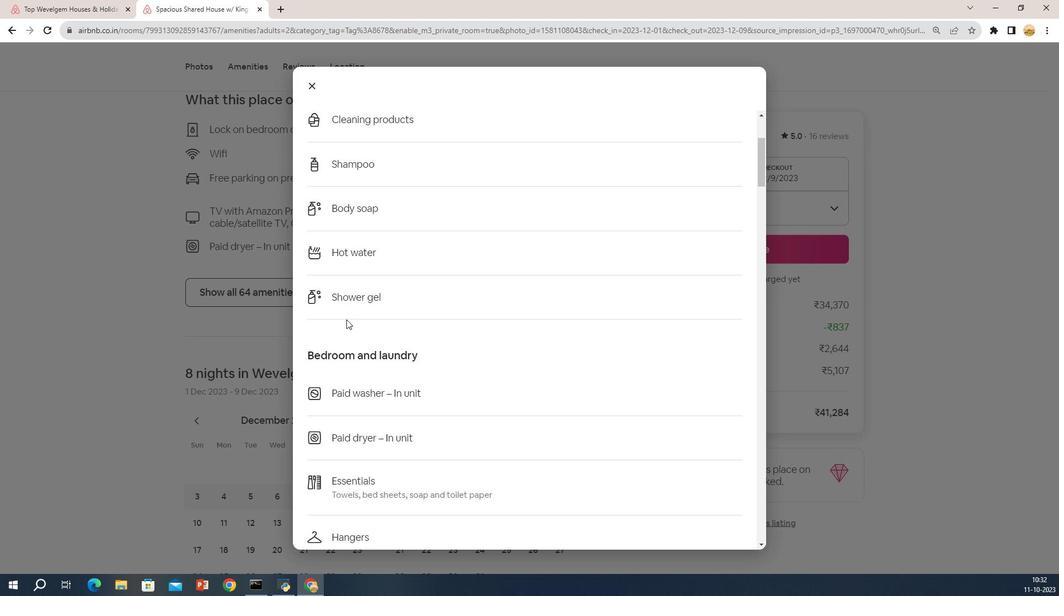 
Action: Mouse moved to (449, 283)
Screenshot: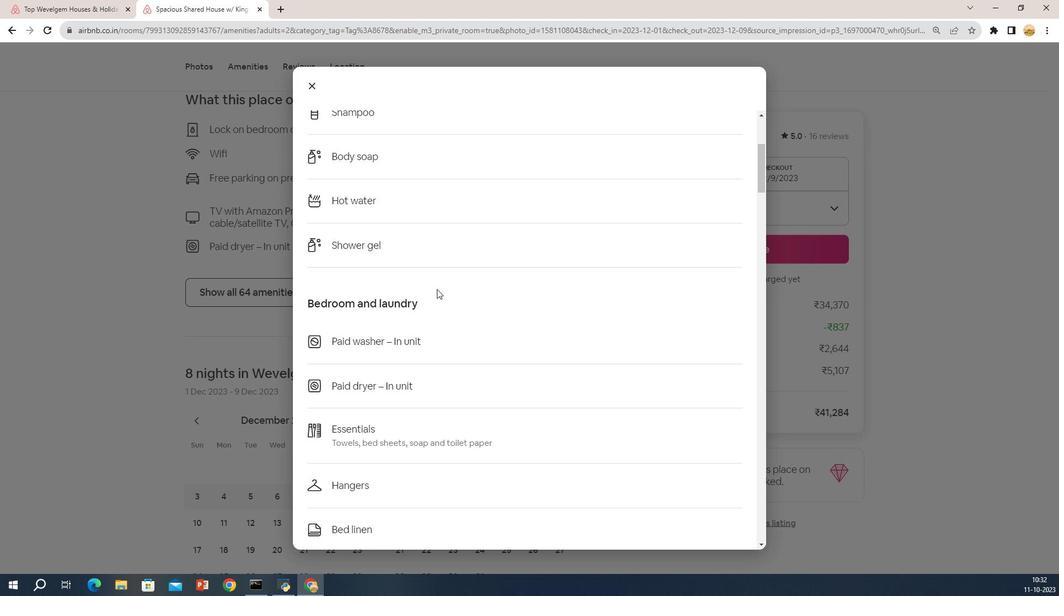 
Action: Mouse scrolled (449, 283) with delta (0, 0)
Screenshot: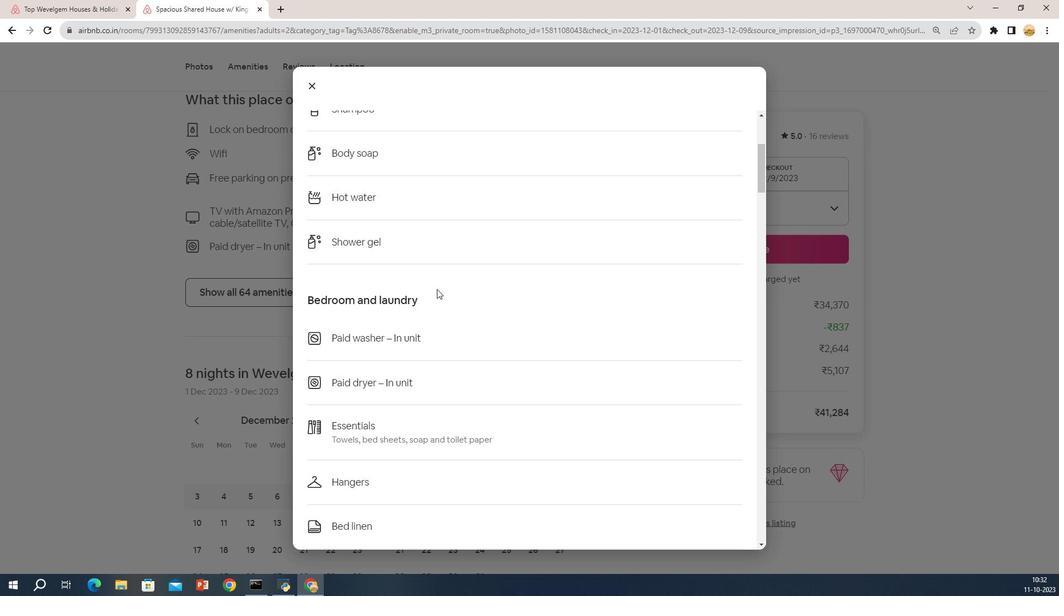 
Action: Mouse scrolled (449, 283) with delta (0, 0)
Screenshot: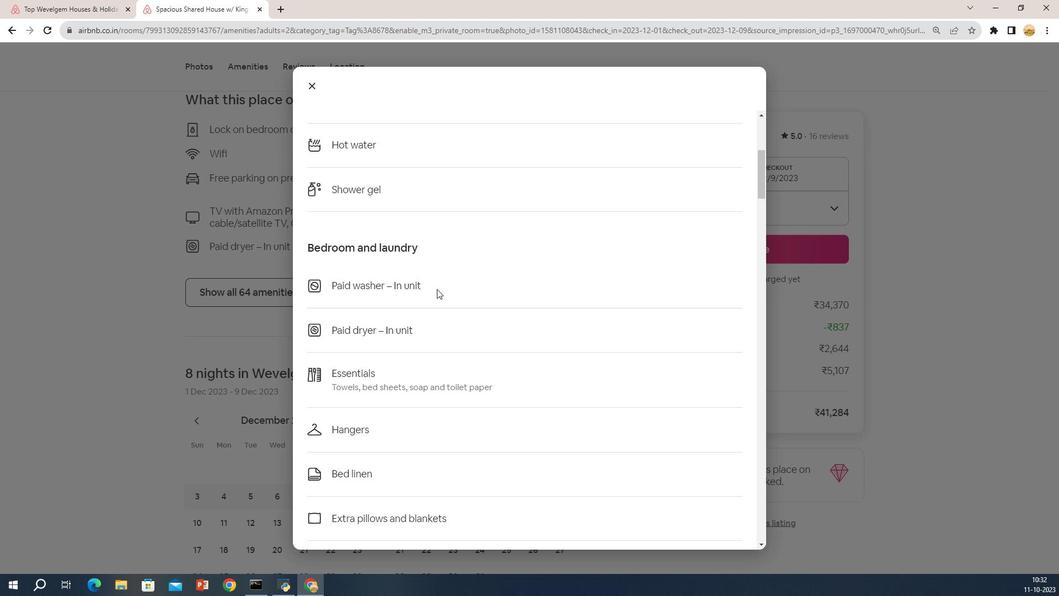 
Action: Mouse scrolled (449, 283) with delta (0, 0)
Screenshot: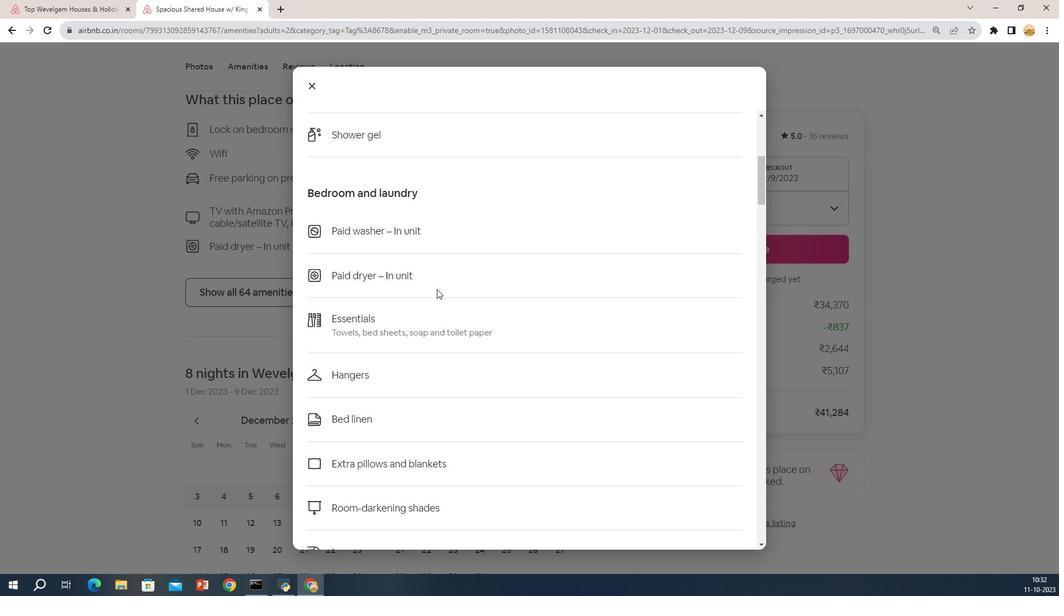 
Action: Mouse scrolled (449, 283) with delta (0, 0)
Screenshot: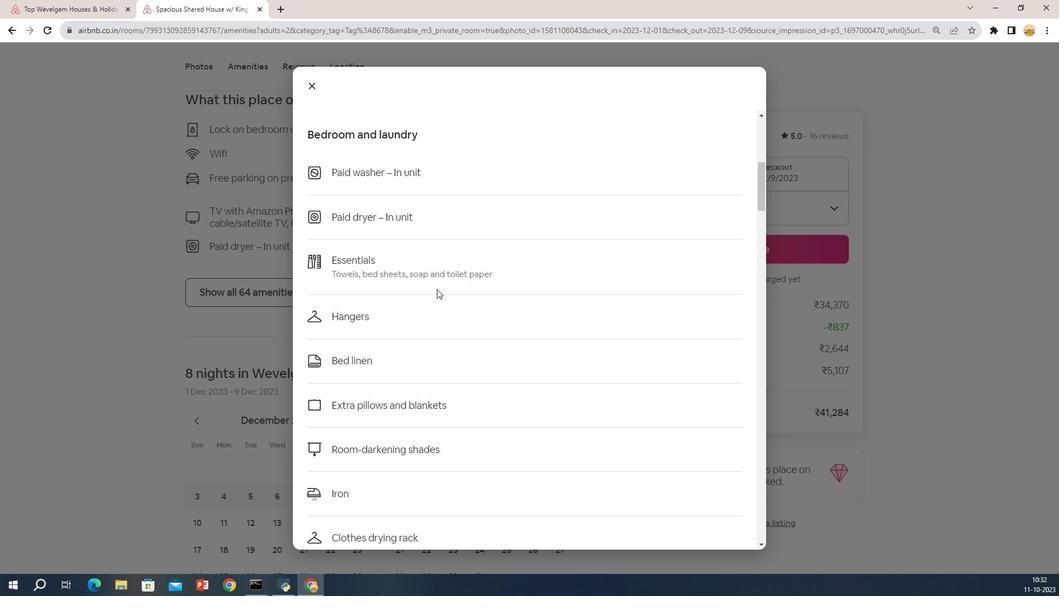 
Action: Mouse scrolled (449, 283) with delta (0, 0)
Screenshot: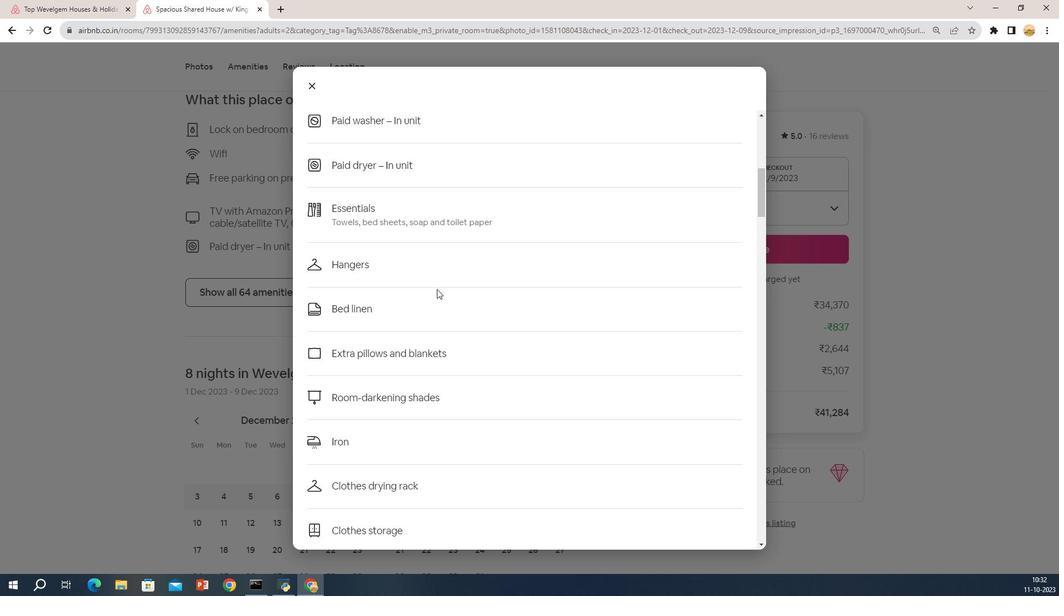 
Action: Mouse scrolled (449, 283) with delta (0, 0)
Screenshot: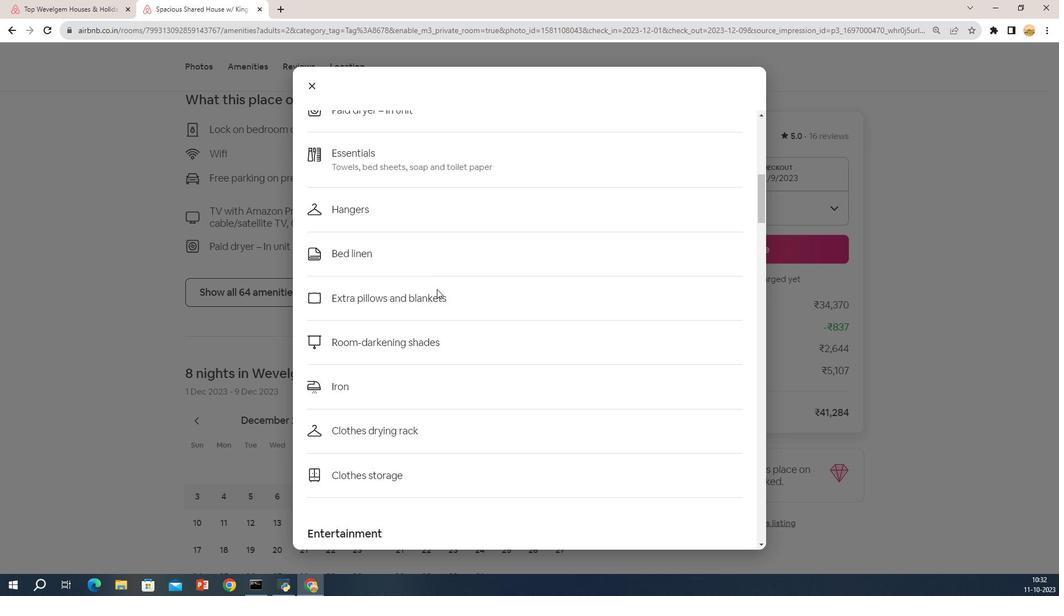 
Action: Mouse scrolled (449, 283) with delta (0, 0)
Screenshot: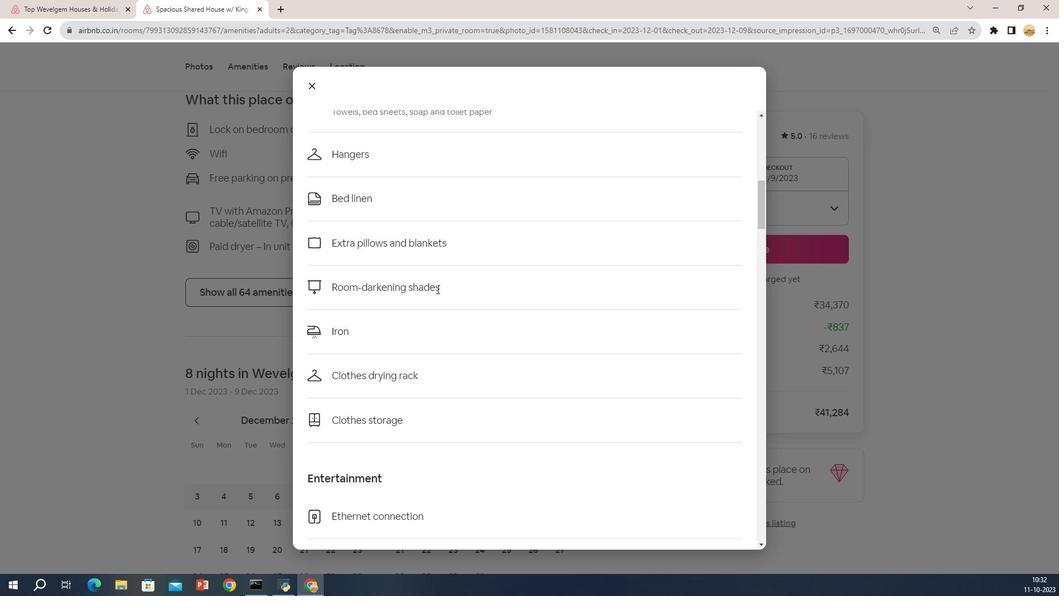 
Action: Mouse scrolled (449, 283) with delta (0, 0)
Screenshot: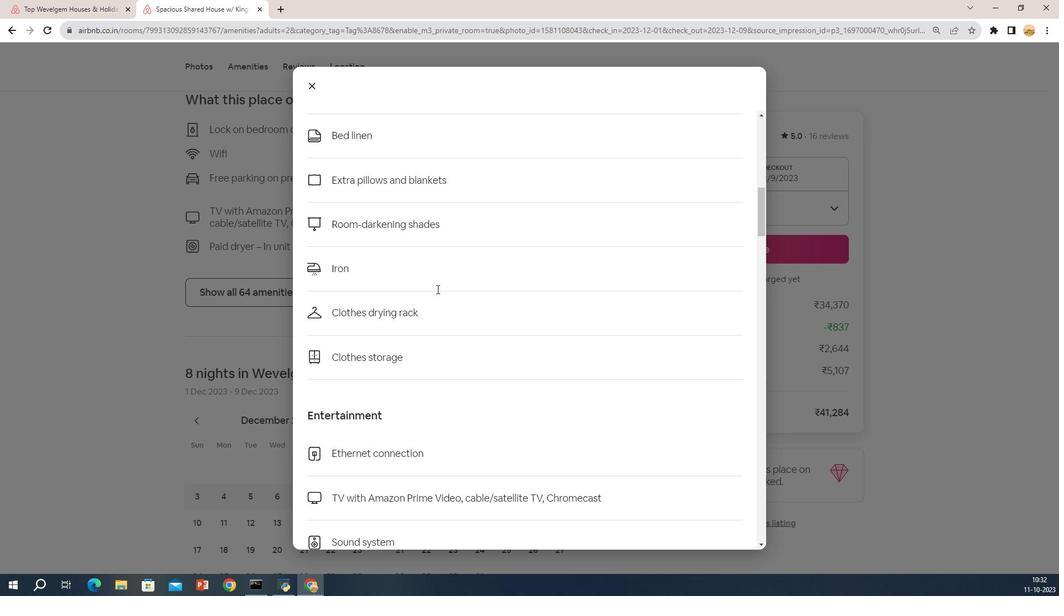 
Action: Mouse scrolled (449, 283) with delta (0, 0)
Screenshot: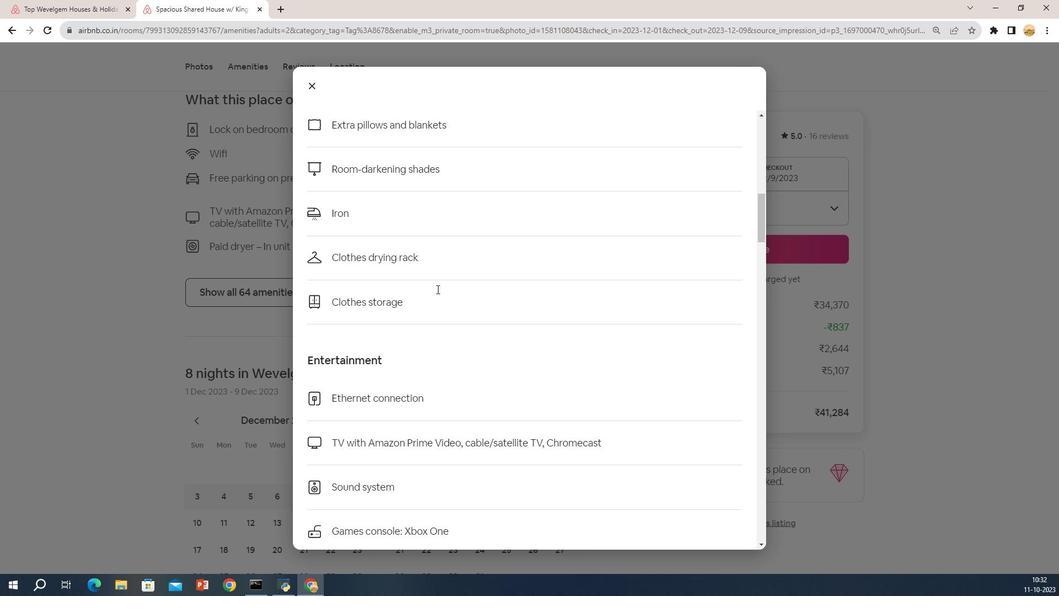 
Action: Mouse scrolled (449, 283) with delta (0, 0)
Screenshot: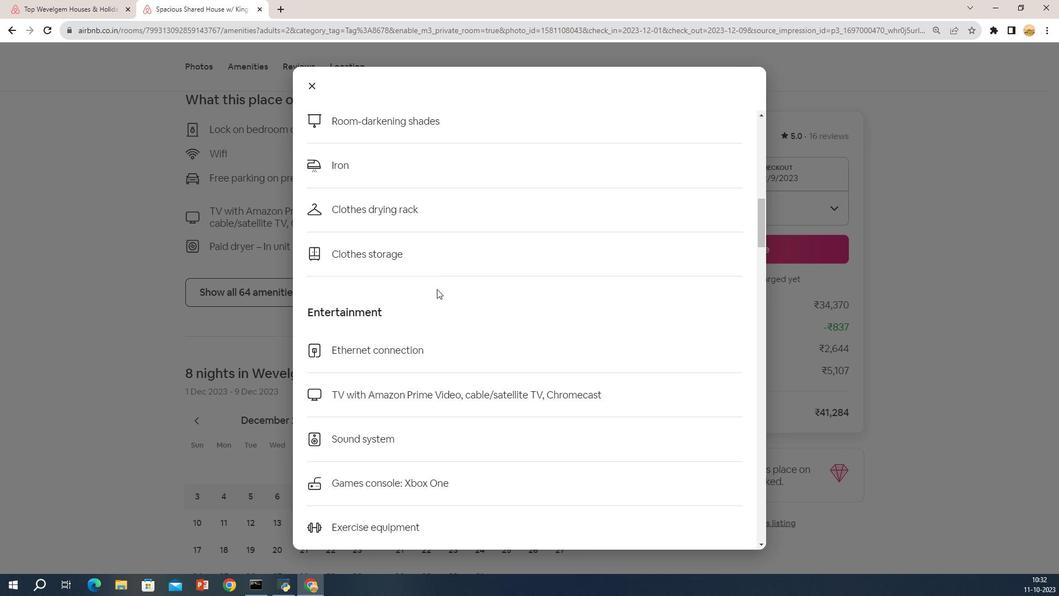 
Action: Mouse scrolled (449, 283) with delta (0, 0)
Screenshot: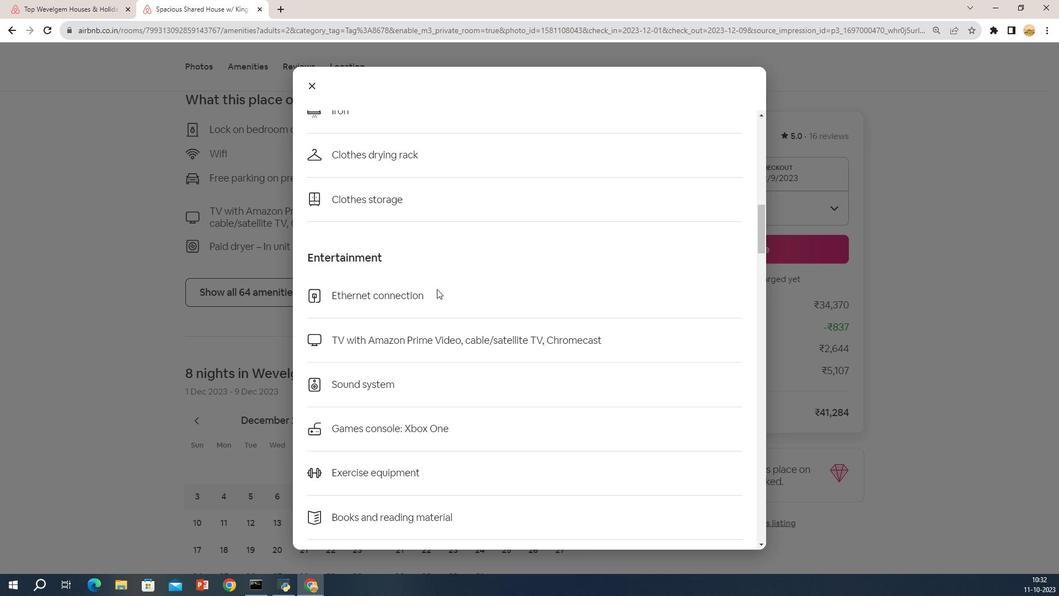 
Action: Mouse scrolled (449, 283) with delta (0, 0)
Screenshot: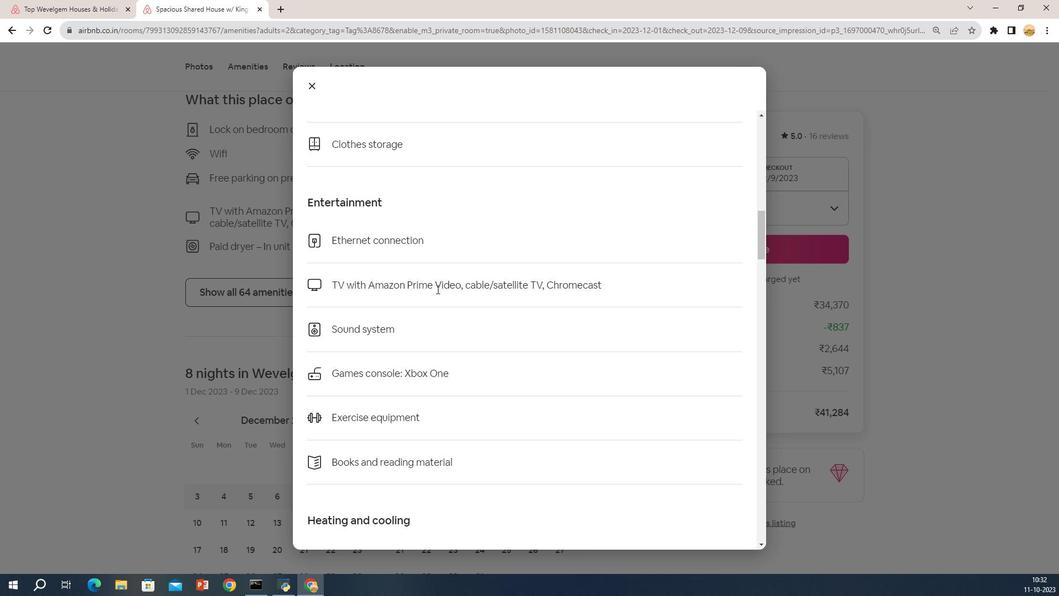 
Action: Mouse scrolled (449, 283) with delta (0, 0)
Screenshot: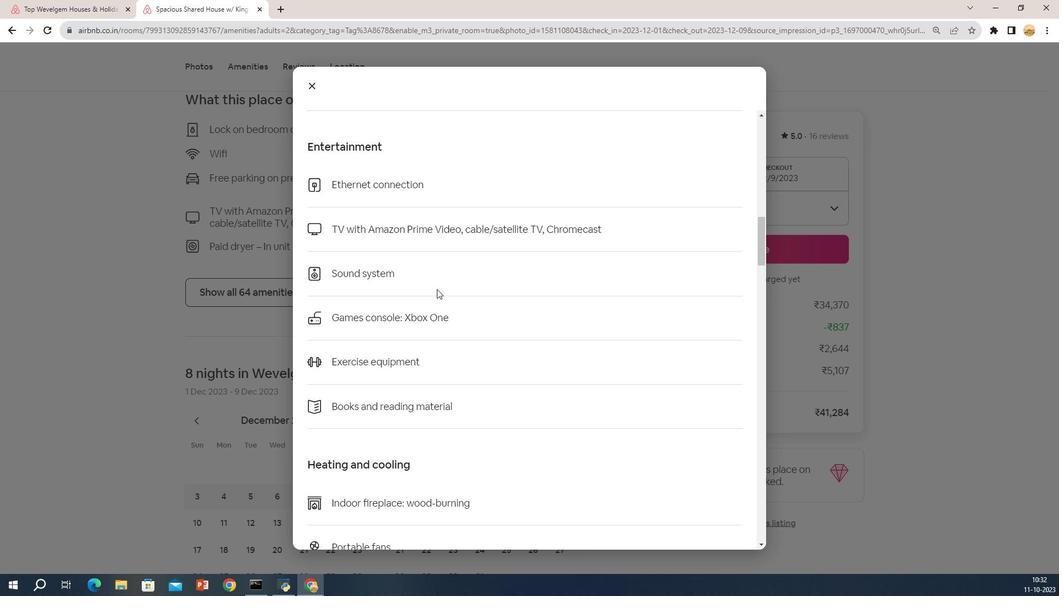 
Action: Mouse scrolled (449, 283) with delta (0, 0)
Screenshot: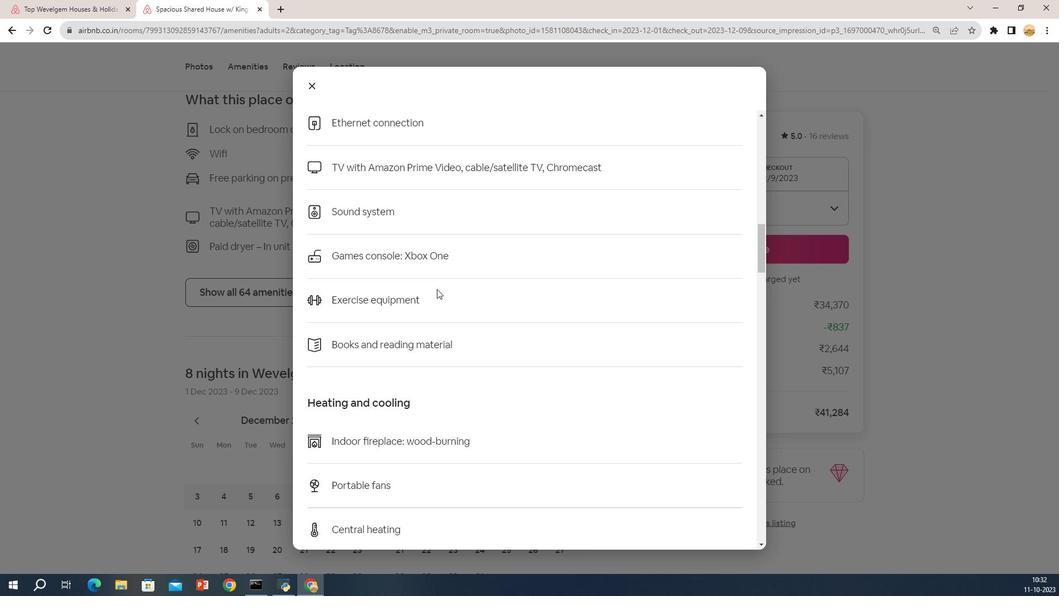
Action: Mouse scrolled (449, 283) with delta (0, 0)
Screenshot: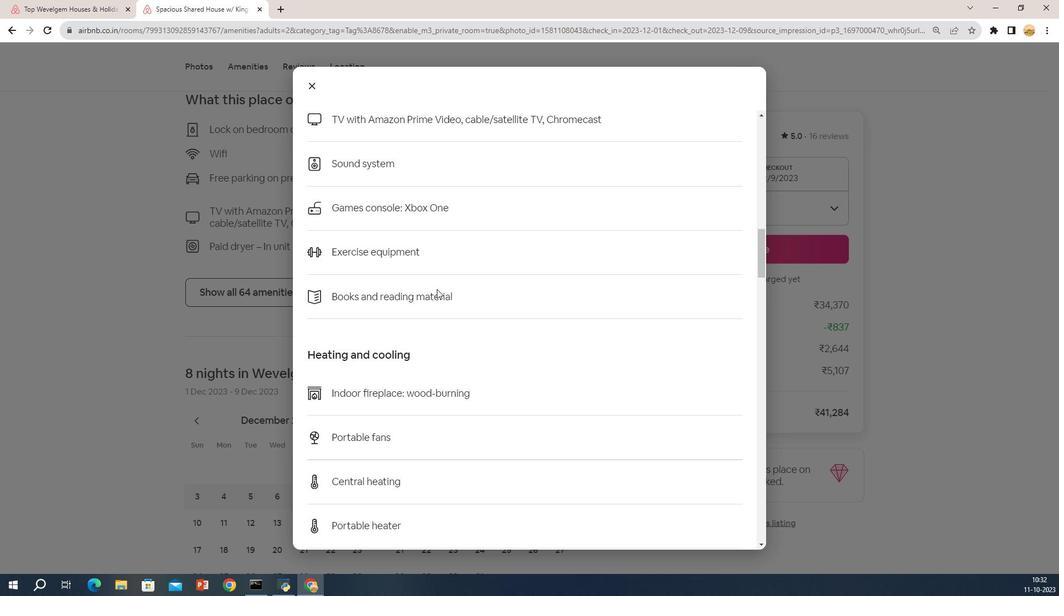 
Action: Mouse scrolled (449, 283) with delta (0, 0)
Screenshot: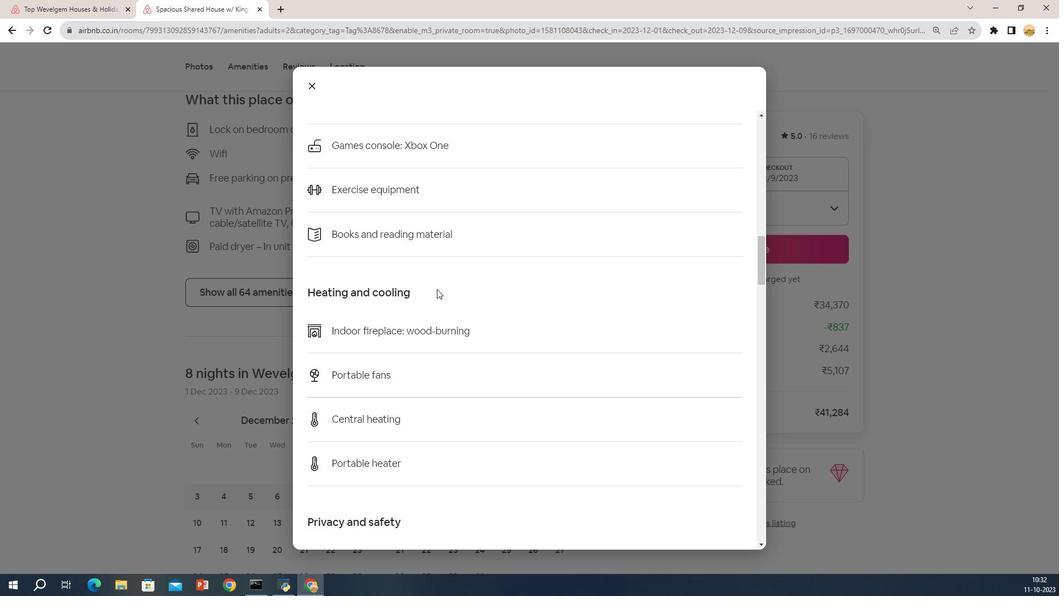 
Action: Mouse scrolled (449, 283) with delta (0, 0)
Screenshot: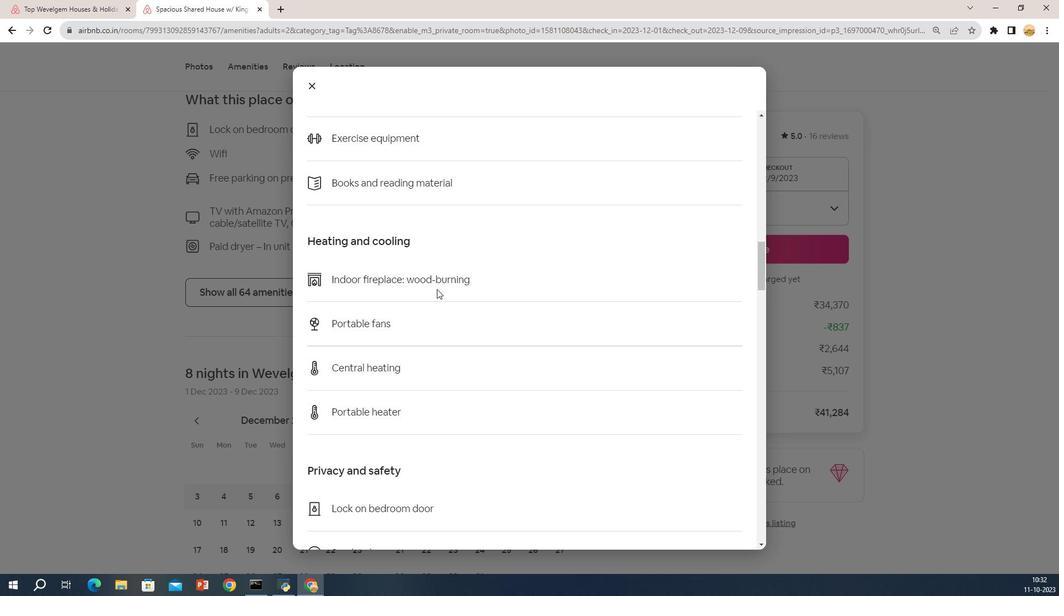 
Action: Mouse scrolled (449, 283) with delta (0, 0)
Screenshot: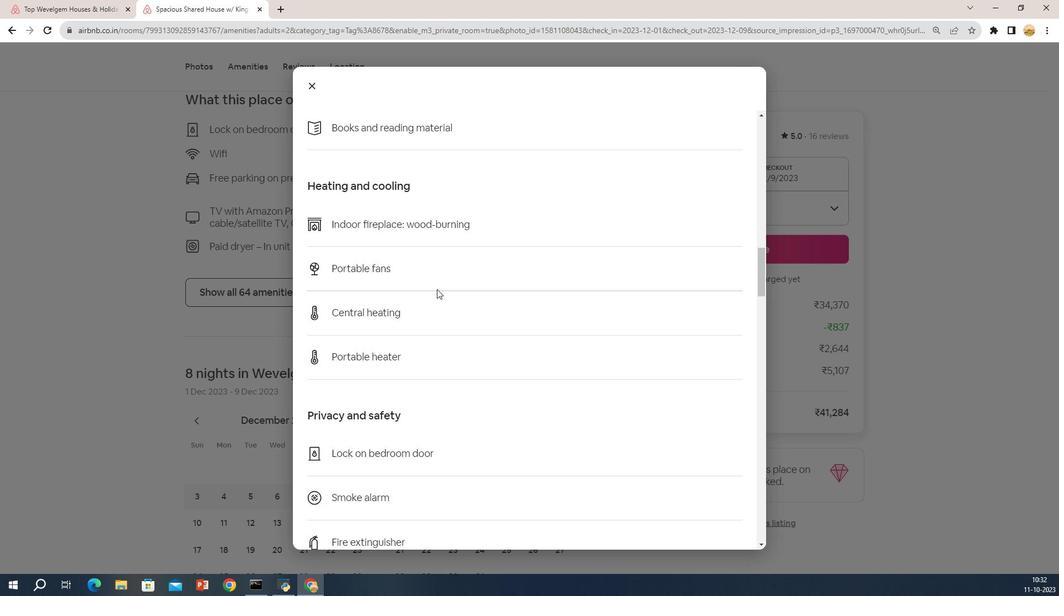
Action: Mouse scrolled (449, 283) with delta (0, 0)
Screenshot: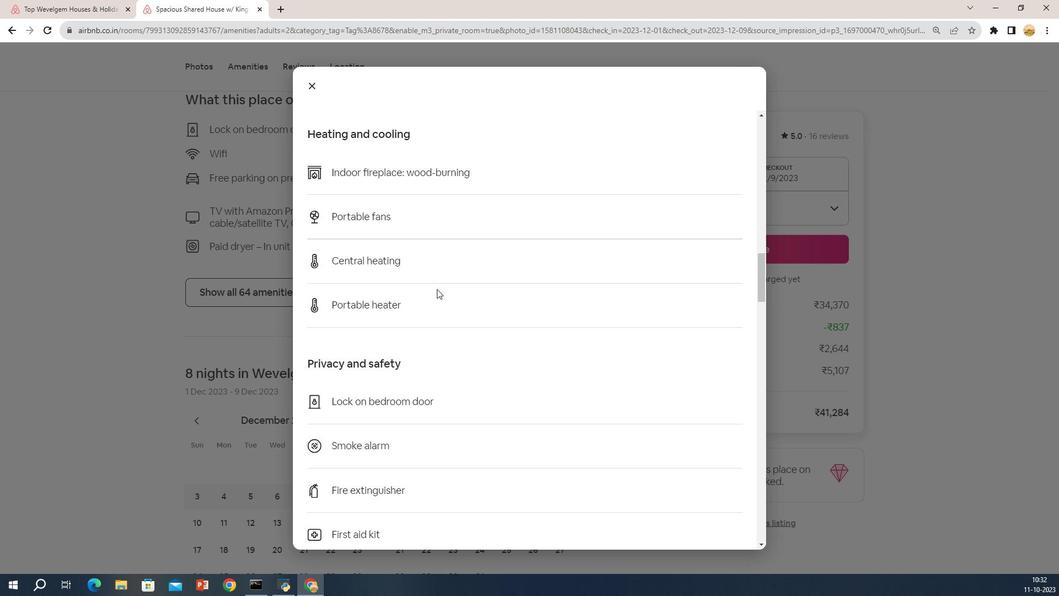 
Action: Mouse scrolled (449, 283) with delta (0, 0)
Screenshot: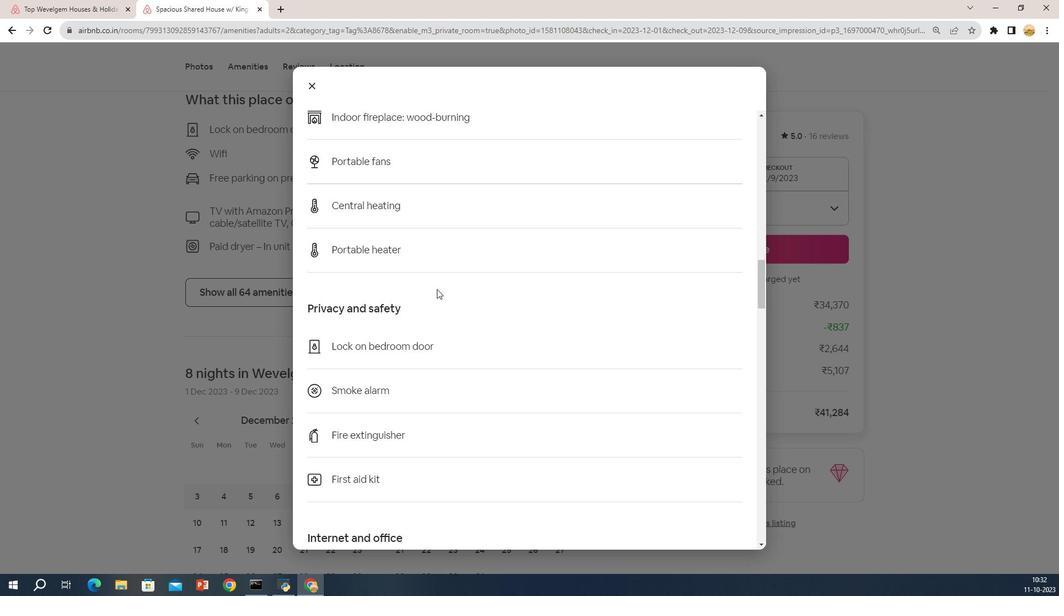
Action: Mouse scrolled (449, 283) with delta (0, 0)
Screenshot: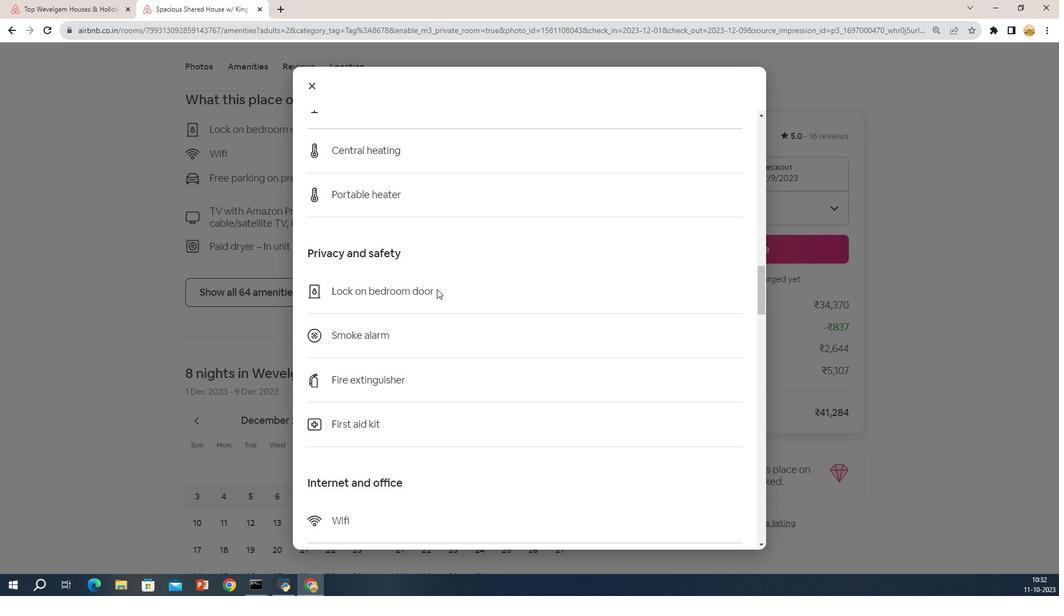 
Action: Mouse scrolled (449, 283) with delta (0, 0)
Screenshot: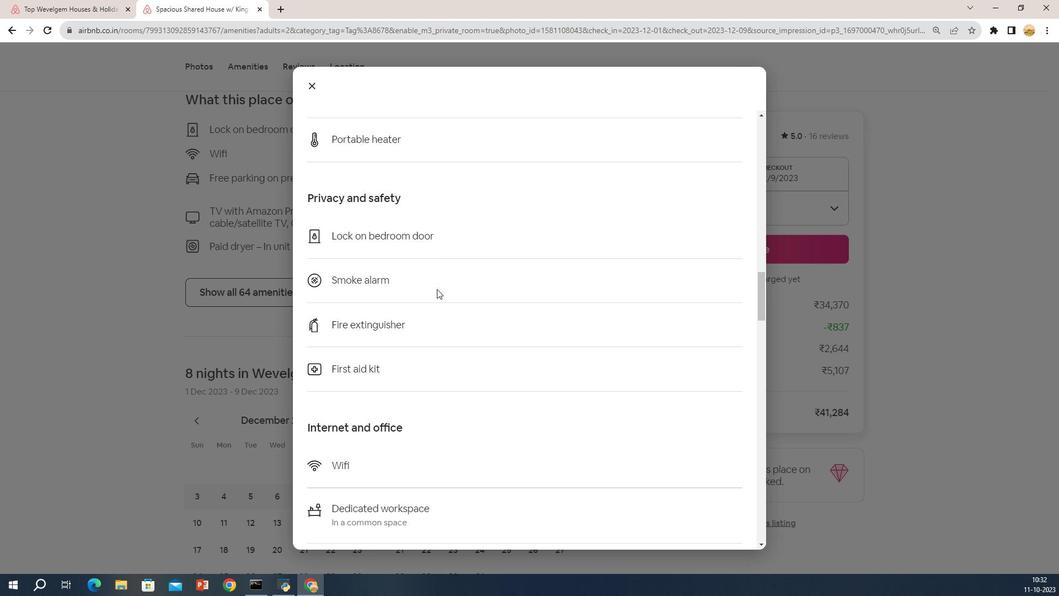 
Action: Mouse scrolled (449, 283) with delta (0, 0)
Screenshot: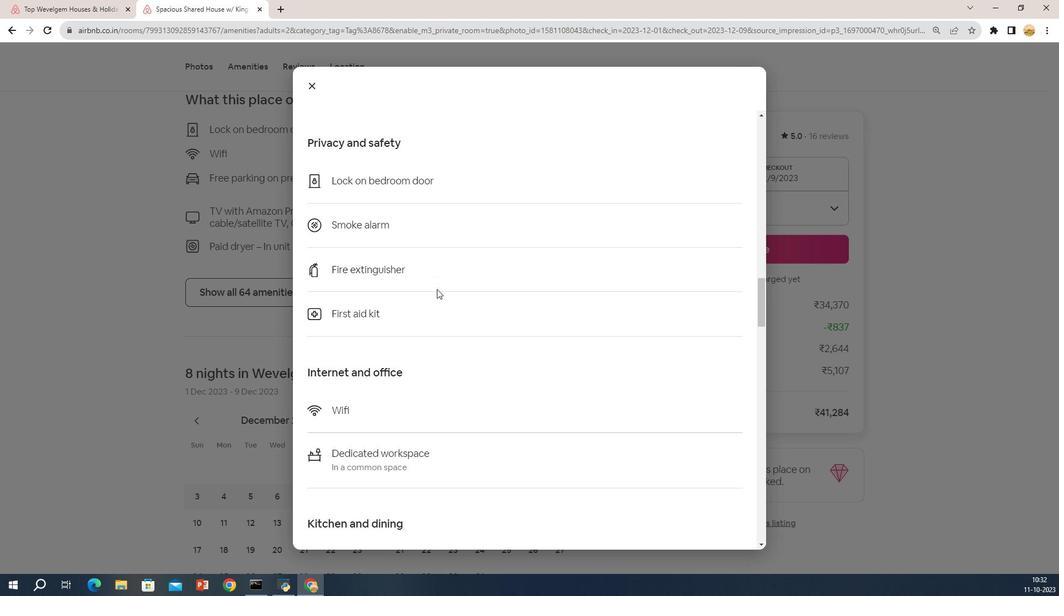 
Action: Mouse scrolled (449, 283) with delta (0, 0)
Screenshot: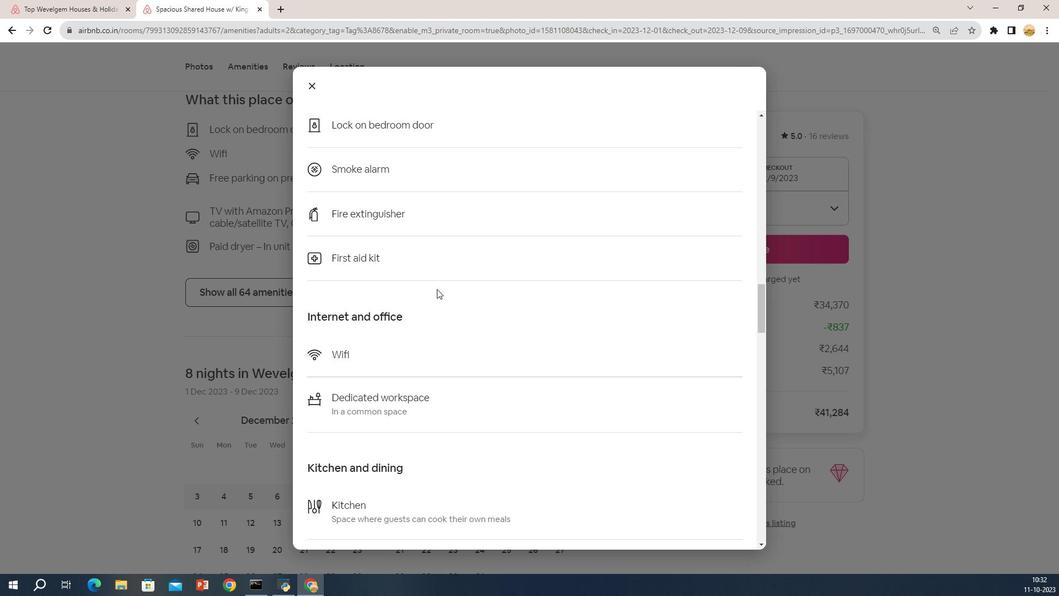 
Action: Mouse scrolled (449, 283) with delta (0, 0)
Screenshot: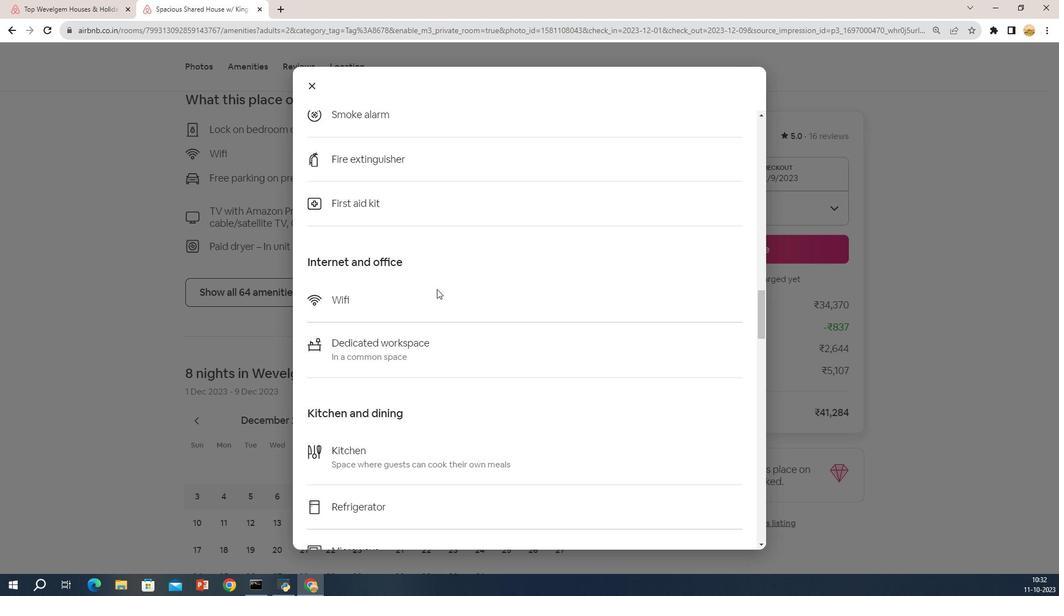 
Action: Mouse scrolled (449, 283) with delta (0, 0)
Screenshot: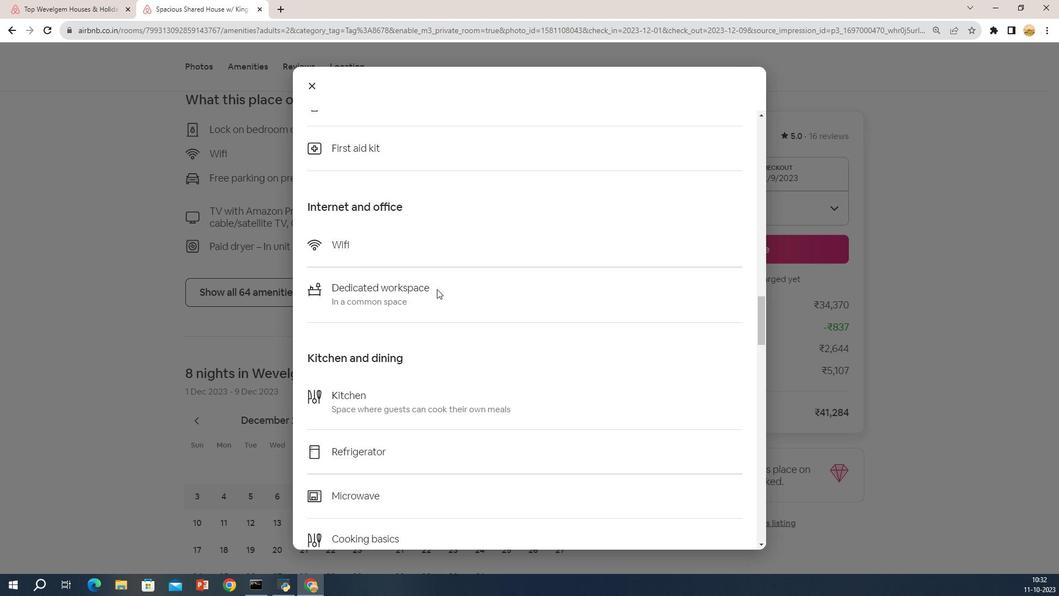 
Action: Mouse scrolled (449, 283) with delta (0, 0)
Screenshot: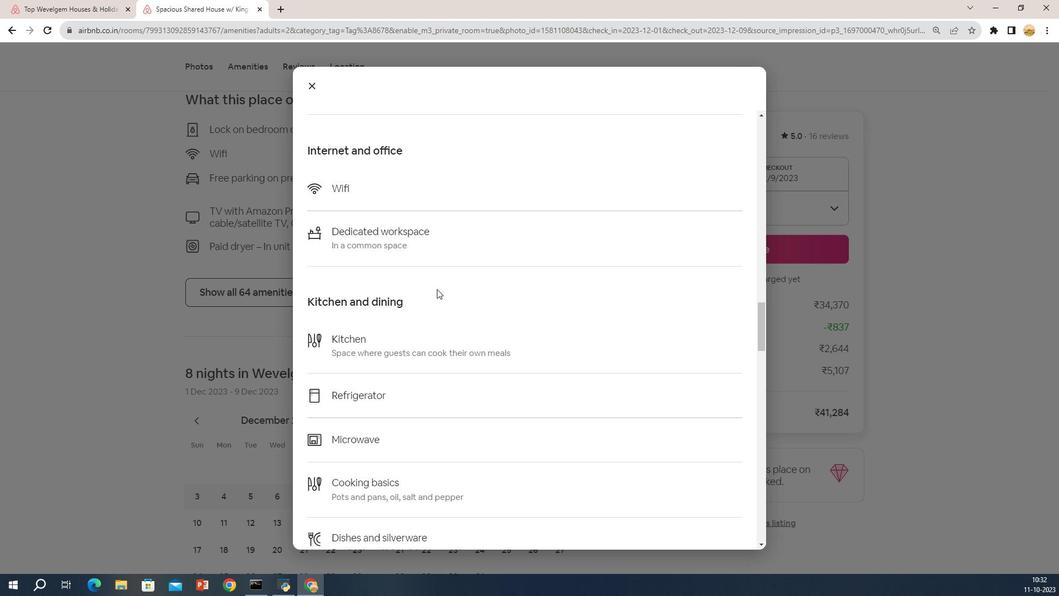 
Action: Mouse scrolled (449, 283) with delta (0, 0)
Screenshot: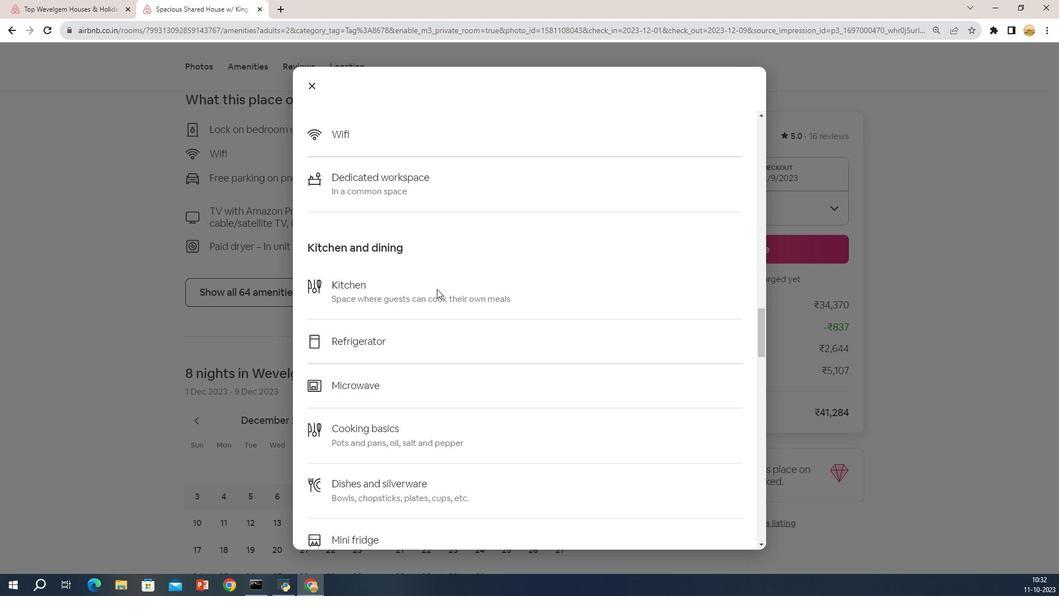 
Action: Mouse scrolled (449, 283) with delta (0, 0)
Screenshot: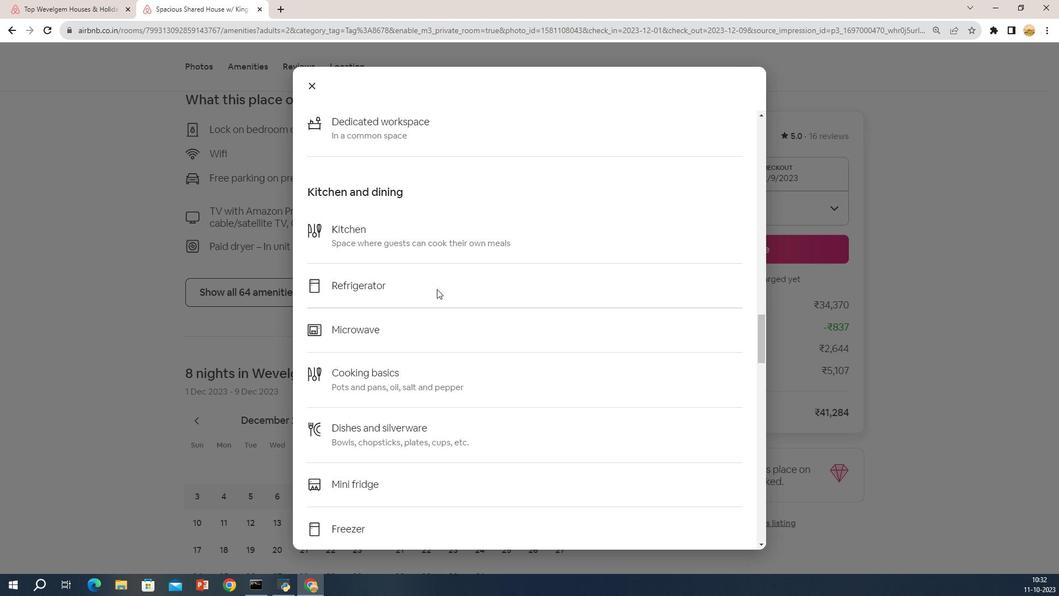 
Action: Mouse scrolled (449, 283) with delta (0, 0)
Screenshot: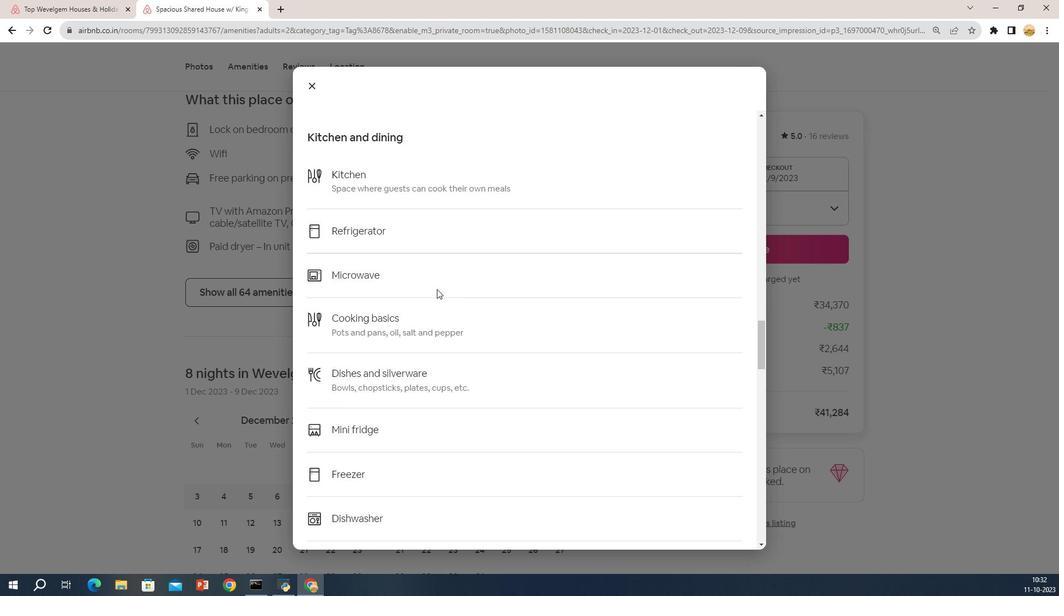 
Action: Mouse scrolled (449, 283) with delta (0, 0)
Screenshot: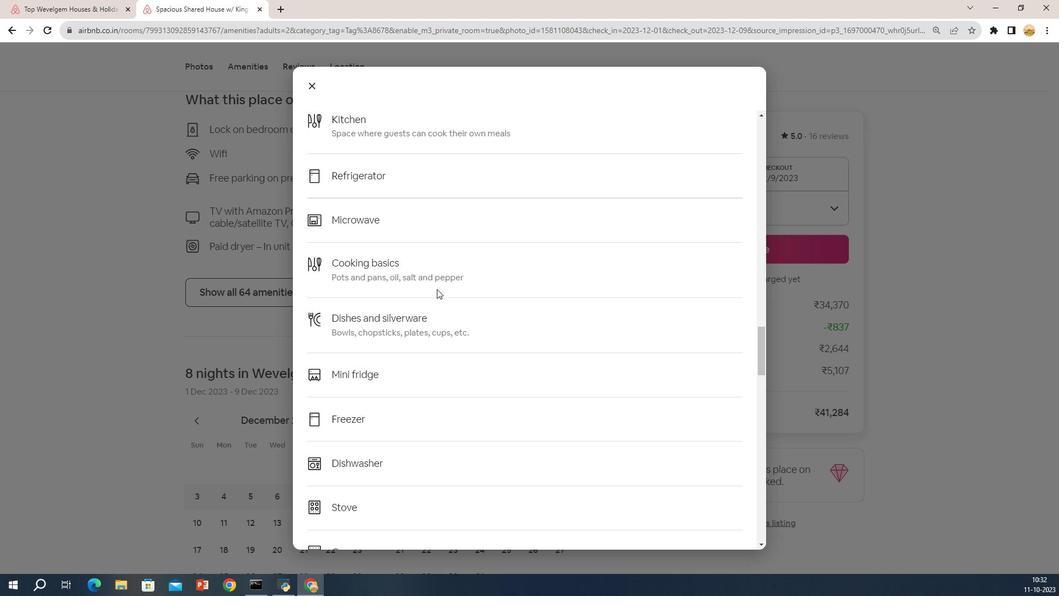 
Action: Mouse scrolled (449, 283) with delta (0, 0)
Screenshot: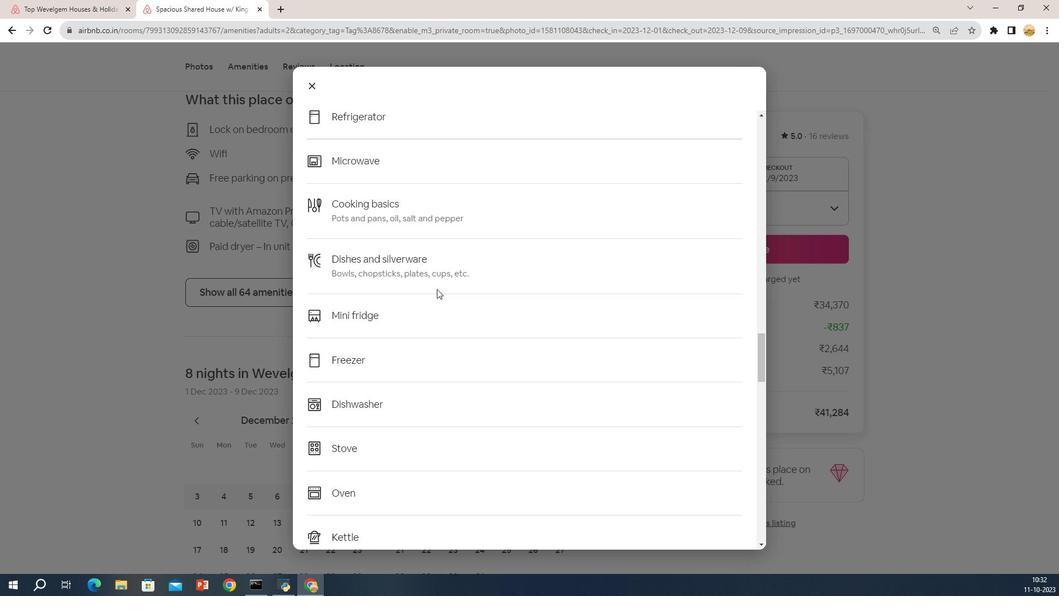 
Action: Mouse scrolled (449, 283) with delta (0, 0)
Screenshot: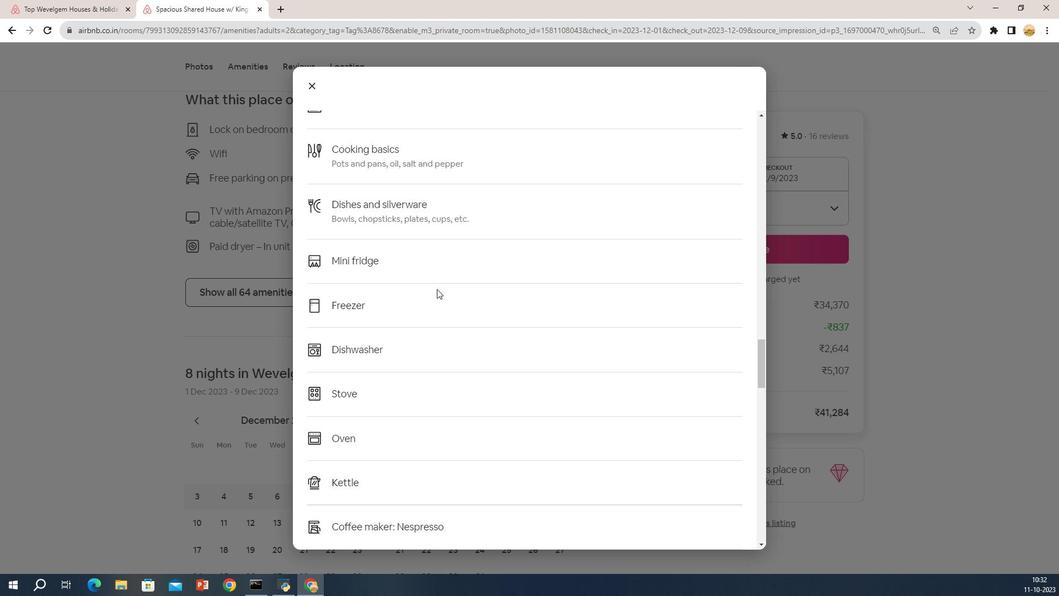 
Action: Mouse scrolled (449, 283) with delta (0, 0)
Screenshot: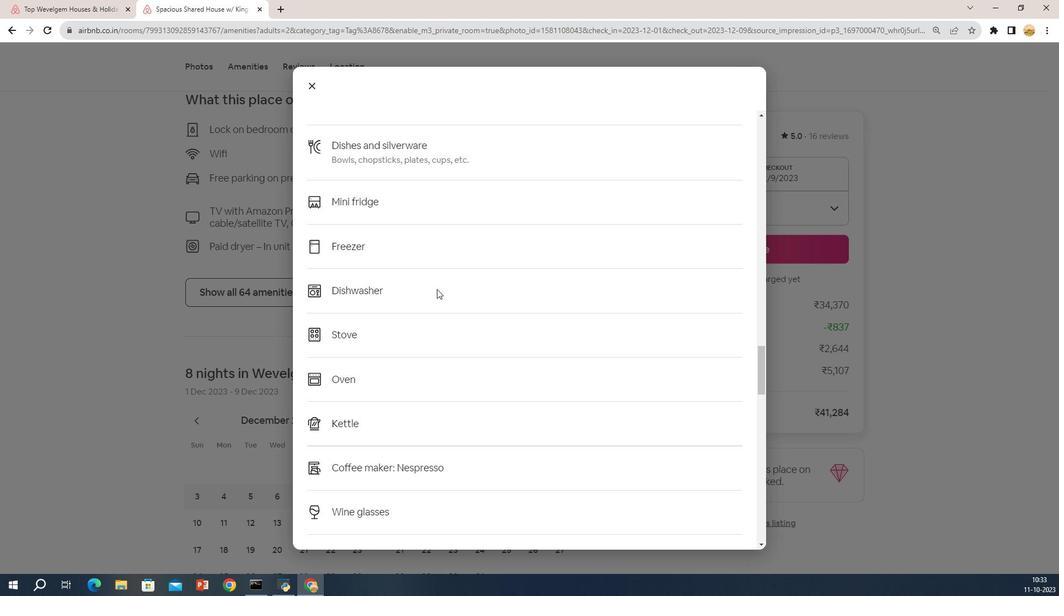 
Action: Mouse scrolled (449, 283) with delta (0, 0)
Screenshot: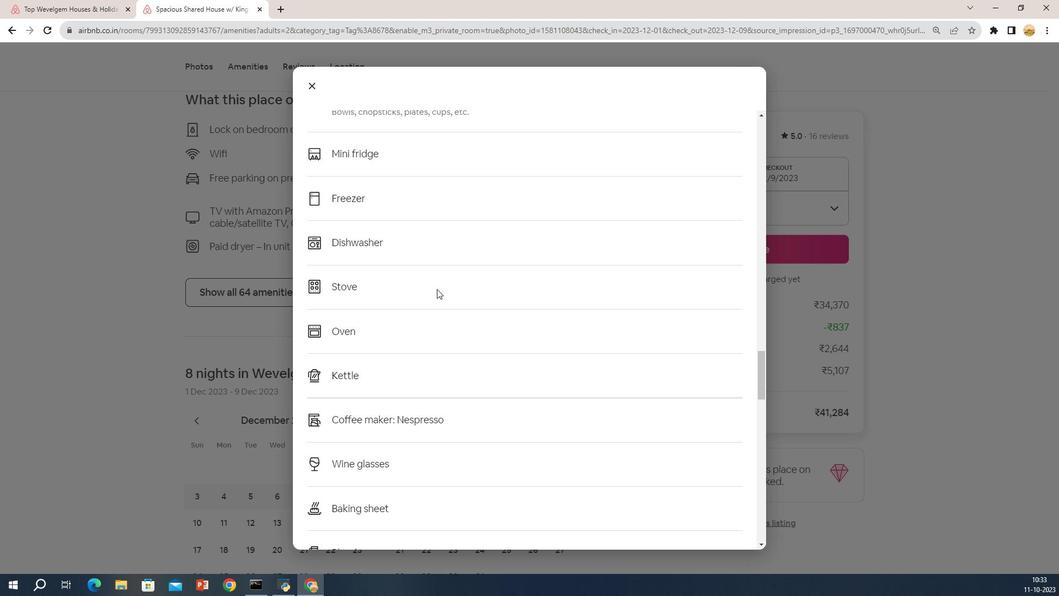 
Action: Mouse scrolled (449, 283) with delta (0, 0)
Screenshot: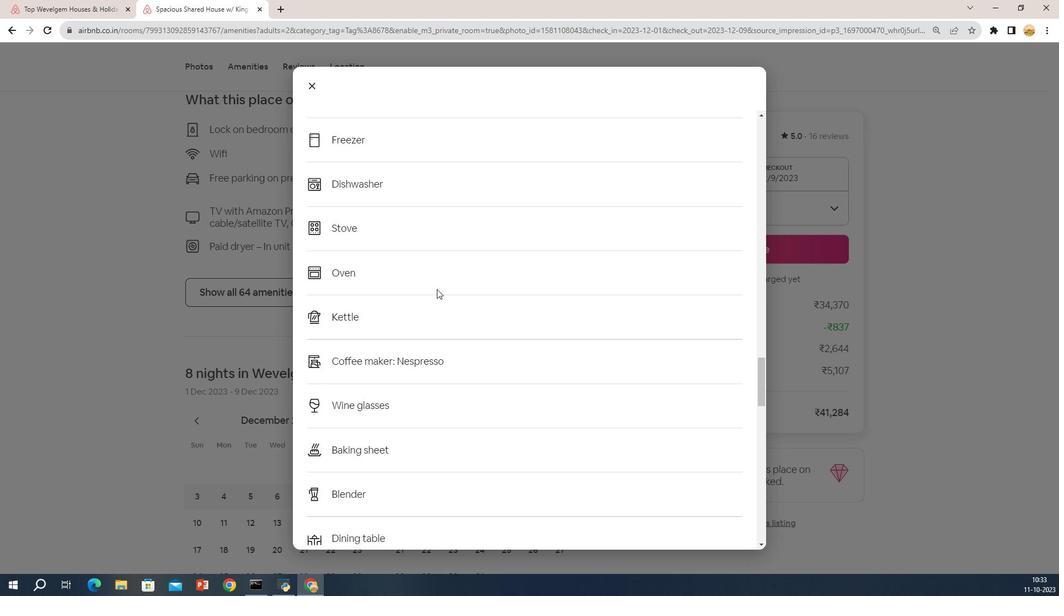 
Action: Mouse scrolled (449, 283) with delta (0, 0)
Screenshot: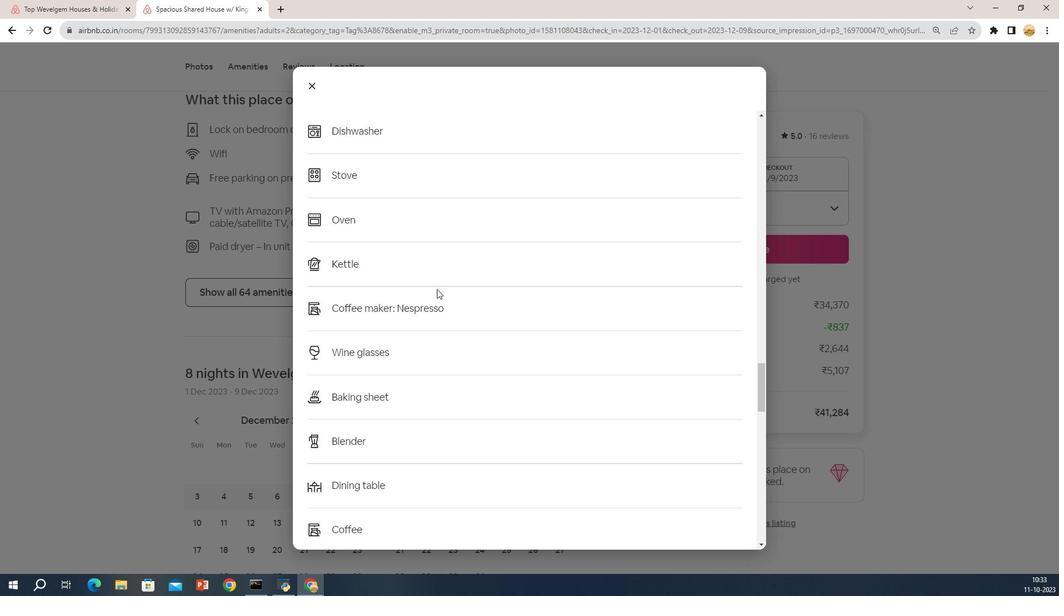 
Action: Mouse scrolled (449, 283) with delta (0, 0)
Screenshot: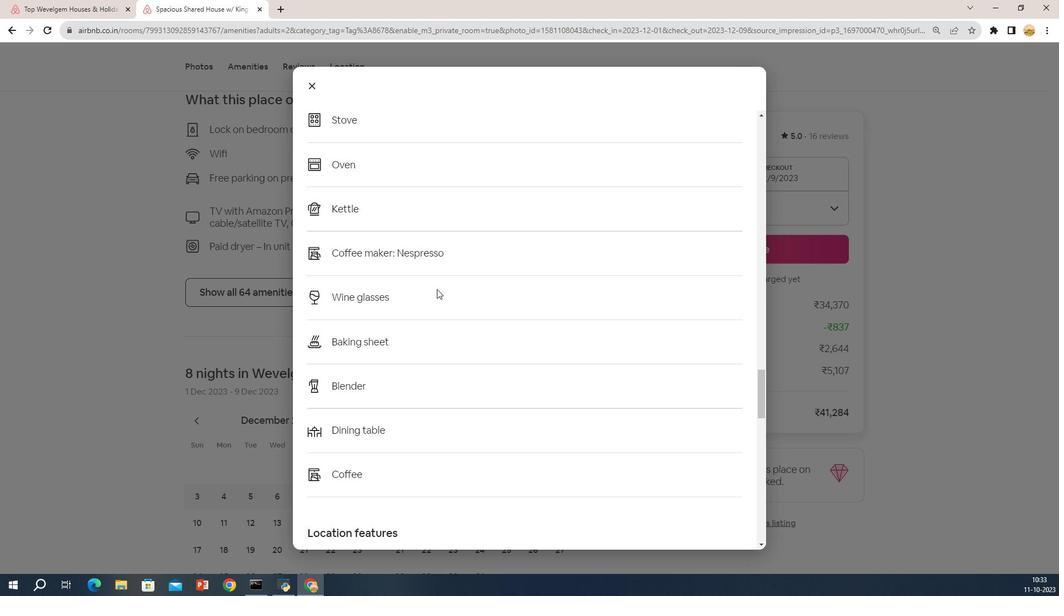 
Action: Mouse scrolled (449, 283) with delta (0, 0)
Screenshot: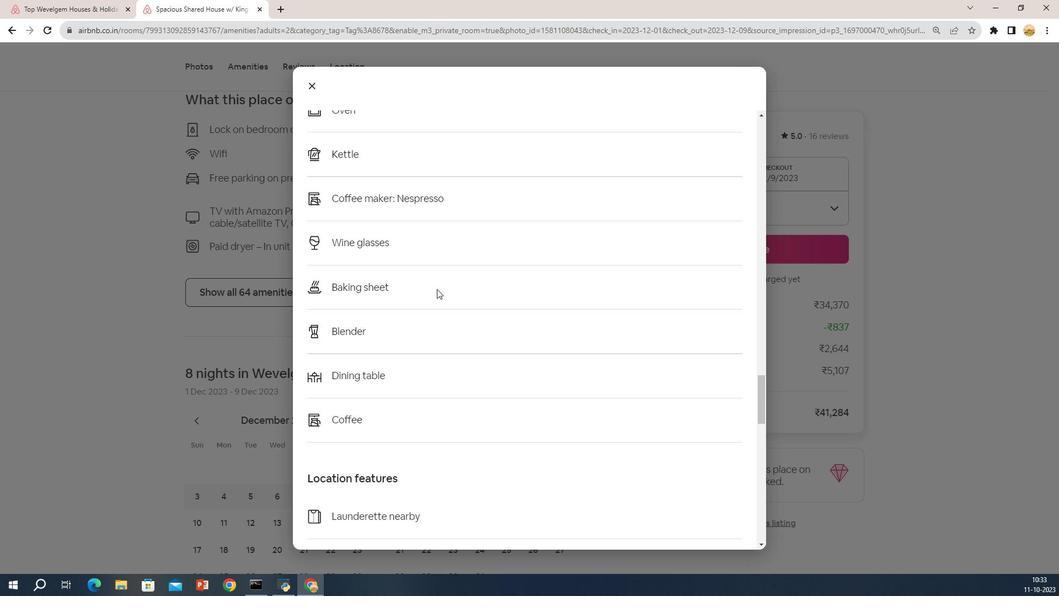 
Action: Mouse scrolled (449, 283) with delta (0, 0)
Screenshot: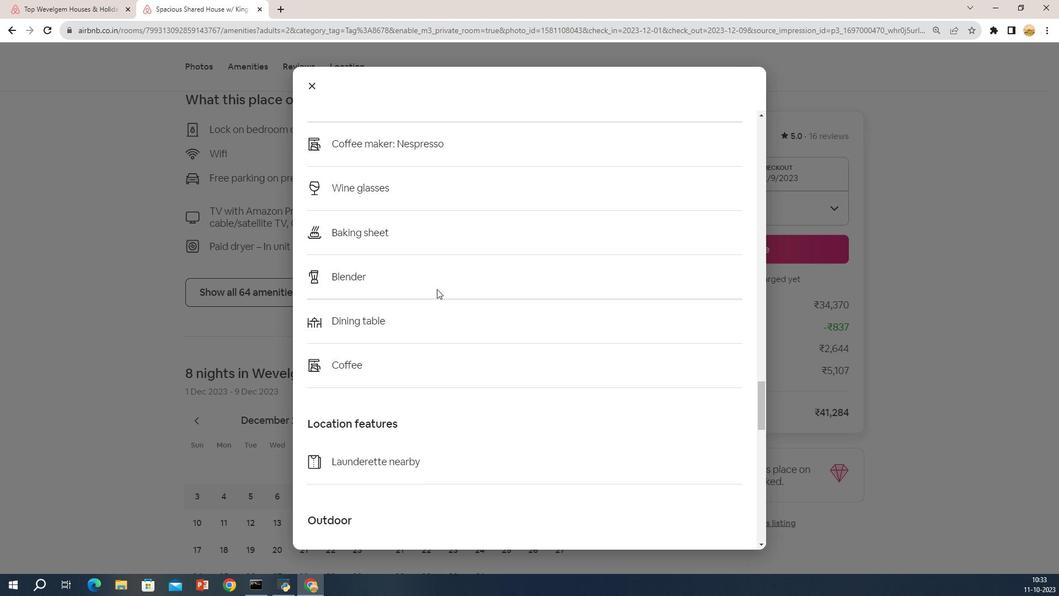 
Action: Mouse scrolled (449, 283) with delta (0, 0)
Screenshot: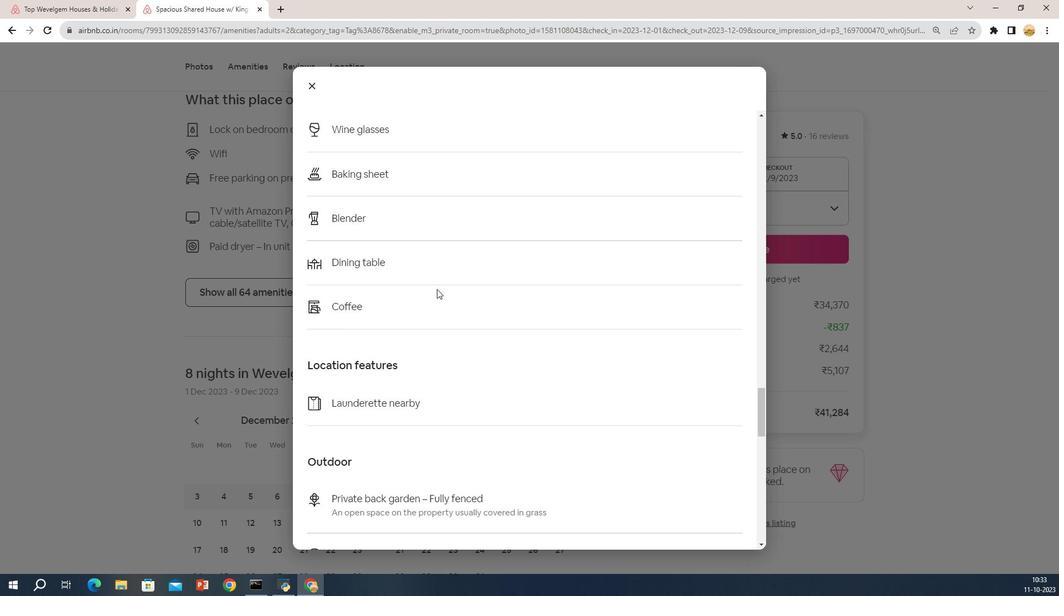 
Action: Mouse scrolled (449, 283) with delta (0, 0)
Screenshot: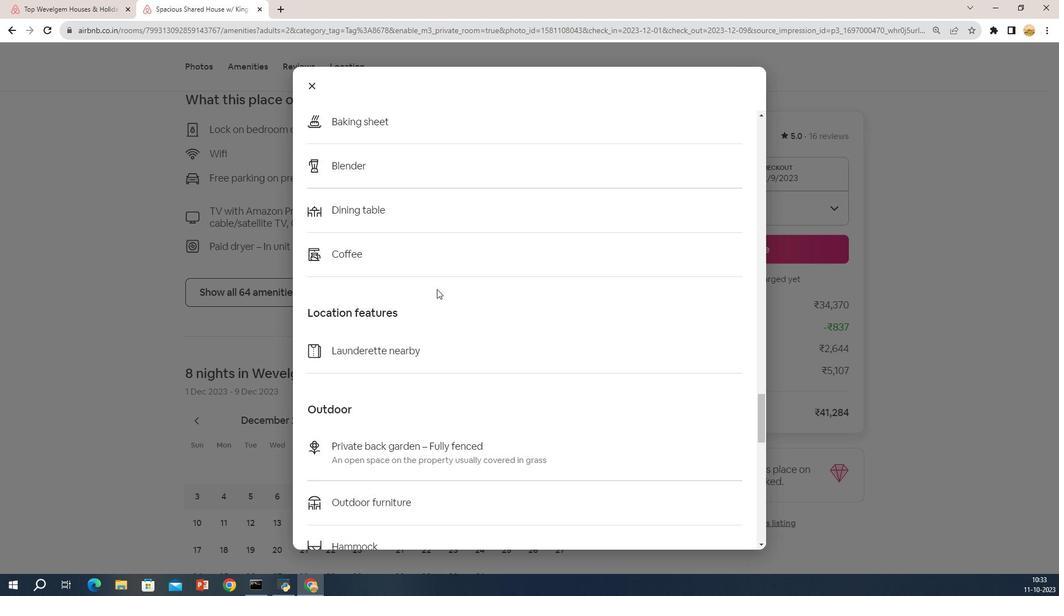 
Action: Mouse scrolled (449, 283) with delta (0, 0)
Screenshot: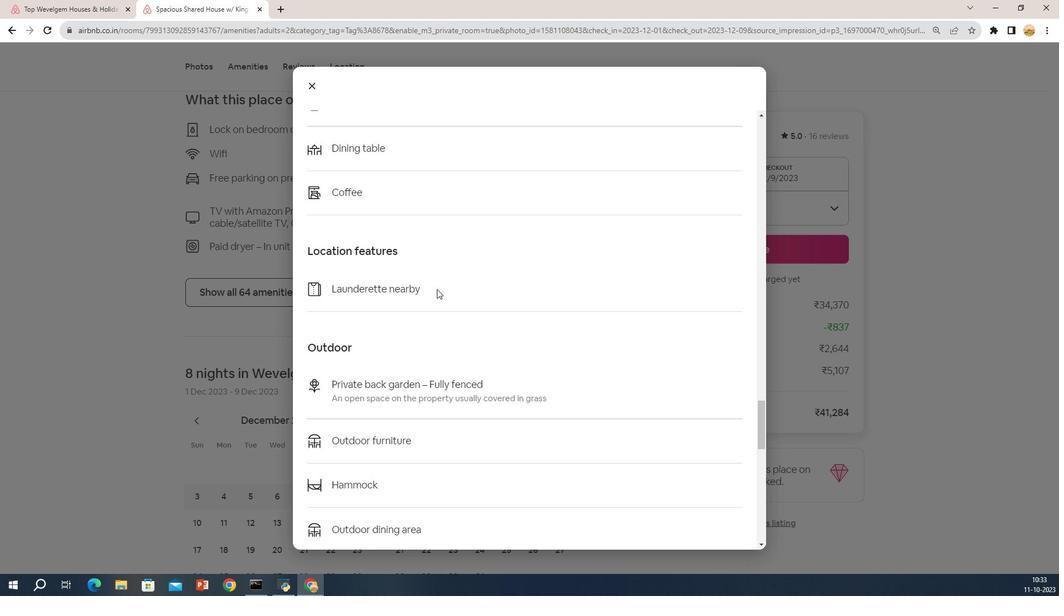 
Action: Mouse scrolled (449, 283) with delta (0, 0)
Screenshot: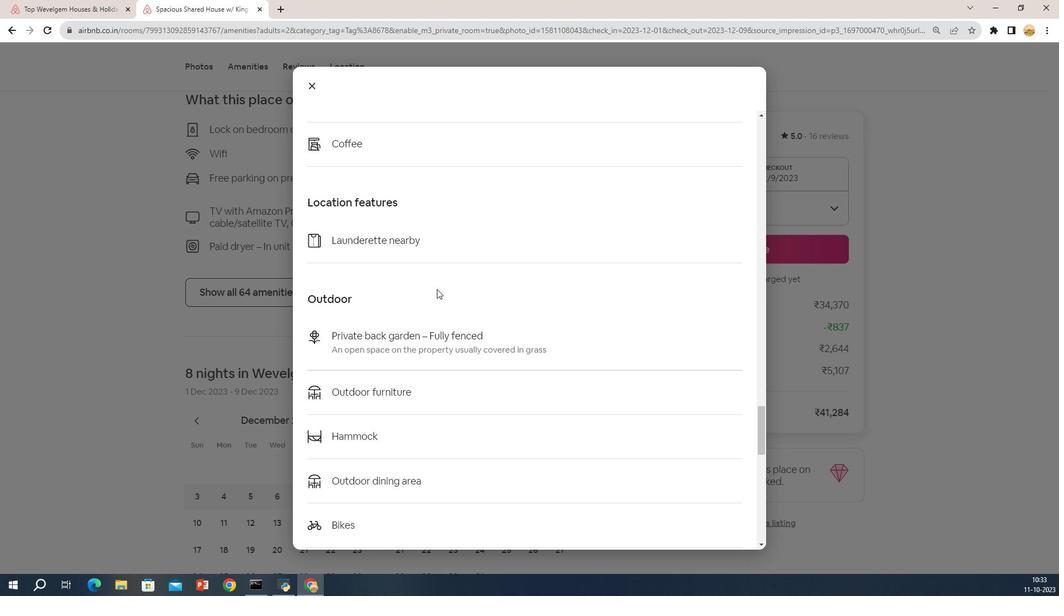 
Action: Mouse scrolled (449, 283) with delta (0, 0)
Screenshot: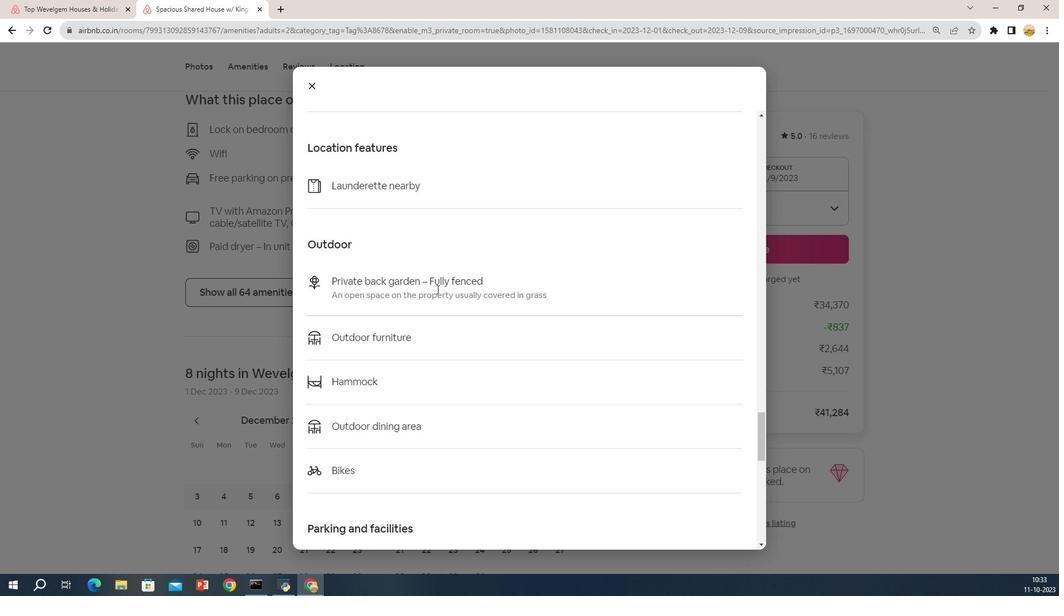 
Action: Mouse scrolled (449, 283) with delta (0, 0)
Screenshot: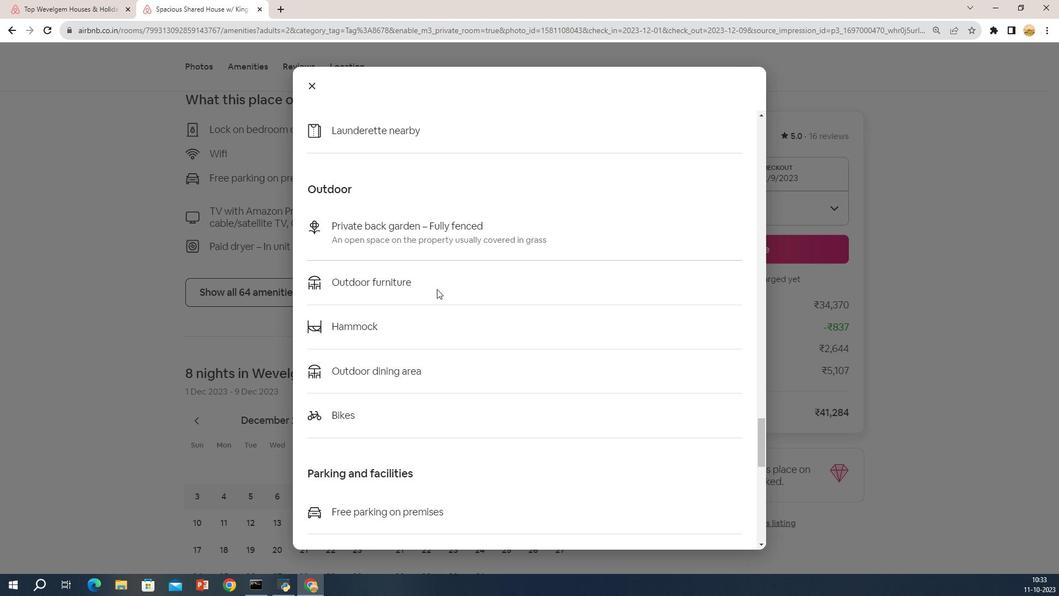 
Action: Mouse scrolled (449, 283) with delta (0, 0)
Screenshot: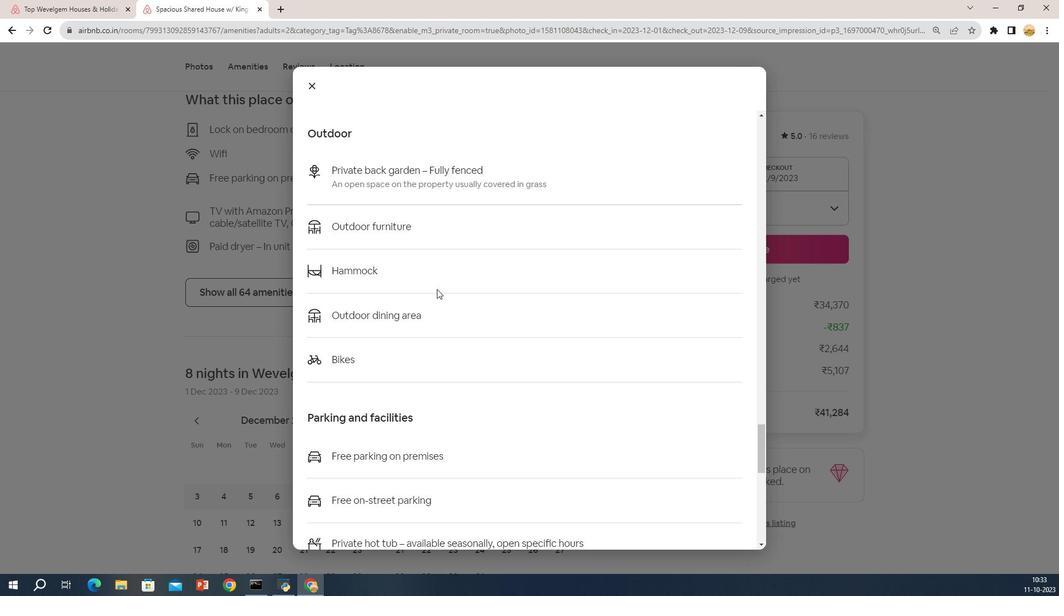 
Action: Mouse scrolled (449, 283) with delta (0, 0)
Screenshot: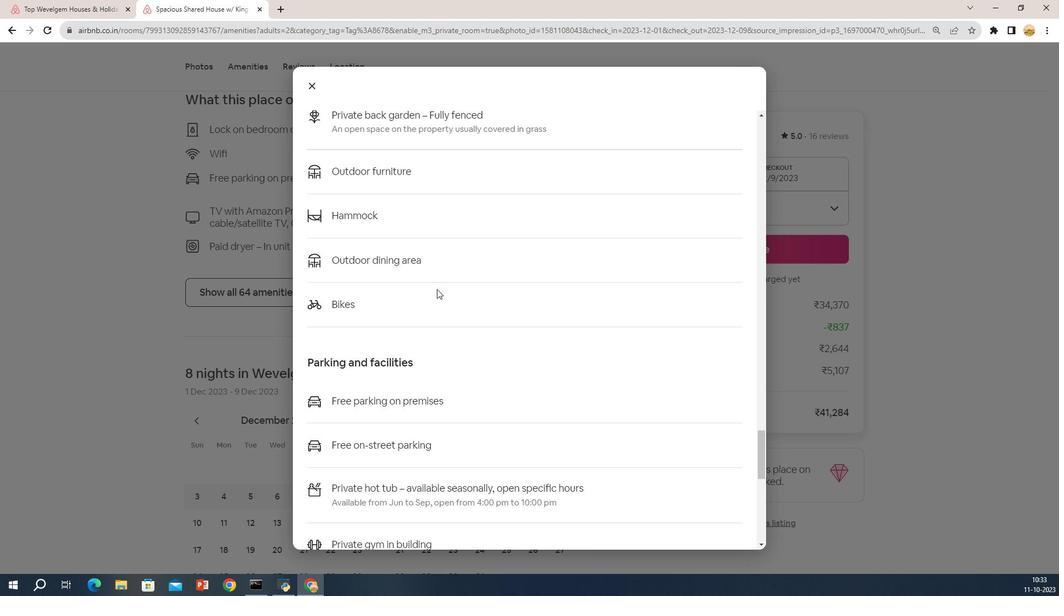 
Action: Mouse scrolled (449, 283) with delta (0, 0)
Screenshot: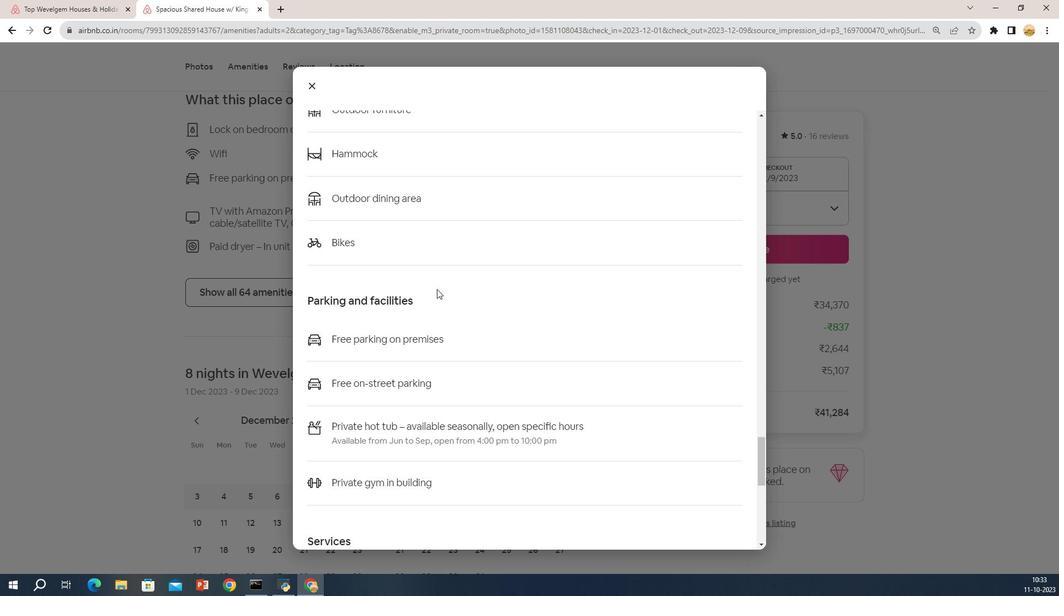 
Action: Mouse scrolled (449, 283) with delta (0, 0)
